 Task: Add an event with the title Team Building Challenge: Scavenger Hunt, date '2024/05/28', time 9:40 AM to 11:40 AMand add a description: Welcome to our Team Building Challenge: Scavenger Hunt, an exciting and engaging activity designed to foster teamwork, problem-solving, and collaboration within your team. This scavenger hunt is a fun and interactive way for team members to work together, think creatively, and build strong bonds while completing a series of challenges and searching for hidden items or clues.Select event color  Lavender . Add location for the event as: 789 Mount Sinai, Sinai, Egypt, logged in from the account softage.2@softage.netand send the event invitation to softage.3@softage.net and softage.4@softage.net. Set a reminder for the event Daily
Action: Mouse moved to (59, 116)
Screenshot: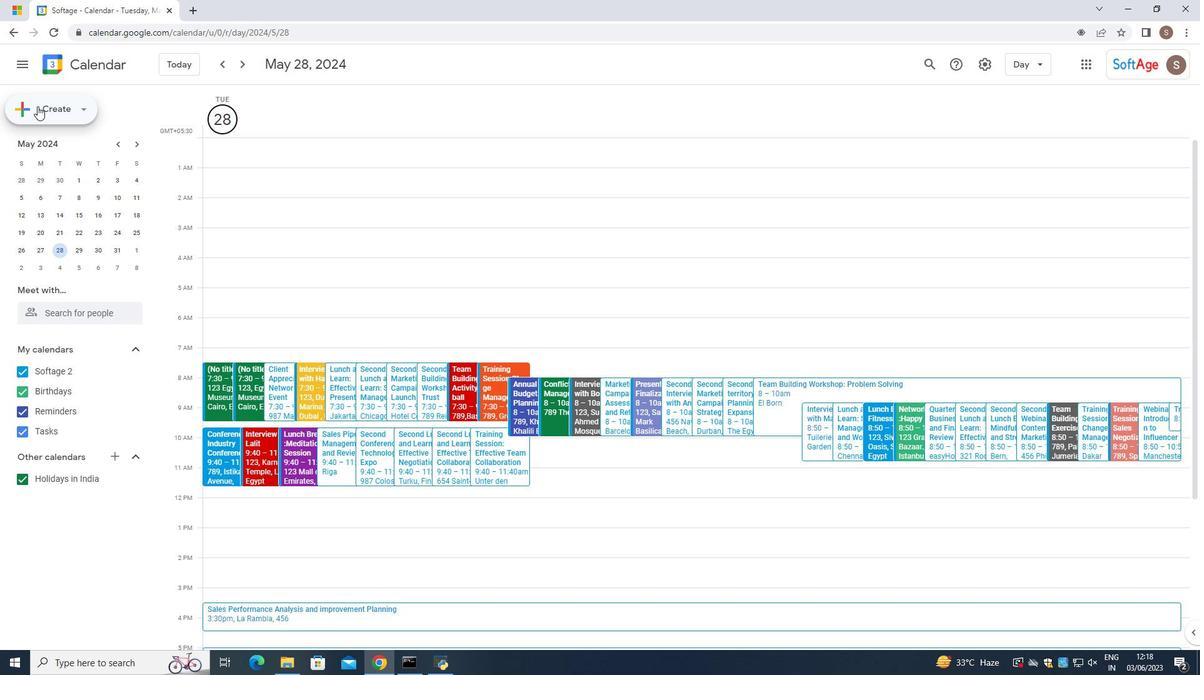 
Action: Mouse pressed left at (59, 116)
Screenshot: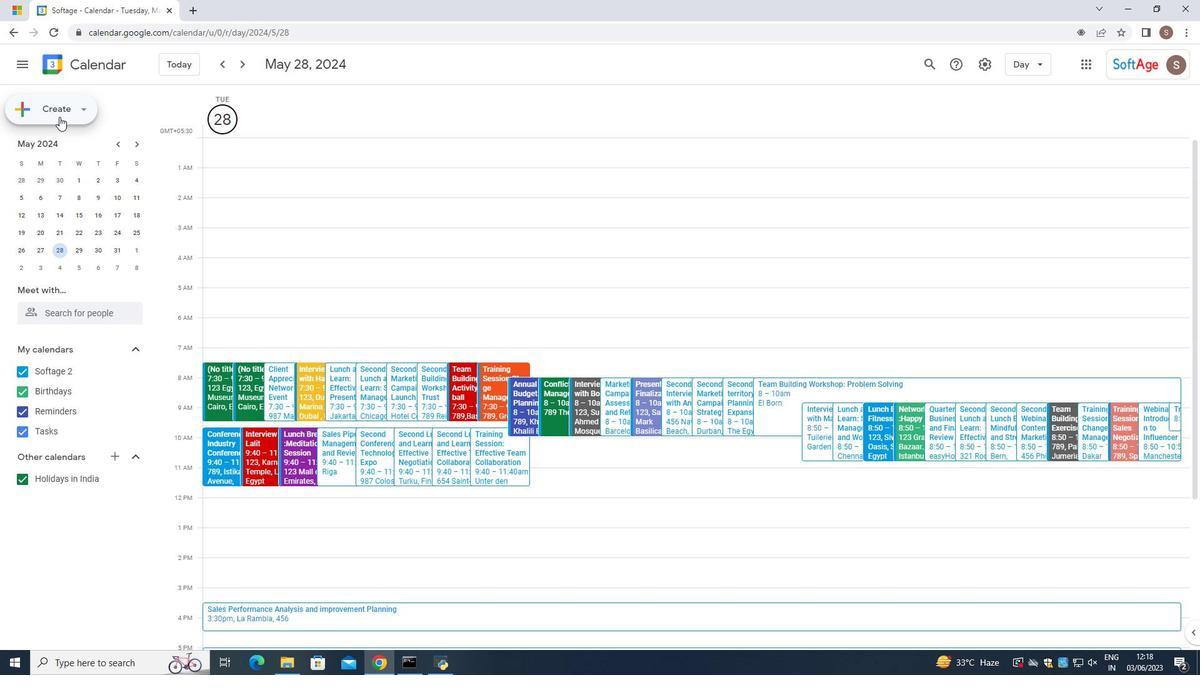 
Action: Mouse moved to (86, 143)
Screenshot: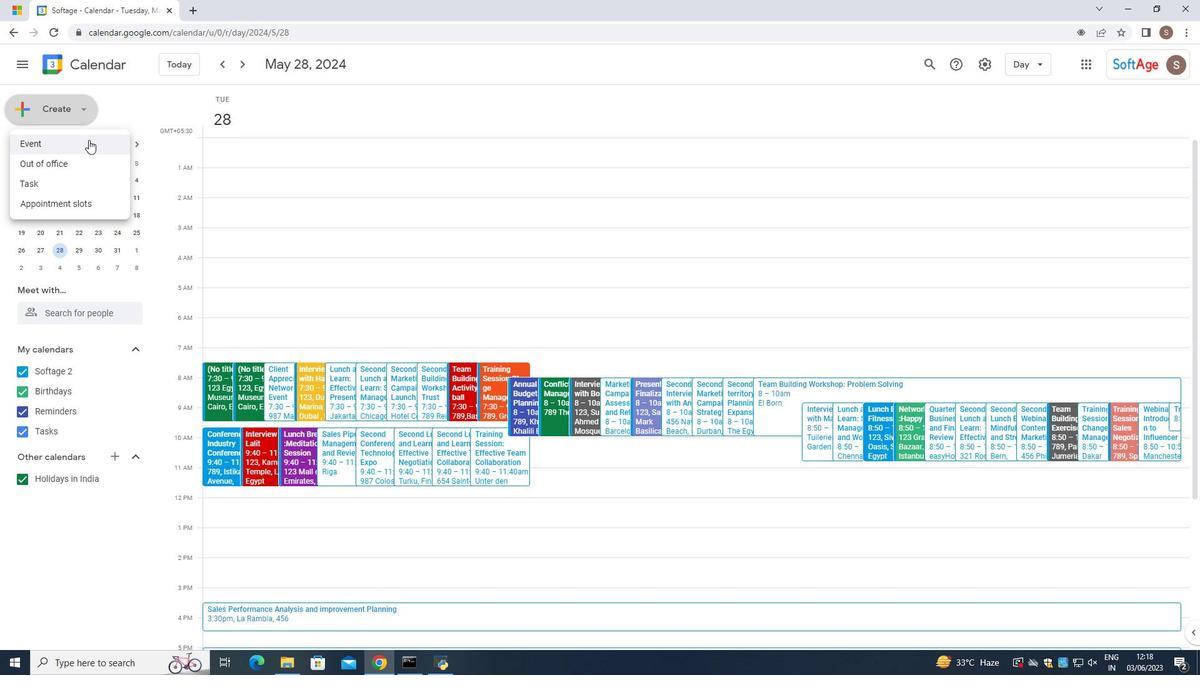 
Action: Mouse pressed left at (86, 143)
Screenshot: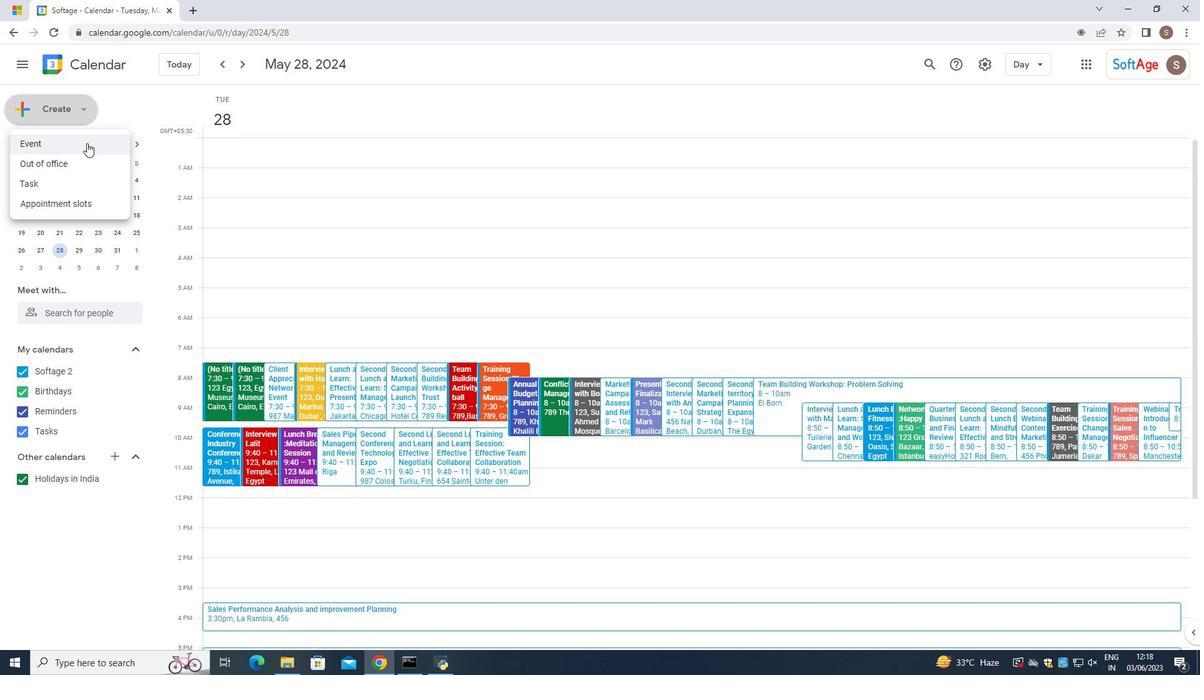 
Action: Mouse moved to (672, 296)
Screenshot: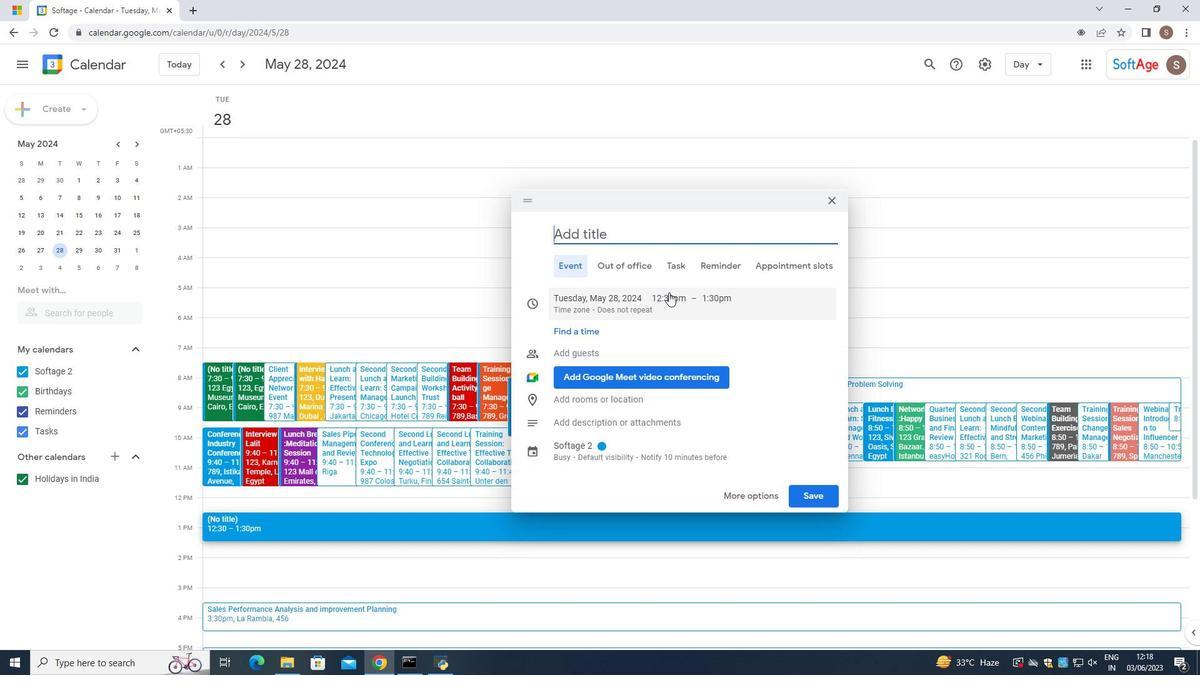 
Action: Mouse pressed left at (672, 296)
Screenshot: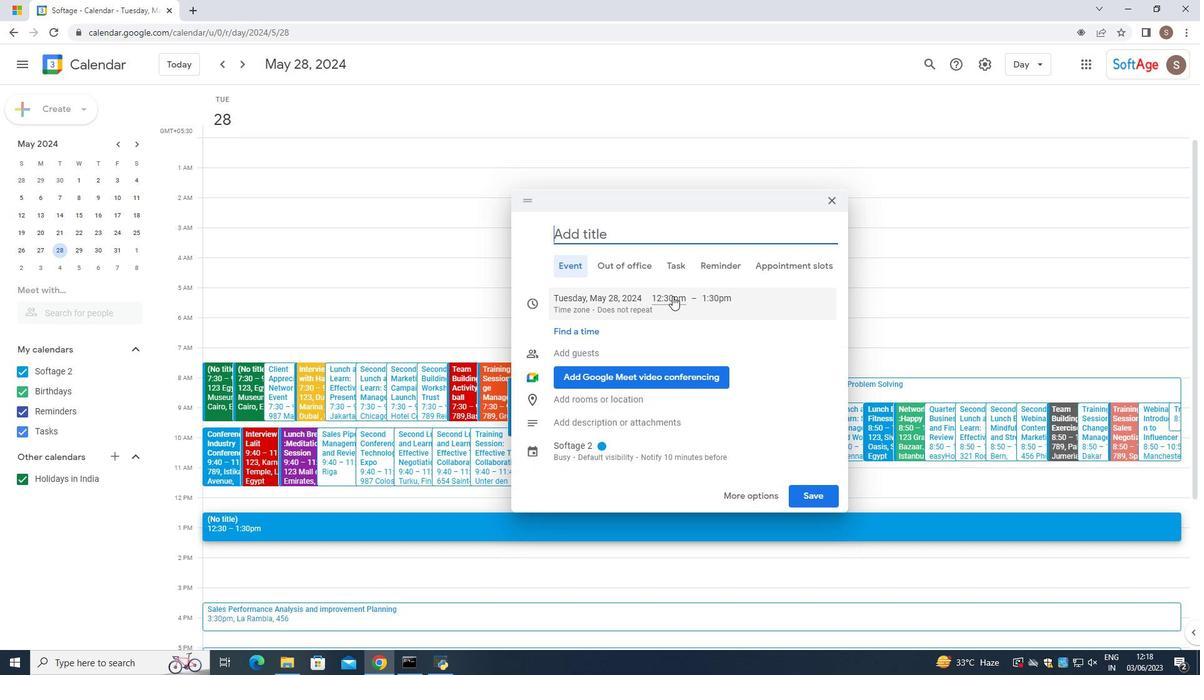 
Action: Mouse moved to (657, 316)
Screenshot: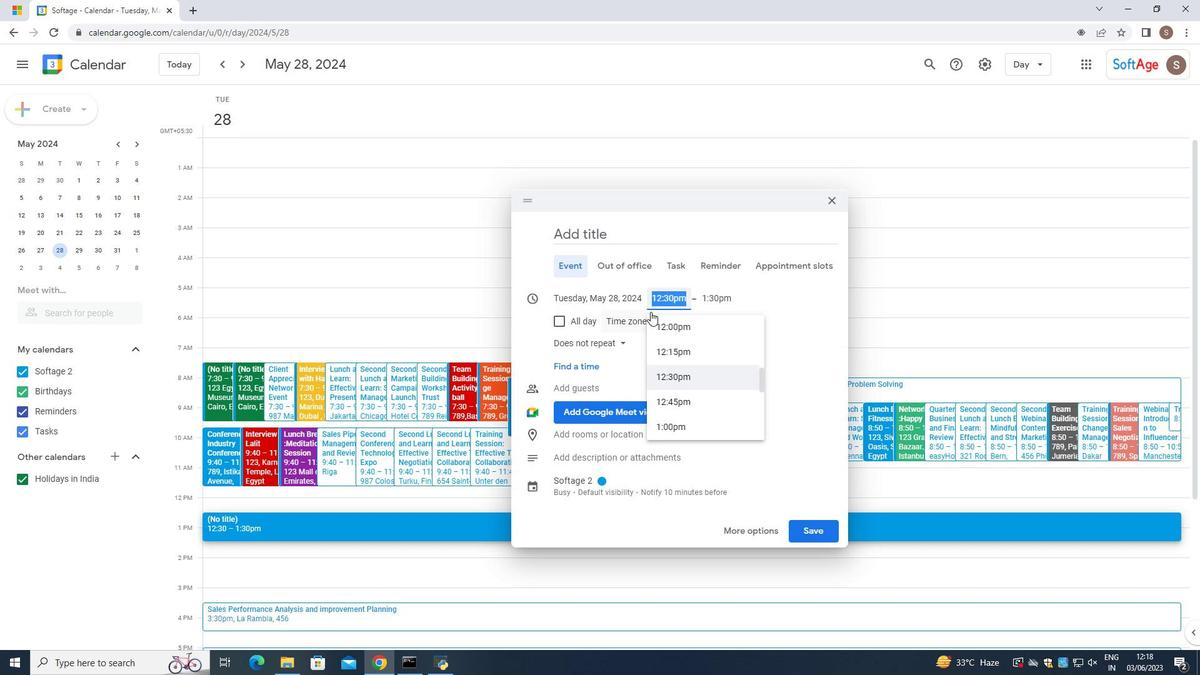 
Action: Key pressed 9
Screenshot: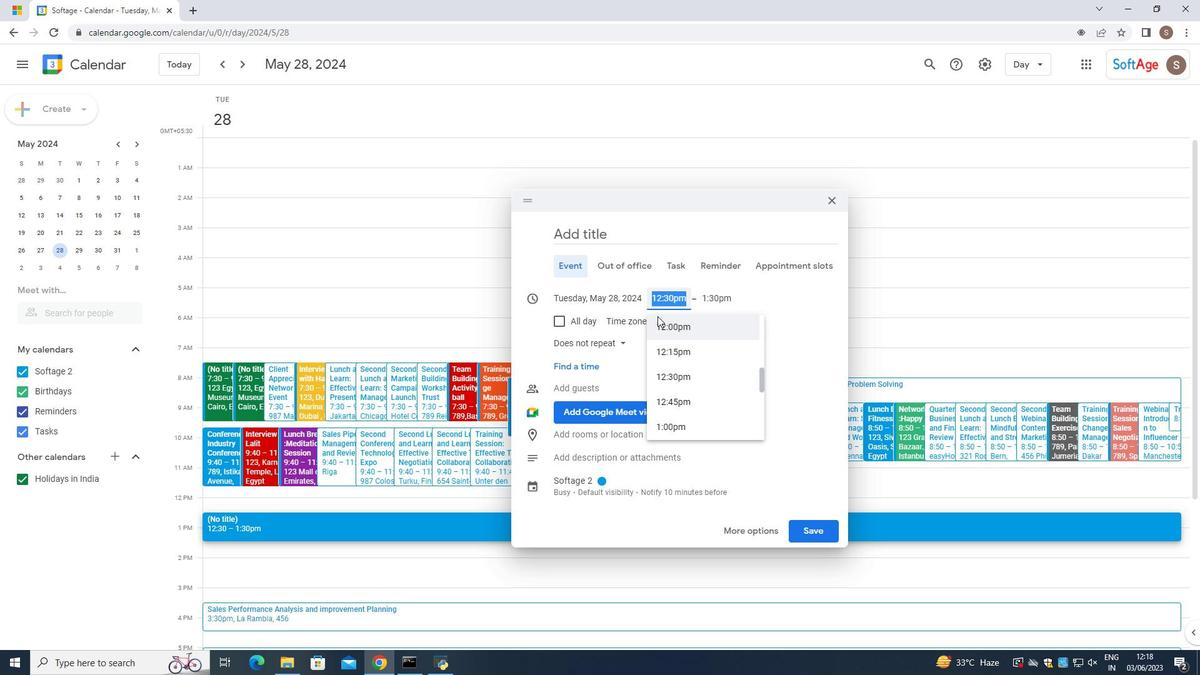
Action: Mouse moved to (651, 312)
Screenshot: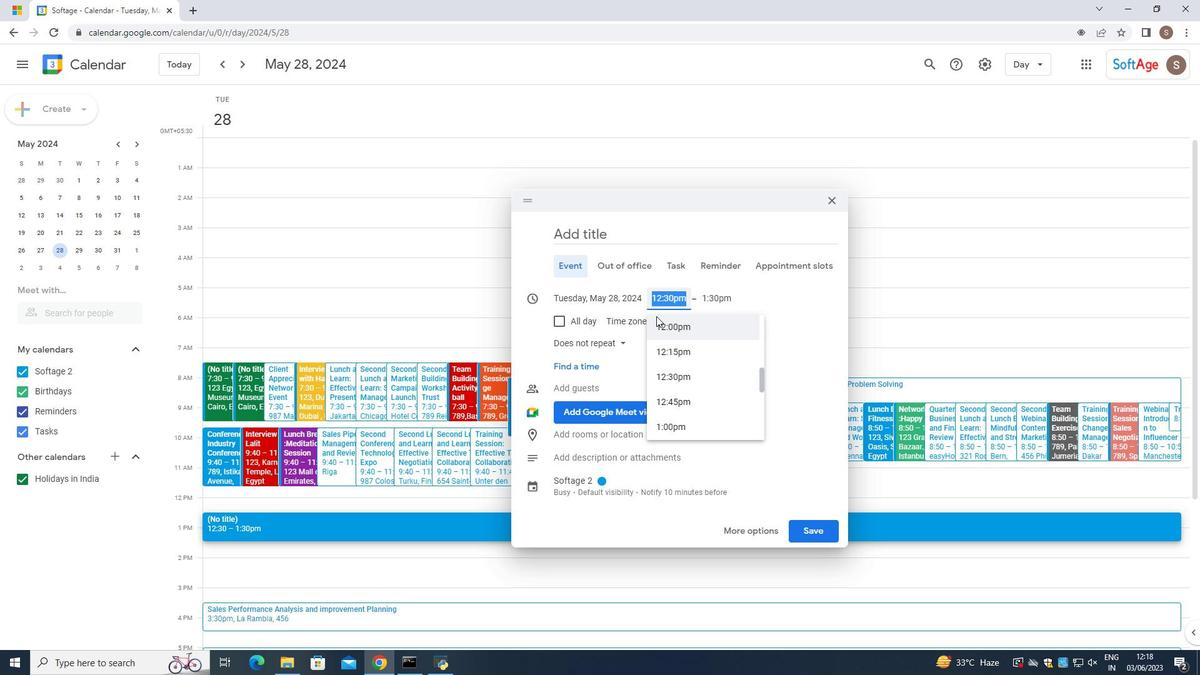 
Action: Key pressed <Key.shift_r>:40
Screenshot: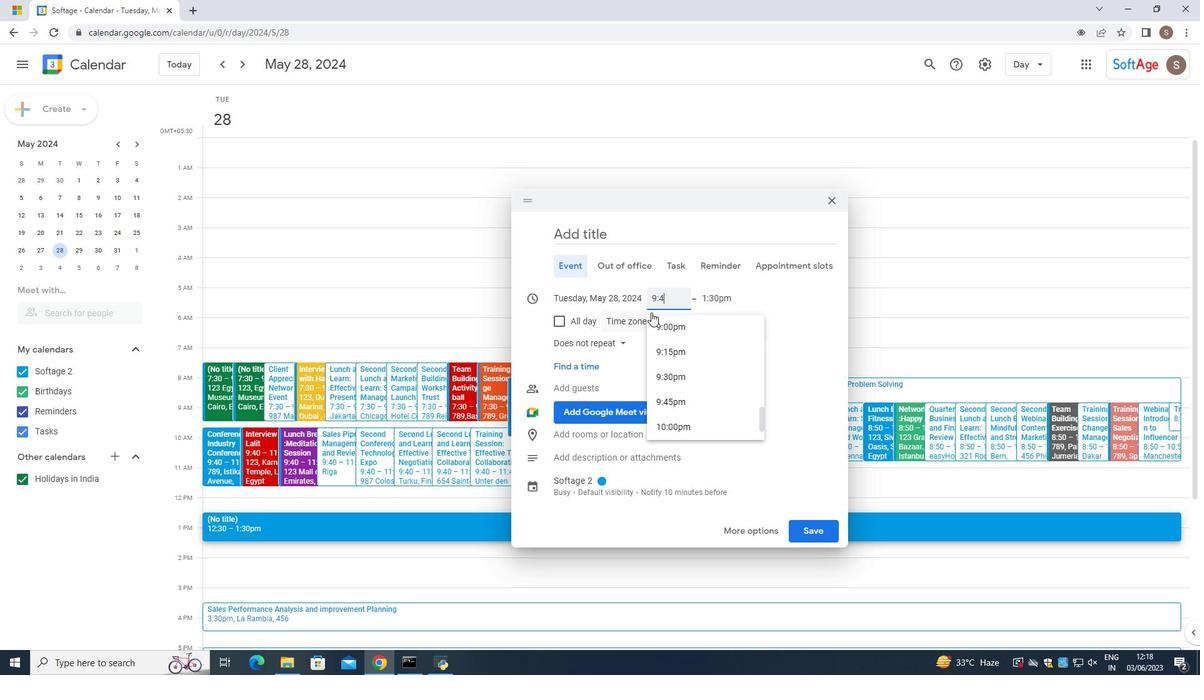 
Action: Mouse moved to (646, 302)
Screenshot: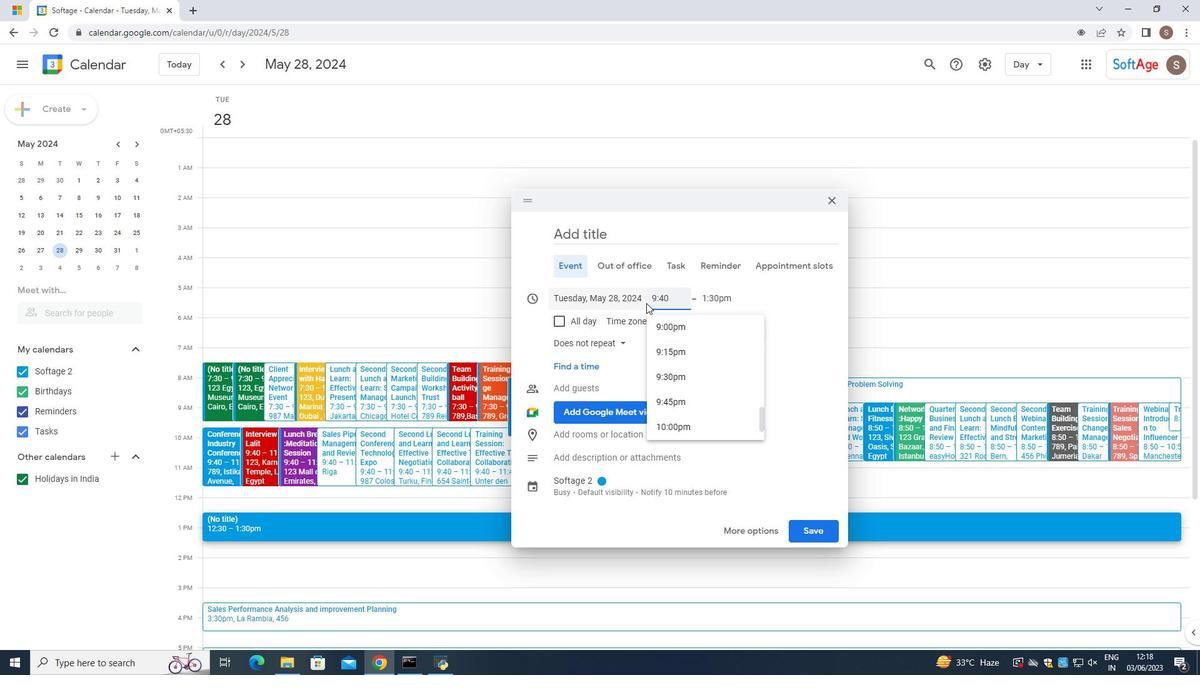 
Action: Key pressed <Key.caps_lock>
Screenshot: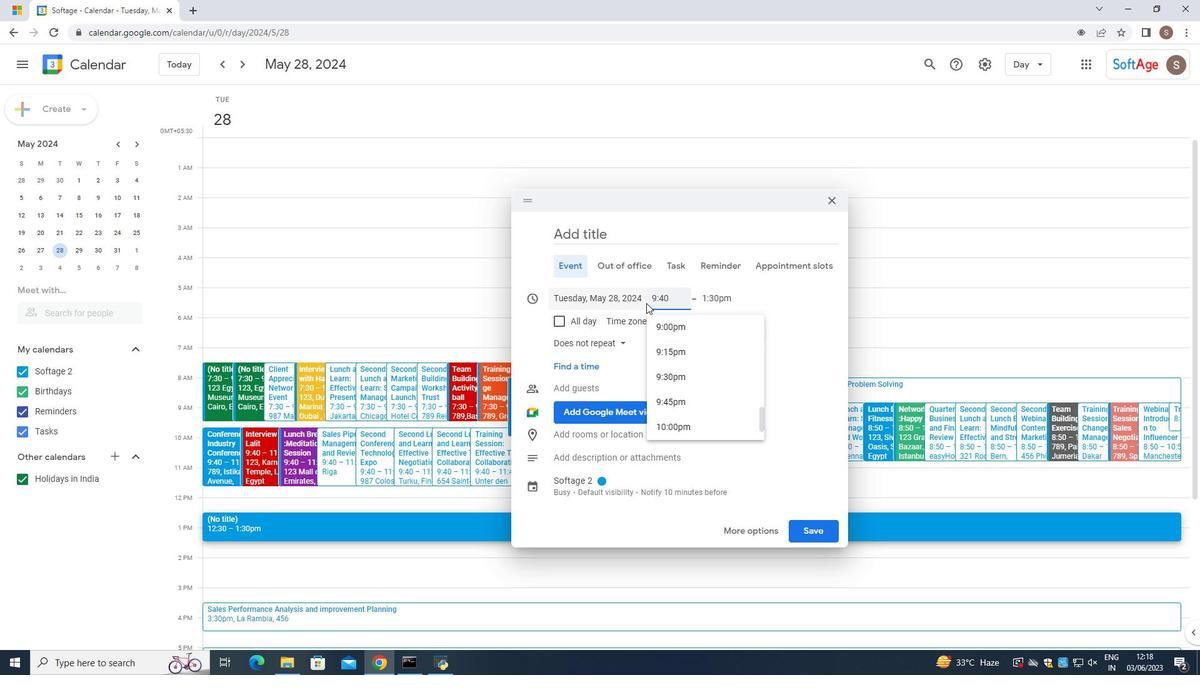 
Action: Mouse moved to (640, 304)
Screenshot: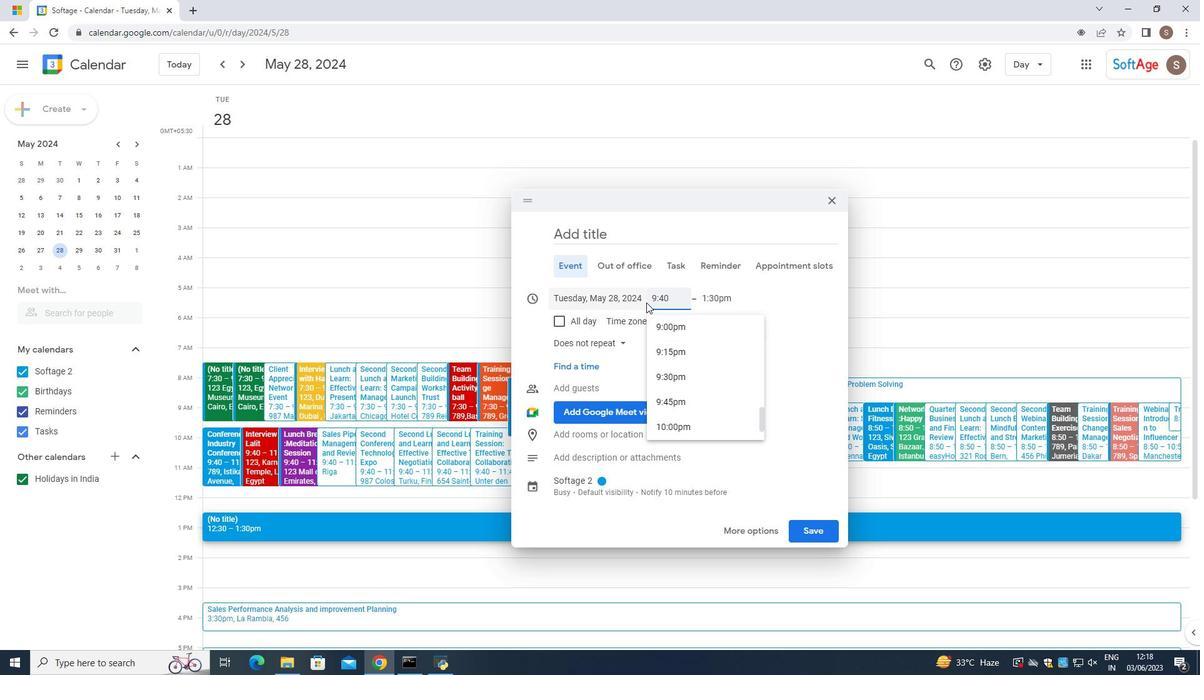 
Action: Key pressed A
Screenshot: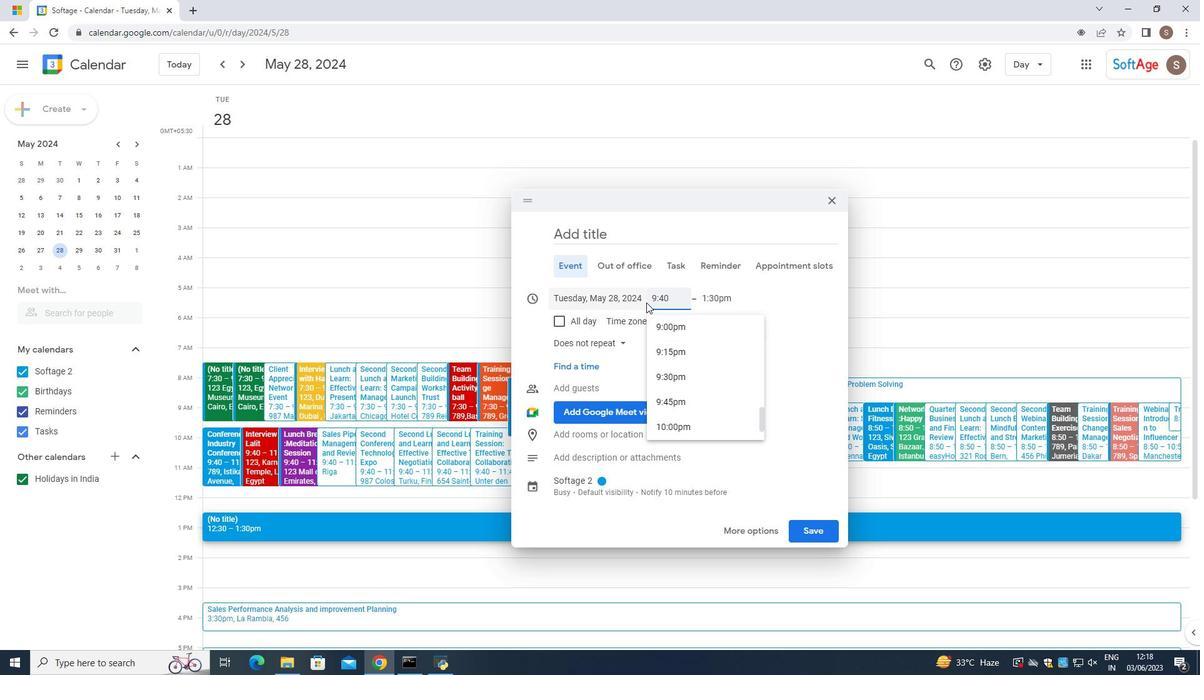 
Action: Mouse moved to (633, 307)
Screenshot: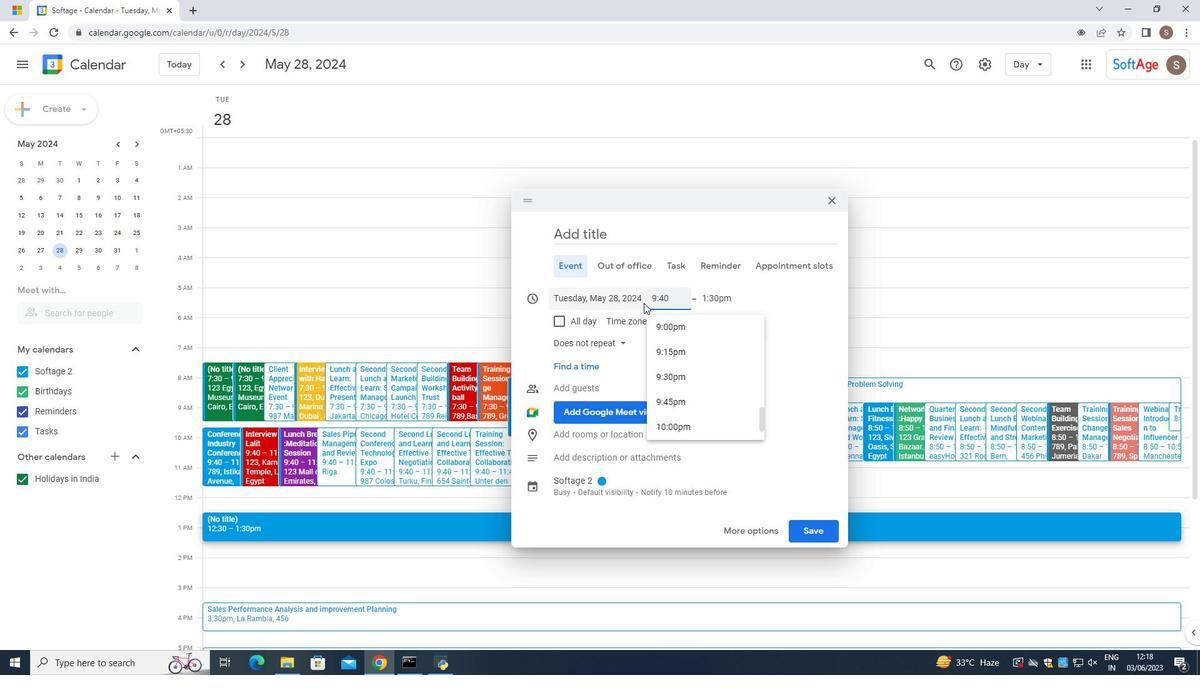 
Action: Key pressed <Key.backspace>
Screenshot: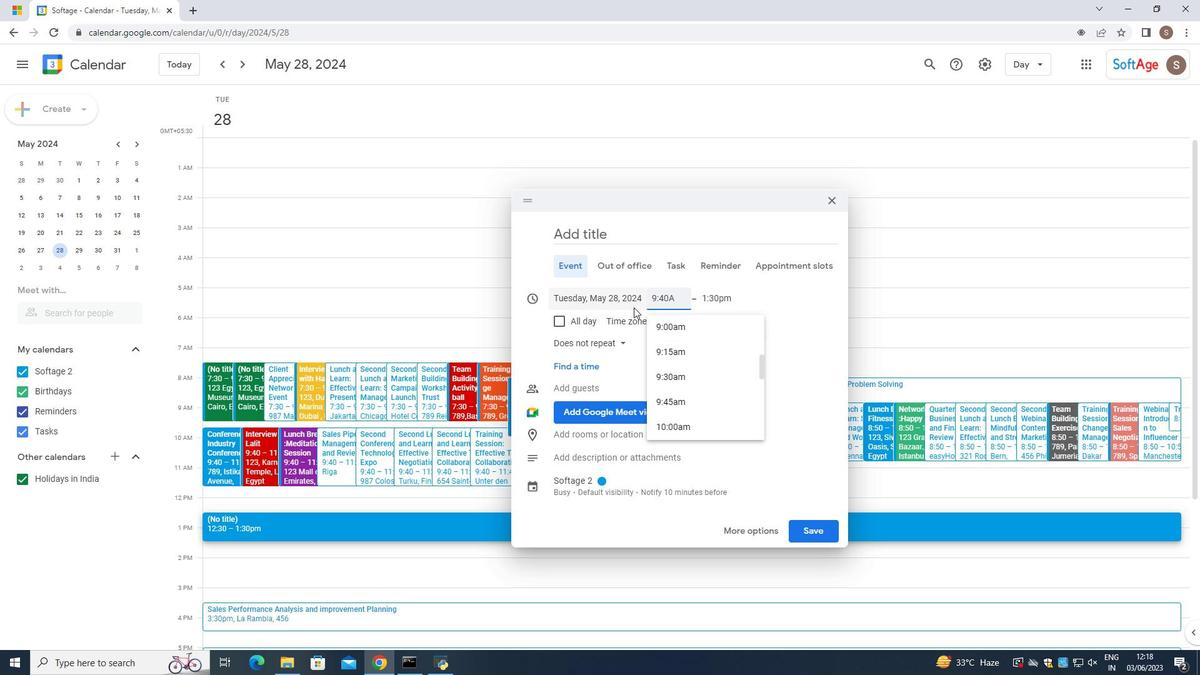 
Action: Mouse moved to (631, 298)
Screenshot: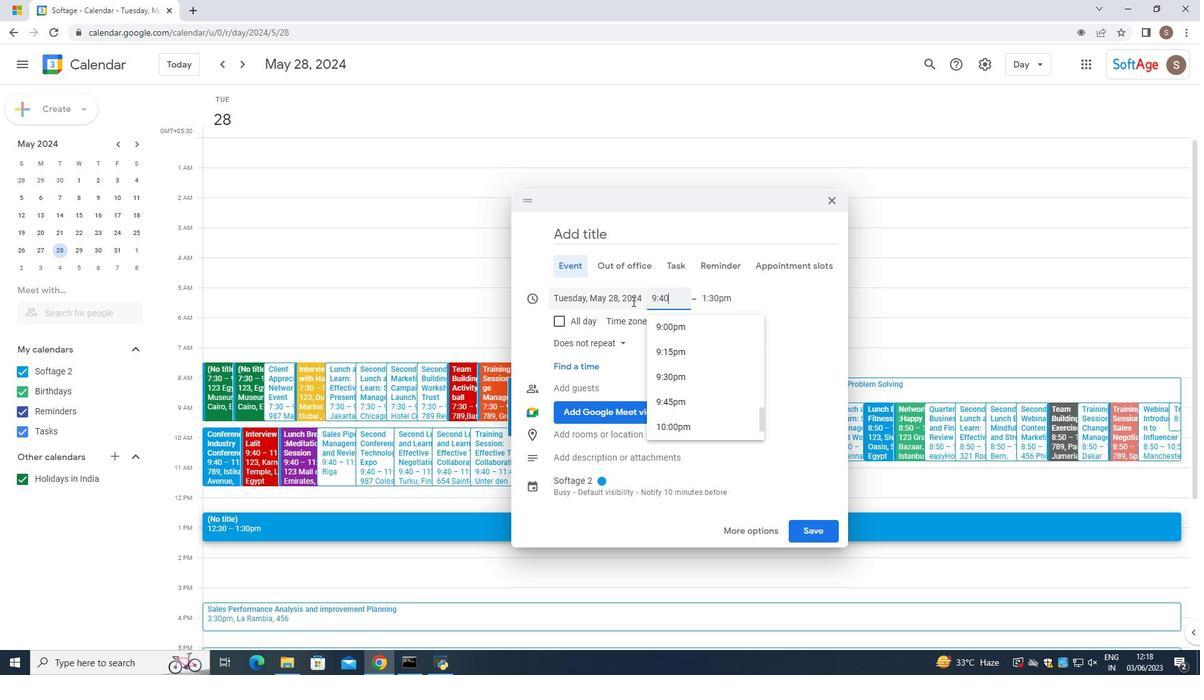 
Action: Key pressed <Key.caps_lock>
Screenshot: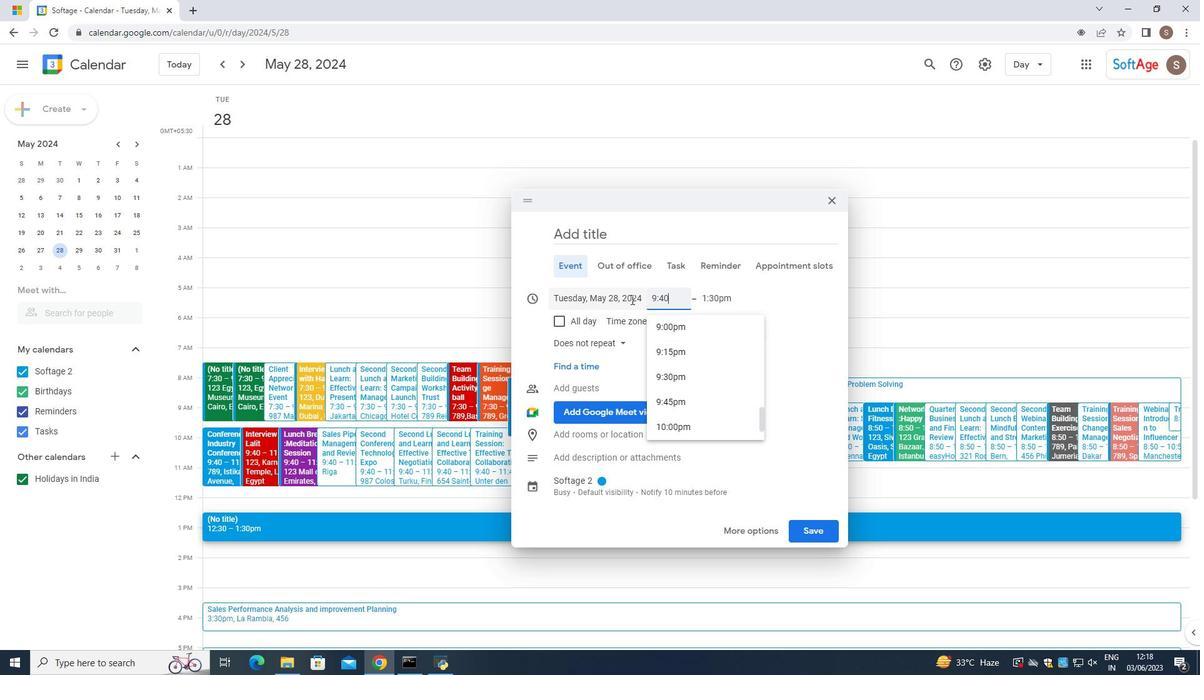 
Action: Mouse moved to (619, 305)
Screenshot: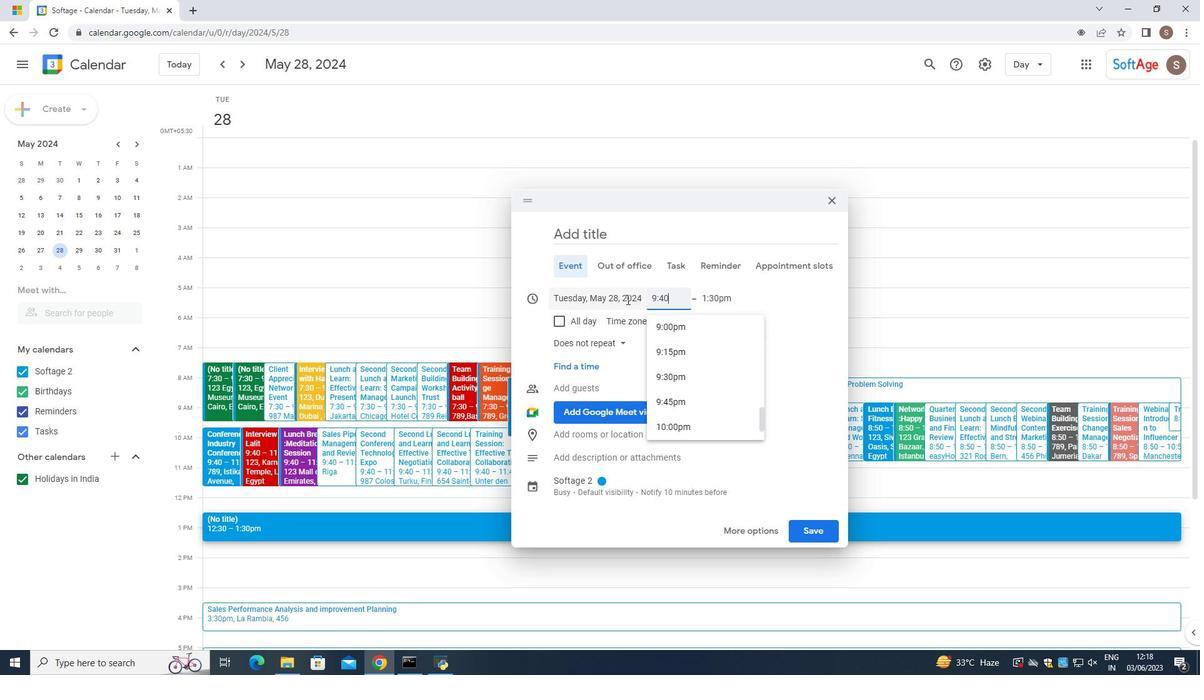 
Action: Key pressed am
Screenshot: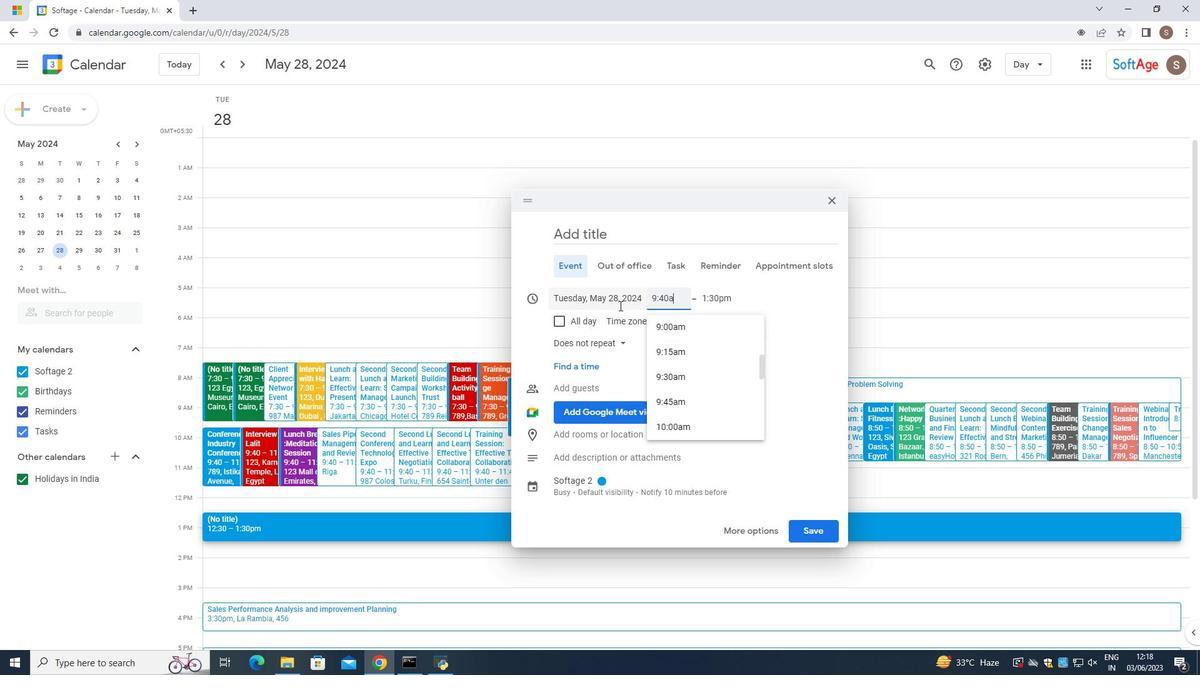 
Action: Mouse moved to (726, 310)
Screenshot: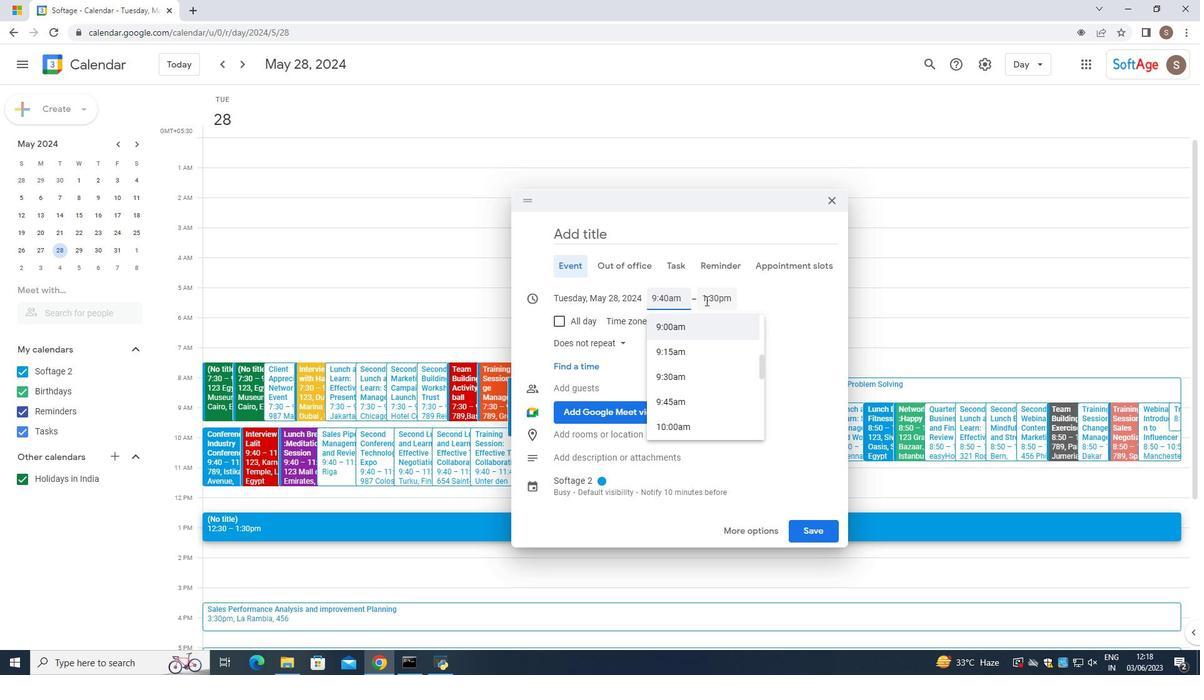 
Action: Mouse pressed left at (726, 310)
Screenshot: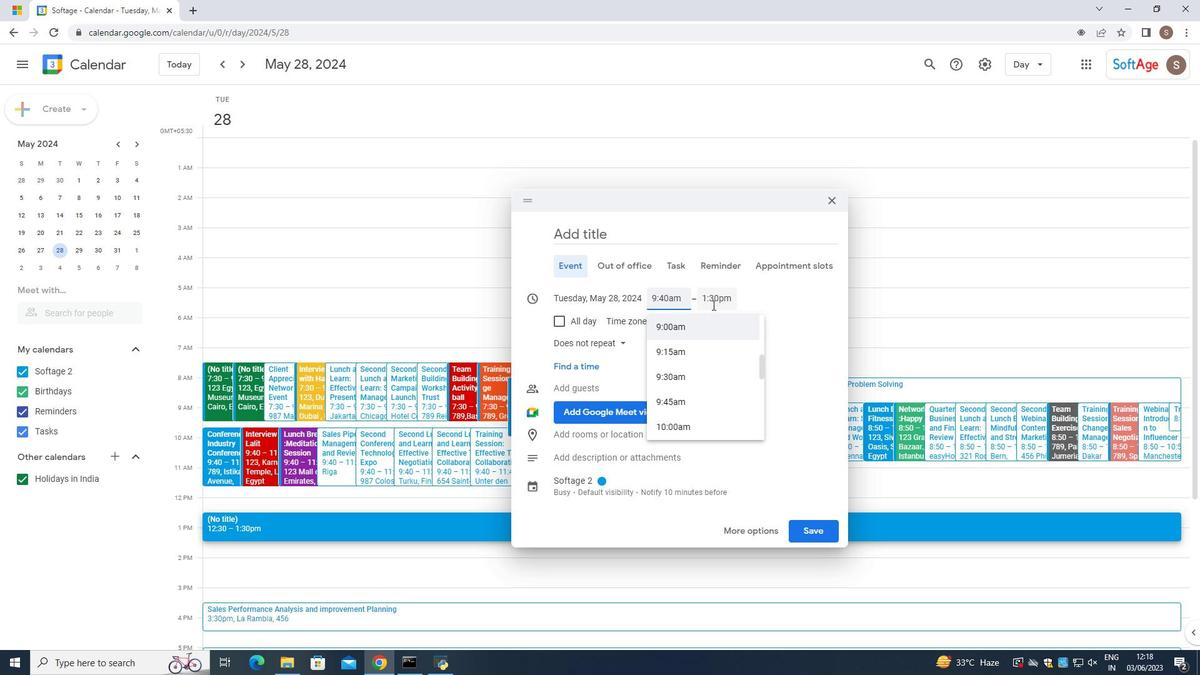 
Action: Mouse moved to (727, 298)
Screenshot: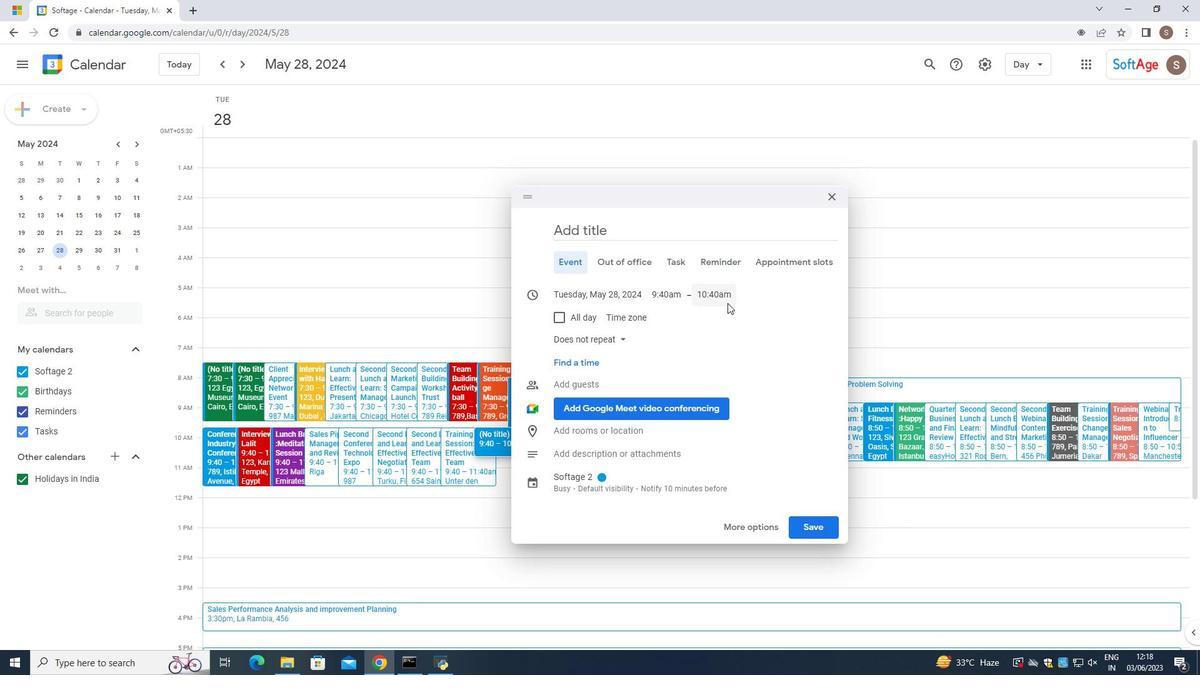 
Action: Mouse pressed left at (727, 298)
Screenshot: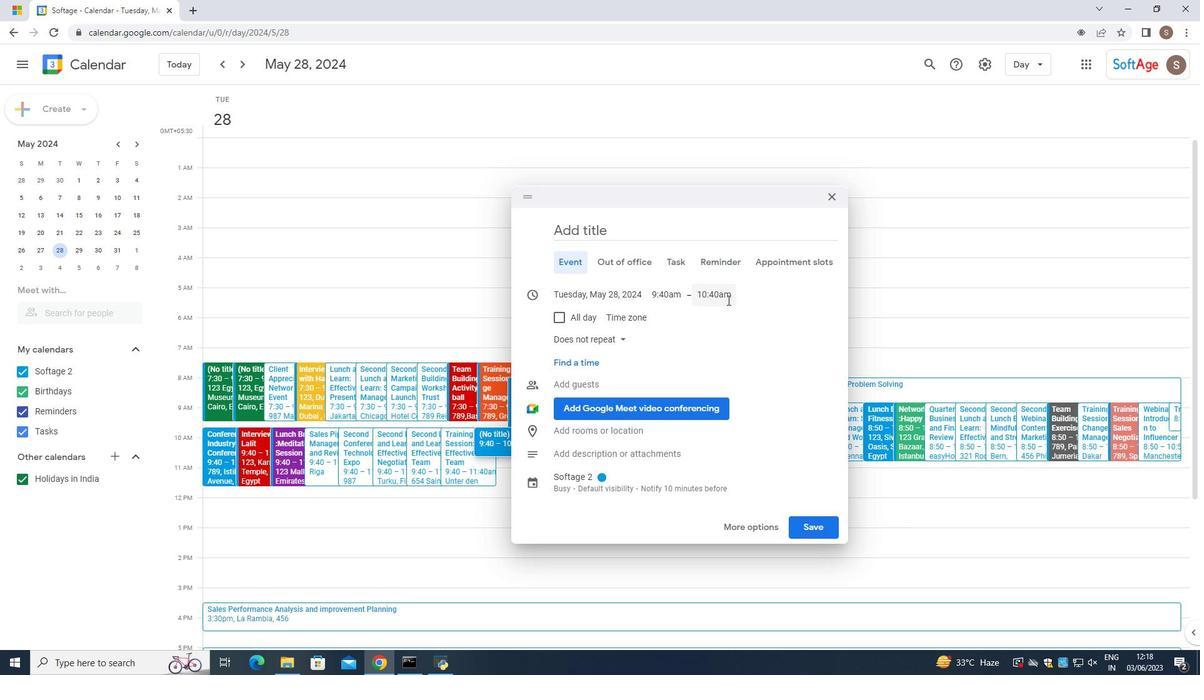 
Action: Mouse moved to (713, 422)
Screenshot: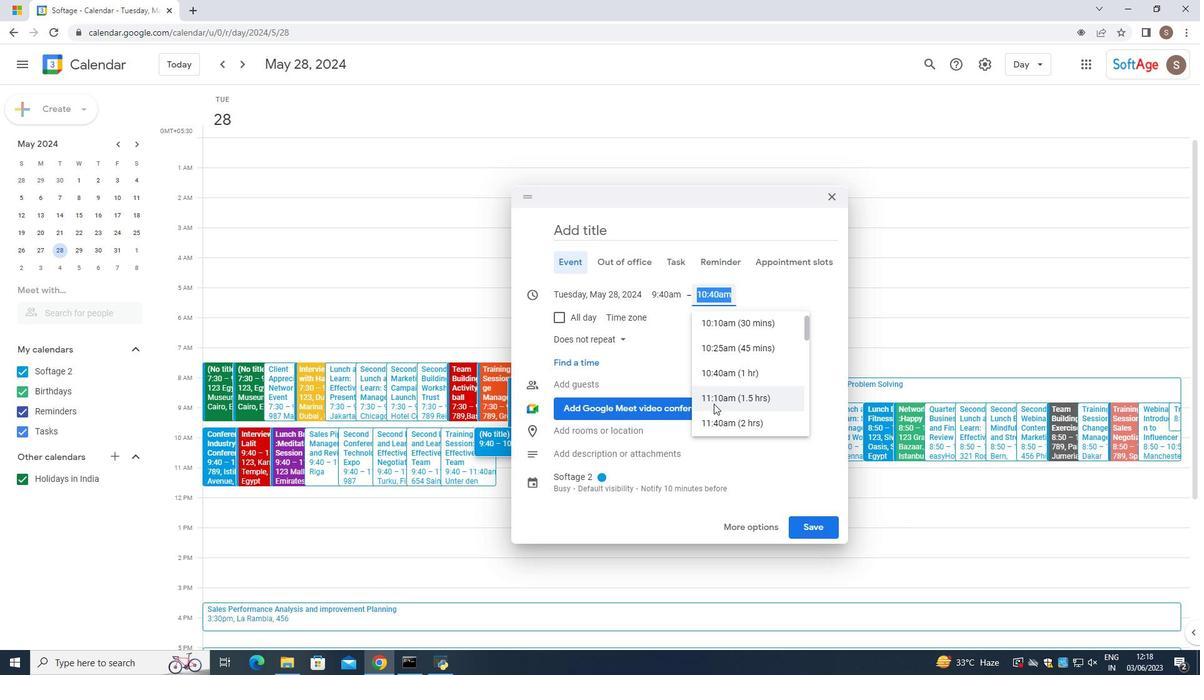 
Action: Mouse pressed left at (713, 422)
Screenshot: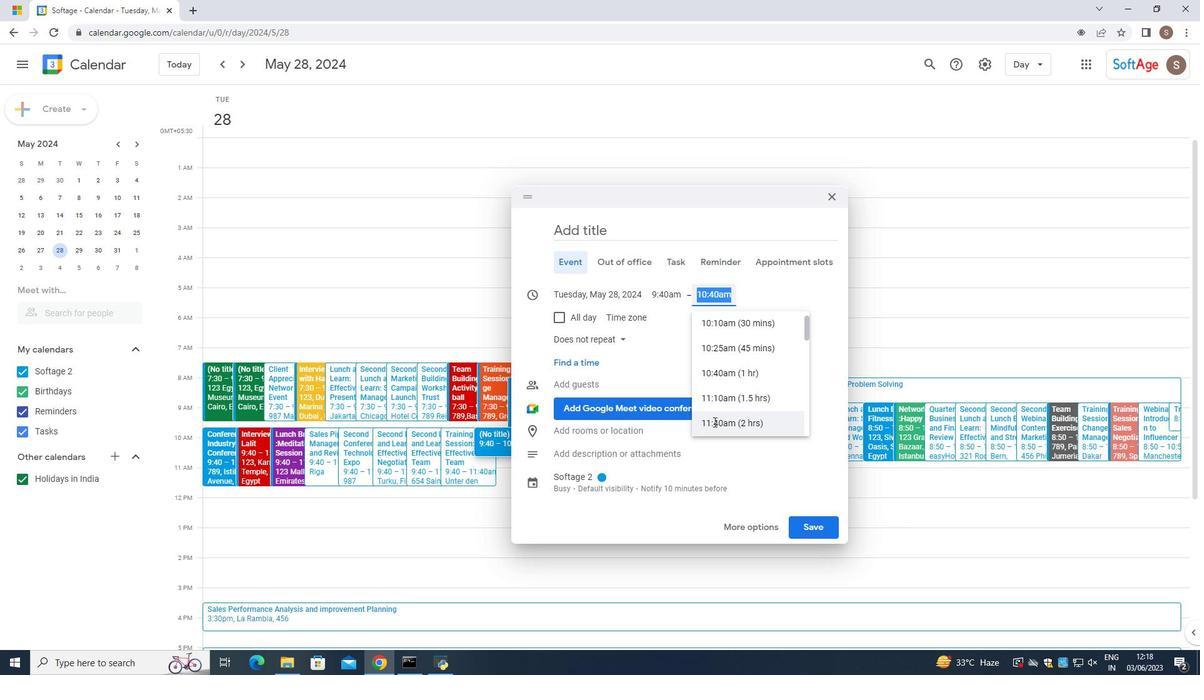 
Action: Mouse moved to (617, 336)
Screenshot: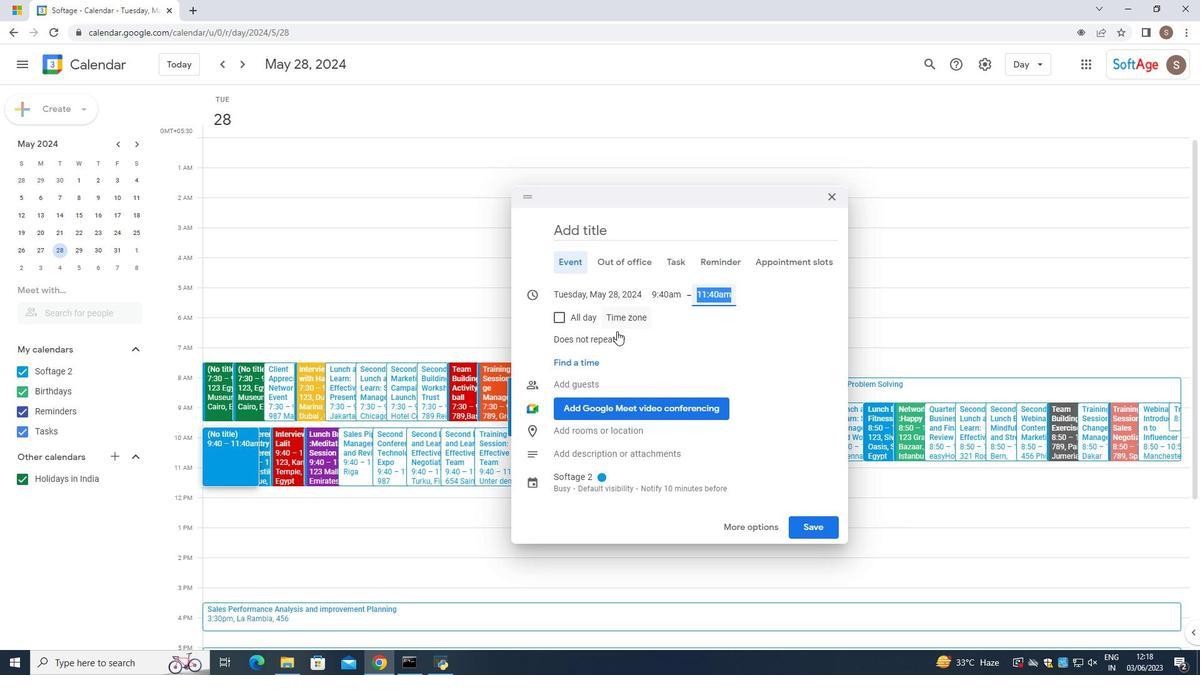 
Action: Mouse pressed left at (617, 336)
Screenshot: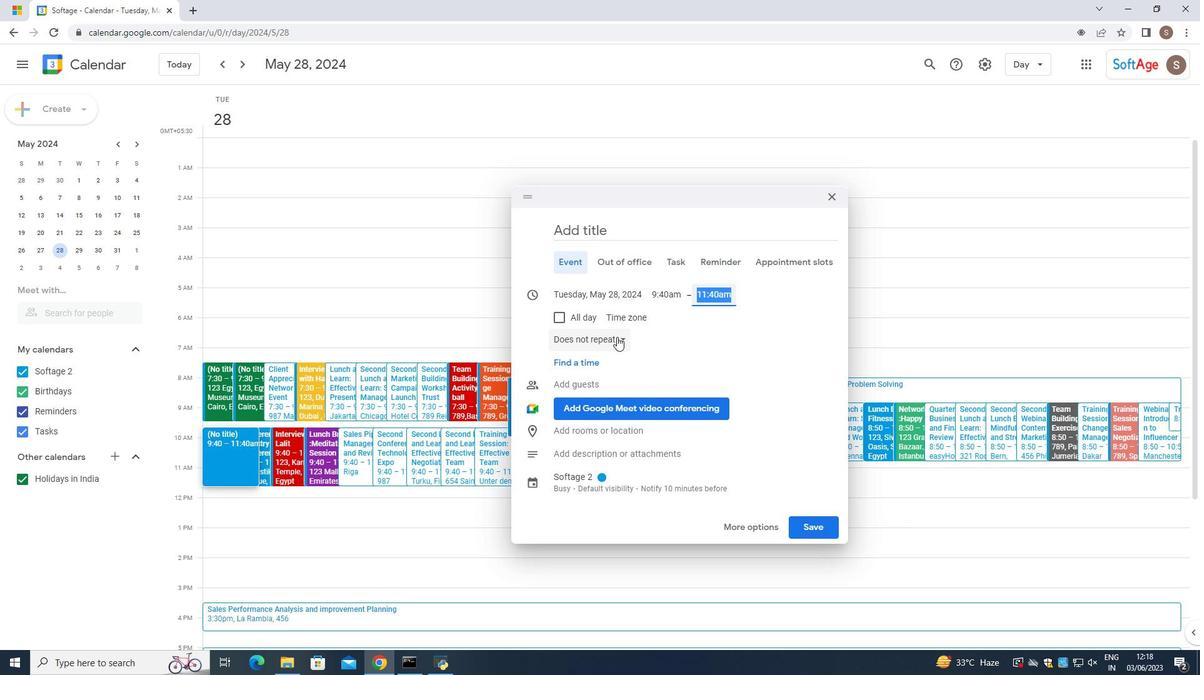 
Action: Mouse moved to (617, 364)
Screenshot: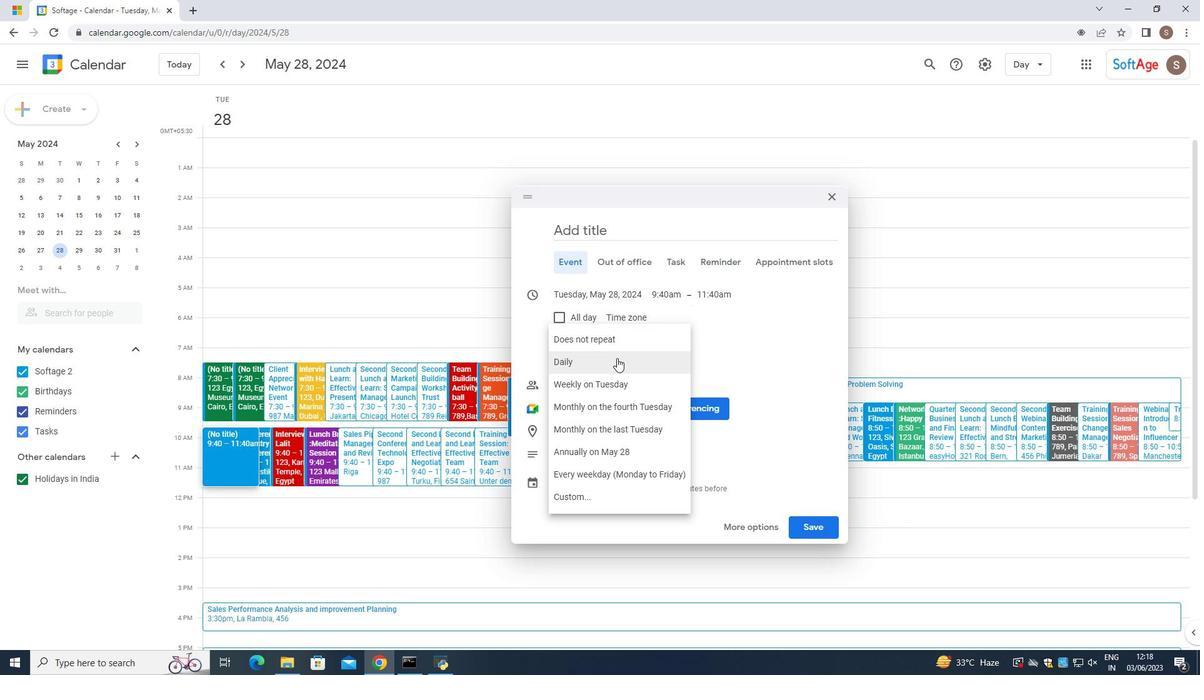 
Action: Mouse pressed left at (617, 364)
Screenshot: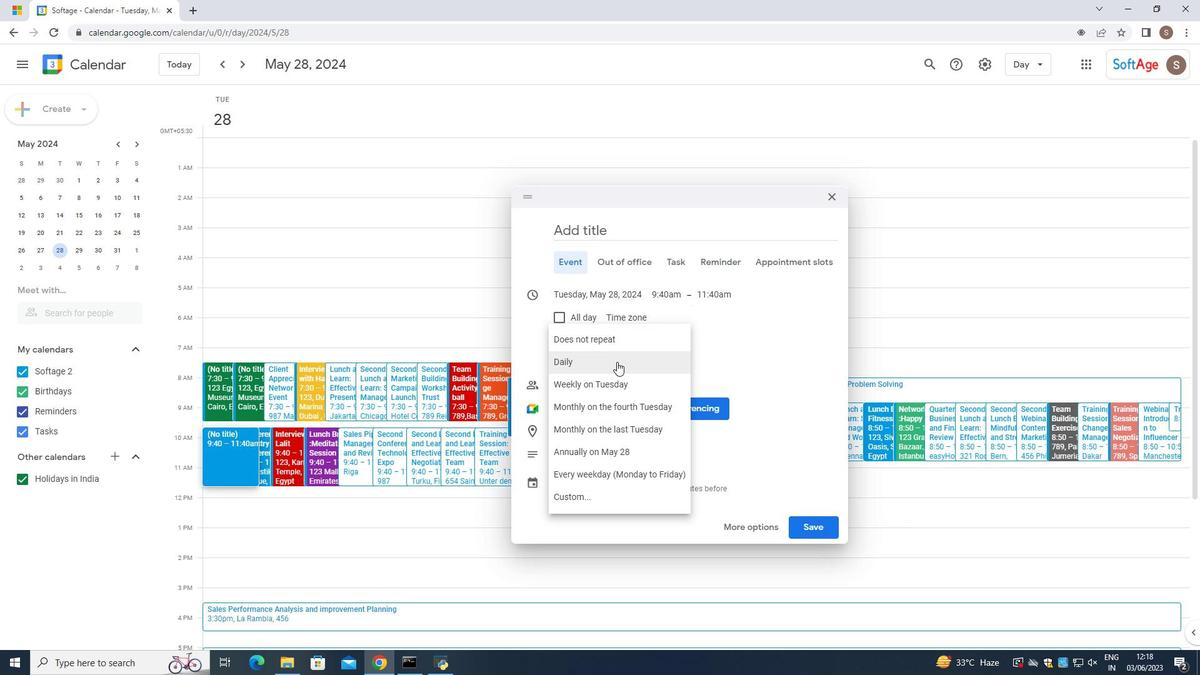 
Action: Mouse moved to (599, 486)
Screenshot: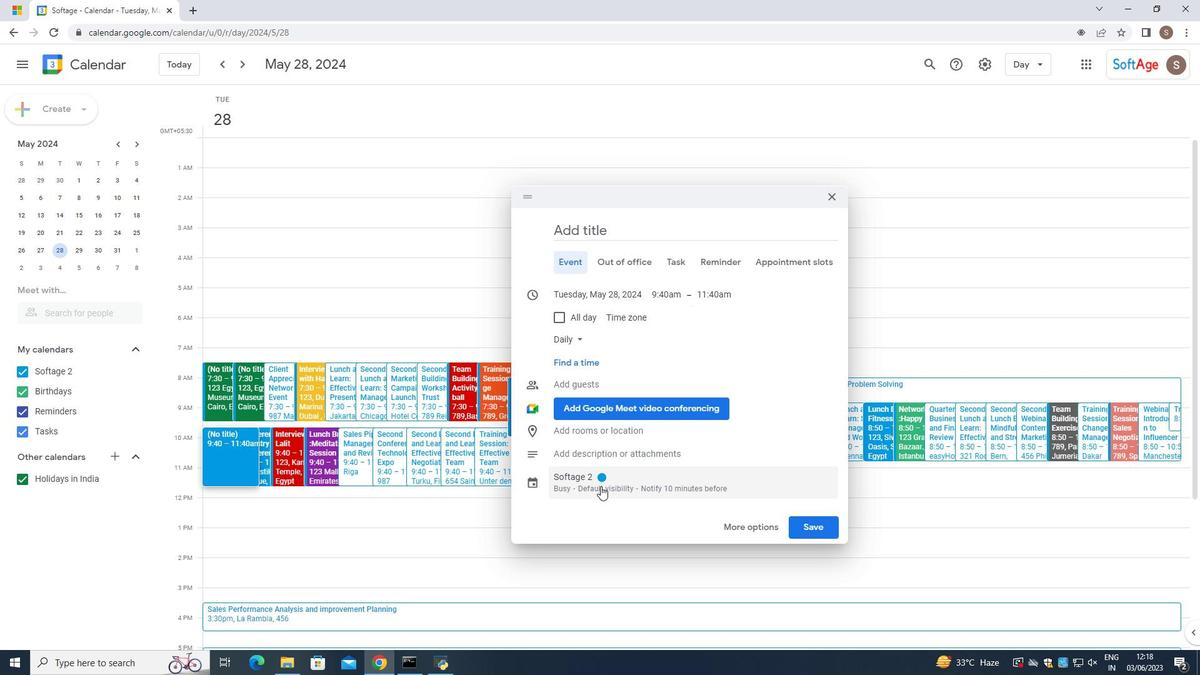 
Action: Mouse pressed left at (599, 486)
Screenshot: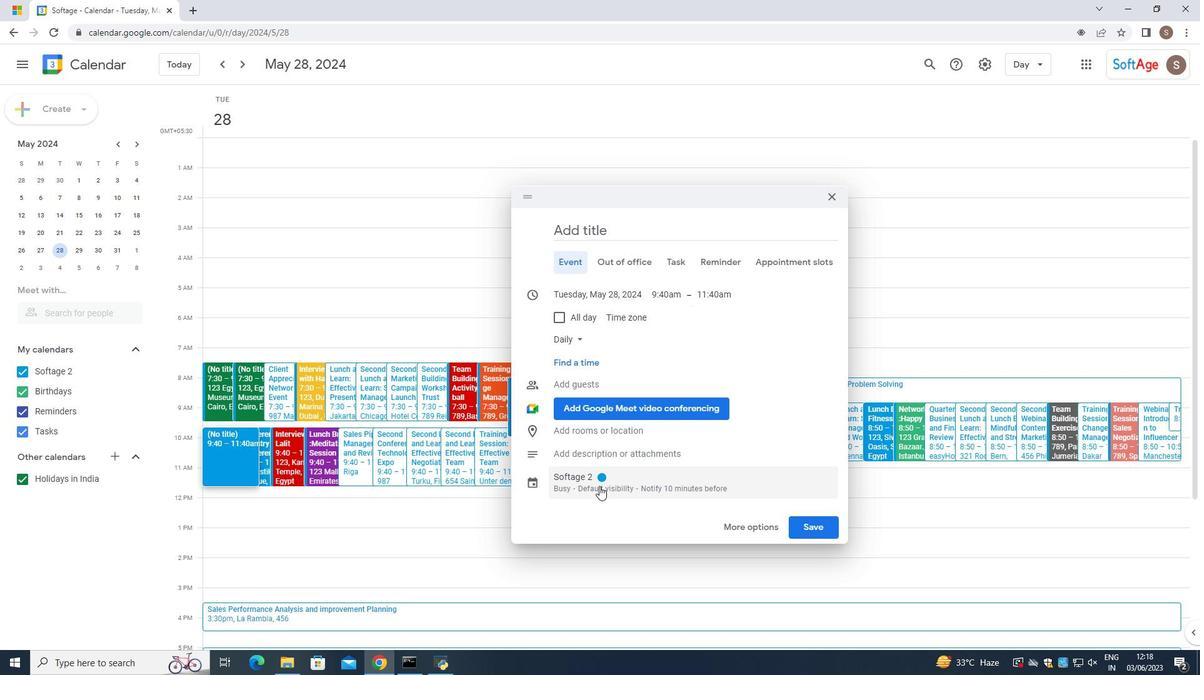 
Action: Mouse moved to (627, 463)
Screenshot: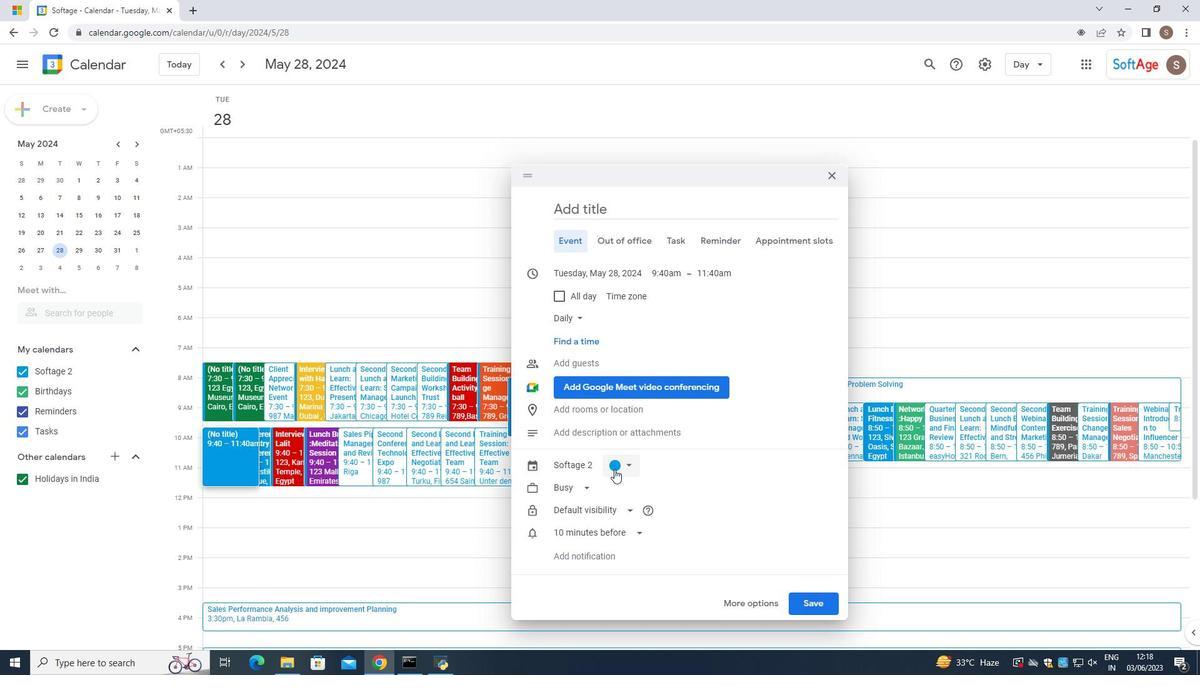 
Action: Mouse pressed left at (627, 463)
Screenshot: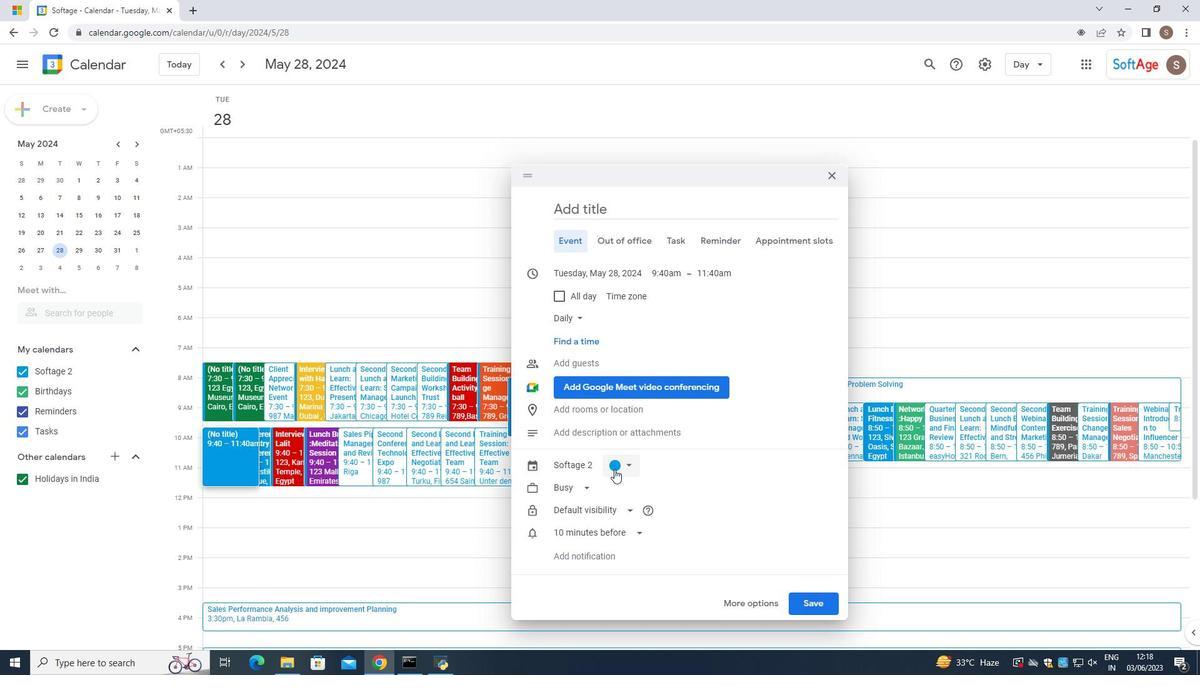 
Action: Mouse moved to (620, 523)
Screenshot: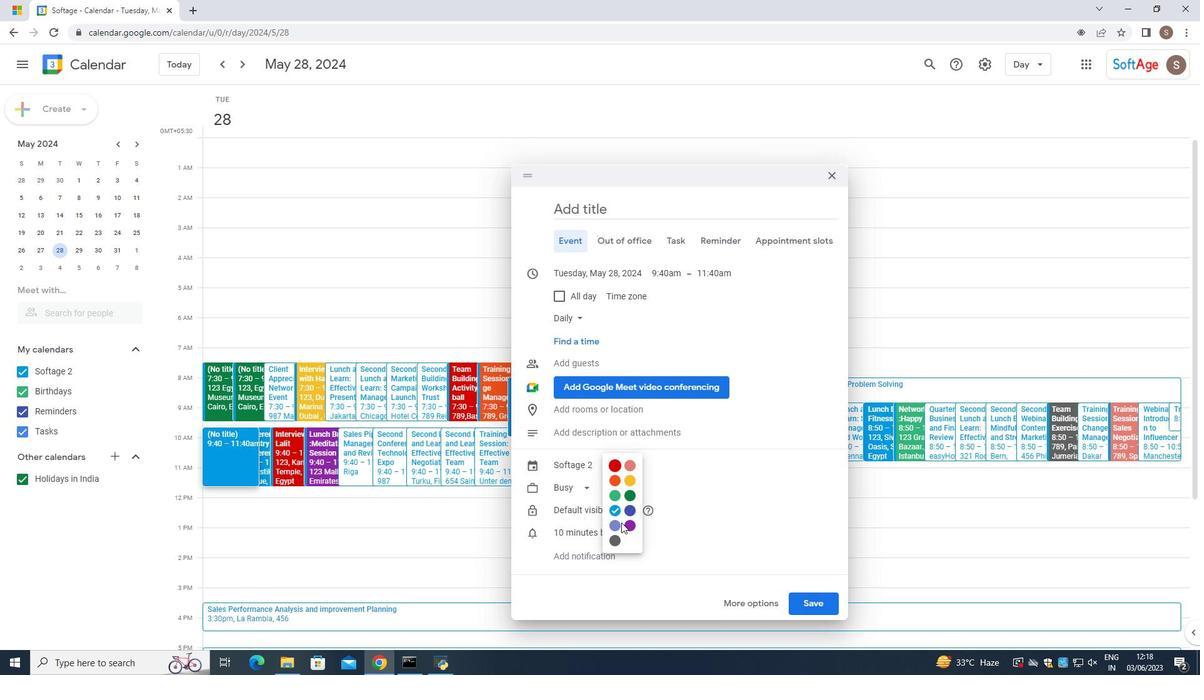 
Action: Mouse pressed left at (620, 523)
Screenshot: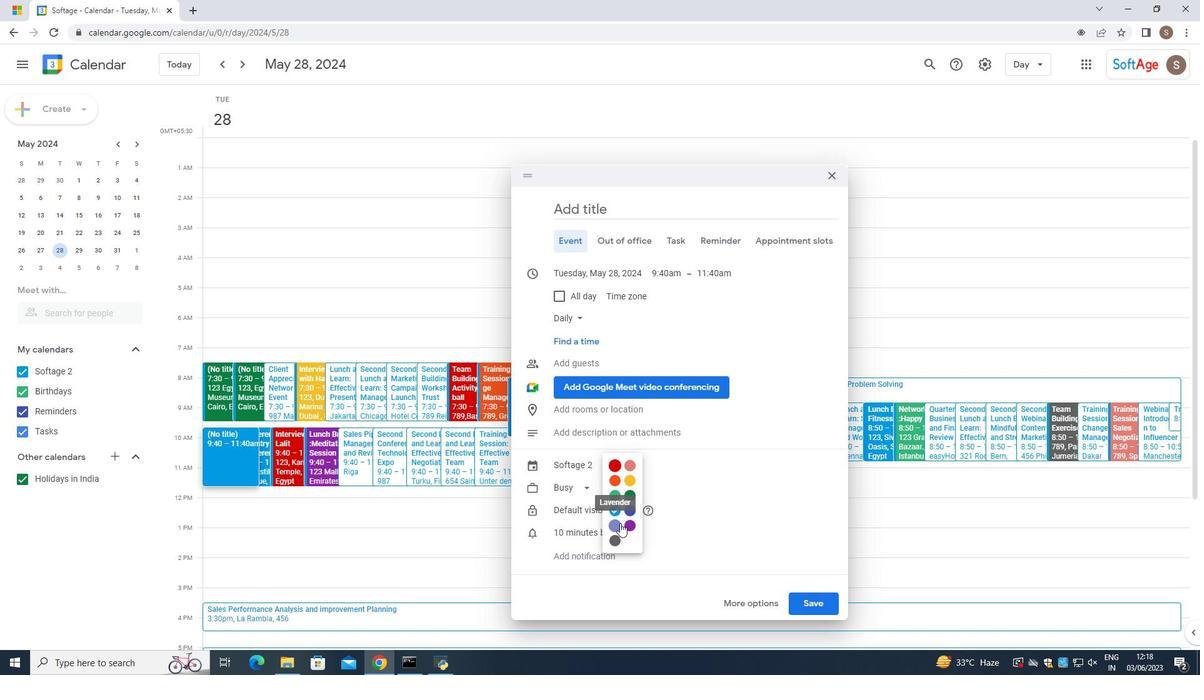 
Action: Mouse moved to (600, 409)
Screenshot: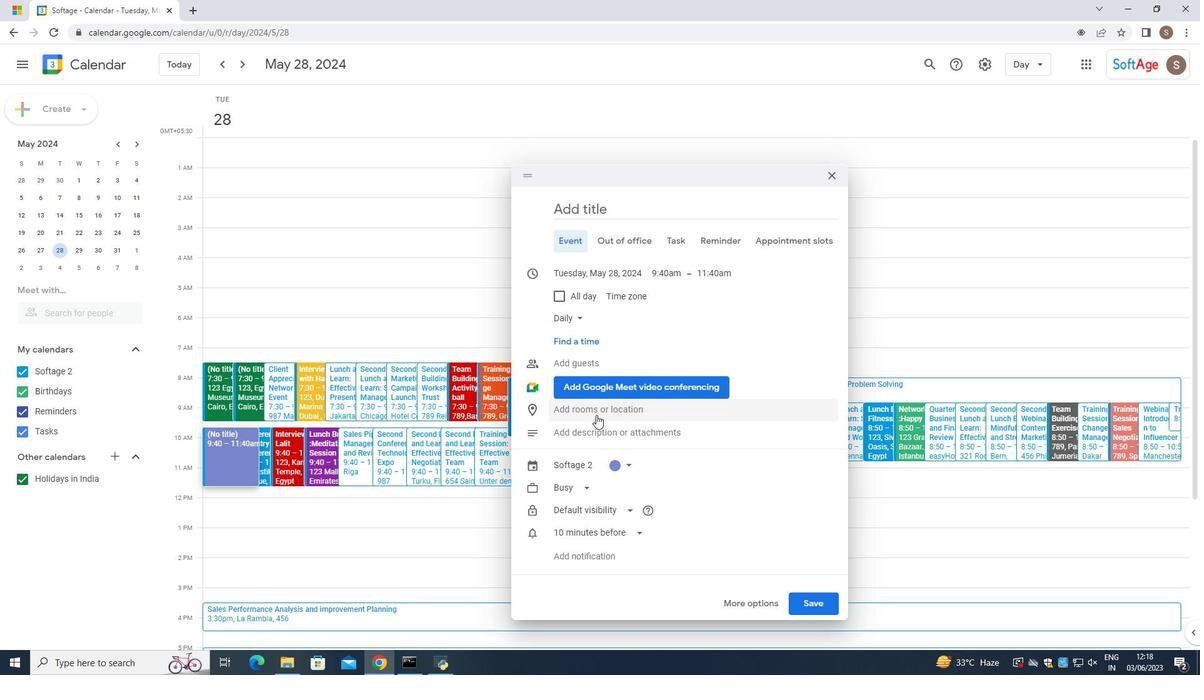 
Action: Mouse pressed left at (600, 409)
Screenshot: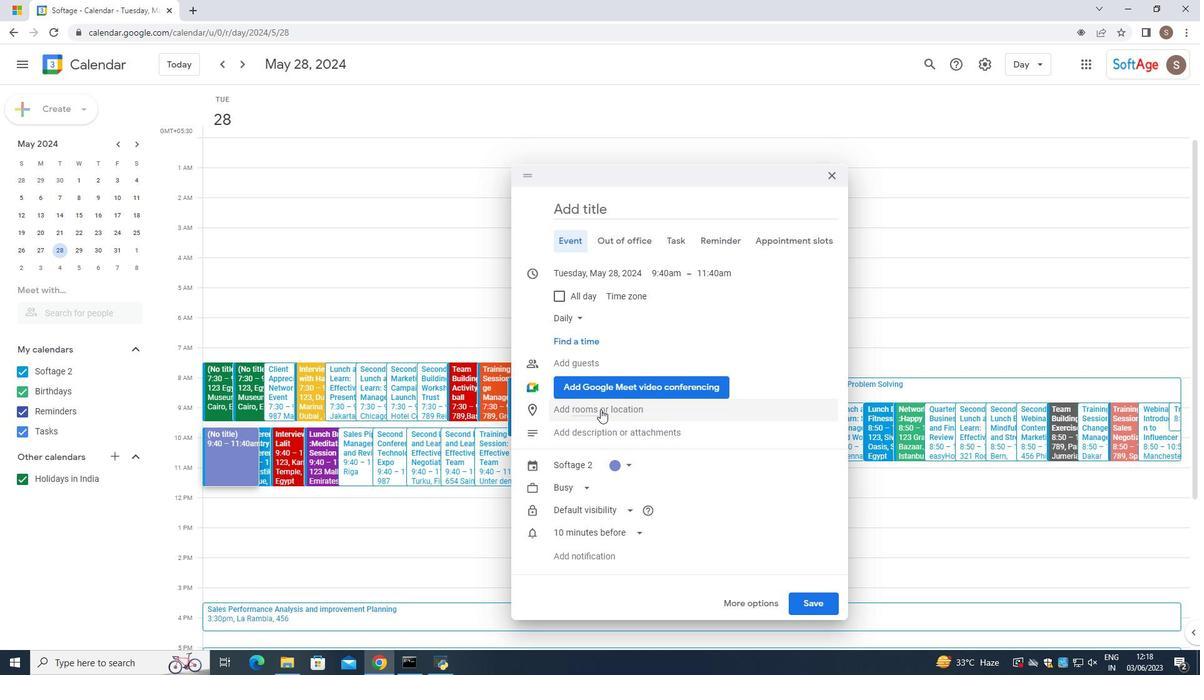 
Action: Mouse moved to (594, 397)
Screenshot: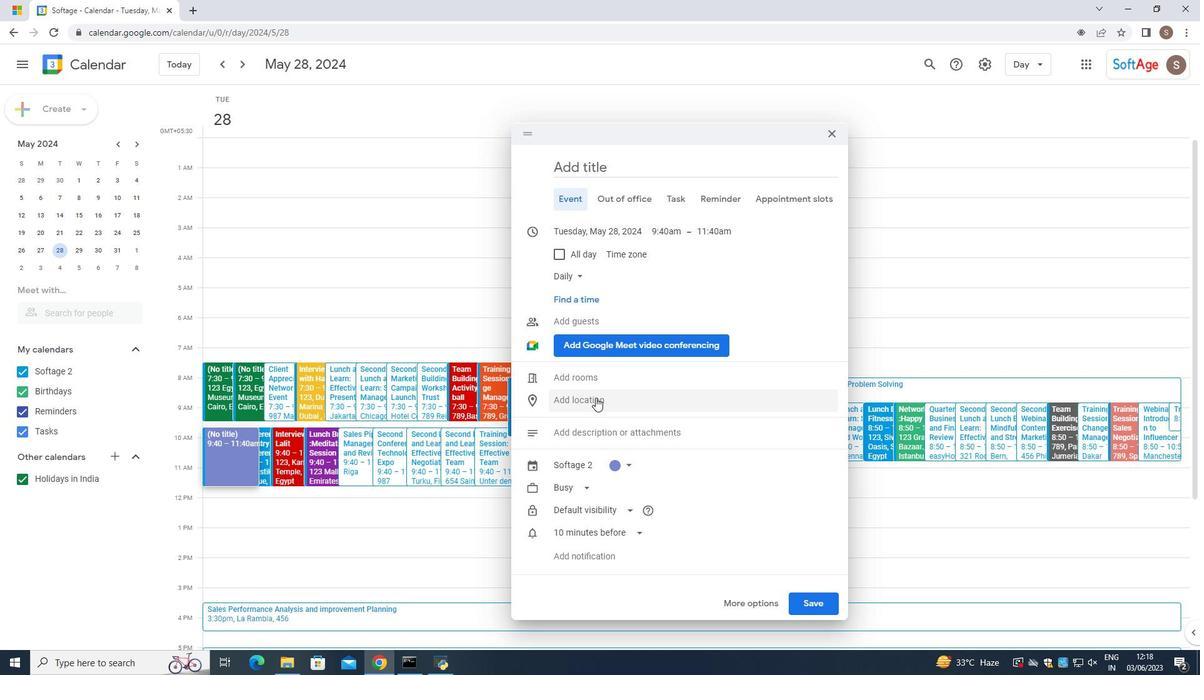 
Action: Mouse pressed left at (595, 397)
Screenshot: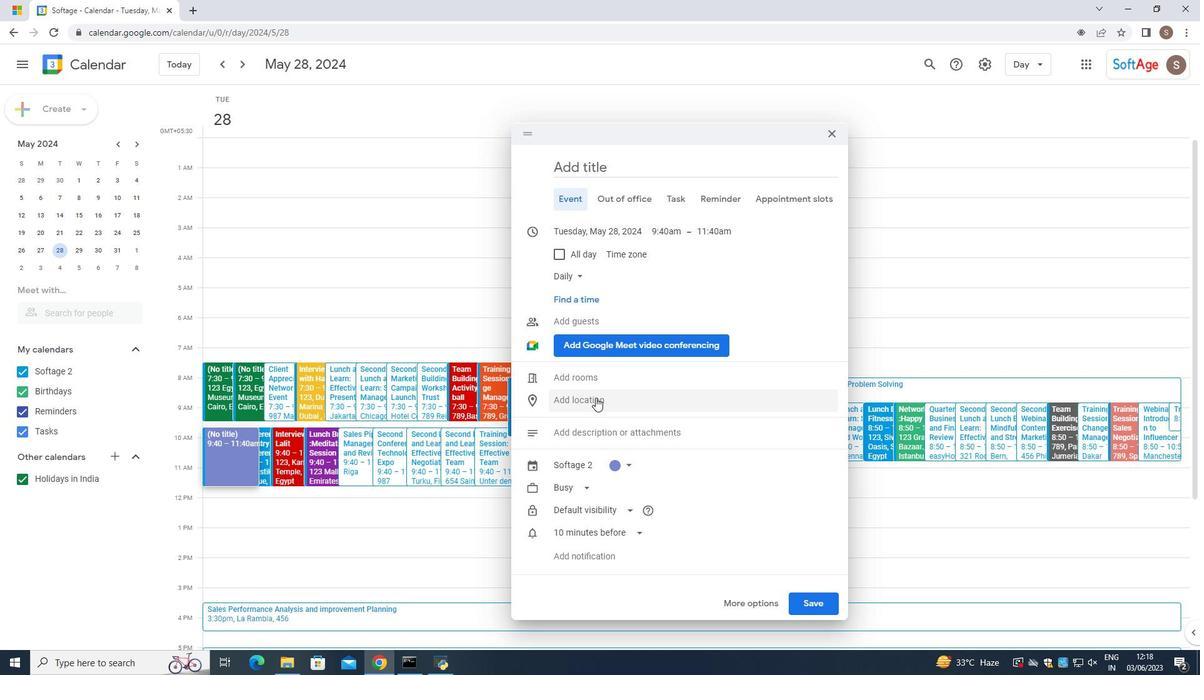 
Action: Mouse moved to (591, 398)
Screenshot: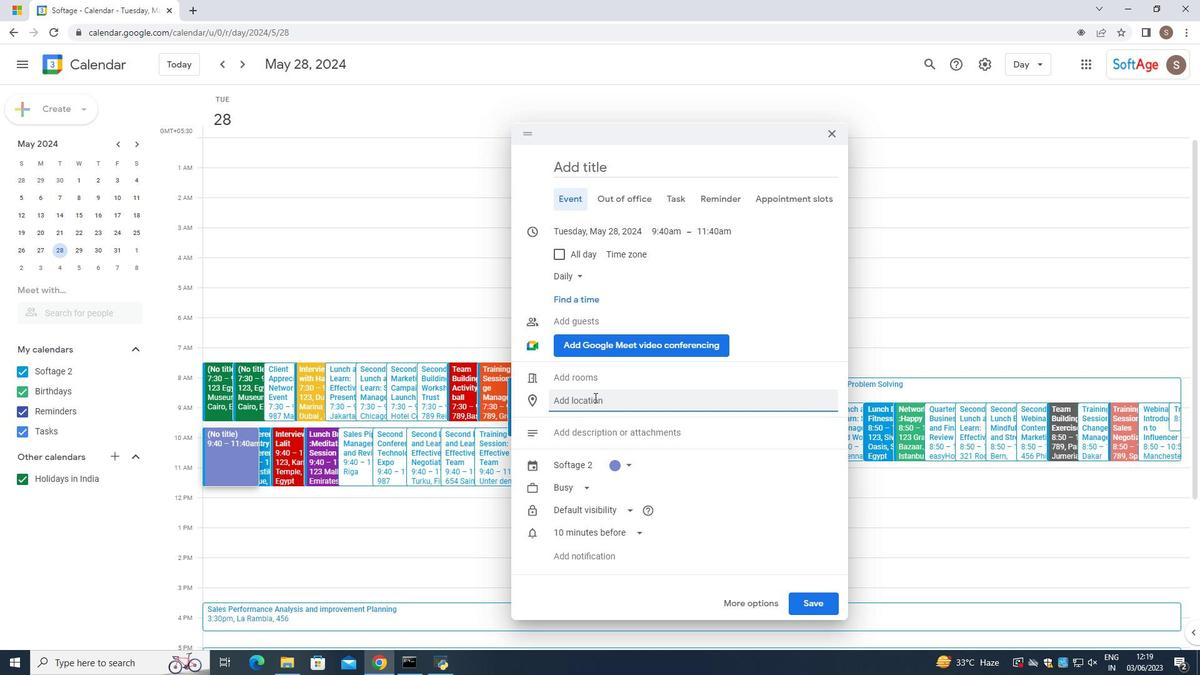 
Action: Key pressed 7
Screenshot: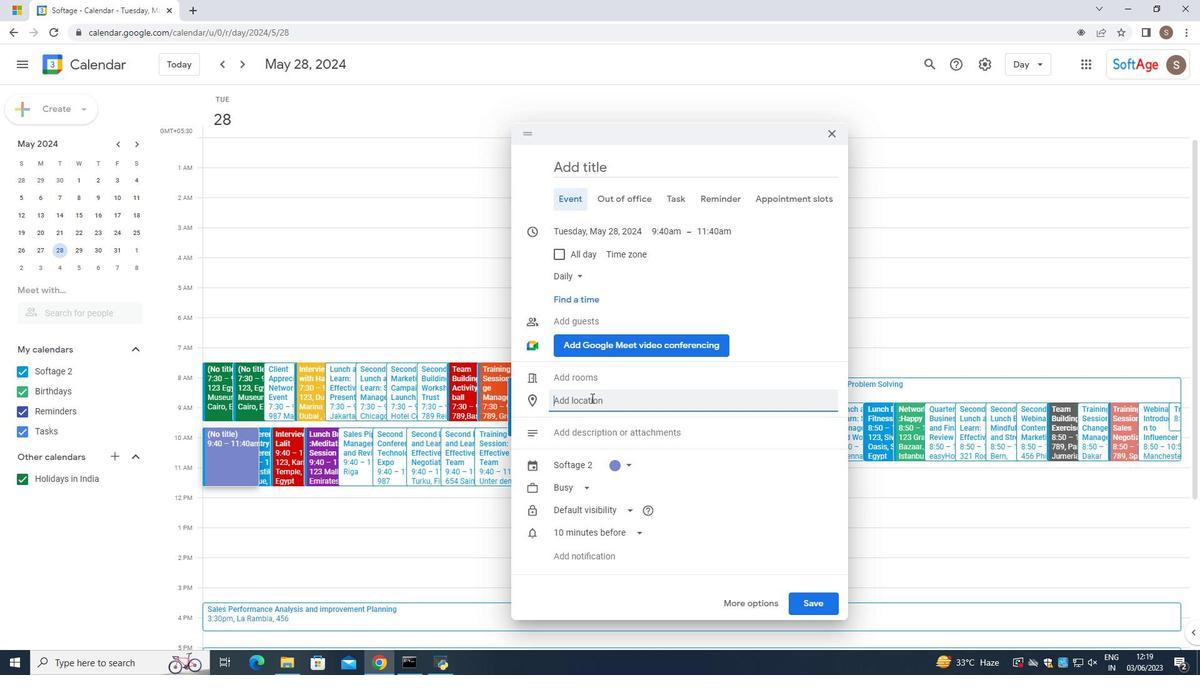 
Action: Mouse moved to (590, 398)
Screenshot: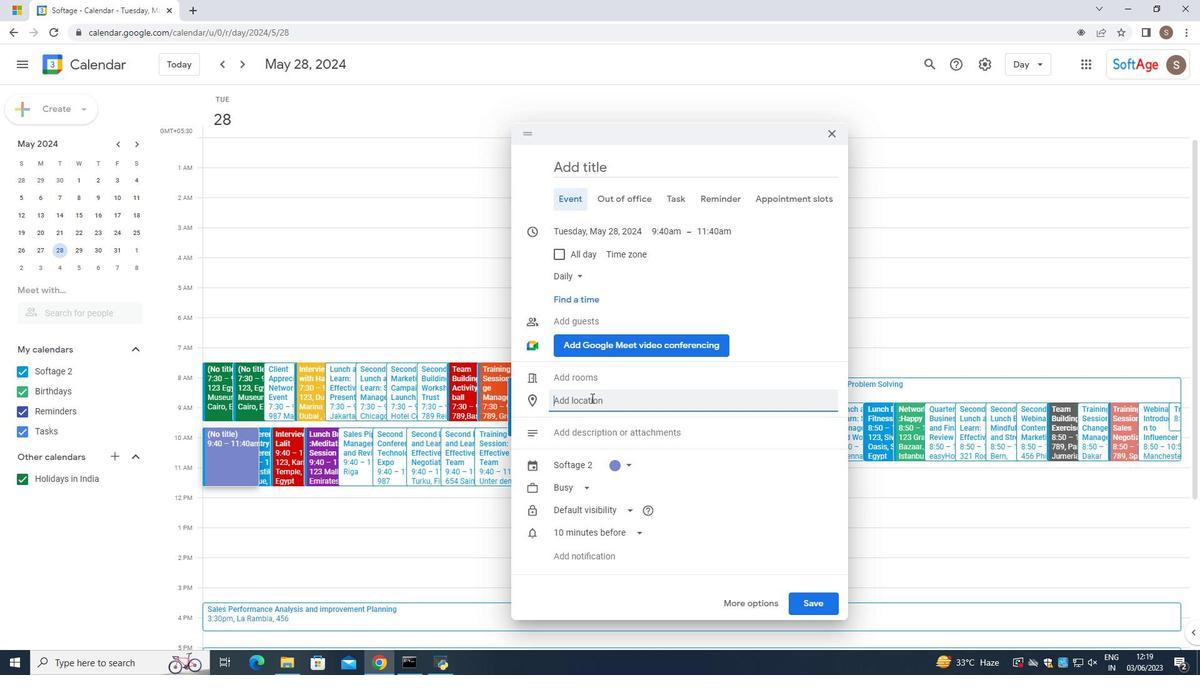 
Action: Key pressed 9<Key.backspace>89,<Key.space><Key.caps_lock>M<Key.caps_lock>ount<Key.space><Key.caps_lock>S<Key.caps_lock>ional<Key.backspace><Key.backspace><Key.backspace><Key.backspace>ns<Key.backspace>al<Key.space>
Screenshot: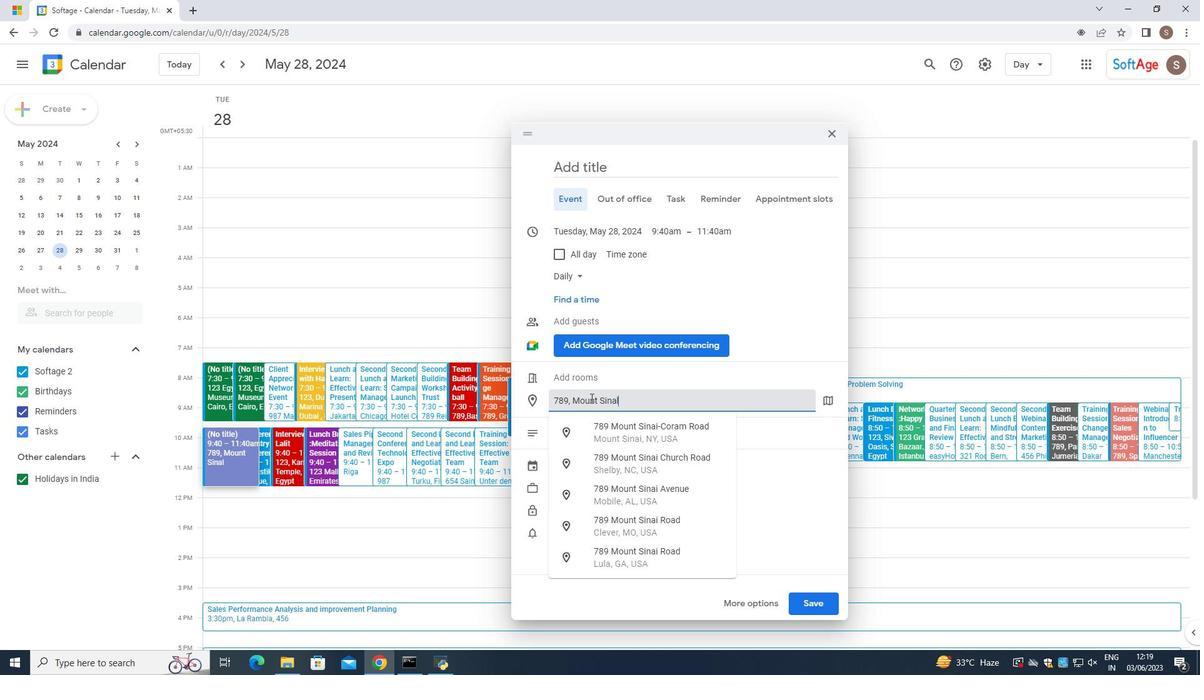 
Action: Mouse moved to (614, 395)
Screenshot: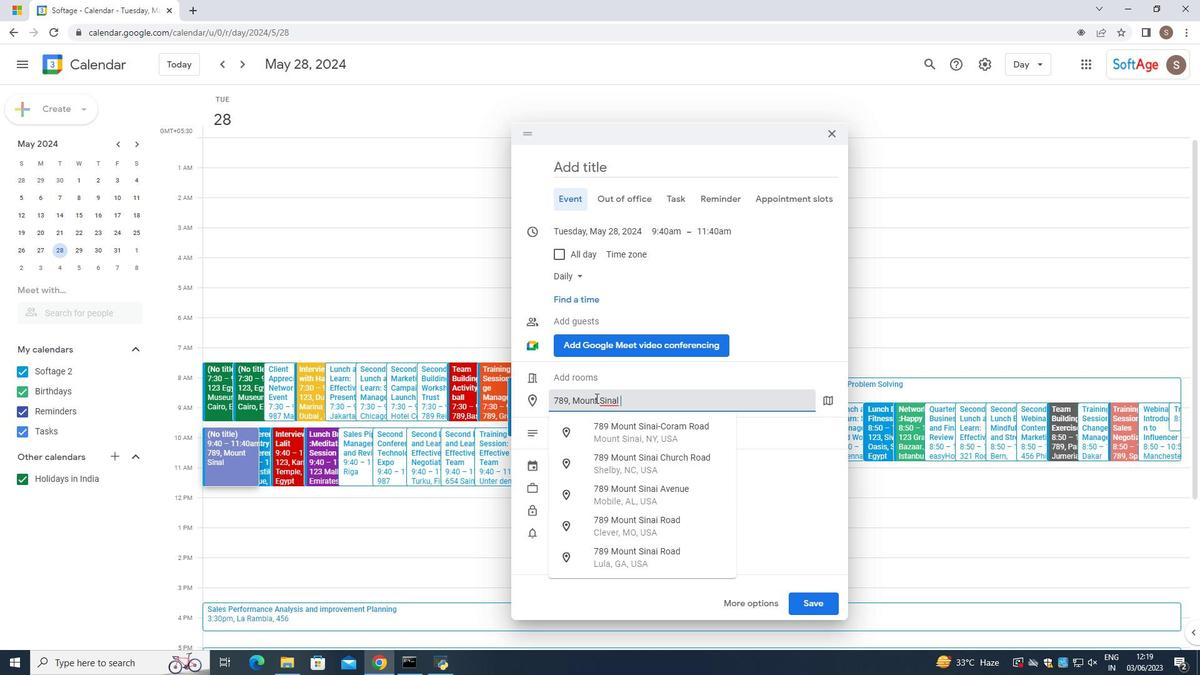 
Action: Key pressed ,<Key.caps_lock>S<Key.caps_lock>inal,<Key.space><Key.caps_lock>E<Key.caps_lock>gypt
Screenshot: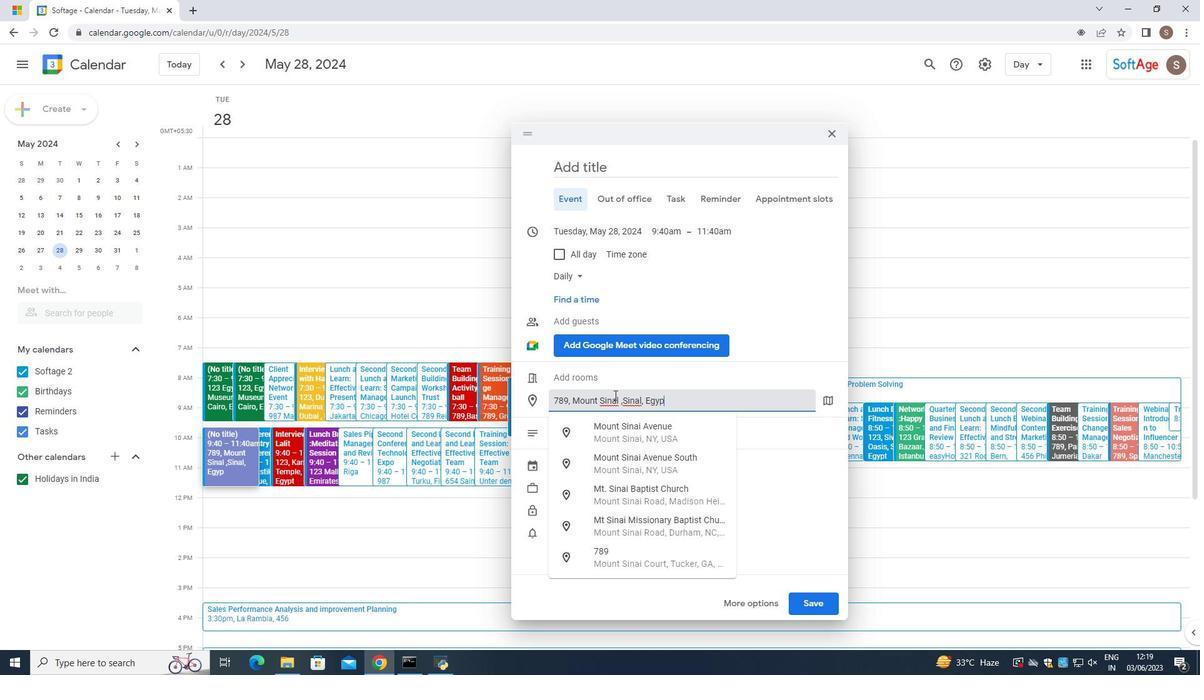 
Action: Mouse moved to (609, 378)
Screenshot: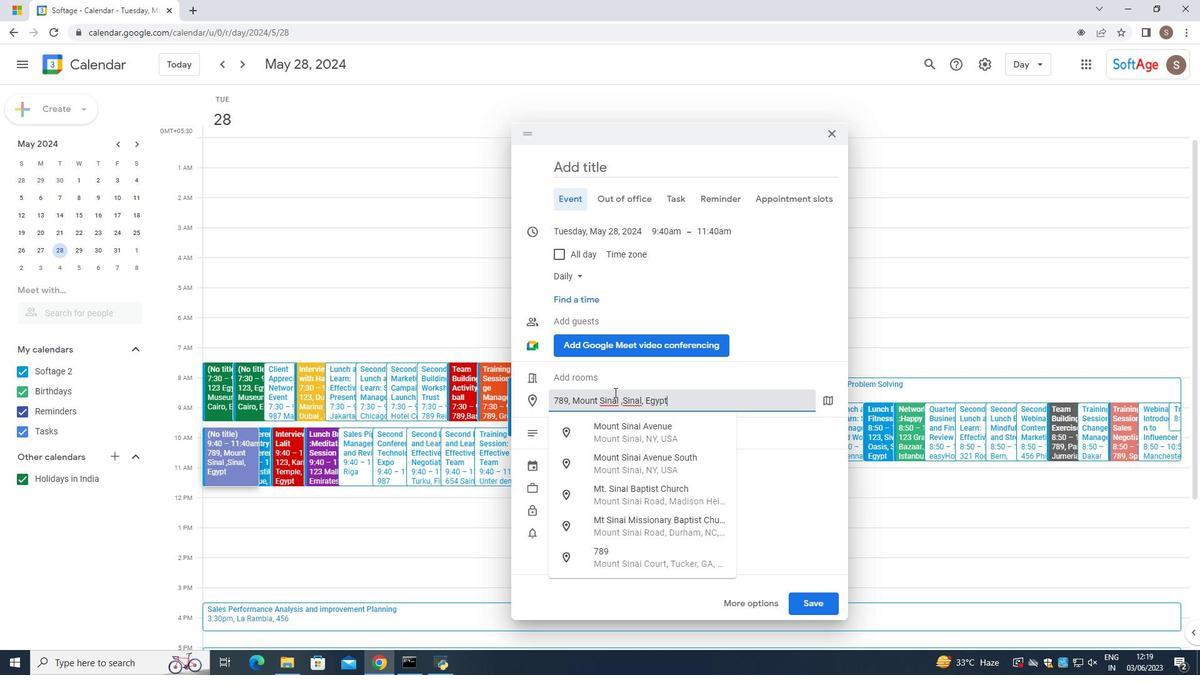 
Action: Key pressed <Key.enter>
Screenshot: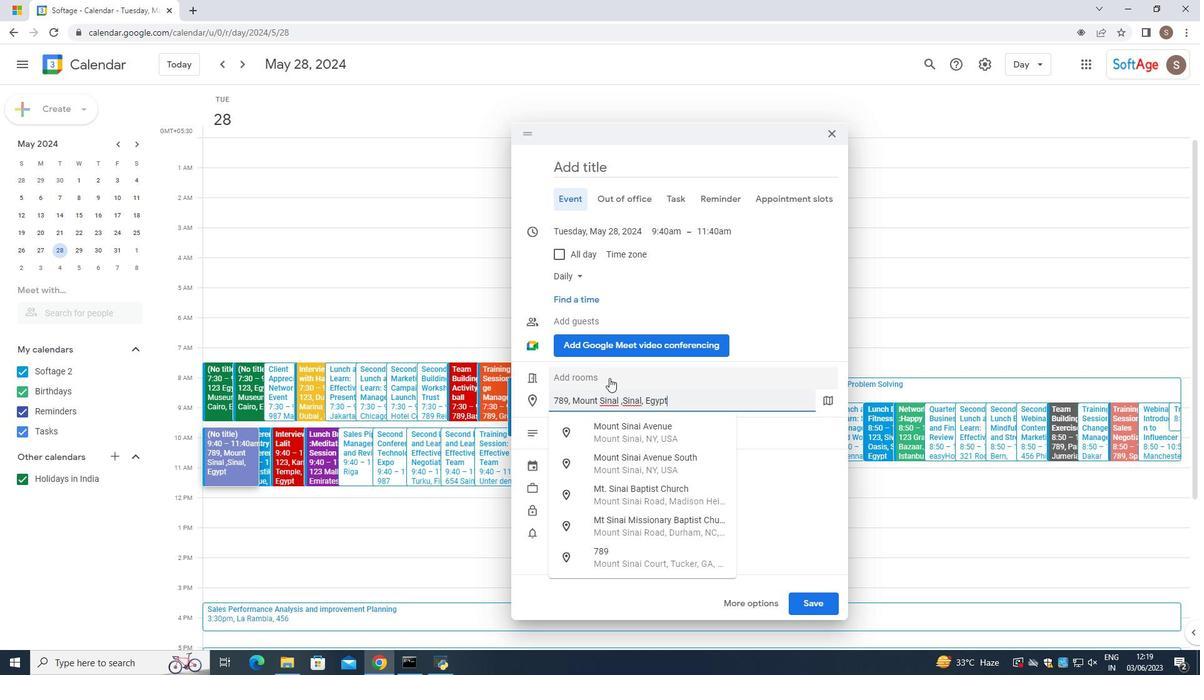 
Action: Mouse moved to (602, 435)
Screenshot: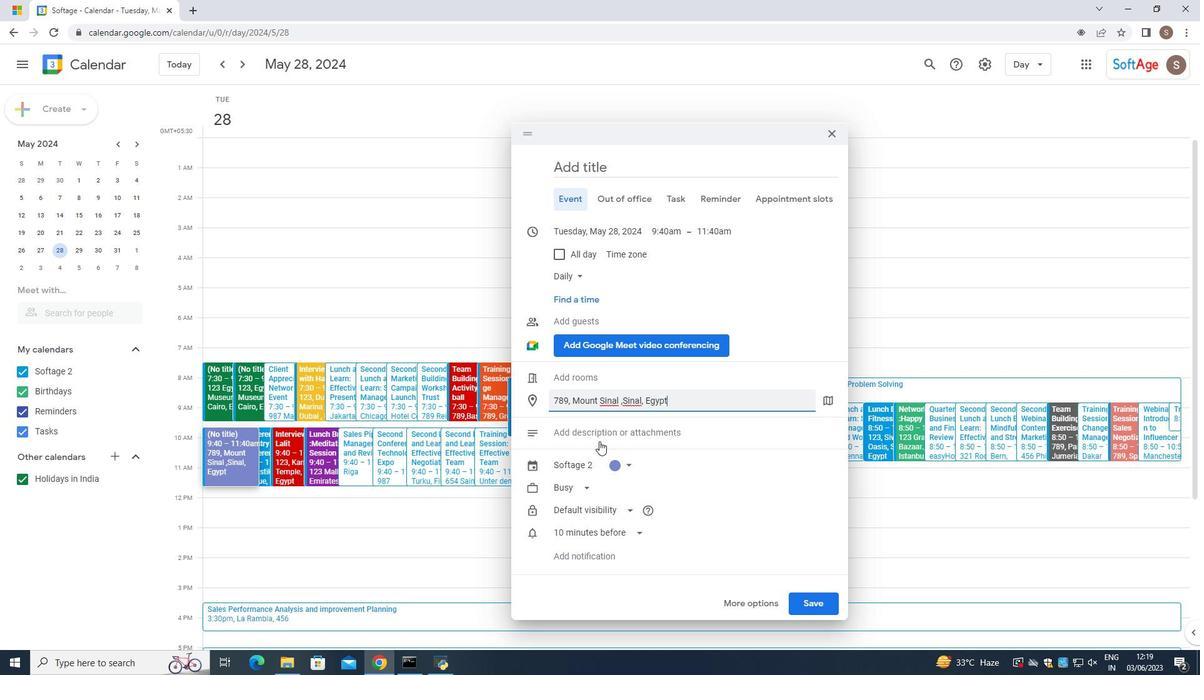 
Action: Mouse pressed left at (602, 435)
Screenshot: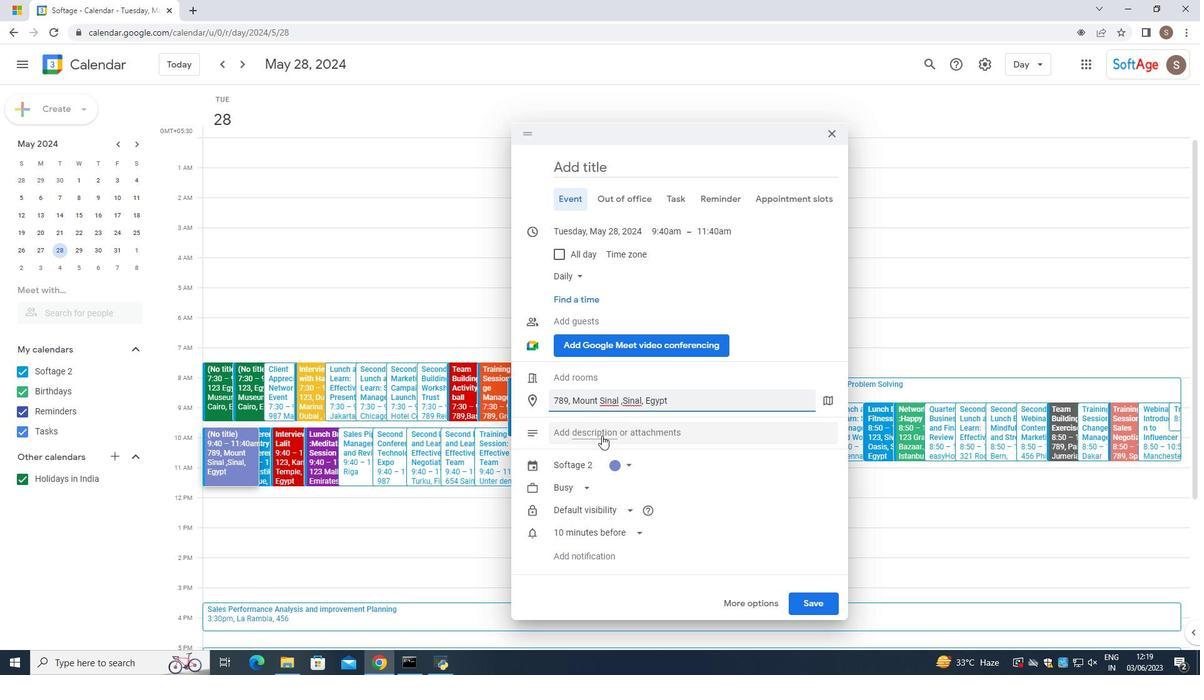
Action: Mouse moved to (590, 383)
Screenshot: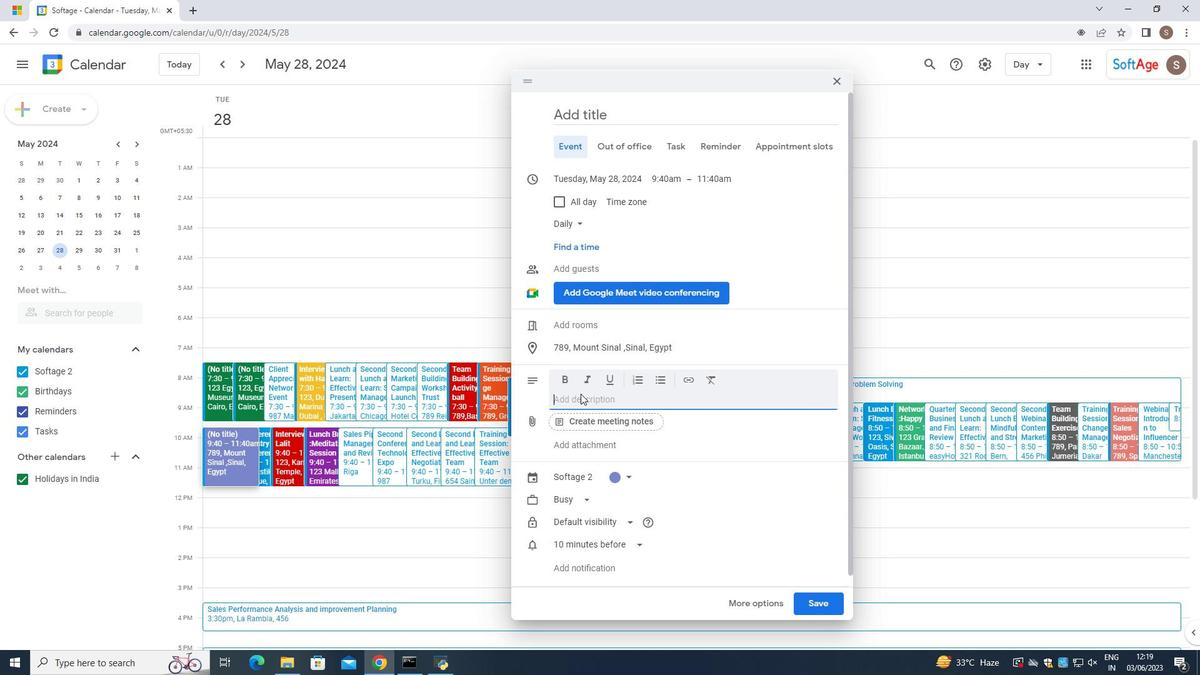 
Action: Mouse pressed left at (590, 383)
Screenshot: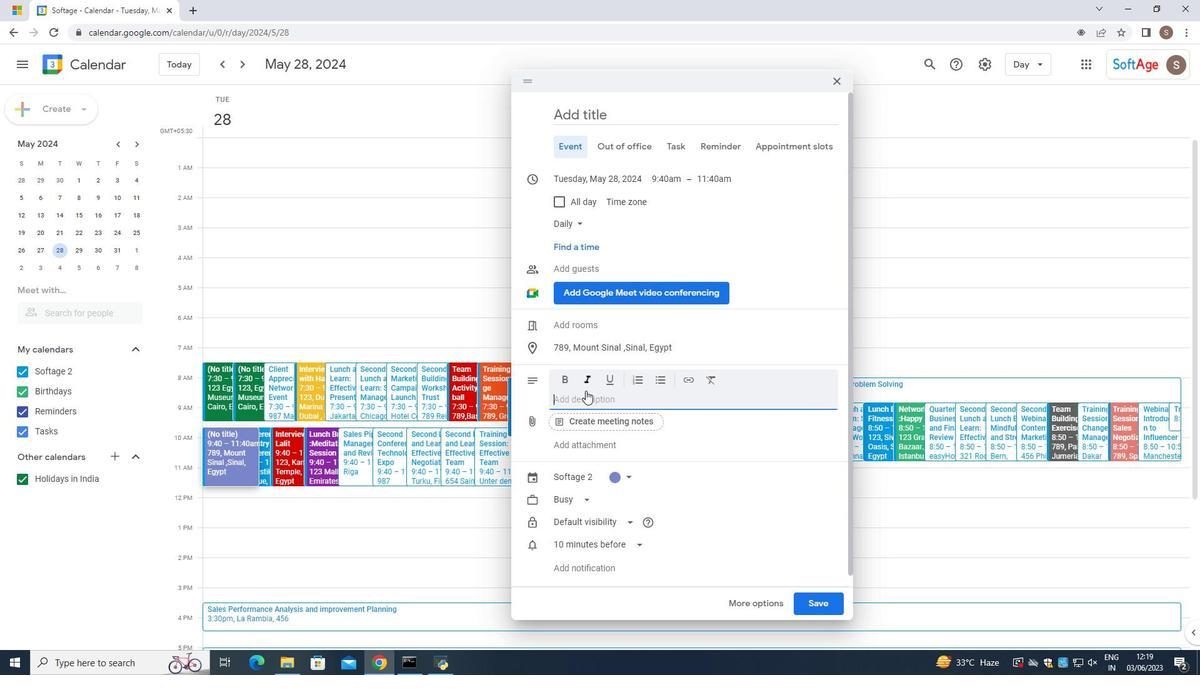 
Action: Mouse moved to (577, 401)
Screenshot: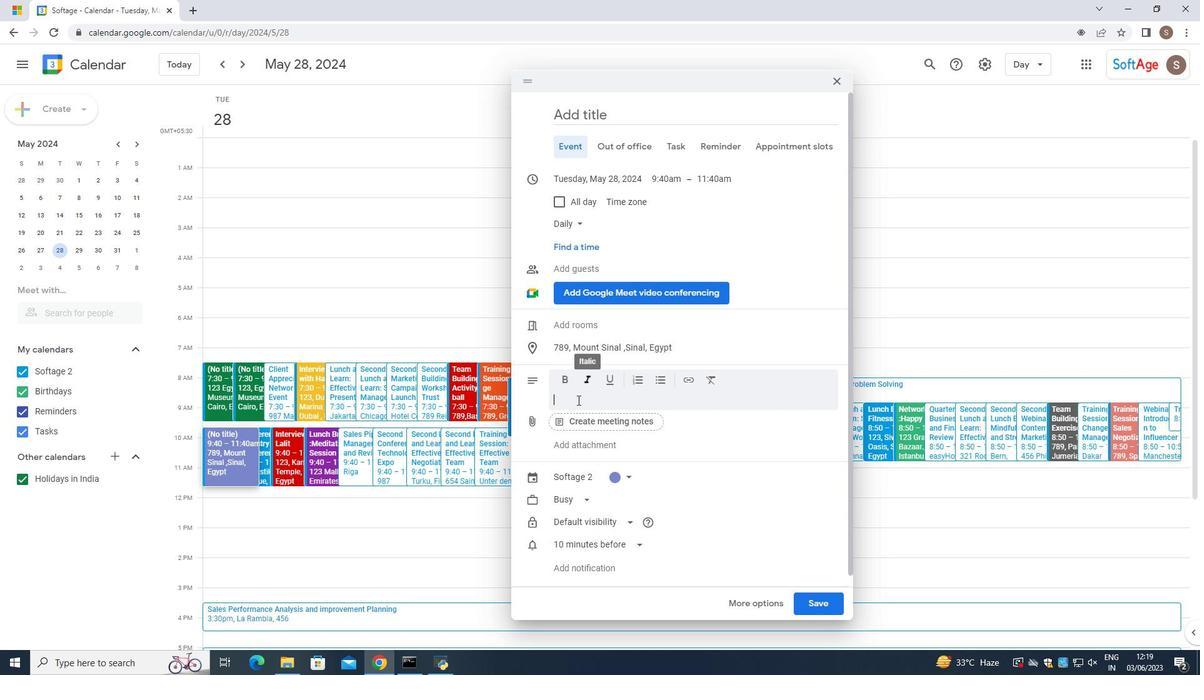 
Action: Mouse pressed left at (577, 401)
Screenshot: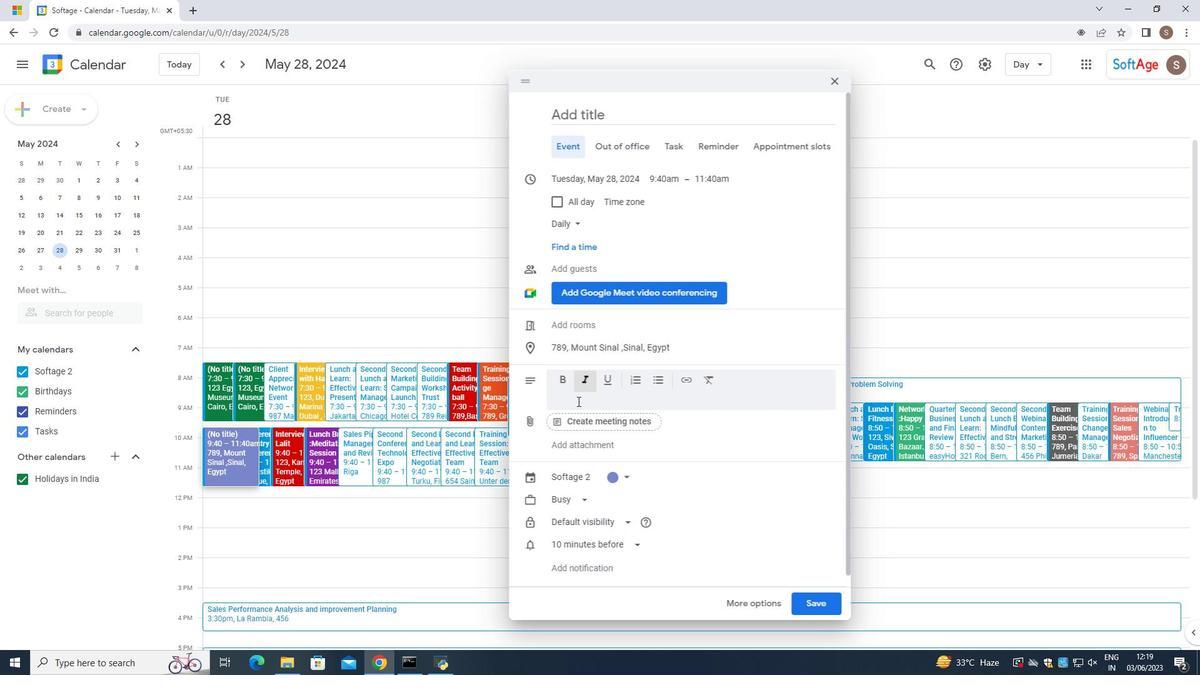 
Action: Mouse moved to (579, 403)
Screenshot: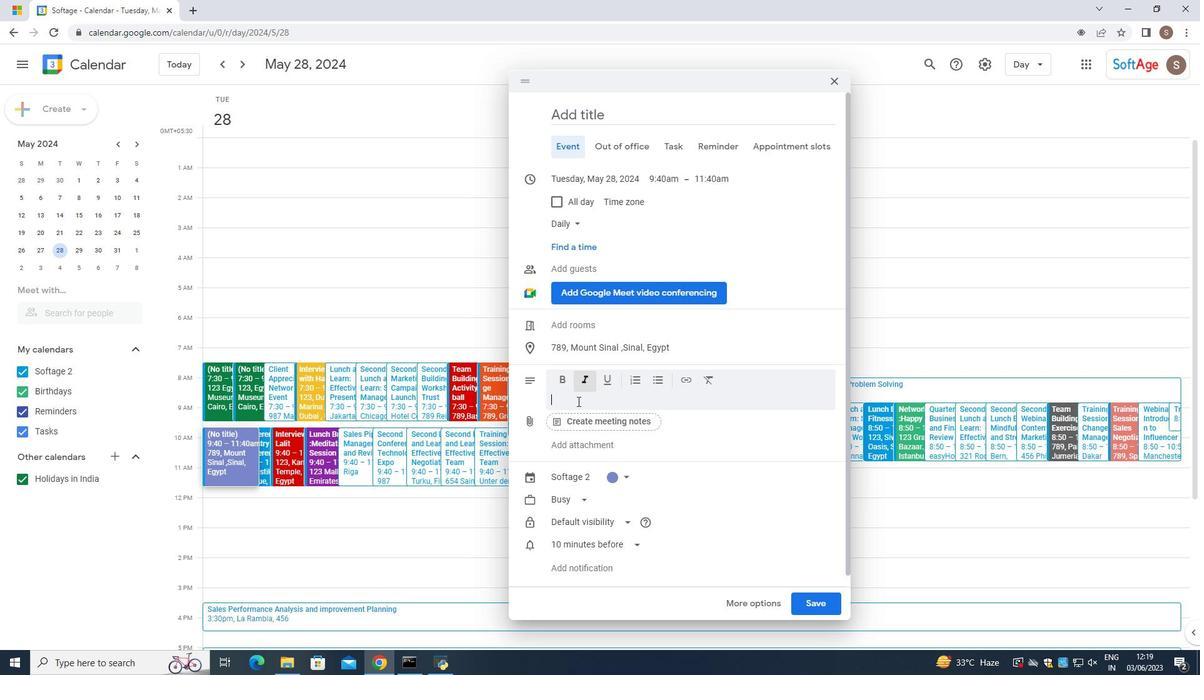 
Action: Key pressed <Key.caps_lock>S<Key.caps_lock>cavenh<Key.backspace>ger<Key.space>hunt<Key.backspace><Key.insert><Key.backspace><Key.backspace><Key.backspace><Key.backspace><Key.backspace><Key.backspace><Key.backspace><Key.backspace><Key.backspace><Key.backspace><Key.backspace><Key.backspace><Key.backspace><Key.backspace><Key.backspace><Key.backspace><Key.backspace><Key.backspace><Key.shift><Key.caps_lock>W<Key.caps_lock>elcome<Key.space>to<Key.space>our<Key.space><Key.caps_lock>T<Key.caps_lock>eam<Key.space>building<Key.space><Key.caps_lock>C<Key.caps_lock>hallnbge<Key.shift_r>:<Key.space><Key.backspace><Key.backspace><Key.backspace><Key.backspace><Key.backspace><Key.backspace><Key.backspace>lenge<Key.shift_r>:<Key.space><Key.caps_lock>S<Key.caps_lock>cavenger<Key.space><Key.caps_lock>H<Key.caps_lock>unt<Key.space>an<Key.space>exciting<Key.space>and<Key.space>engaginhg<Key.space>activo<Key.backspace><Key.backspace><Key.backspace><Key.backspace><Key.backspace><Key.backspace>activity<Key.space>deso<Key.backspace>igned<Key.space>to<Key.space>
Screenshot: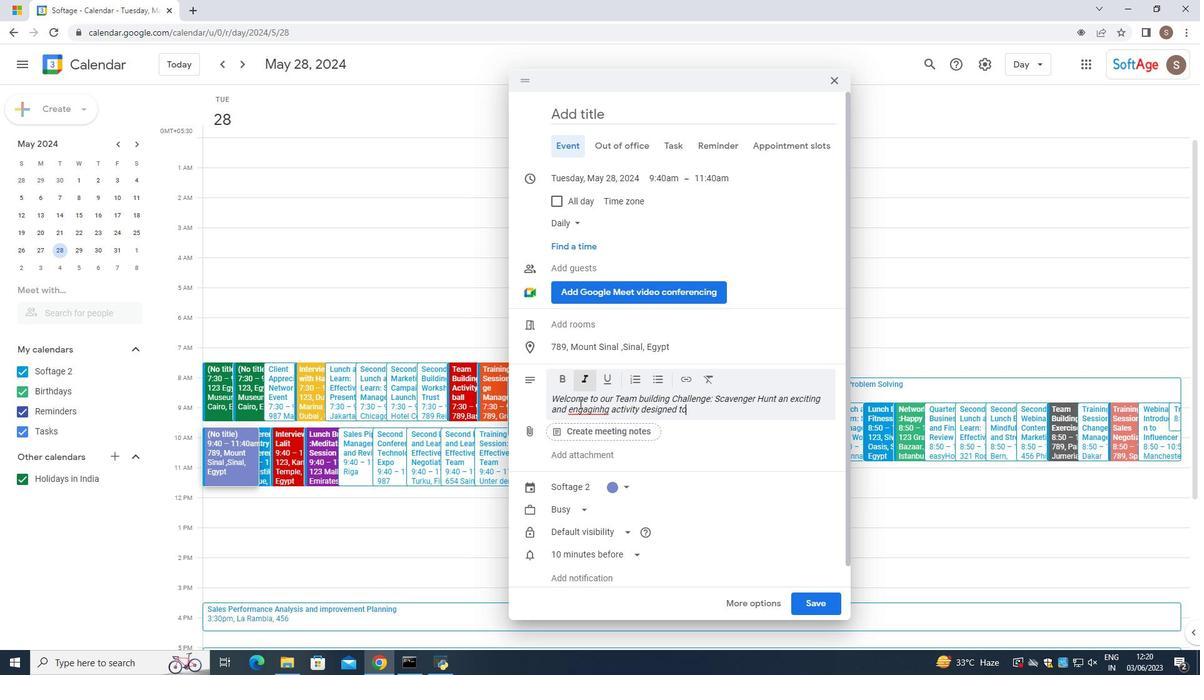 
Action: Mouse moved to (574, 413)
Screenshot: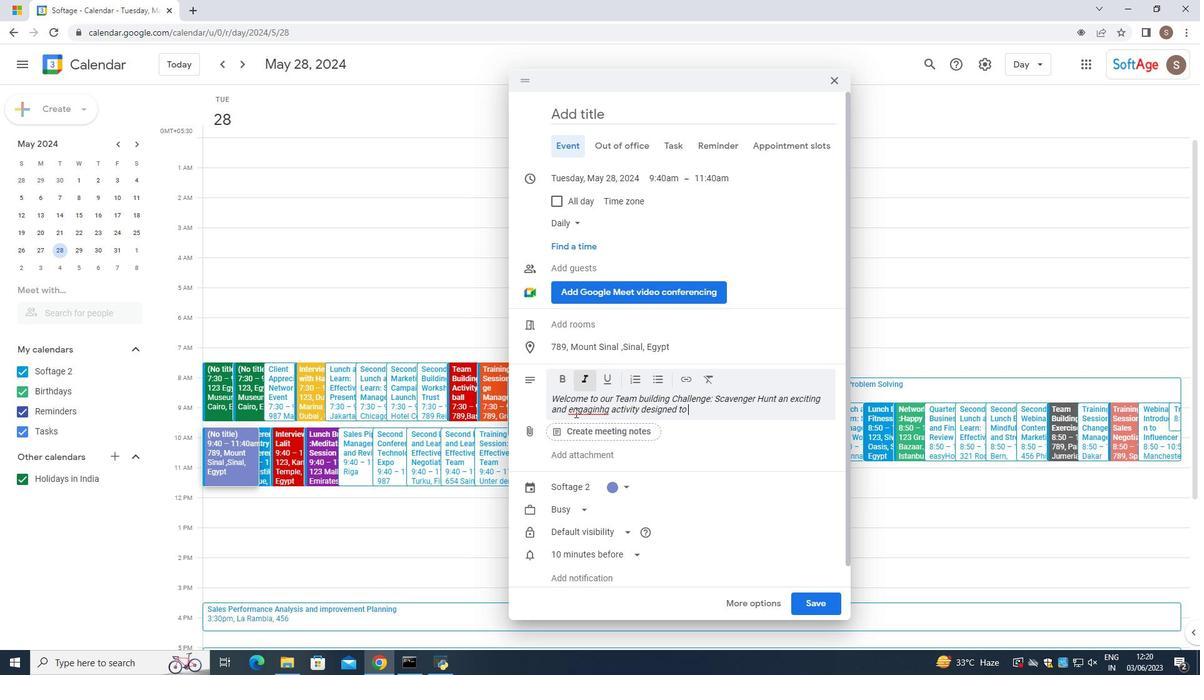 
Action: Mouse pressed left at (574, 413)
Screenshot: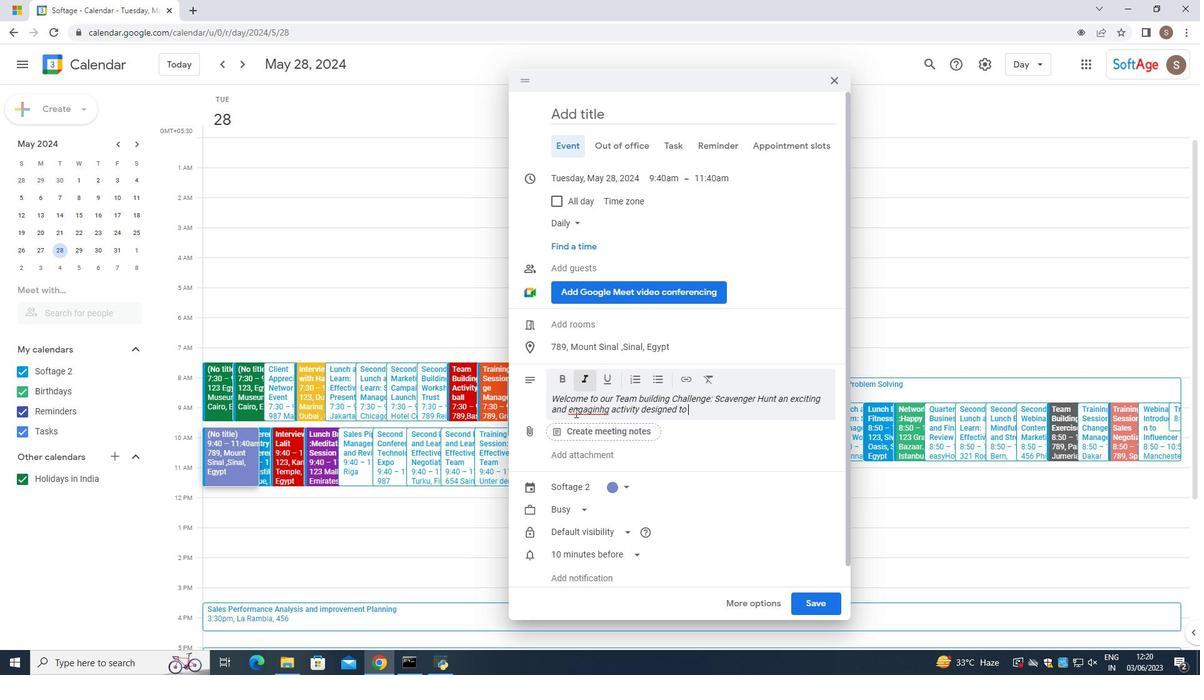 
Action: Mouse pressed right at (574, 413)
Screenshot: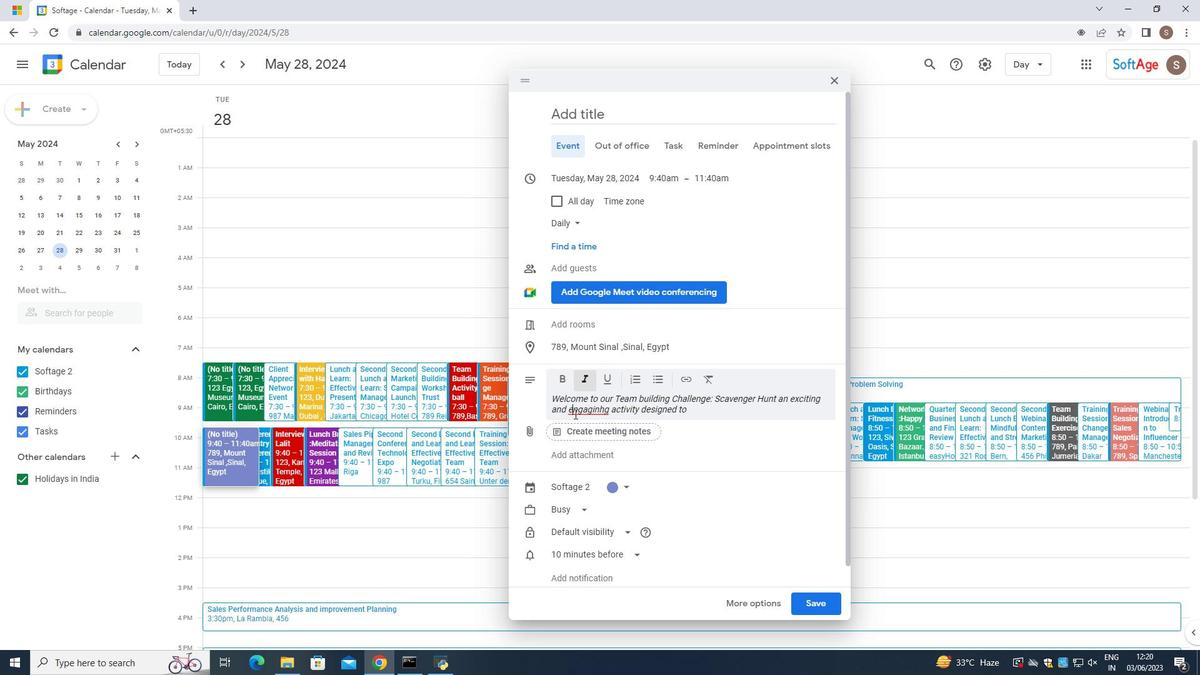 
Action: Mouse moved to (592, 418)
Screenshot: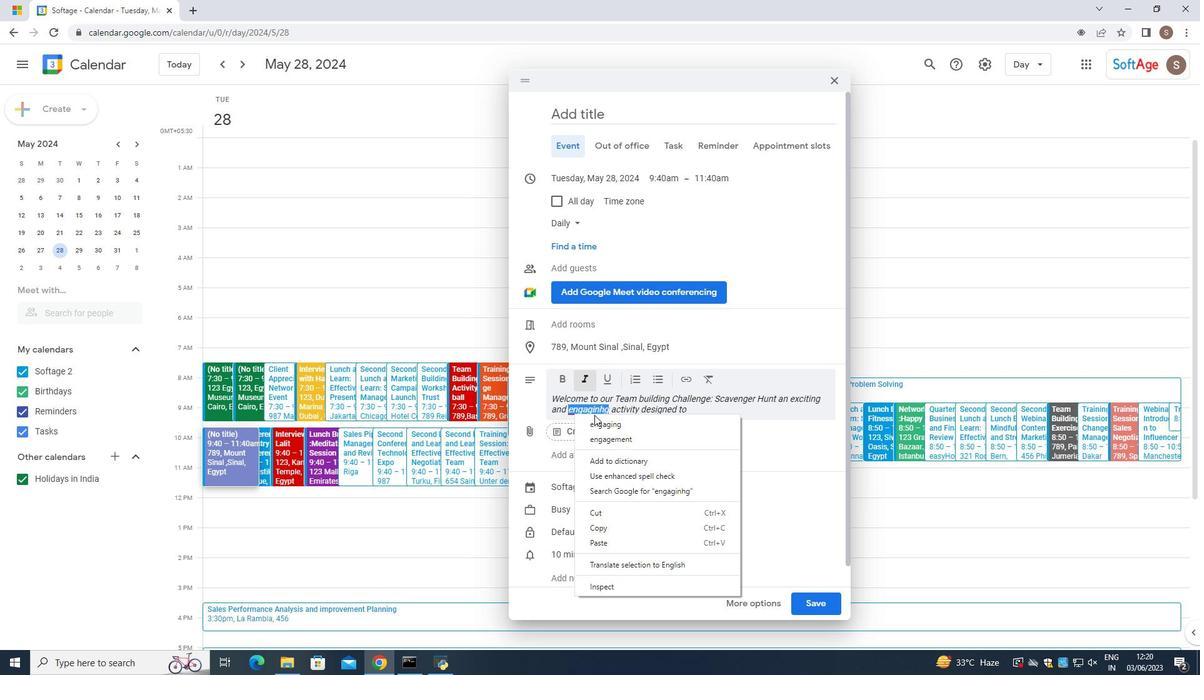 
Action: Mouse pressed left at (592, 418)
Screenshot: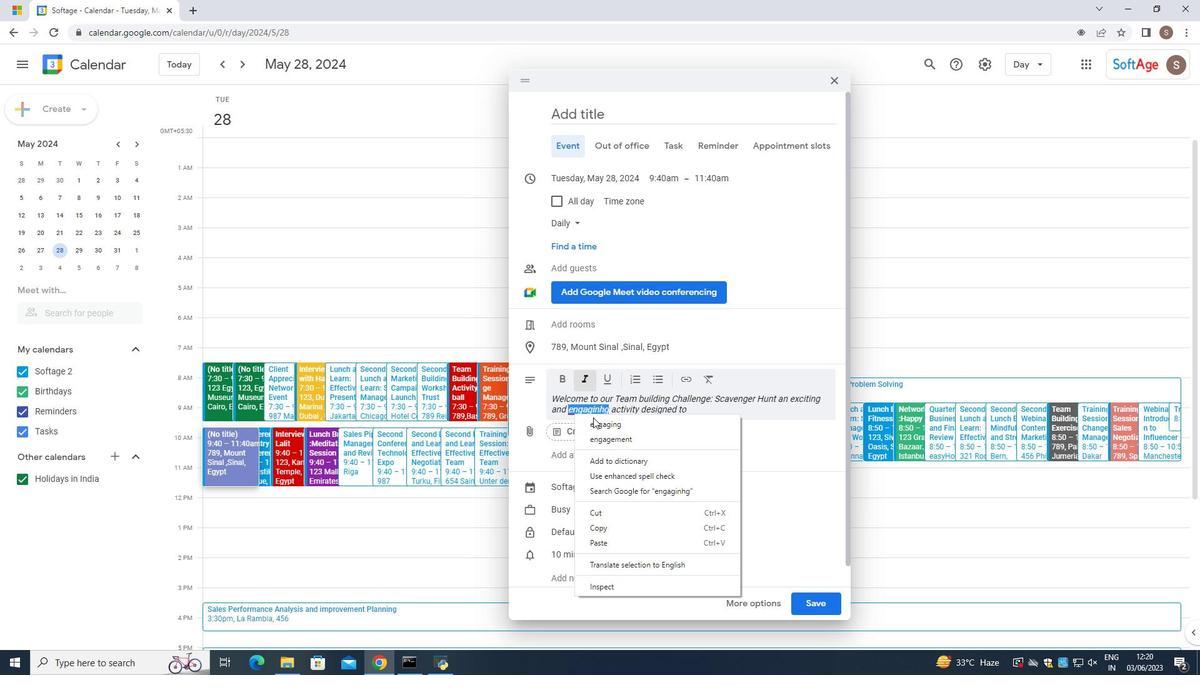 
Action: Mouse moved to (697, 416)
Screenshot: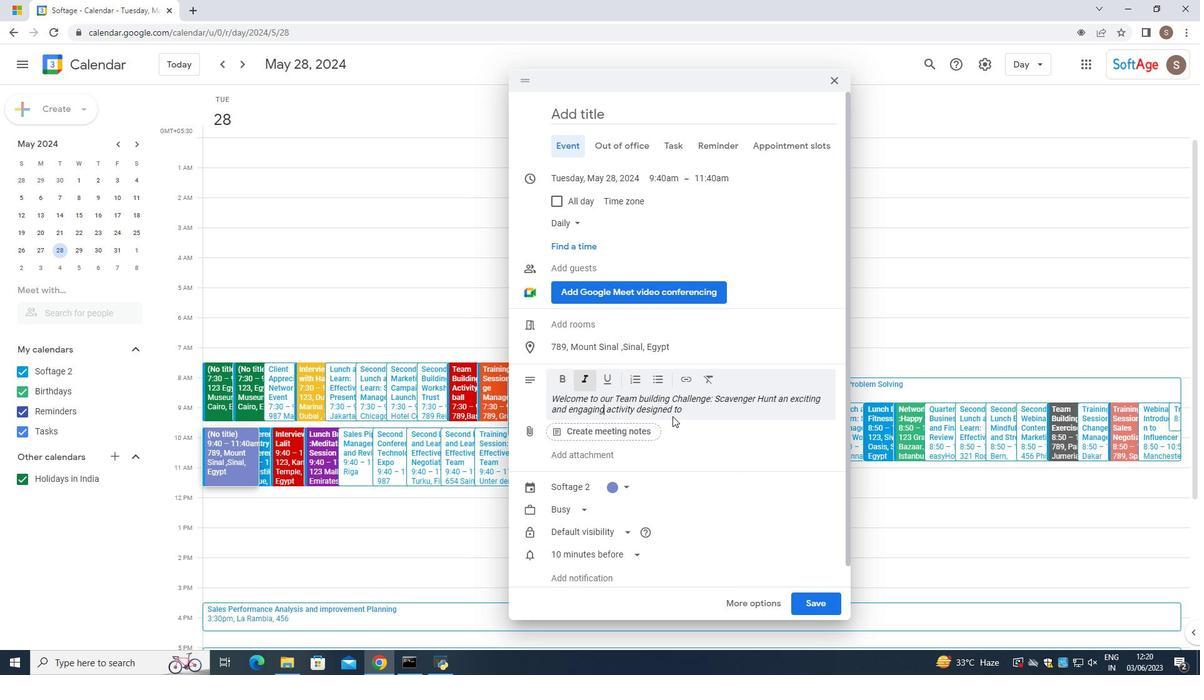 
Action: Mouse pressed left at (697, 416)
Screenshot: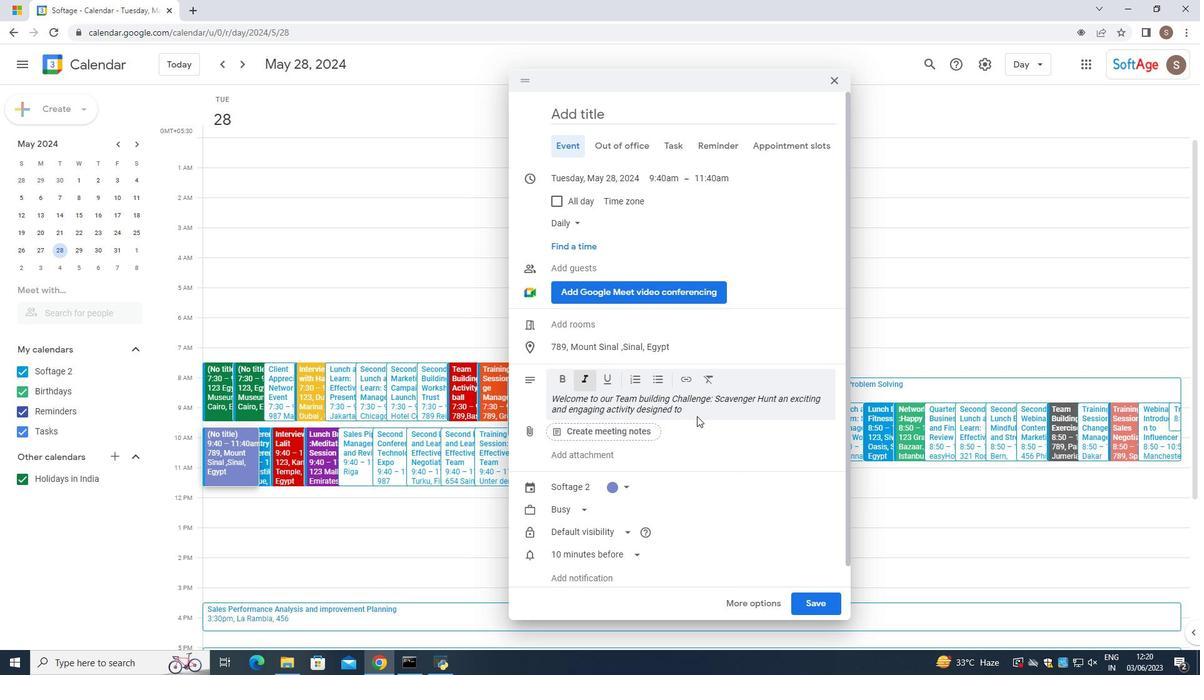 
Action: Mouse moved to (698, 413)
Screenshot: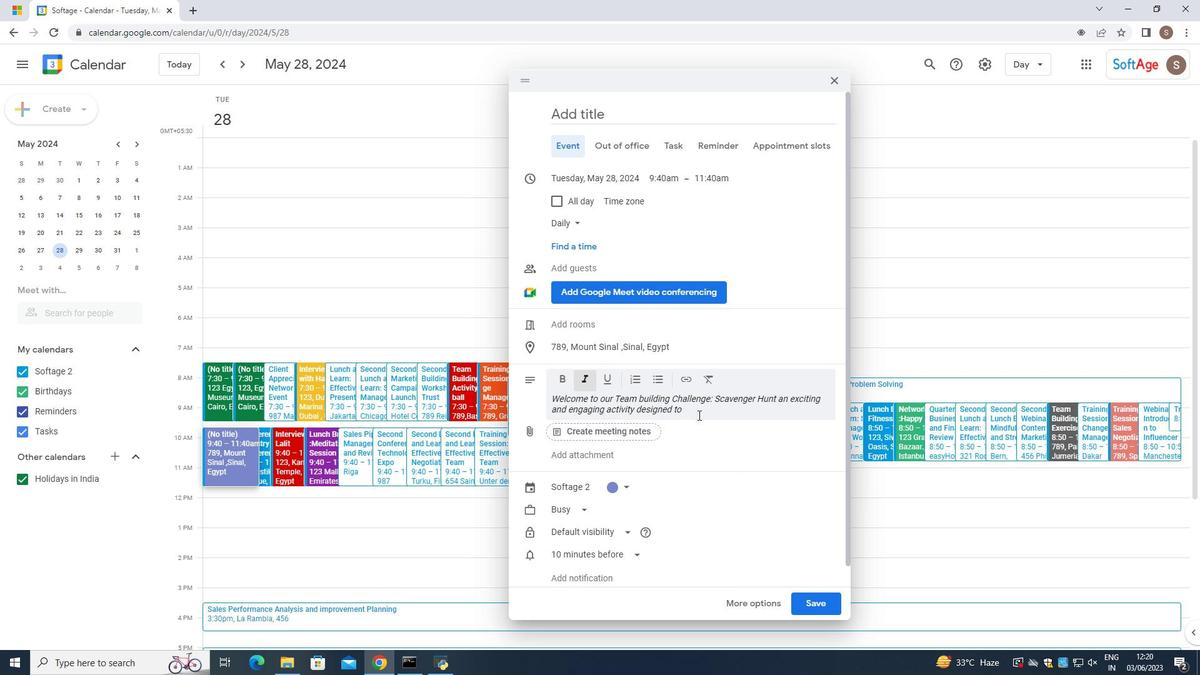 
Action: Mouse pressed left at (698, 413)
Screenshot: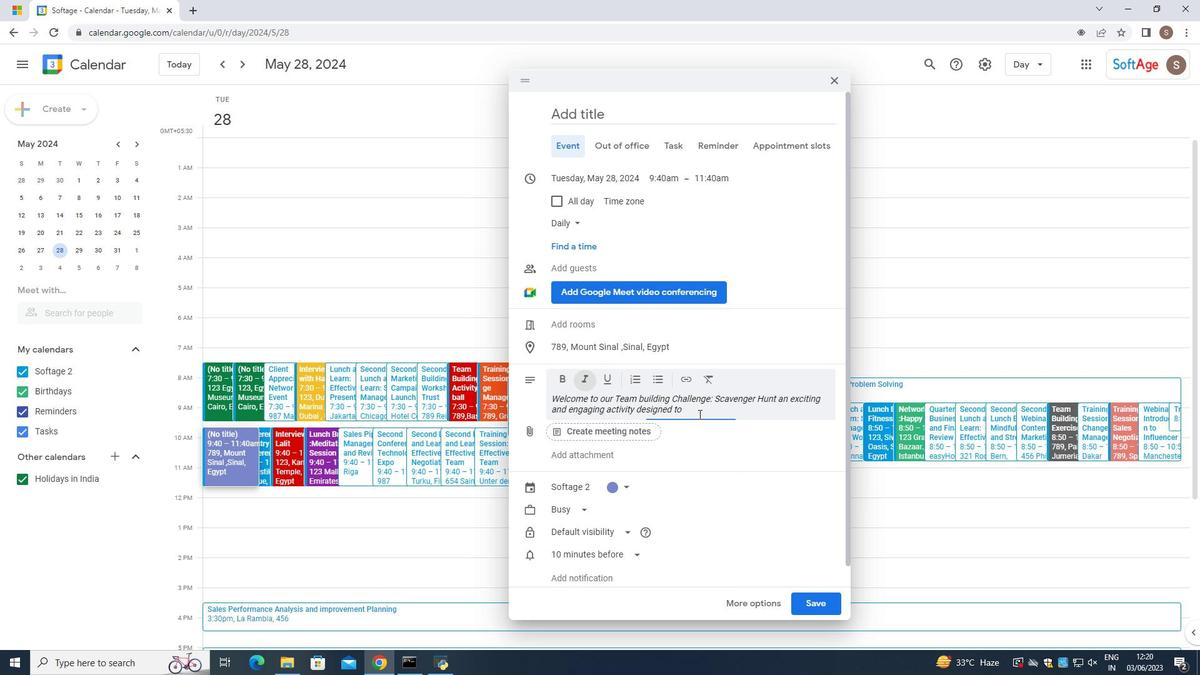 
Action: Mouse moved to (694, 417)
Screenshot: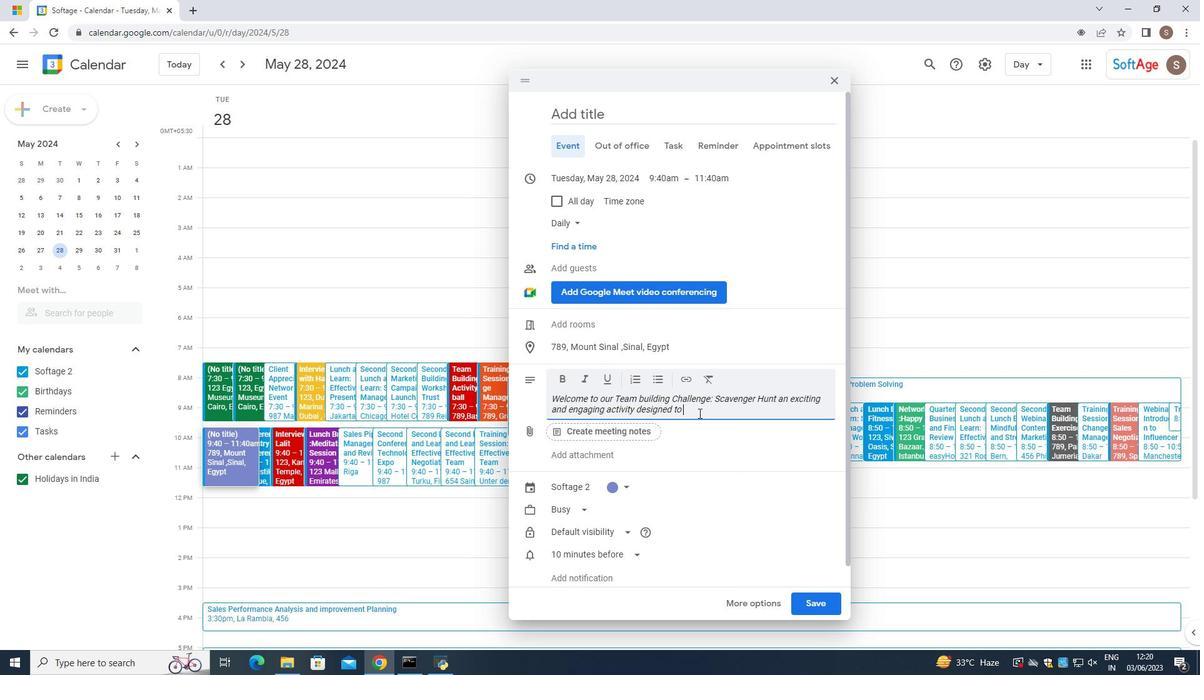 
Action: Key pressed foster<Key.space>teamwotrk,<Key.space>problem<Key.space>solvinhg<Key.space>and<Key.space>copllaboration<Key.space>within<Key.space>your<Key.space>team.<Key.space><Key.caps_lock>T<Key.caps_lock>his<Key.space>is<Key.space>an<Key.backspace><Key.backspace>a<Key.space>fubn<Key.space>
Screenshot: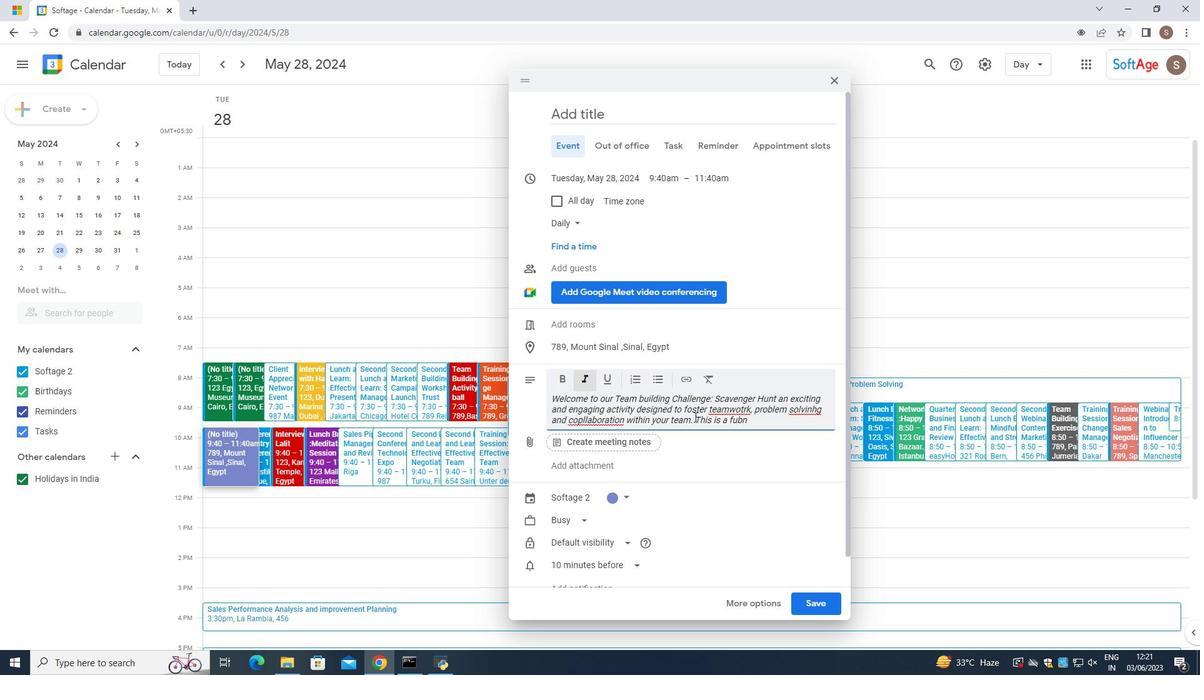 
Action: Mouse moved to (618, 420)
Screenshot: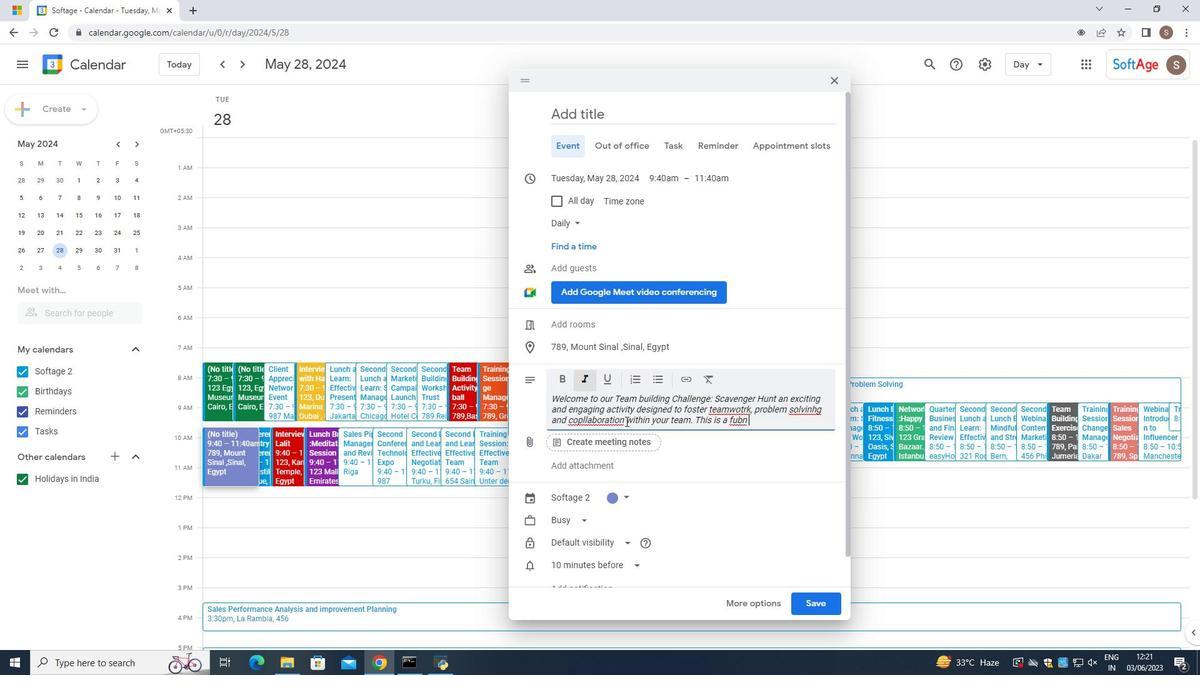 
Action: Mouse pressed left at (618, 420)
Screenshot: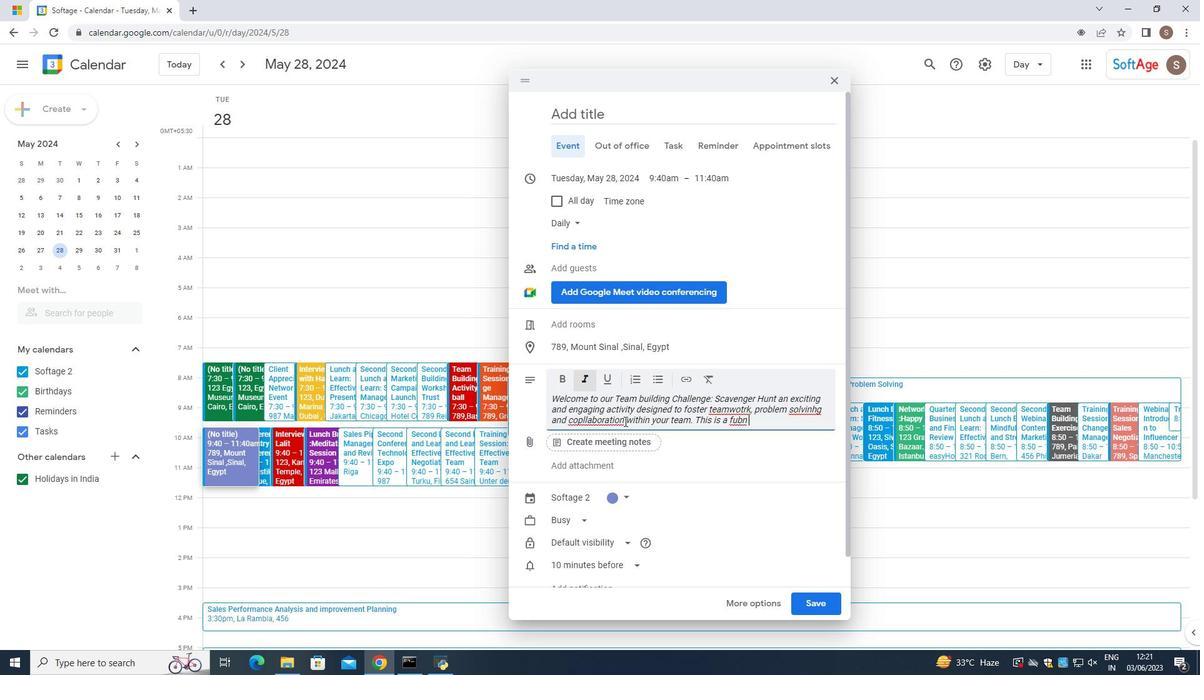 
Action: Mouse pressed right at (618, 420)
Screenshot: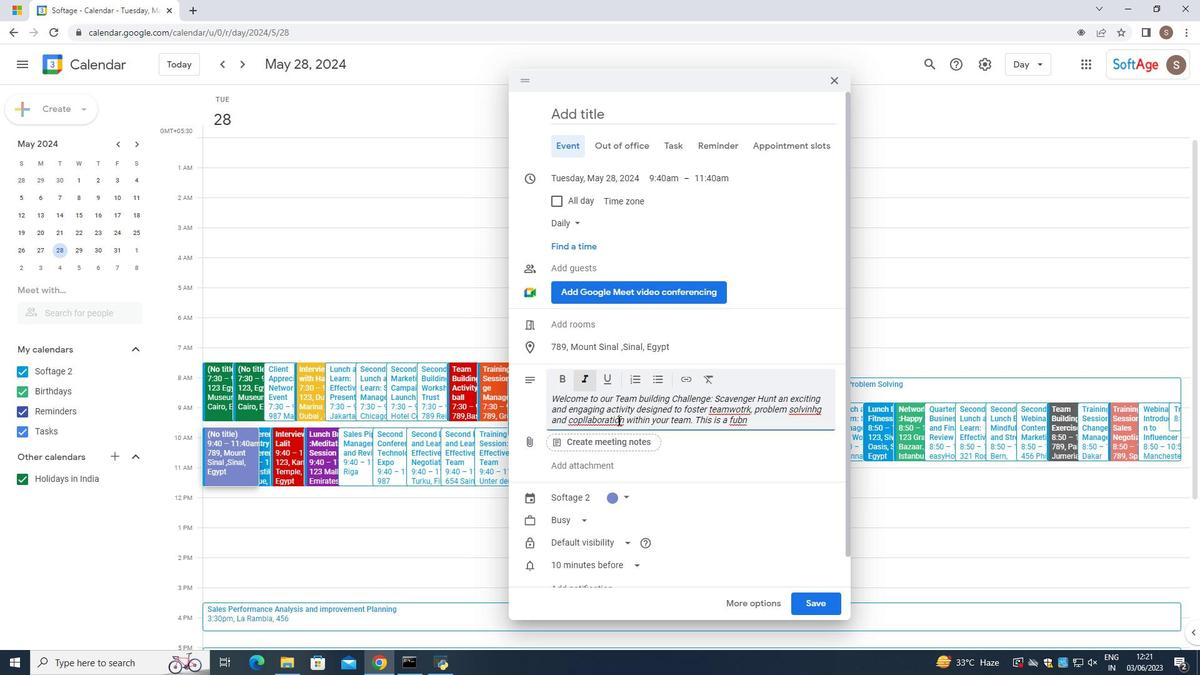 
Action: Mouse moved to (633, 427)
Screenshot: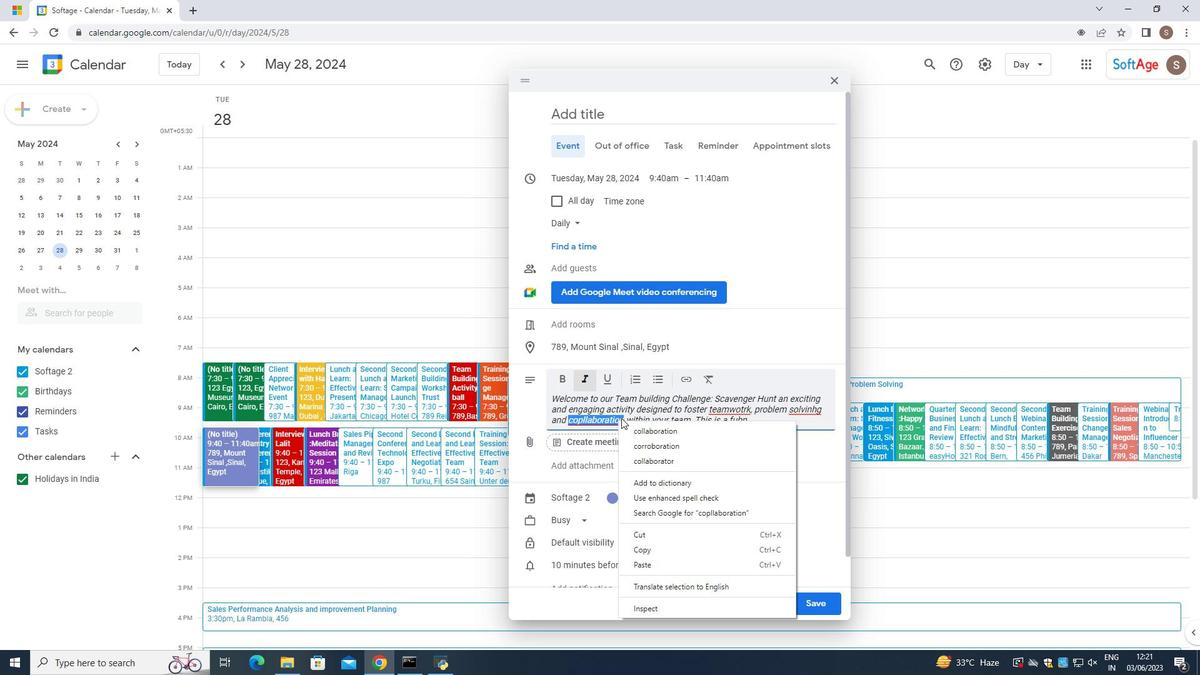 
Action: Mouse pressed left at (633, 427)
Screenshot: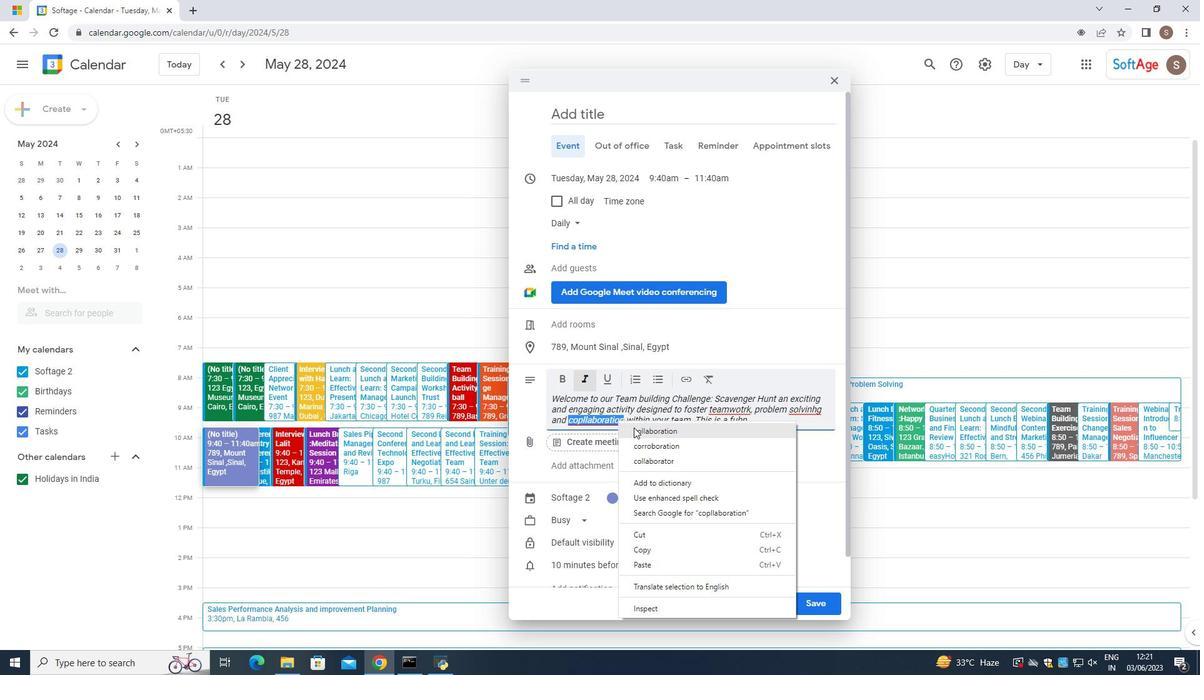 
Action: Mouse moved to (723, 410)
Screenshot: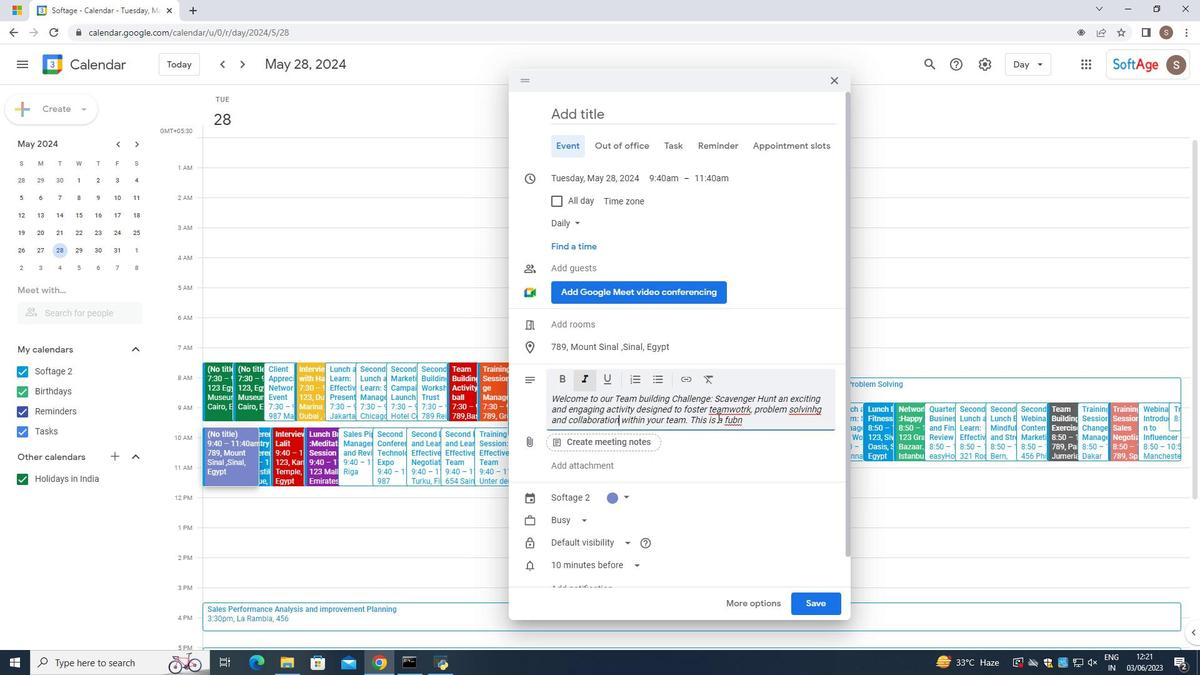 
Action: Mouse pressed left at (723, 410)
Screenshot: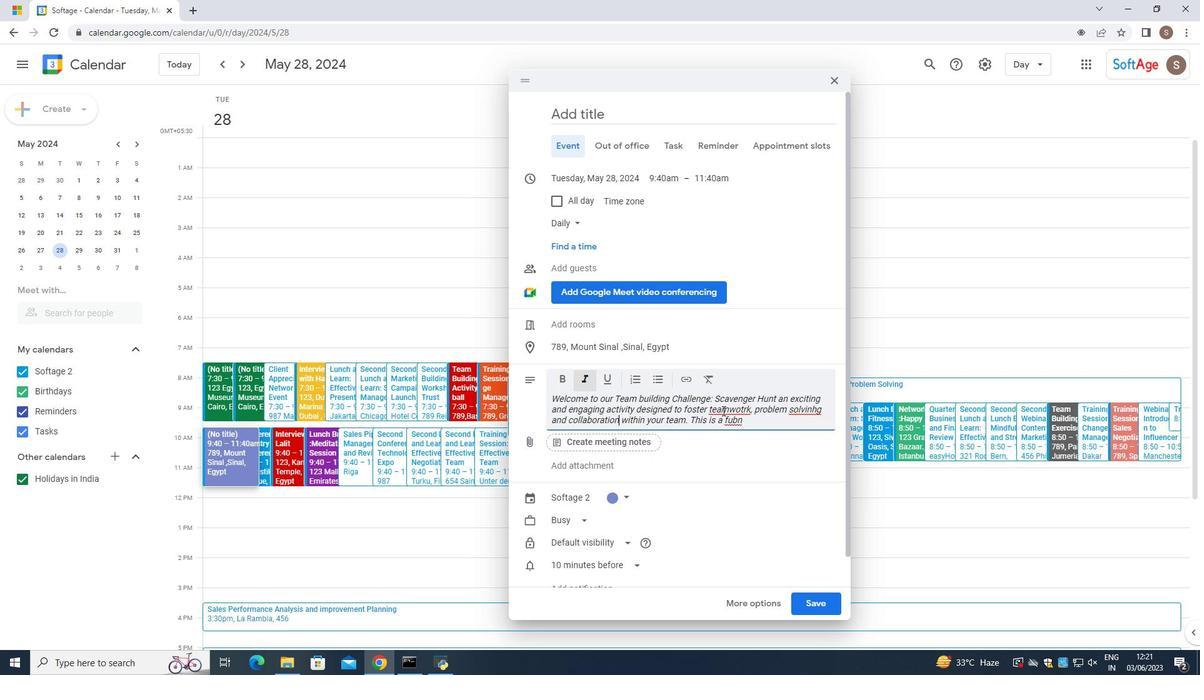 
Action: Mouse pressed right at (723, 410)
Screenshot: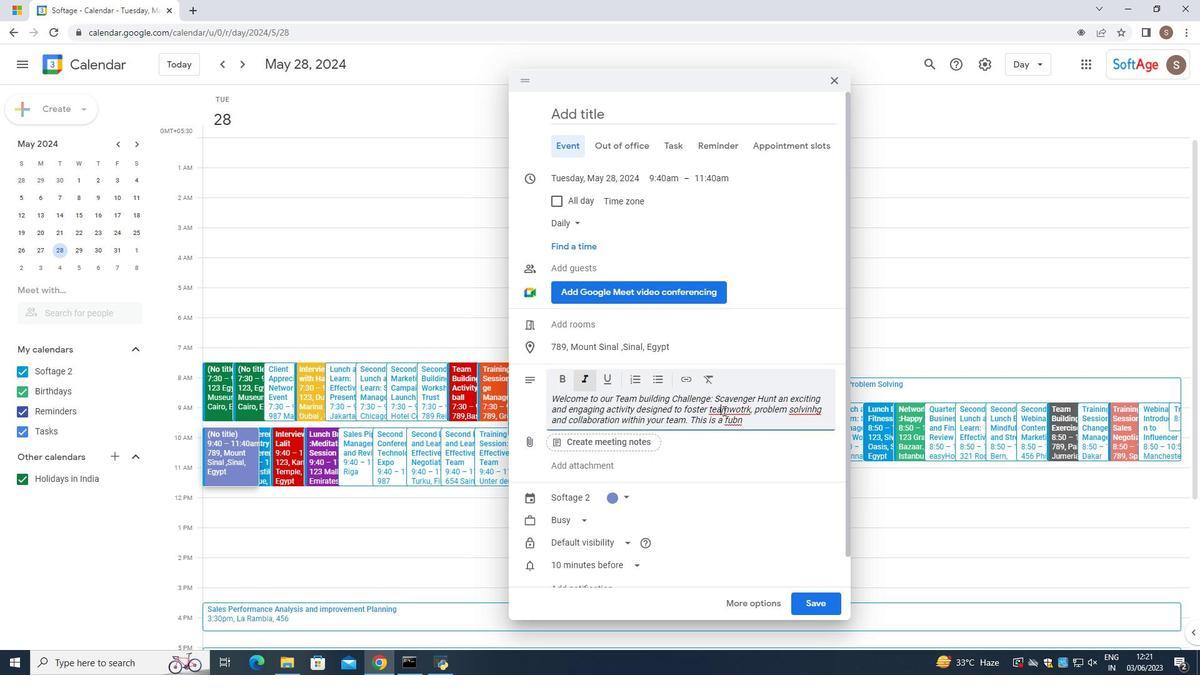 
Action: Mouse moved to (728, 425)
Screenshot: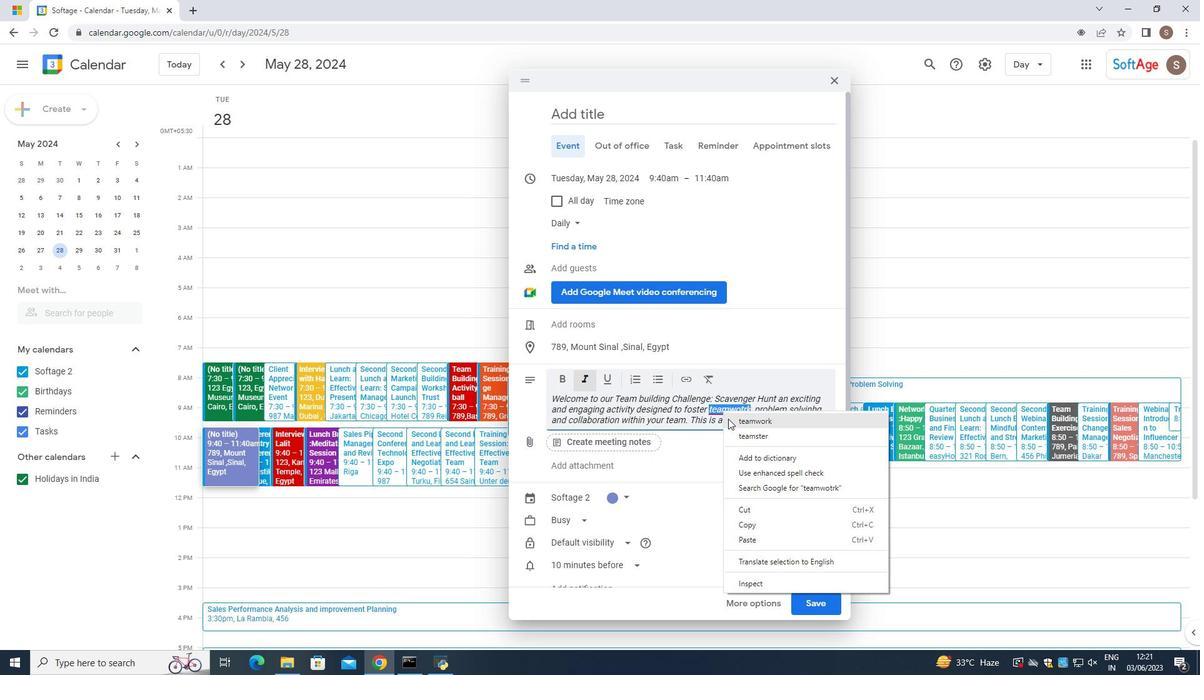 
Action: Mouse pressed left at (728, 425)
Screenshot: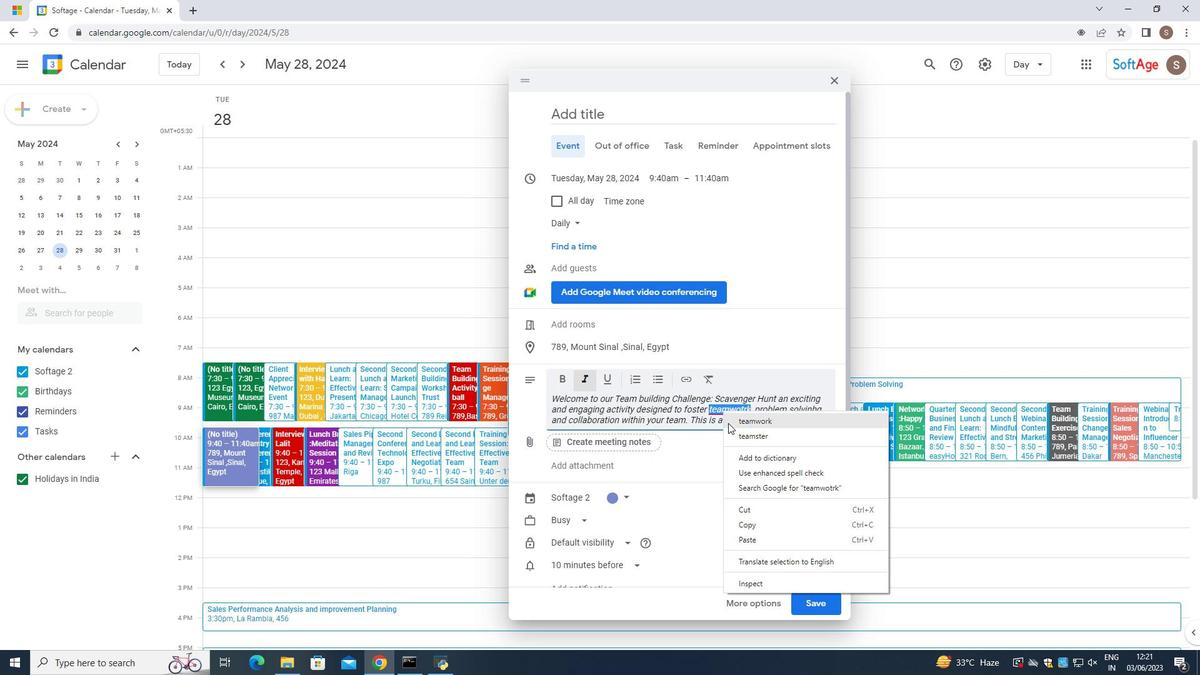 
Action: Mouse moved to (797, 408)
Screenshot: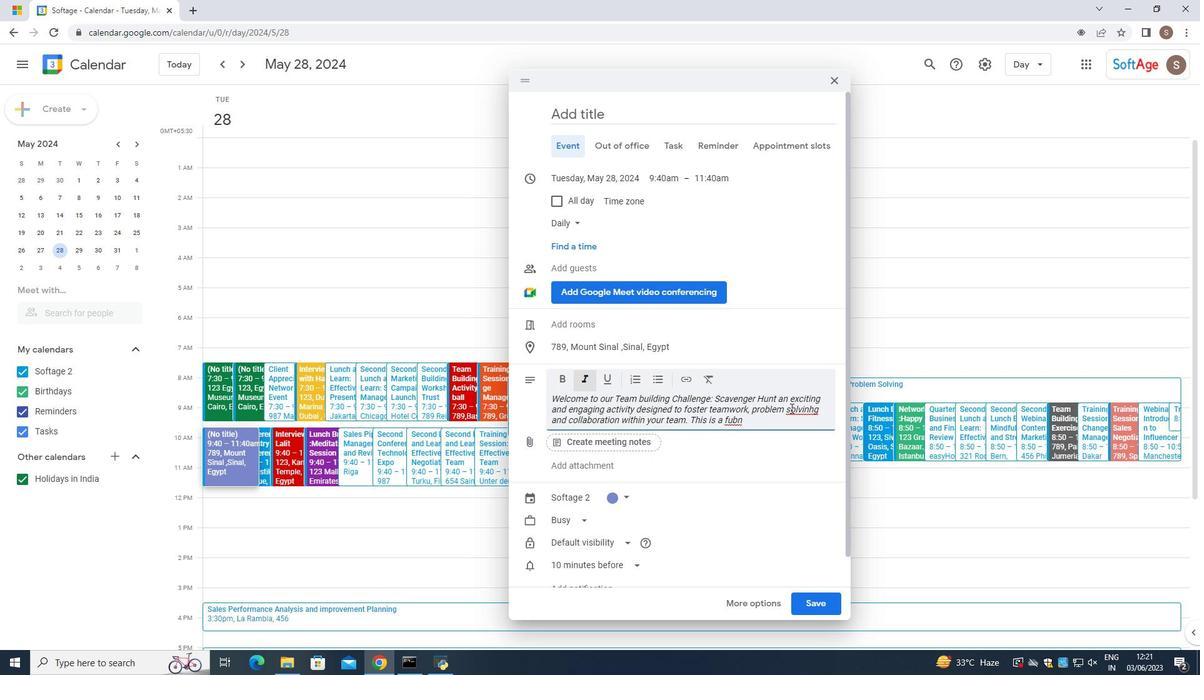 
Action: Mouse pressed left at (797, 408)
Screenshot: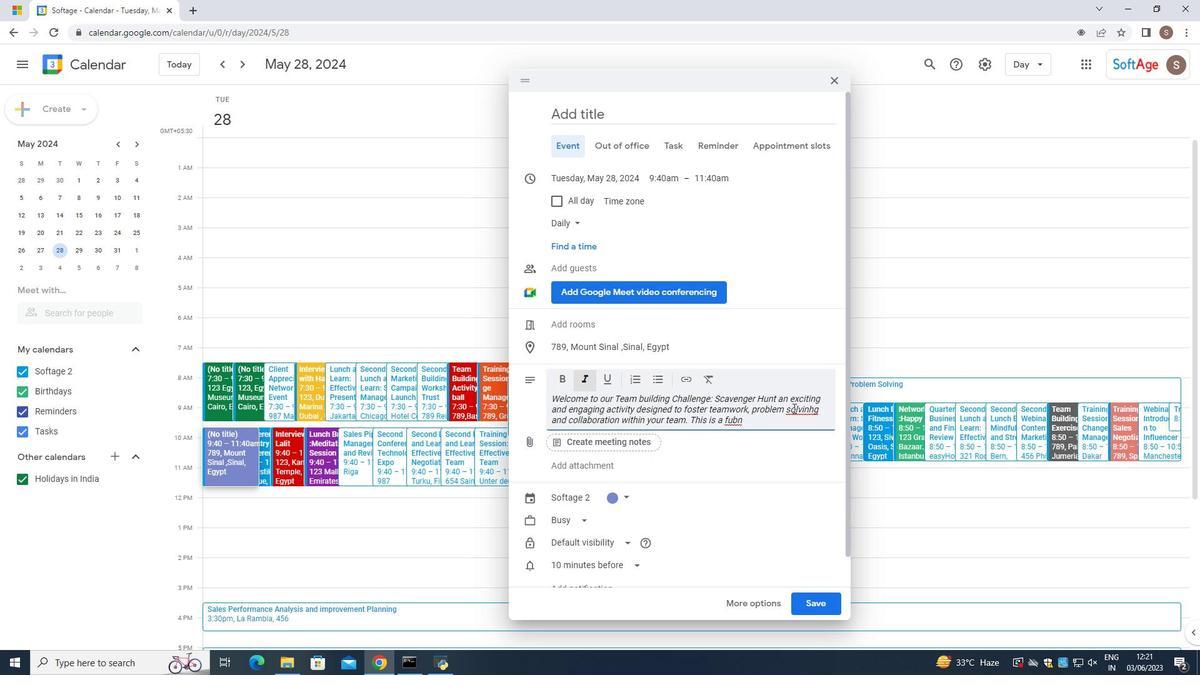 
Action: Mouse pressed right at (797, 408)
Screenshot: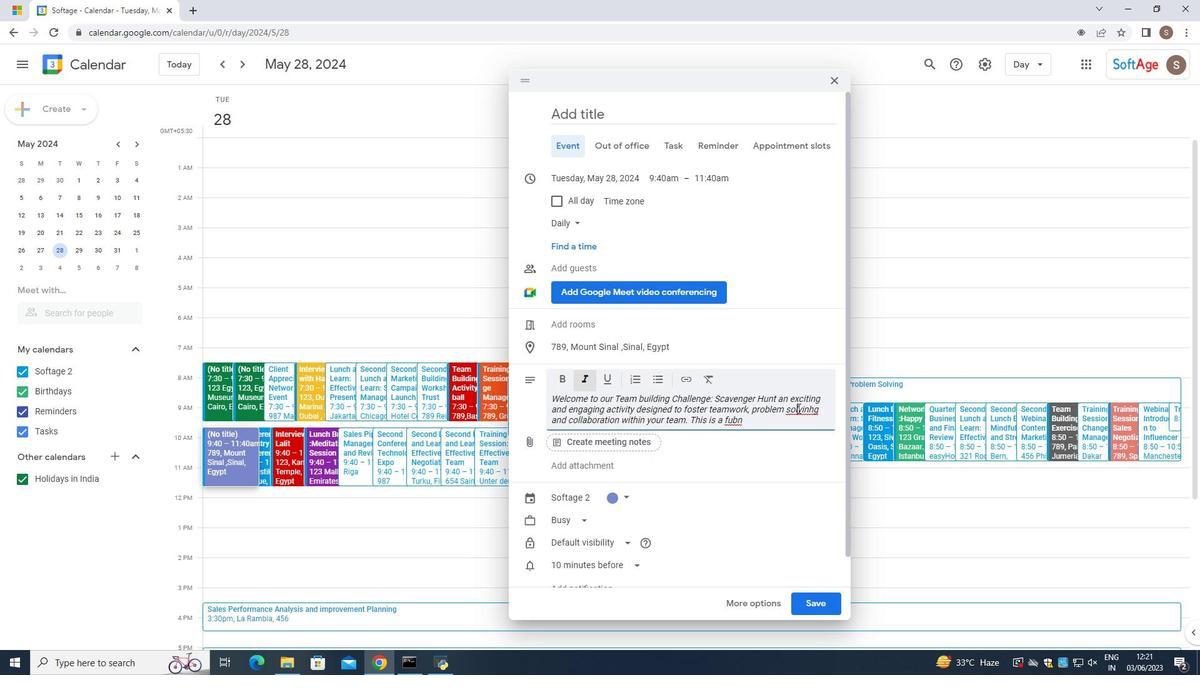 
Action: Mouse moved to (819, 422)
Screenshot: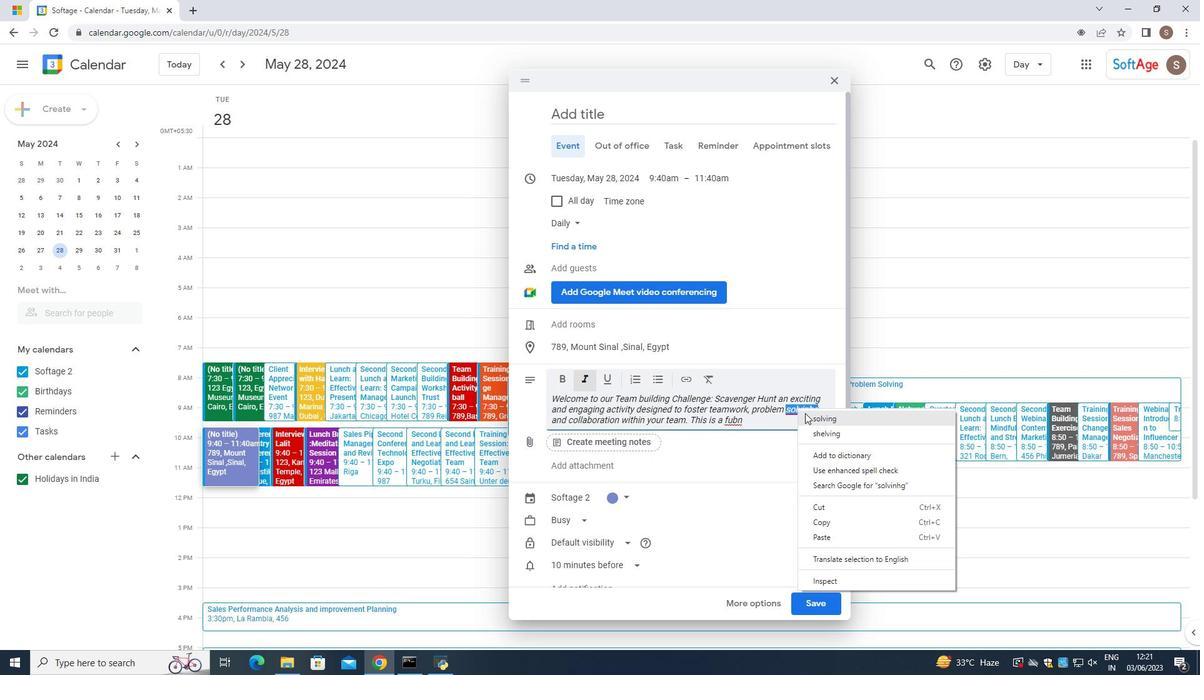 
Action: Mouse pressed left at (819, 422)
Screenshot: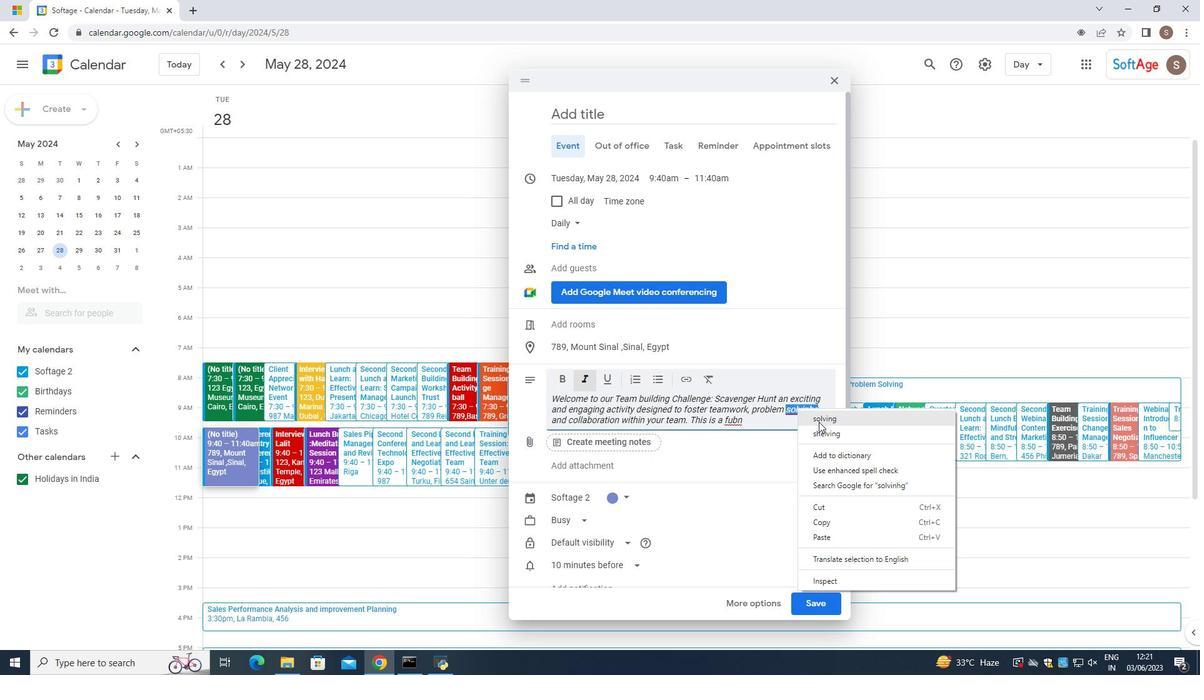 
Action: Mouse moved to (718, 420)
Screenshot: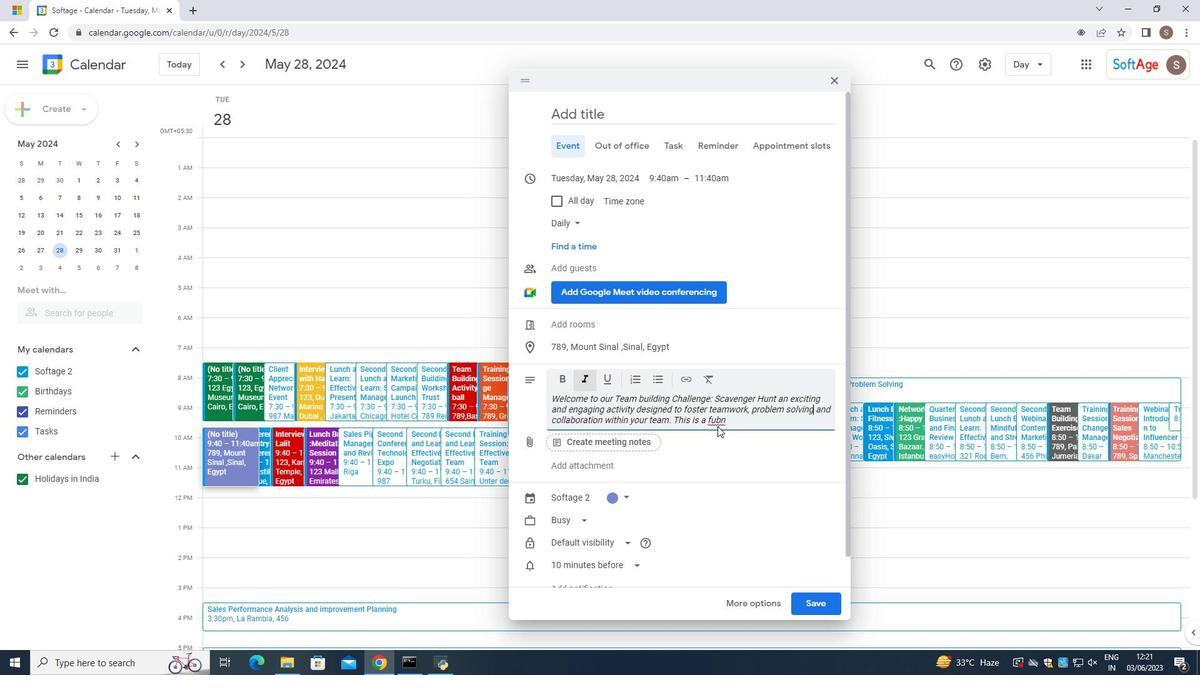 
Action: Mouse pressed left at (718, 420)
Screenshot: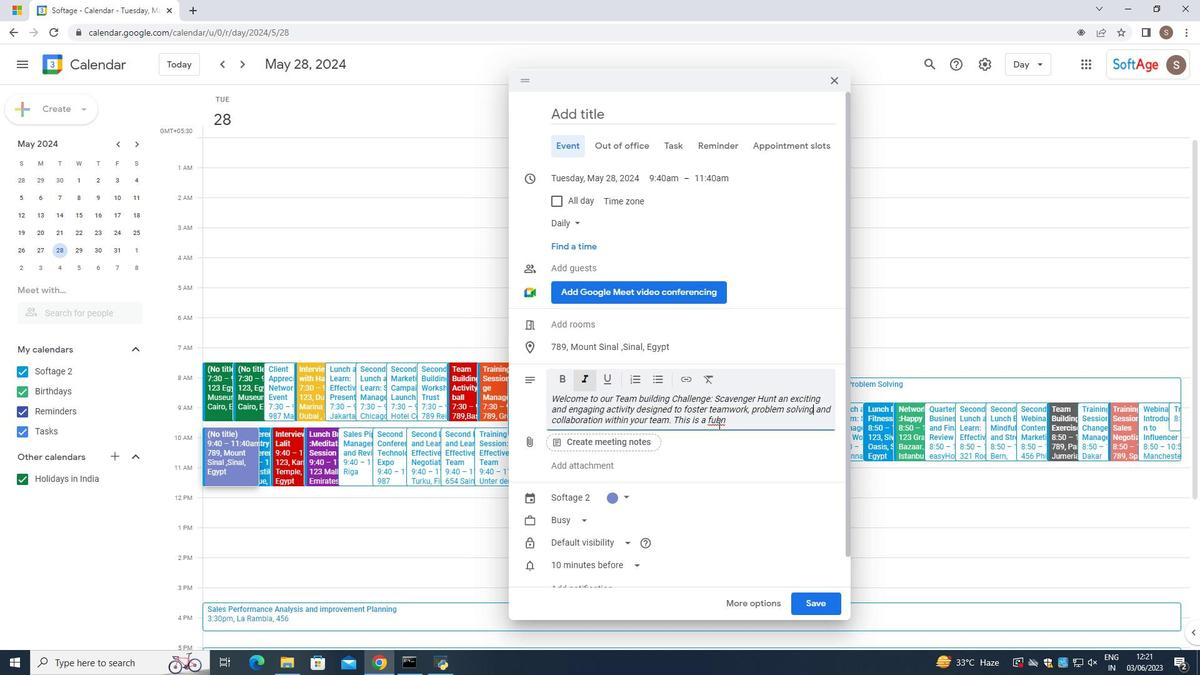 
Action: Mouse pressed right at (718, 420)
Screenshot: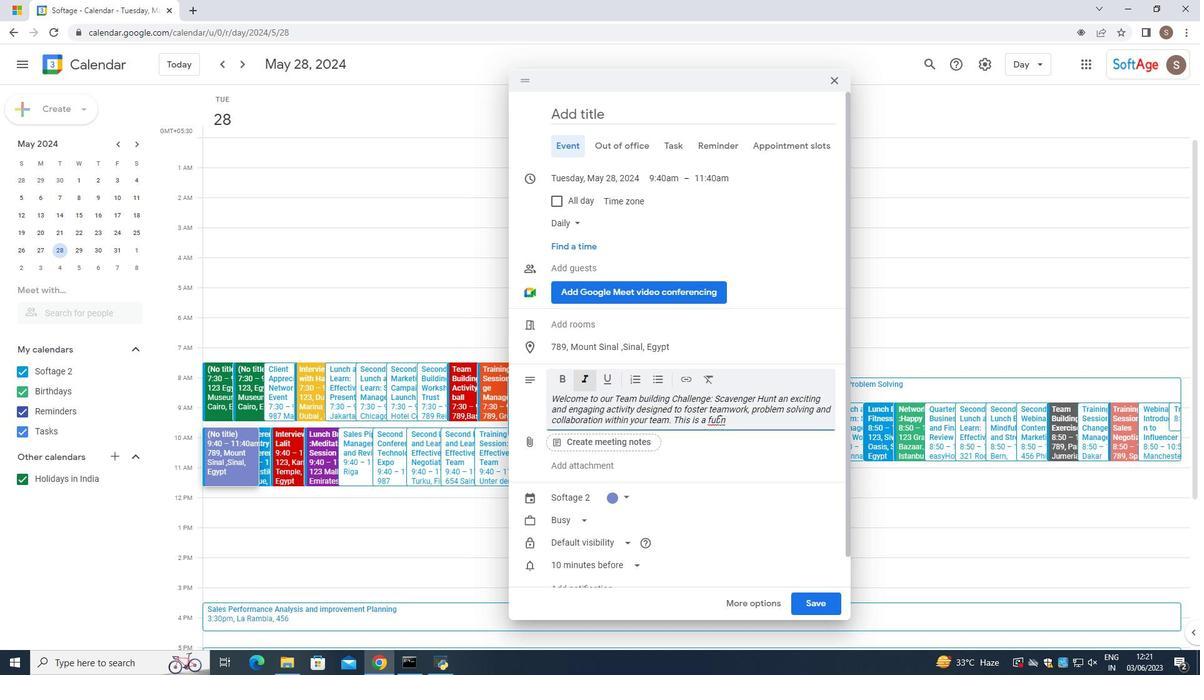 
Action: Mouse moved to (734, 435)
Screenshot: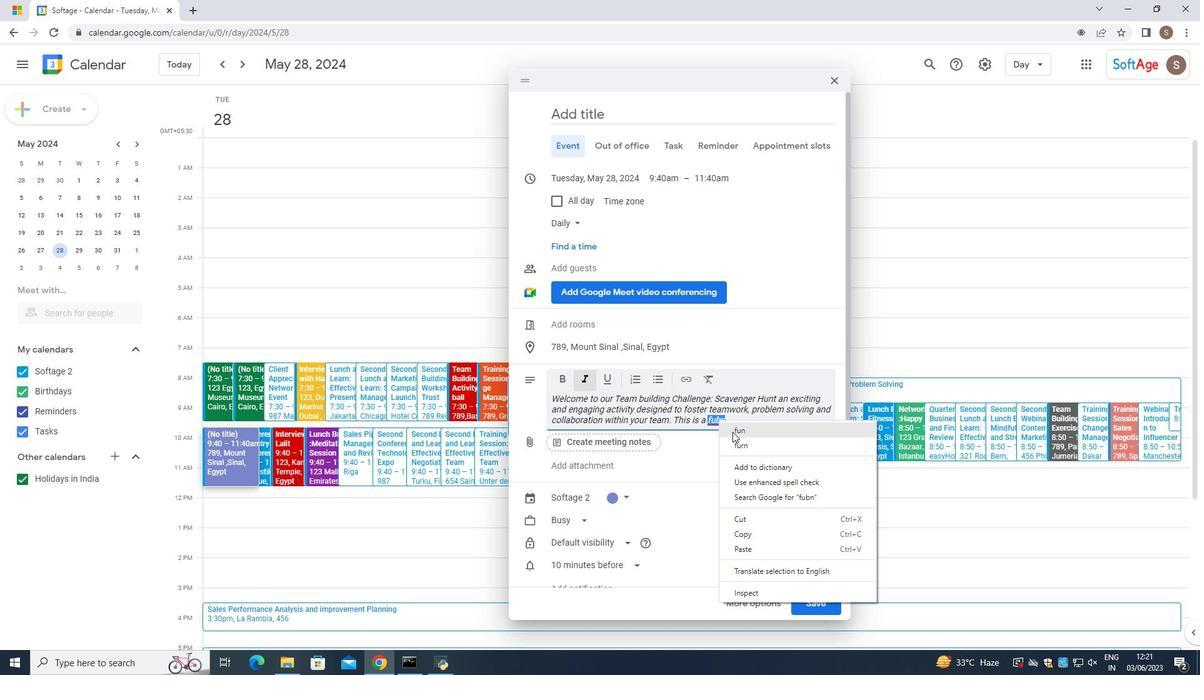 
Action: Mouse pressed left at (734, 435)
Screenshot: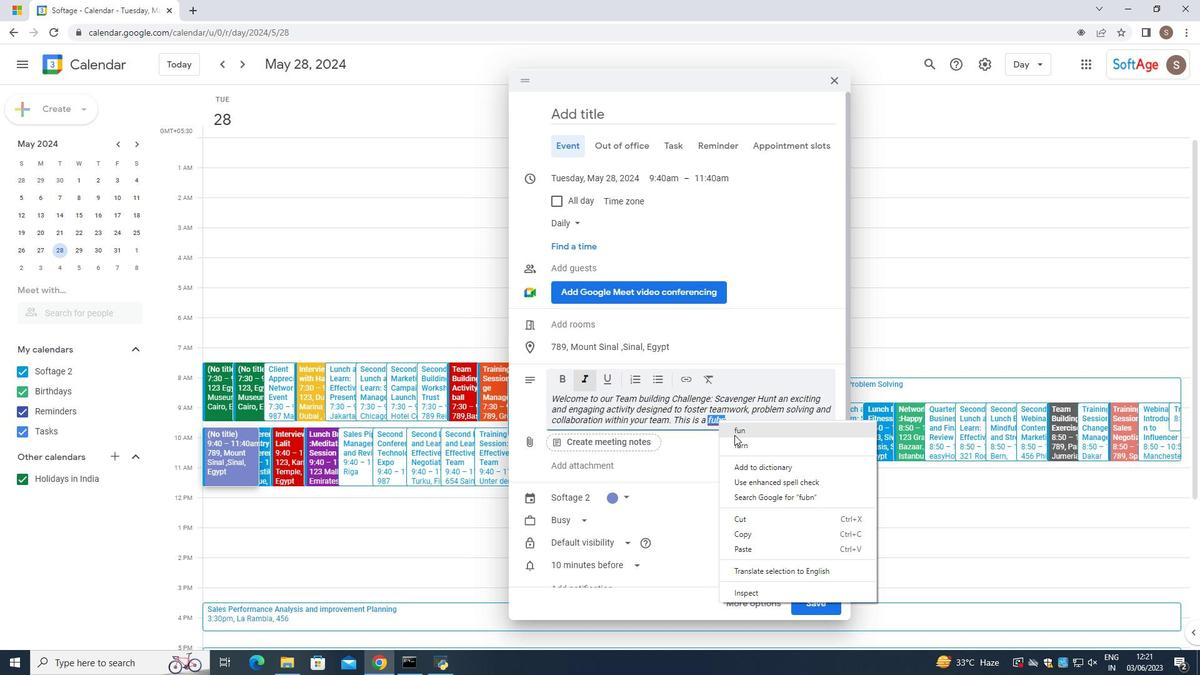 
Action: Mouse moved to (736, 421)
Screenshot: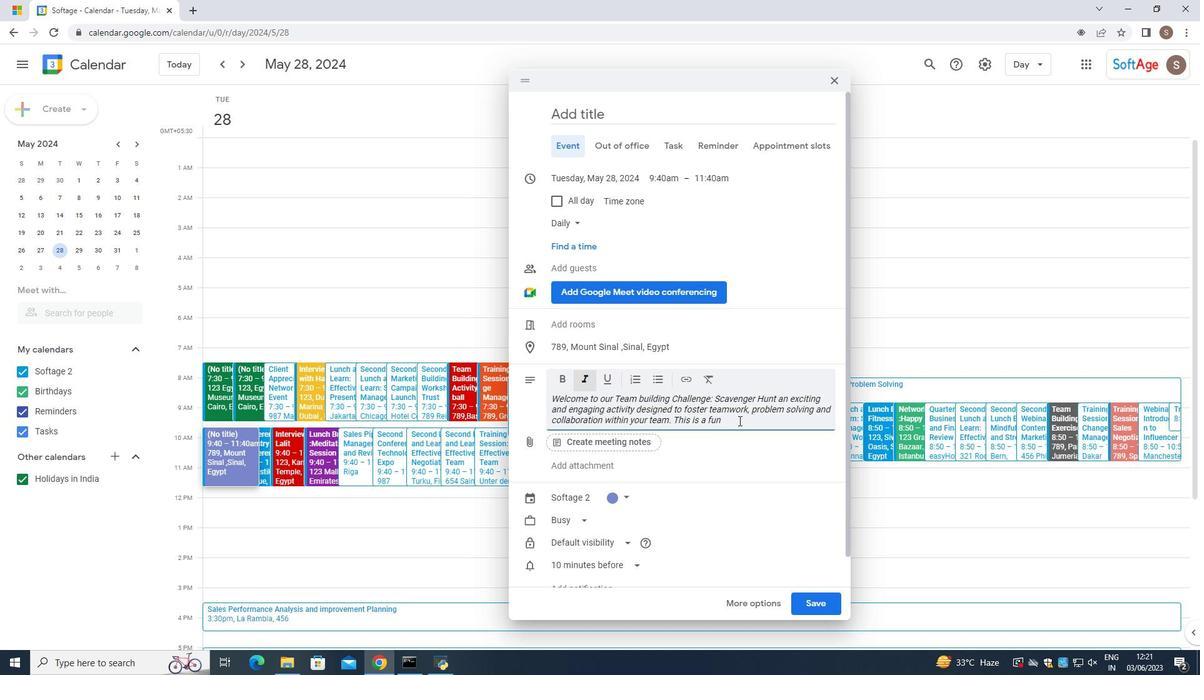 
Action: Mouse pressed left at (736, 421)
Screenshot: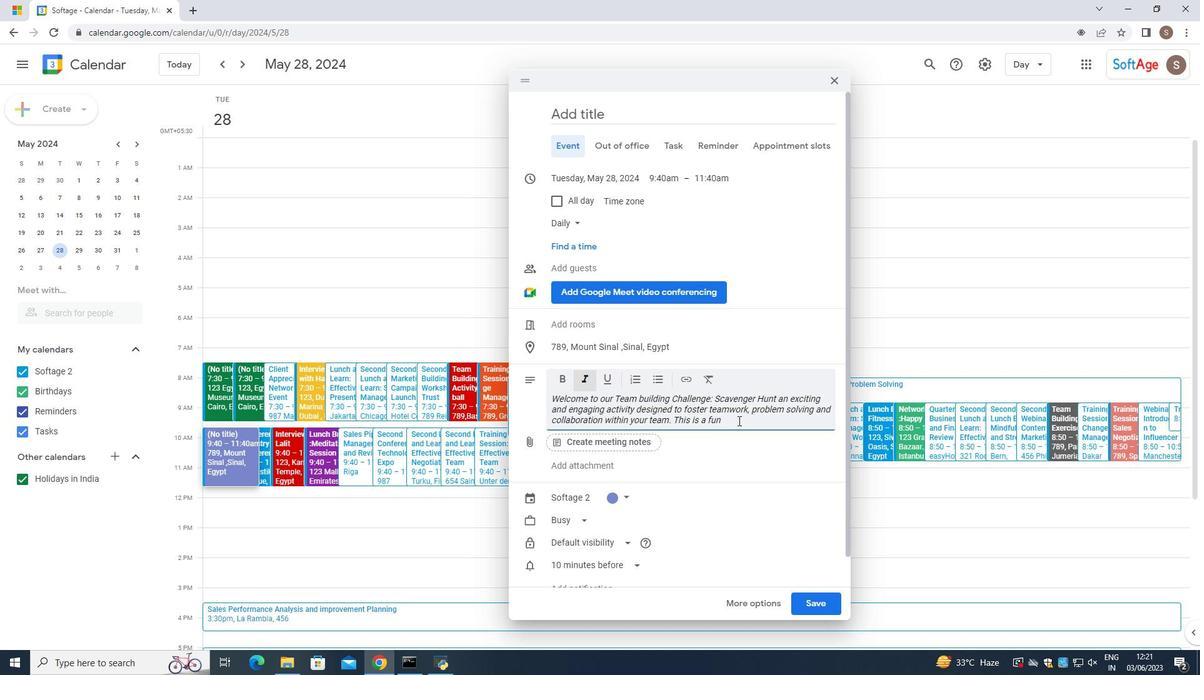 
Action: Mouse moved to (749, 416)
Screenshot: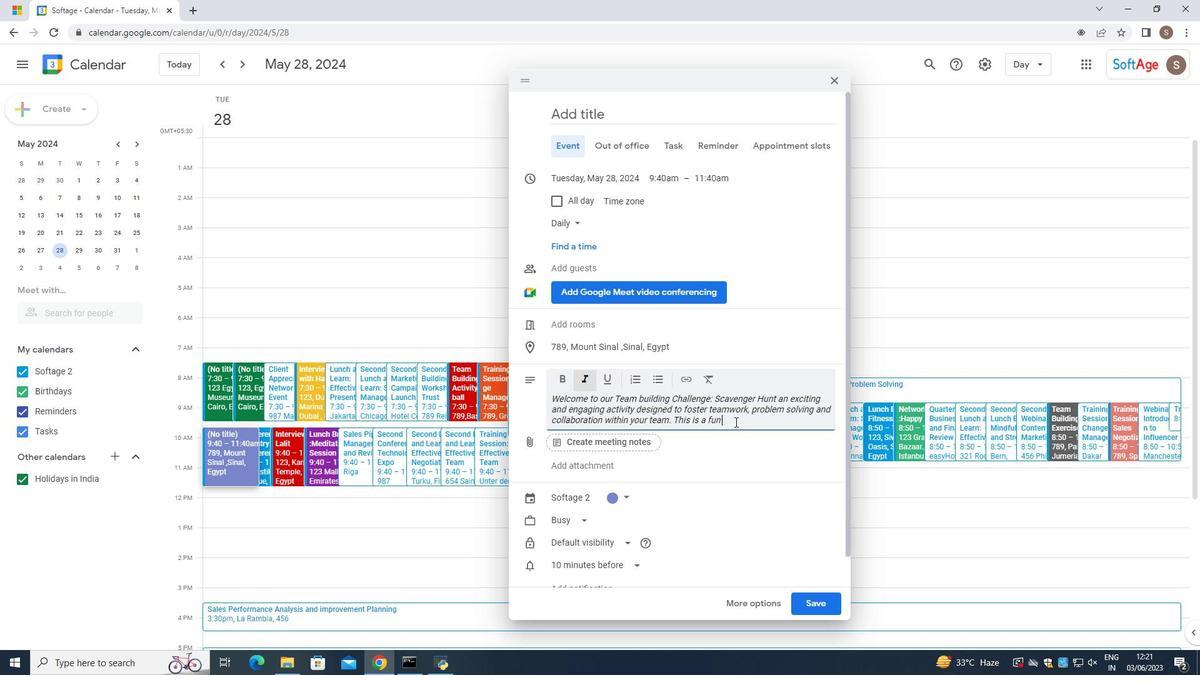 
Action: Key pressed <Key.space>and<Key.space>intercative<Key.space>way<Key.space>
Screenshot: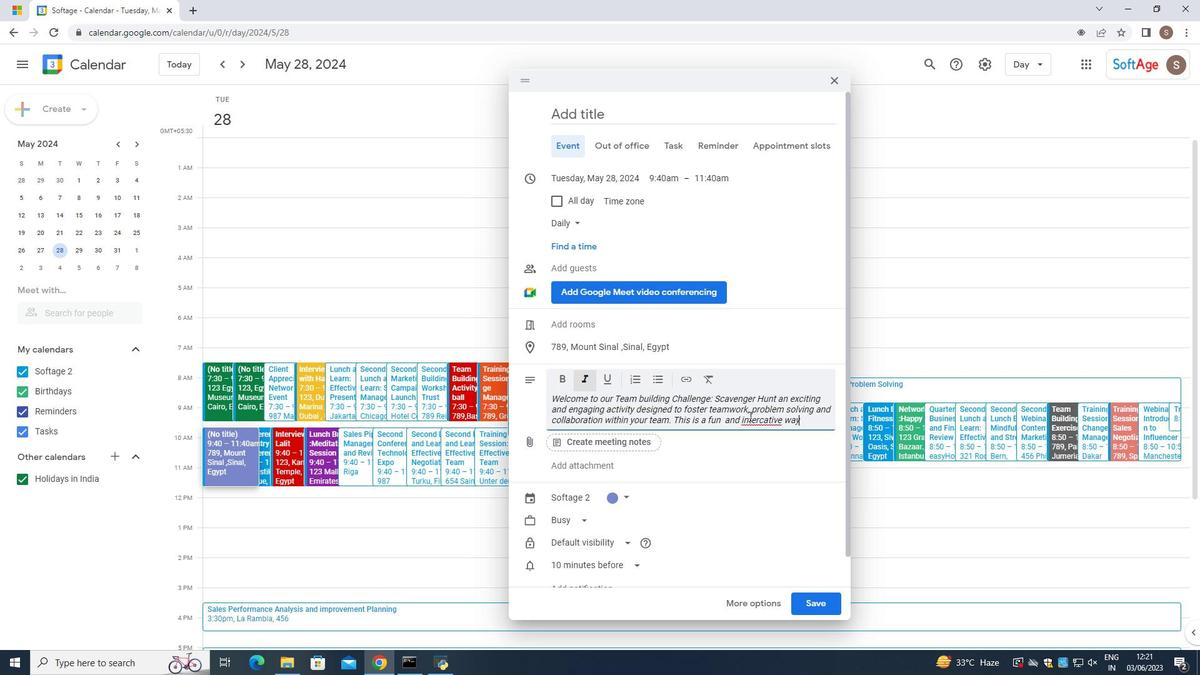 
Action: Mouse moved to (761, 422)
Screenshot: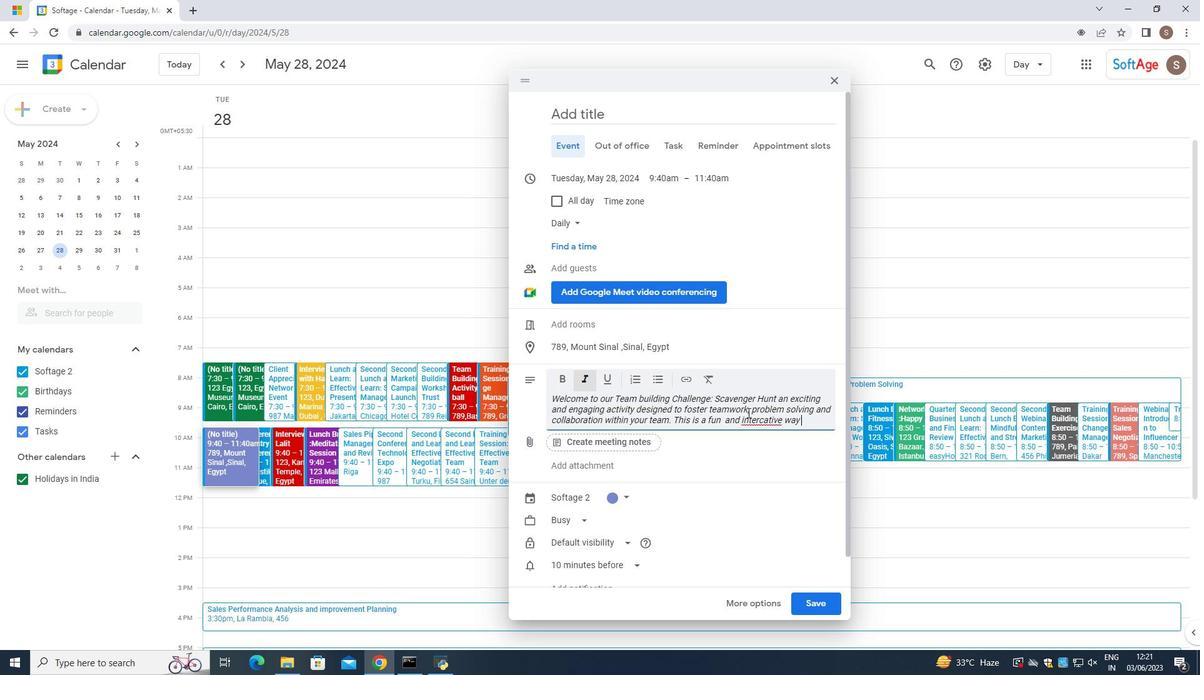 
Action: Mouse pressed left at (761, 422)
Screenshot: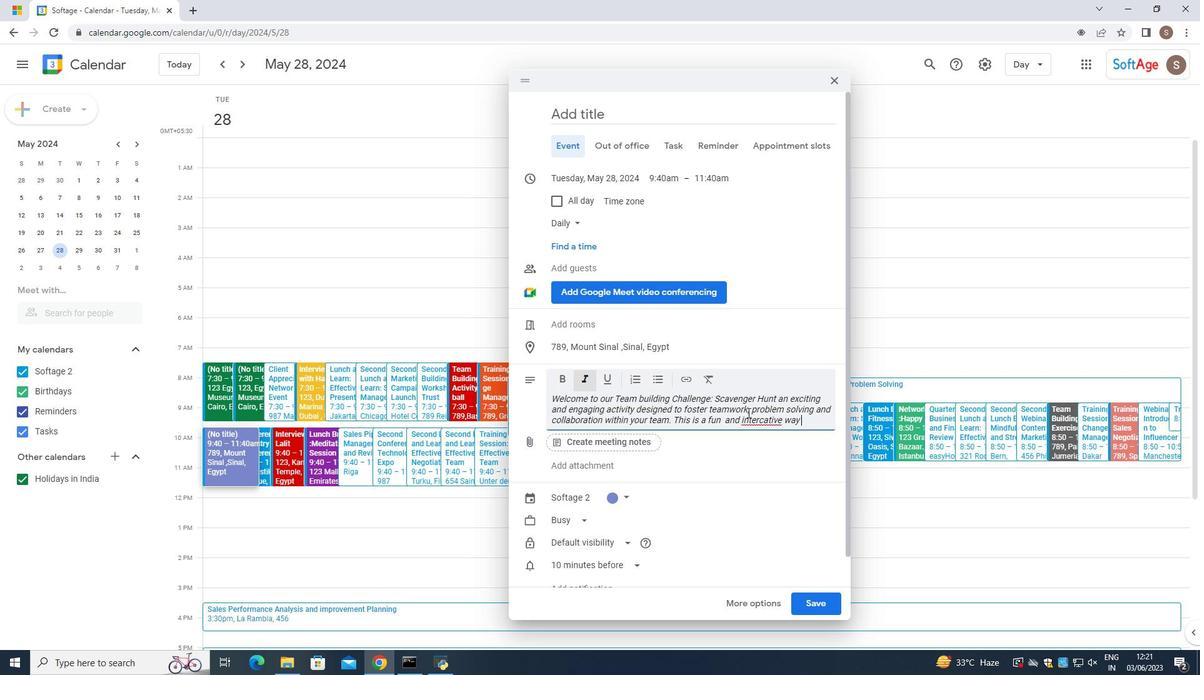 
Action: Mouse pressed left at (761, 422)
Screenshot: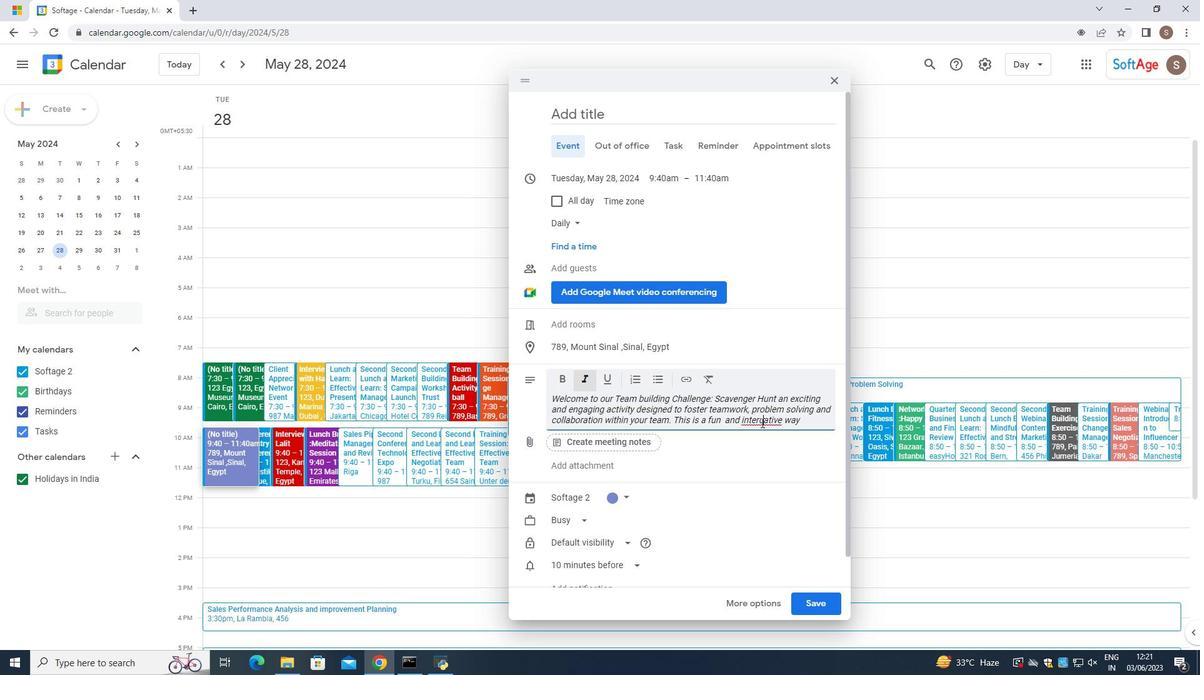 
Action: Mouse pressed right at (761, 422)
Screenshot: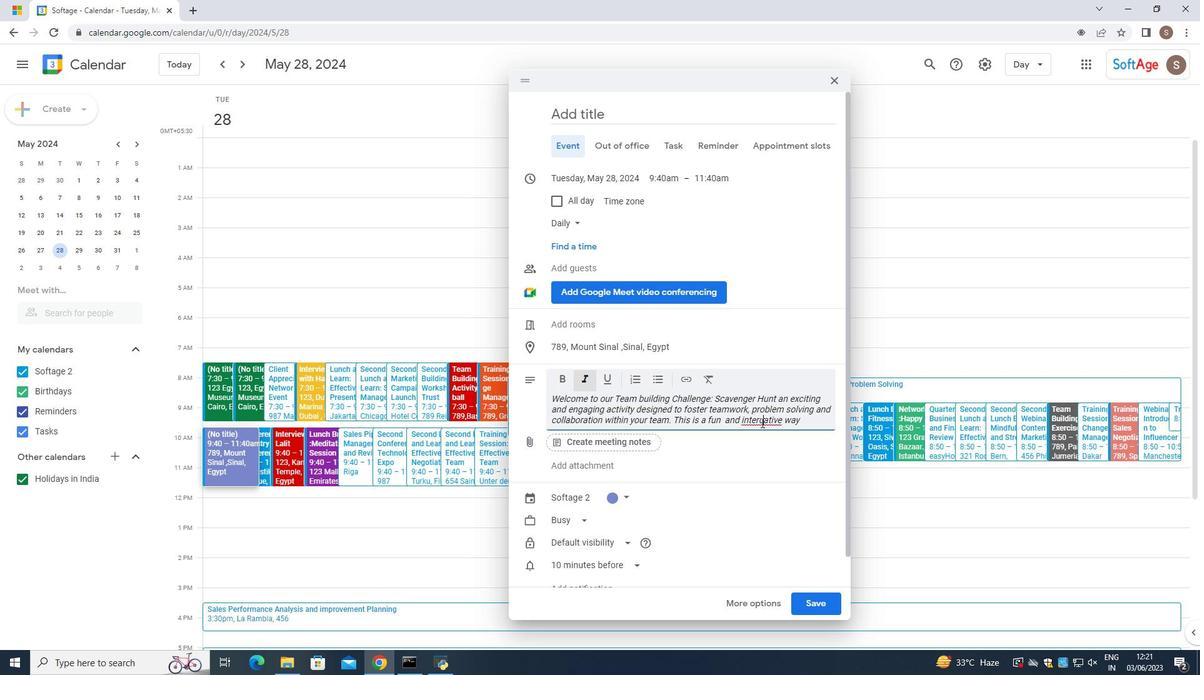 
Action: Mouse moved to (768, 431)
Screenshot: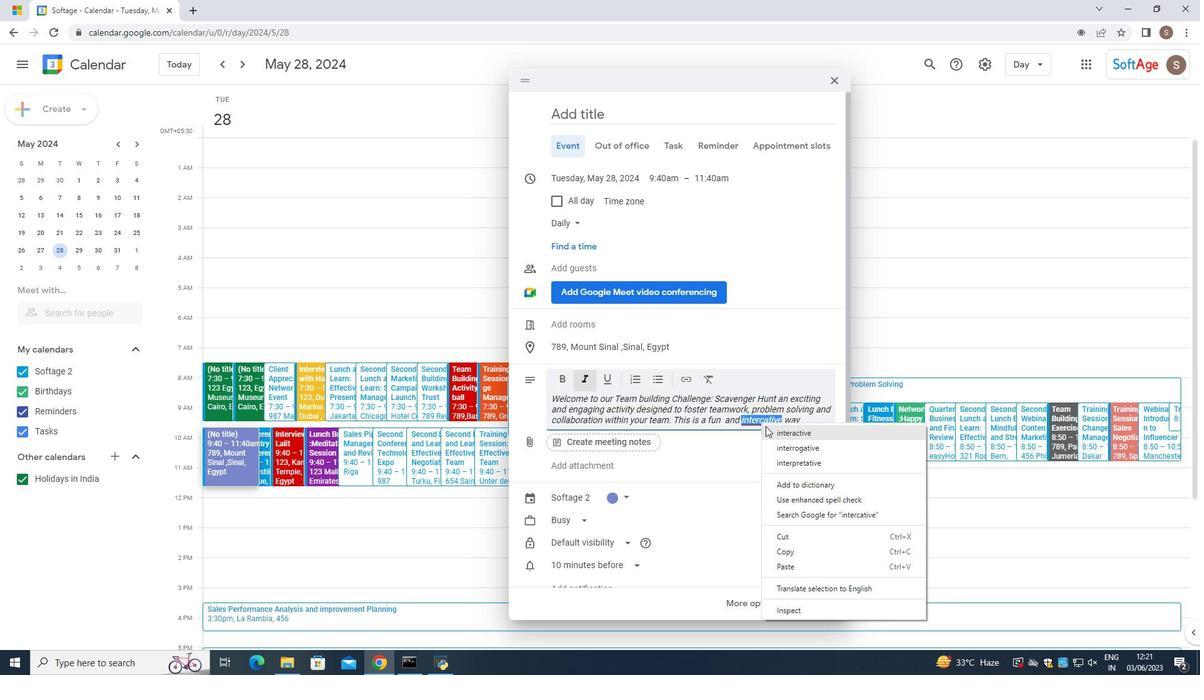 
Action: Mouse pressed left at (768, 431)
Screenshot: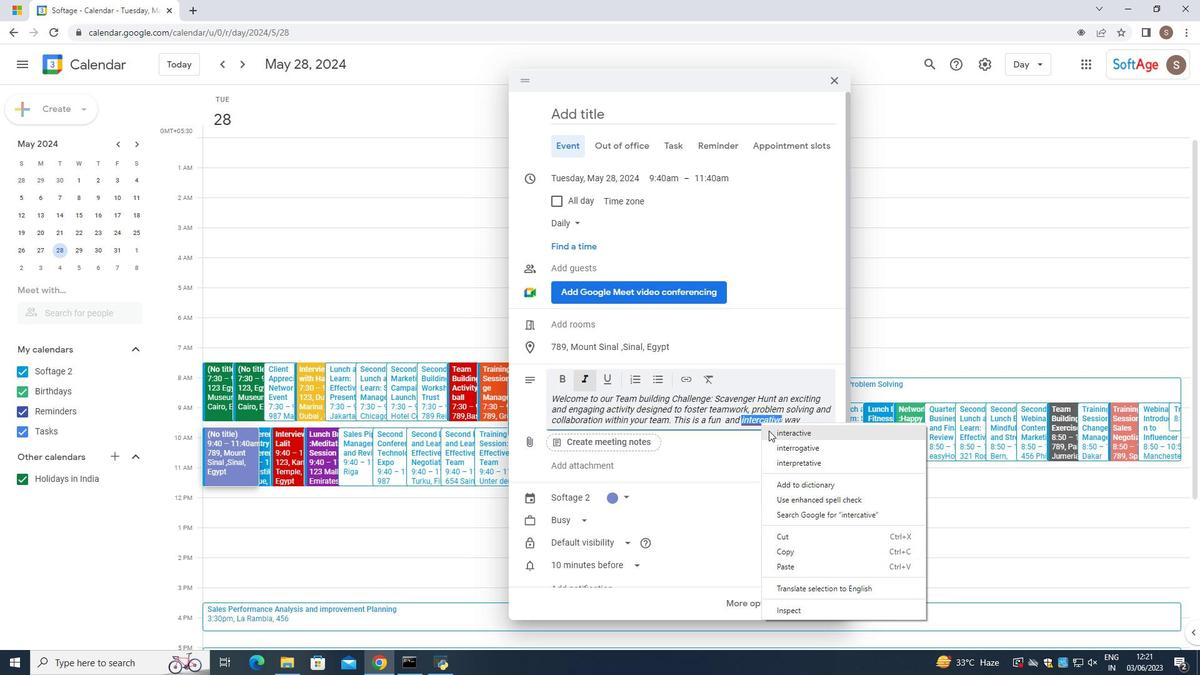 
Action: Mouse moved to (821, 418)
Screenshot: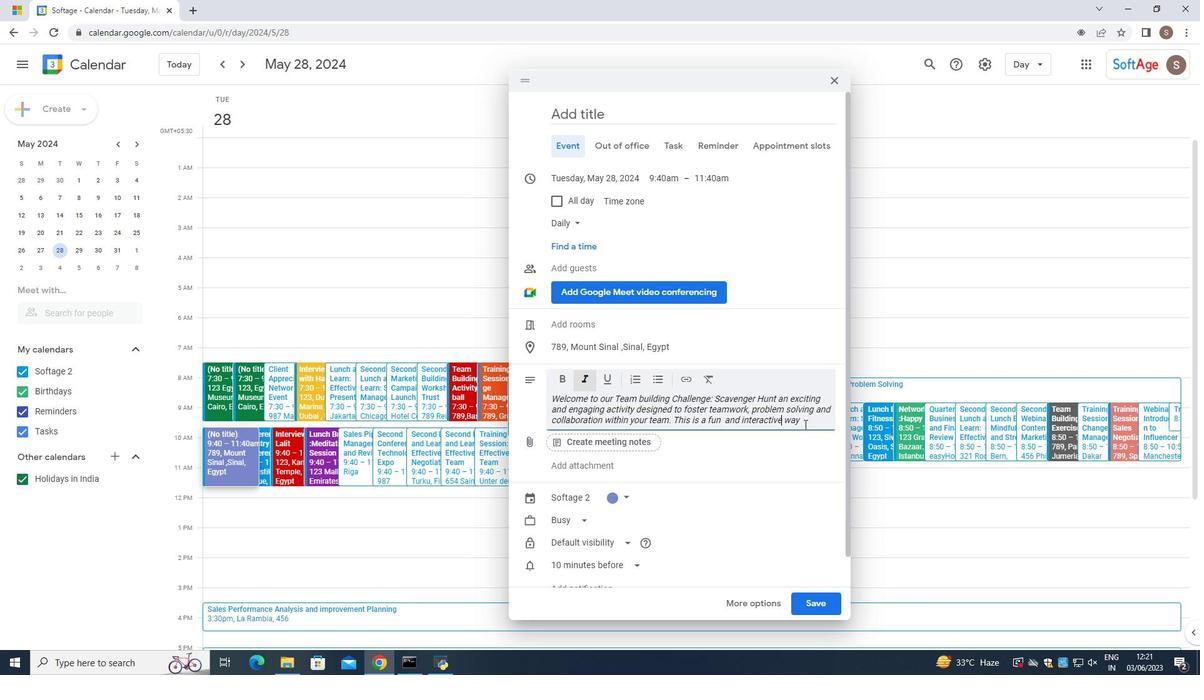 
Action: Mouse pressed left at (821, 418)
Screenshot: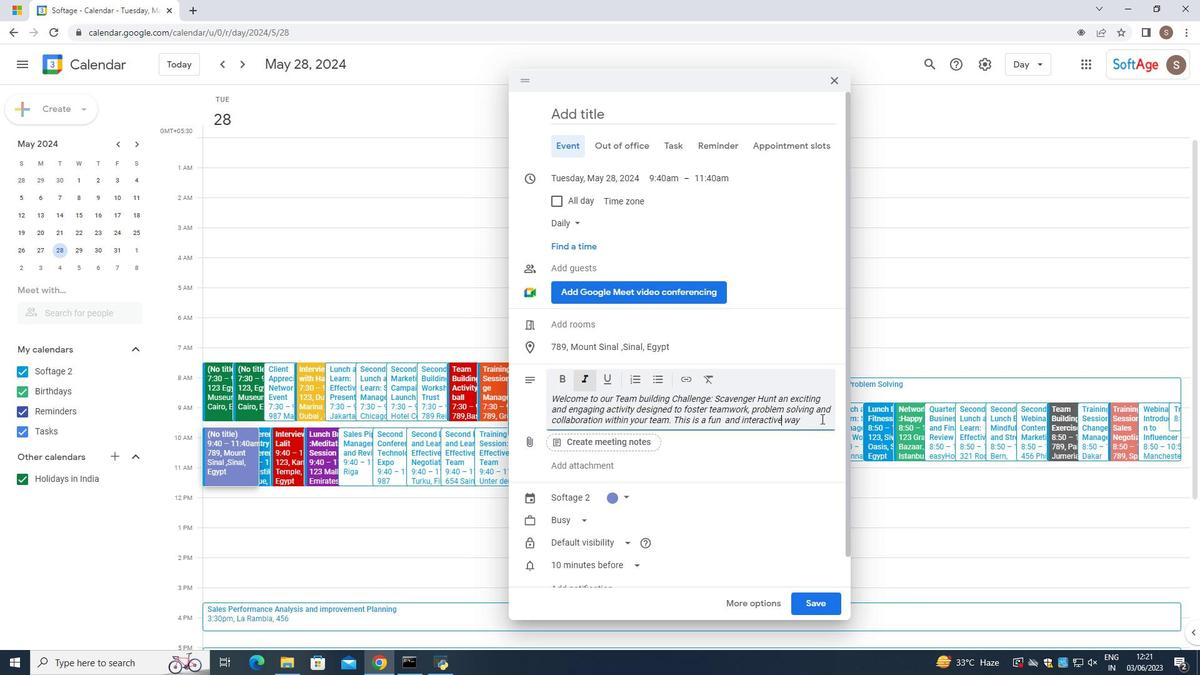 
Action: Mouse moved to (827, 422)
Screenshot: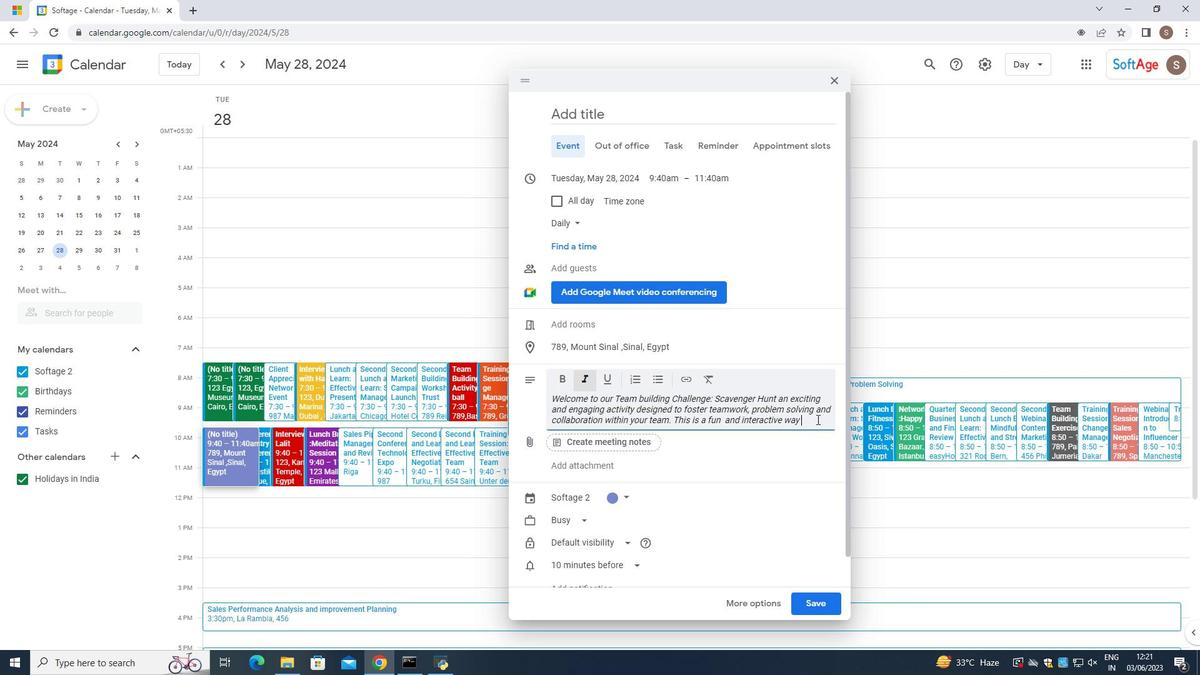 
Action: Key pressed for<Key.space>team<Key.space>memnbers<Key.space>to<Key.space>workj<Key.space>togrther<Key.space>
Screenshot: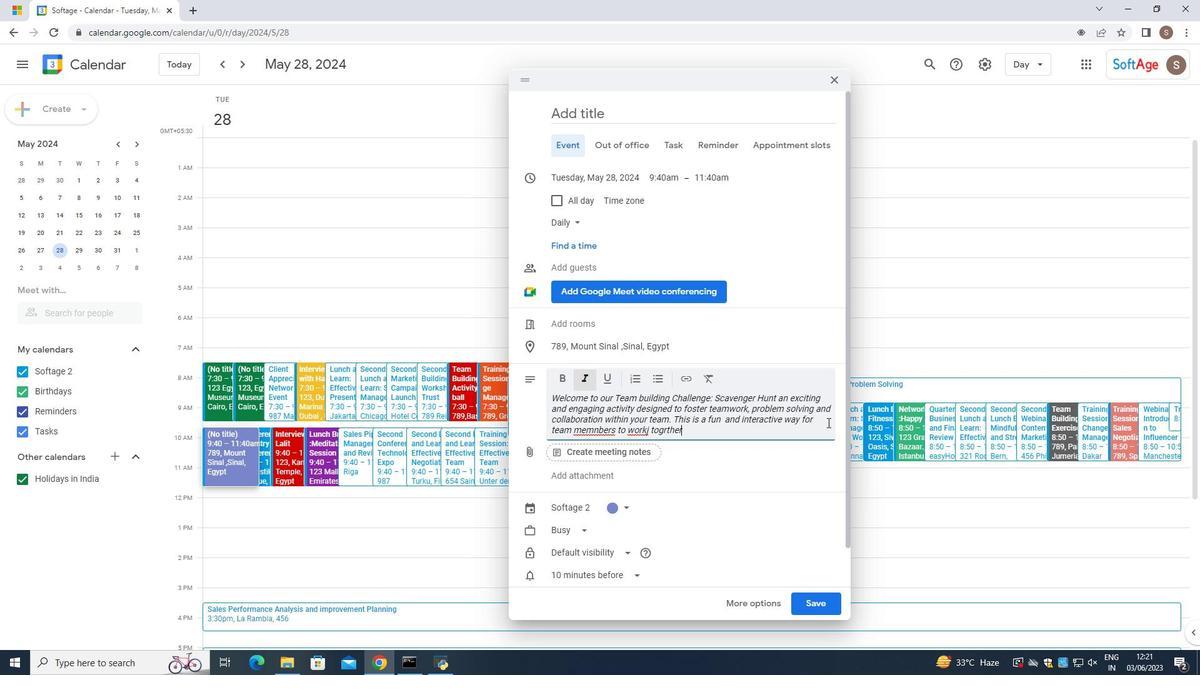 
Action: Mouse moved to (612, 432)
Screenshot: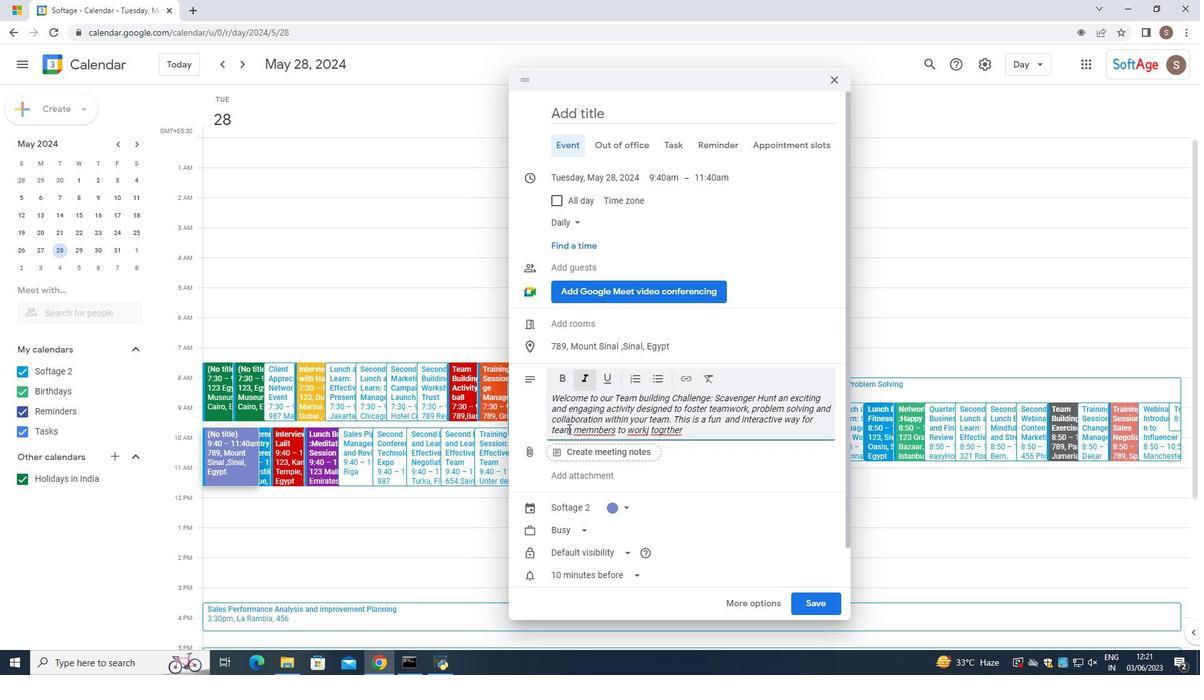 
Action: Mouse pressed left at (612, 432)
Screenshot: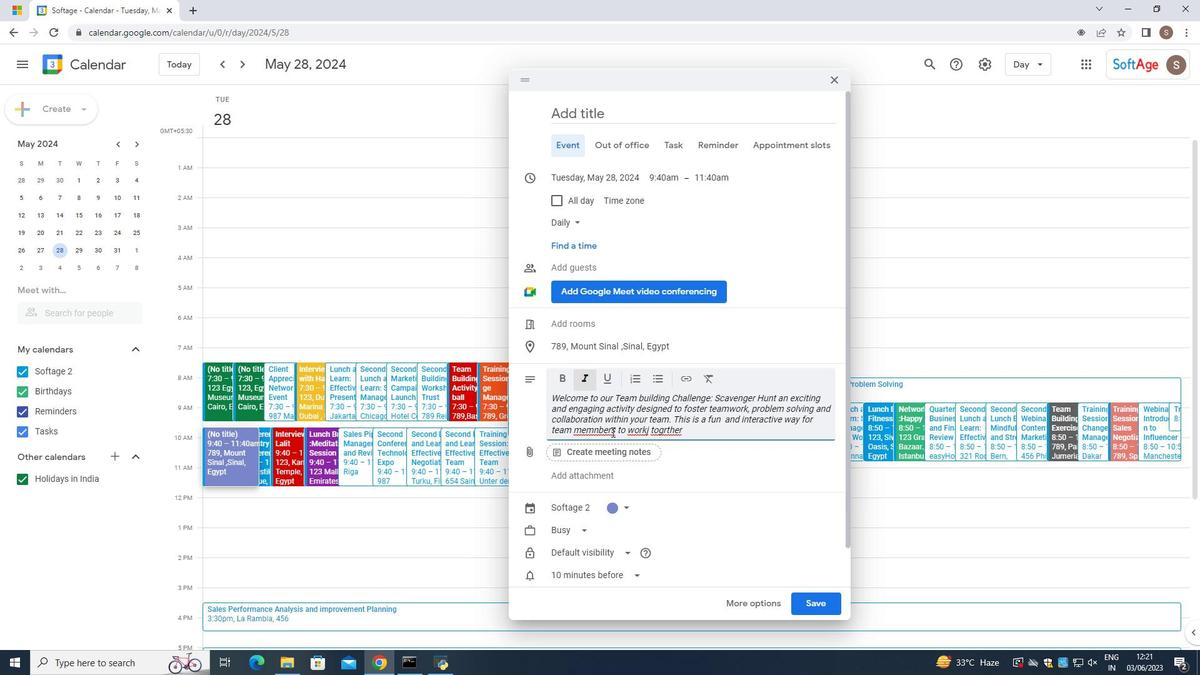 
Action: Mouse moved to (612, 432)
Screenshot: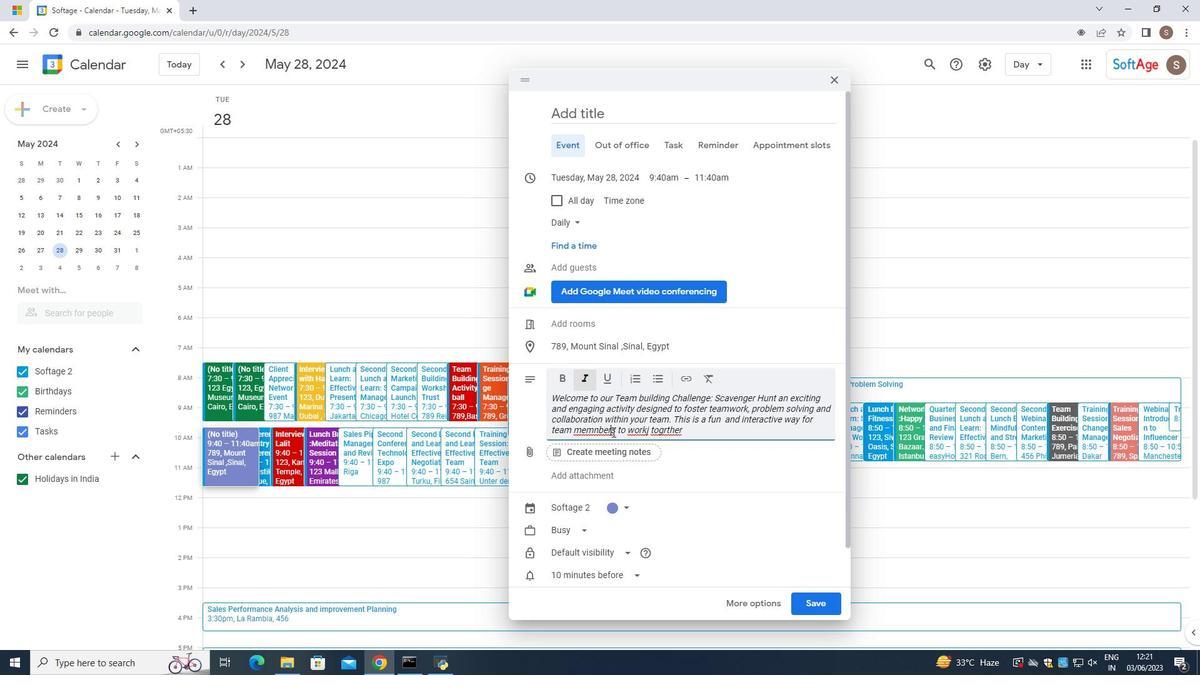 
Action: Mouse pressed left at (612, 432)
Screenshot: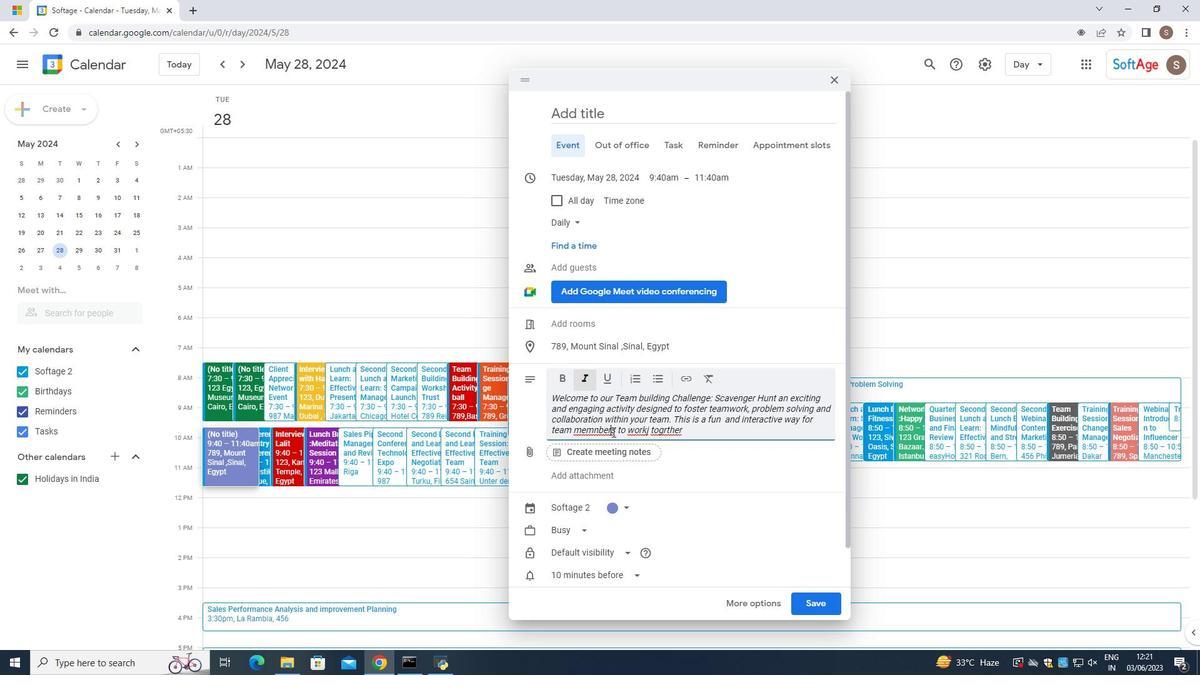 
Action: Mouse pressed right at (612, 432)
Screenshot: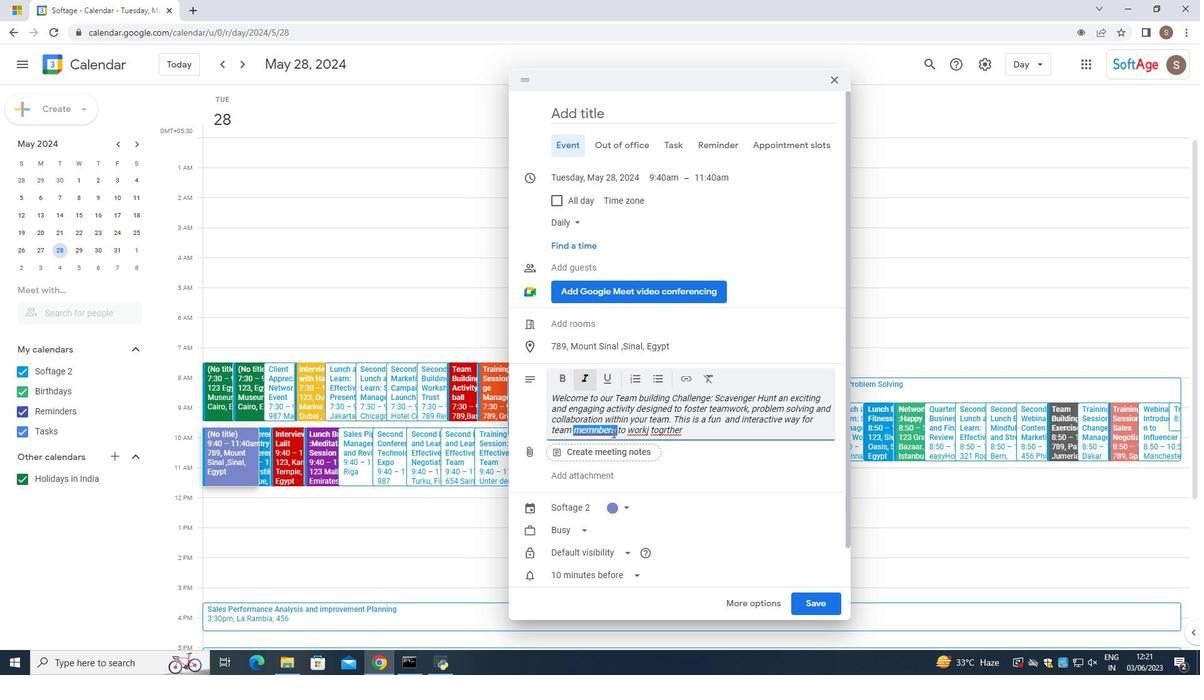 
Action: Mouse moved to (719, 438)
Screenshot: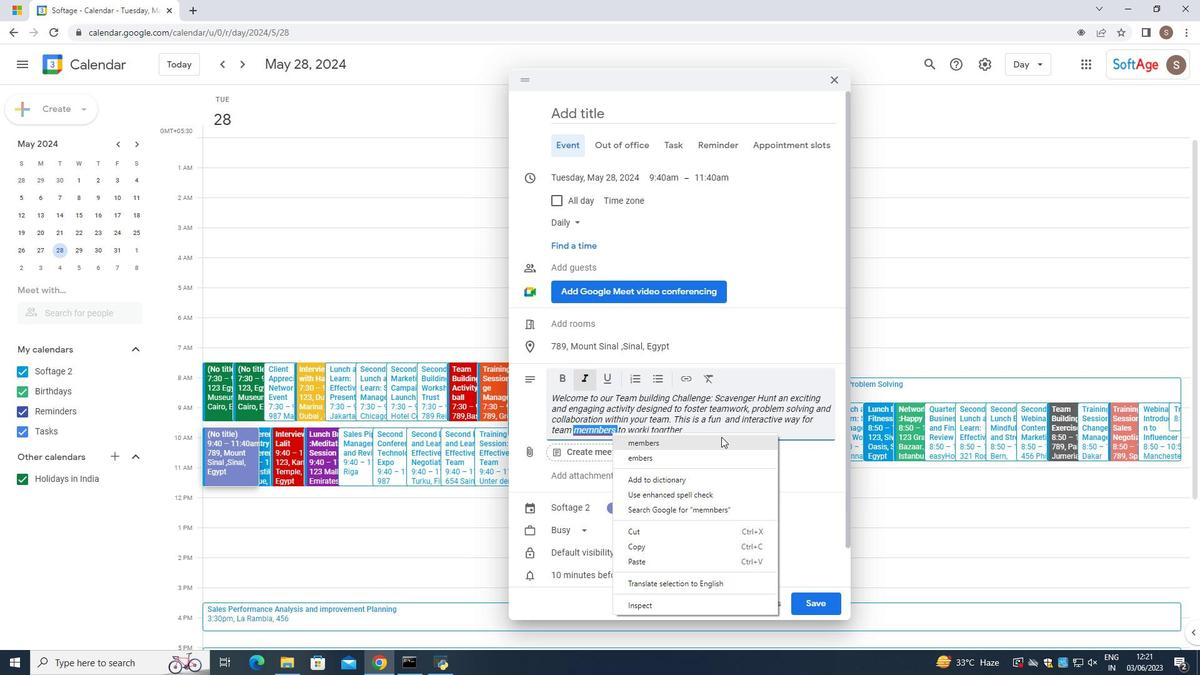 
Action: Mouse pressed left at (719, 438)
Screenshot: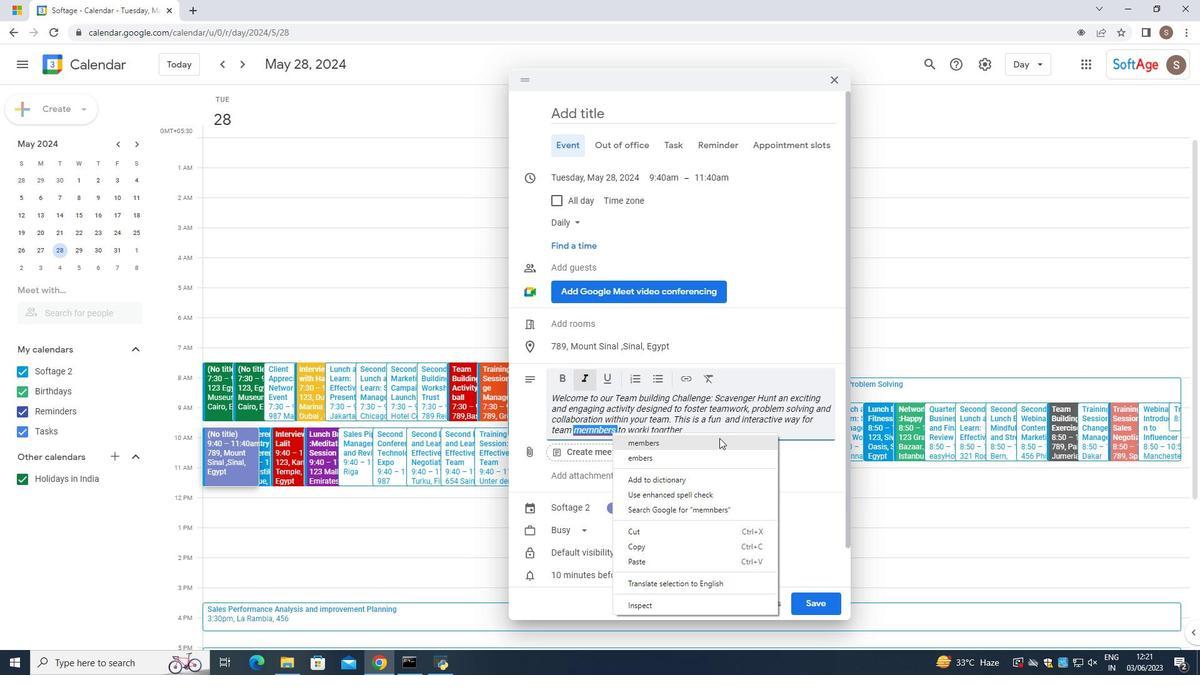 
Action: Mouse moved to (638, 432)
Screenshot: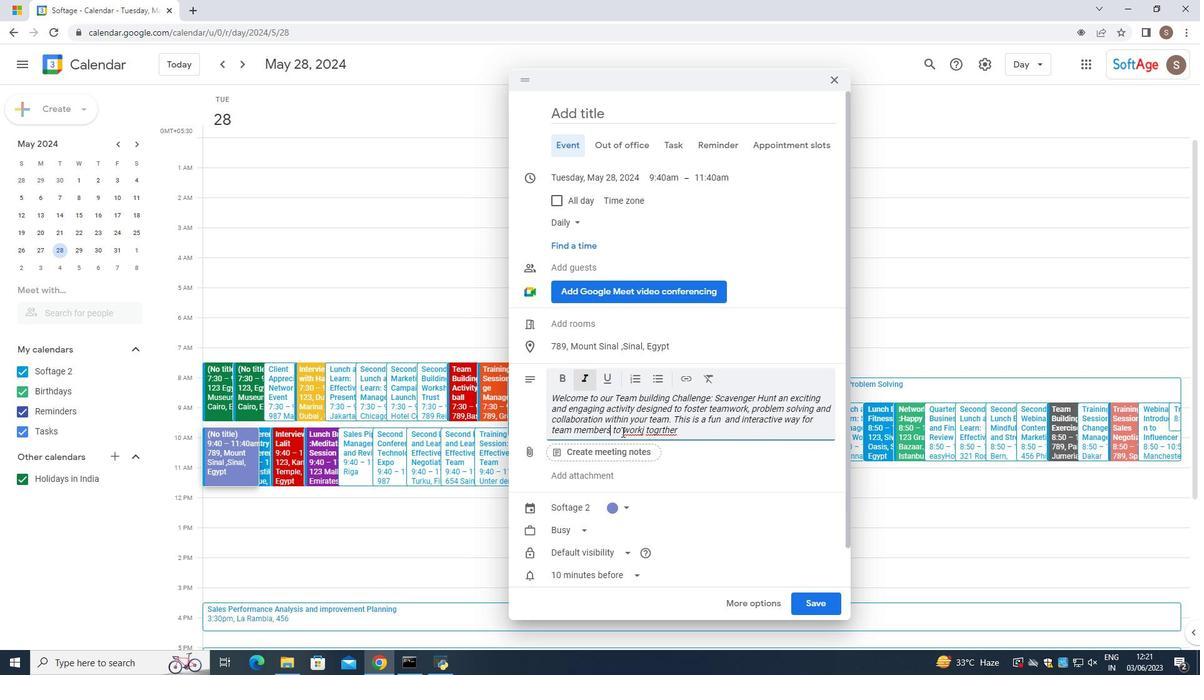 
Action: Mouse pressed left at (638, 432)
Screenshot: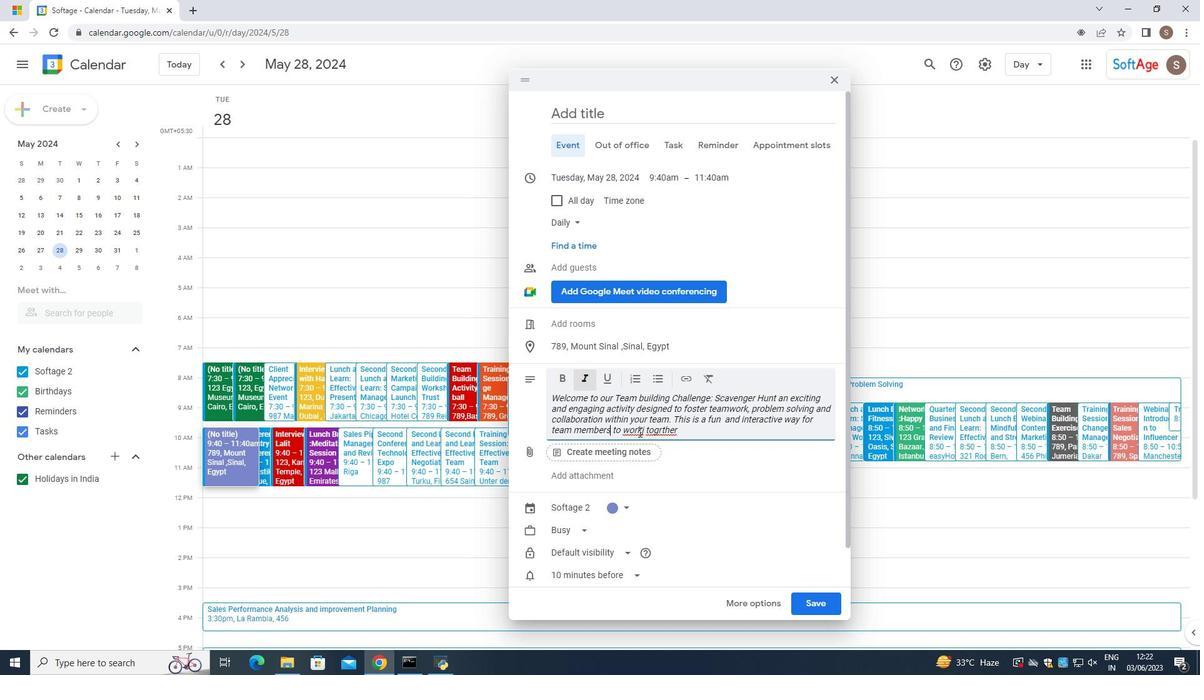 
Action: Mouse pressed right at (638, 432)
Screenshot: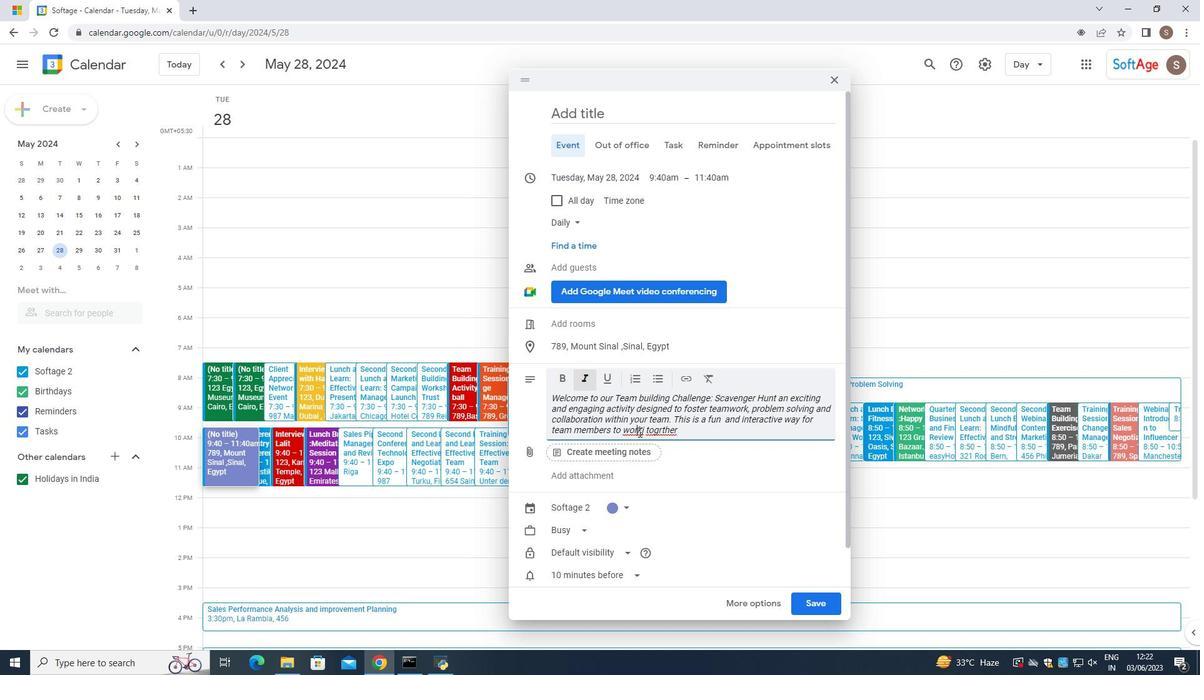 
Action: Mouse moved to (669, 443)
Screenshot: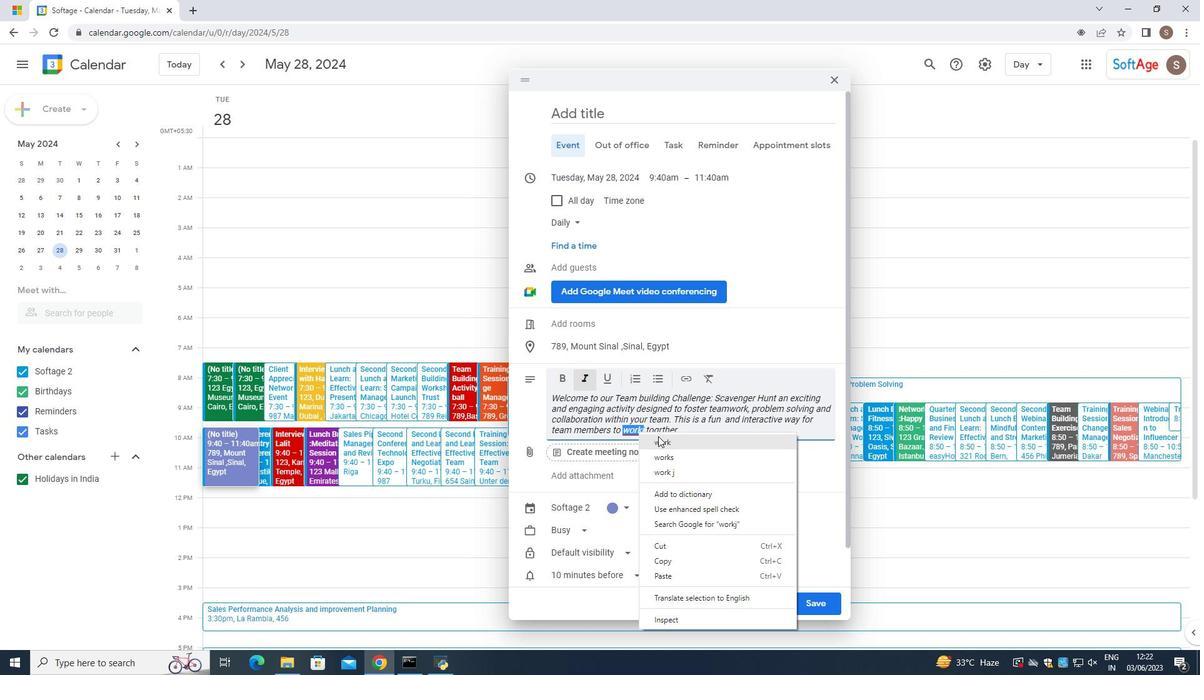 
Action: Mouse pressed left at (669, 443)
Screenshot: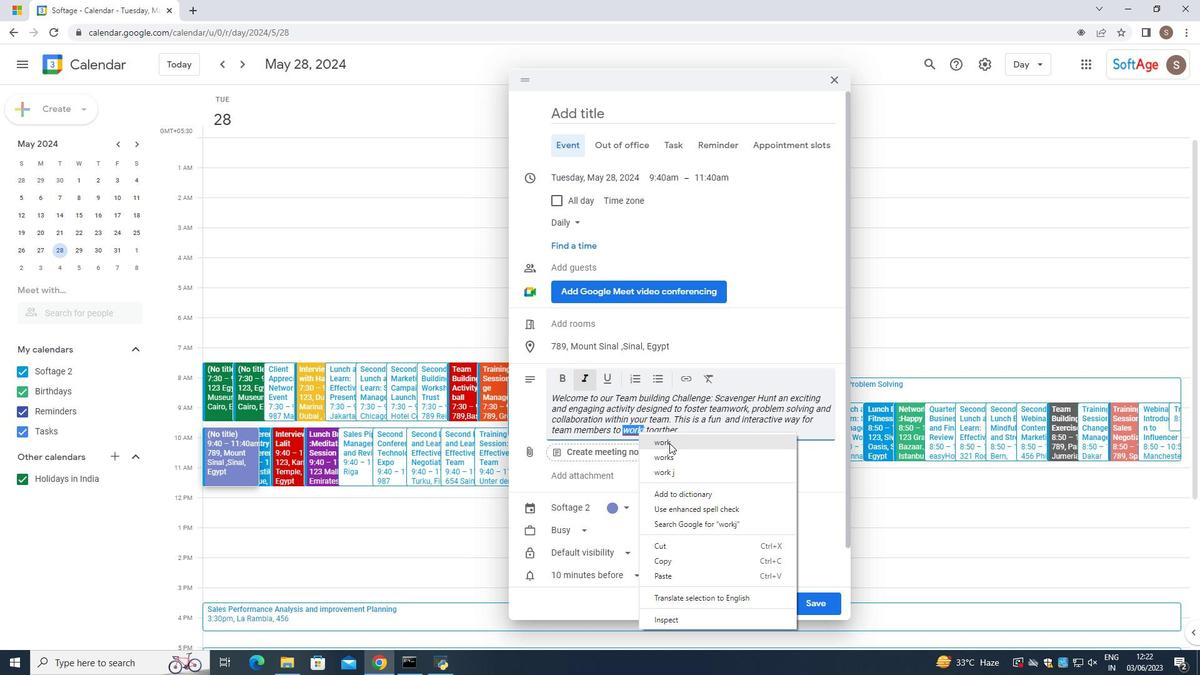 
Action: Mouse moved to (665, 436)
Screenshot: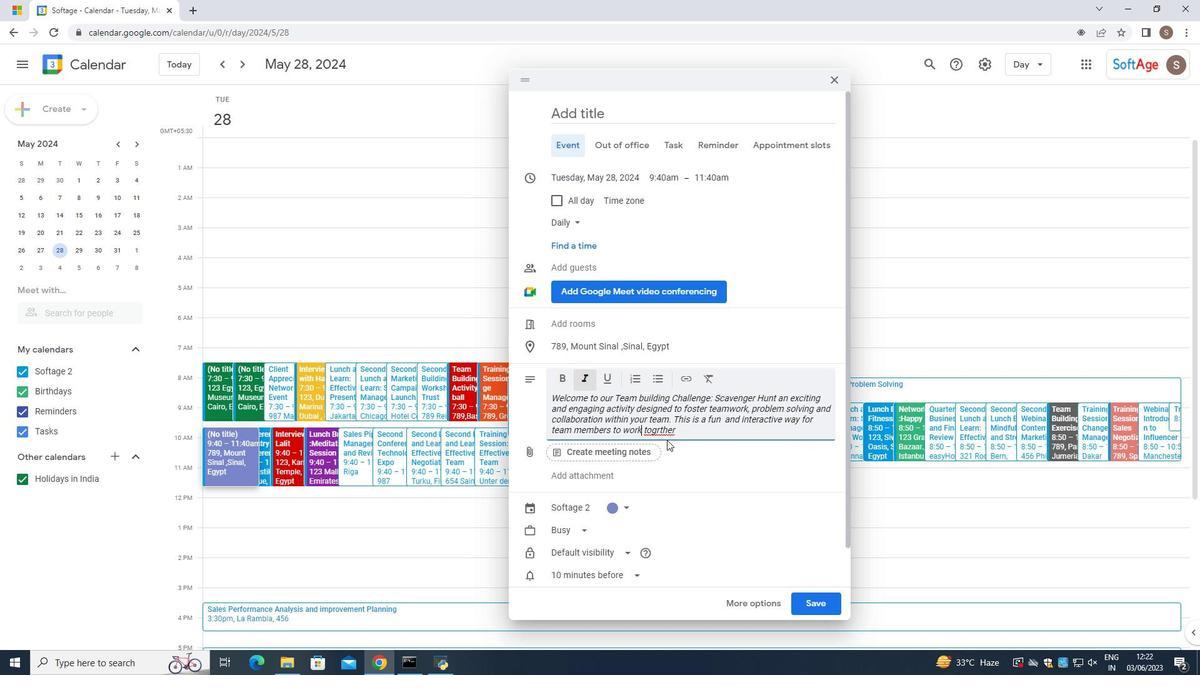 
Action: Mouse pressed left at (665, 436)
Screenshot: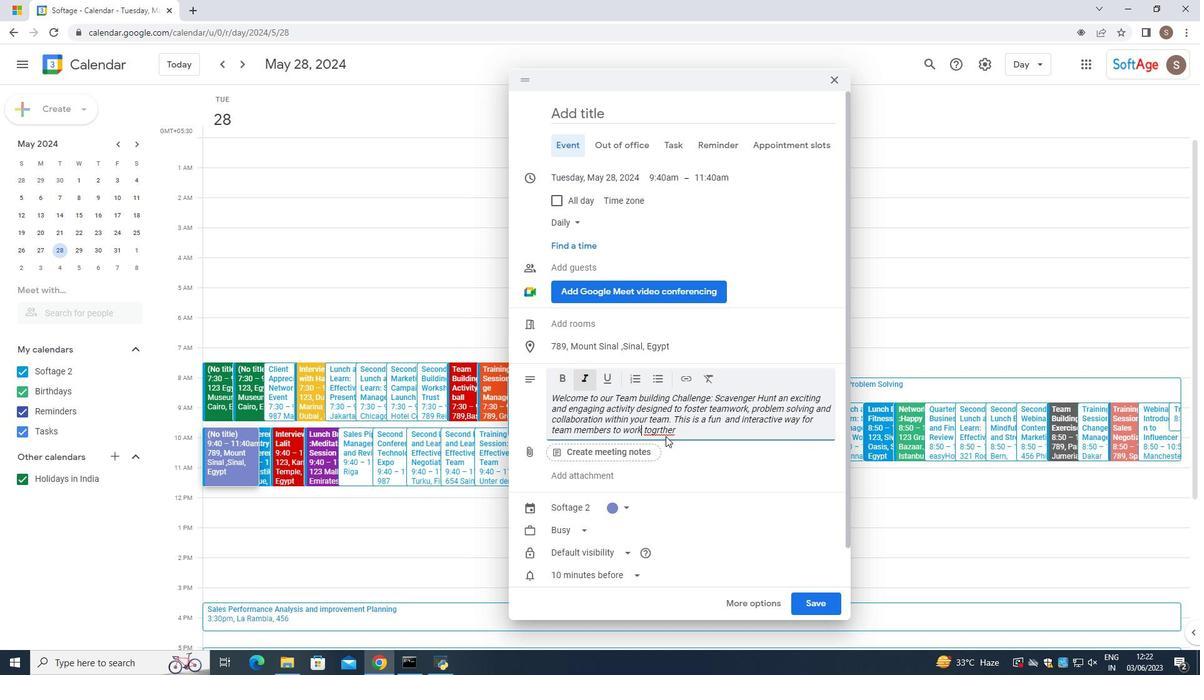 
Action: Mouse moved to (666, 430)
Screenshot: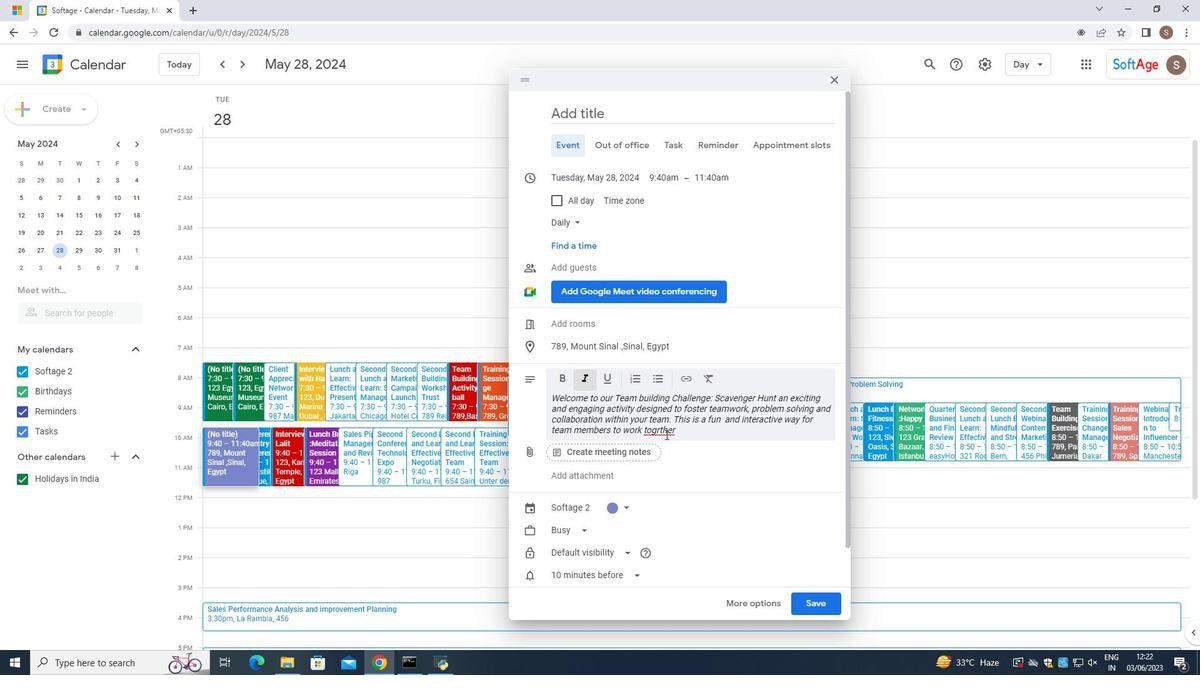 
Action: Mouse pressed left at (666, 430)
Screenshot: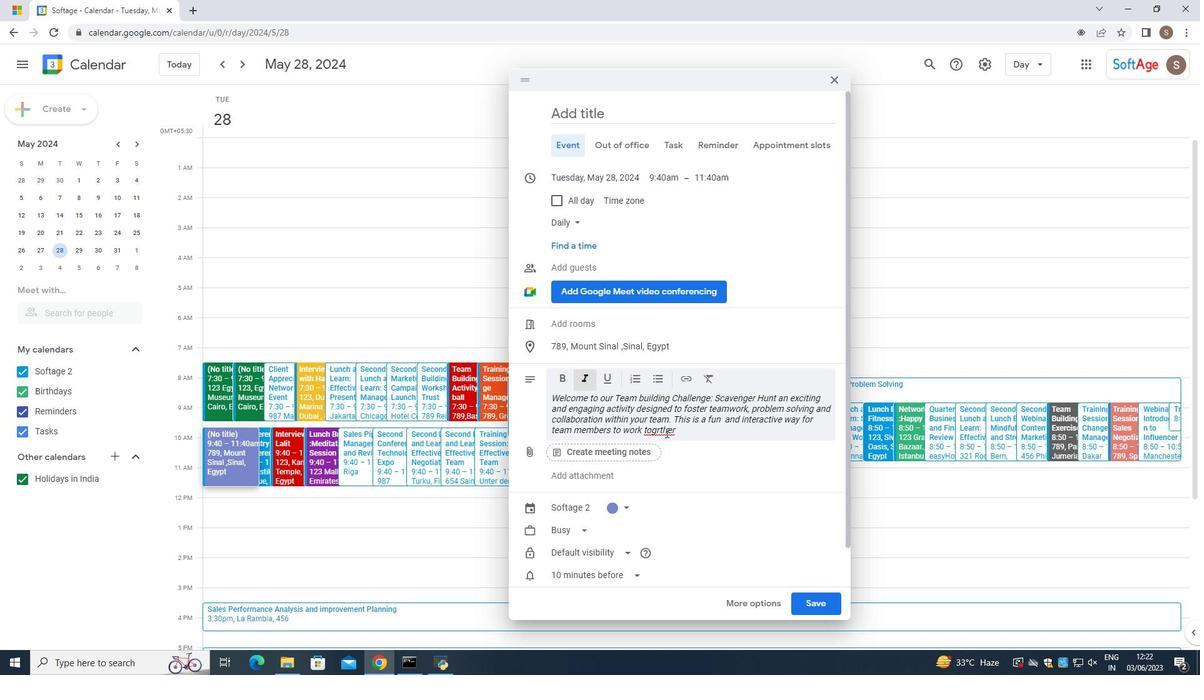 
Action: Mouse pressed right at (666, 430)
Screenshot: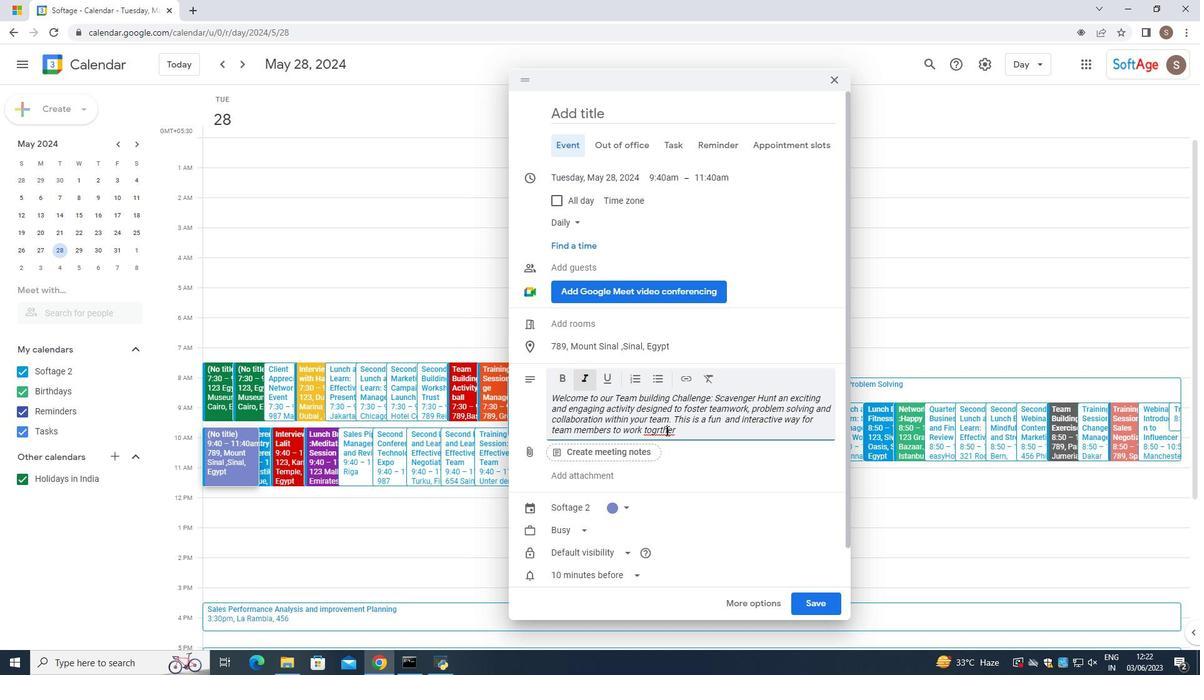 
Action: Mouse moved to (688, 440)
Screenshot: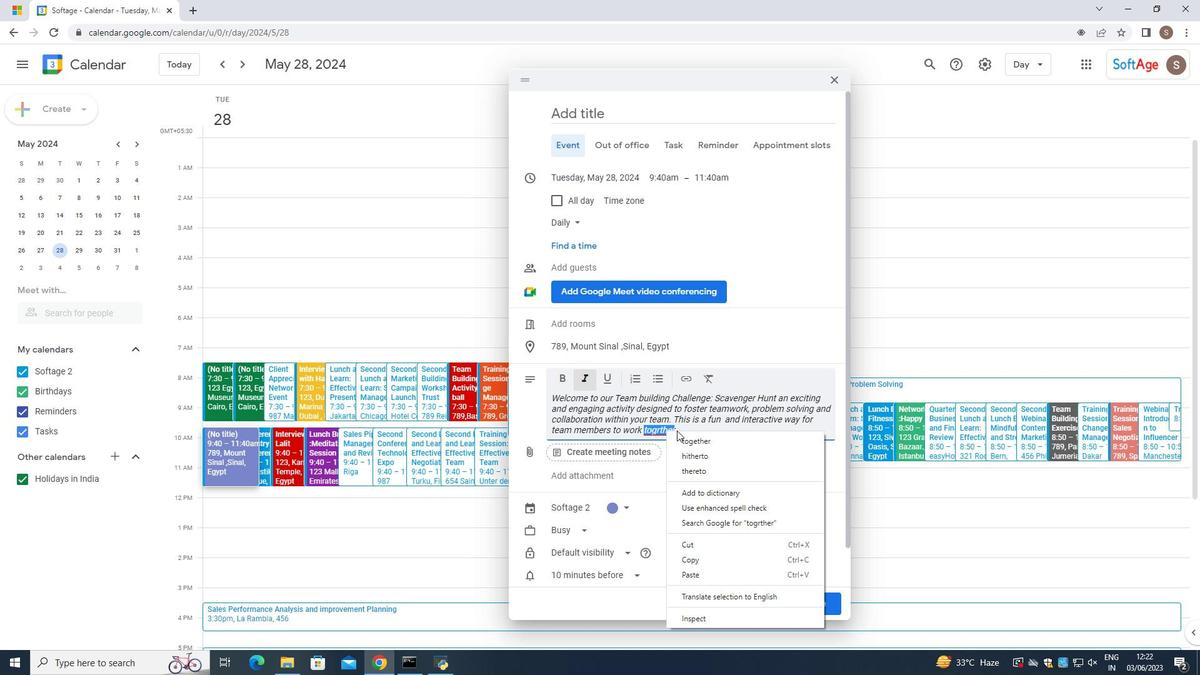 
Action: Mouse pressed left at (688, 440)
Screenshot: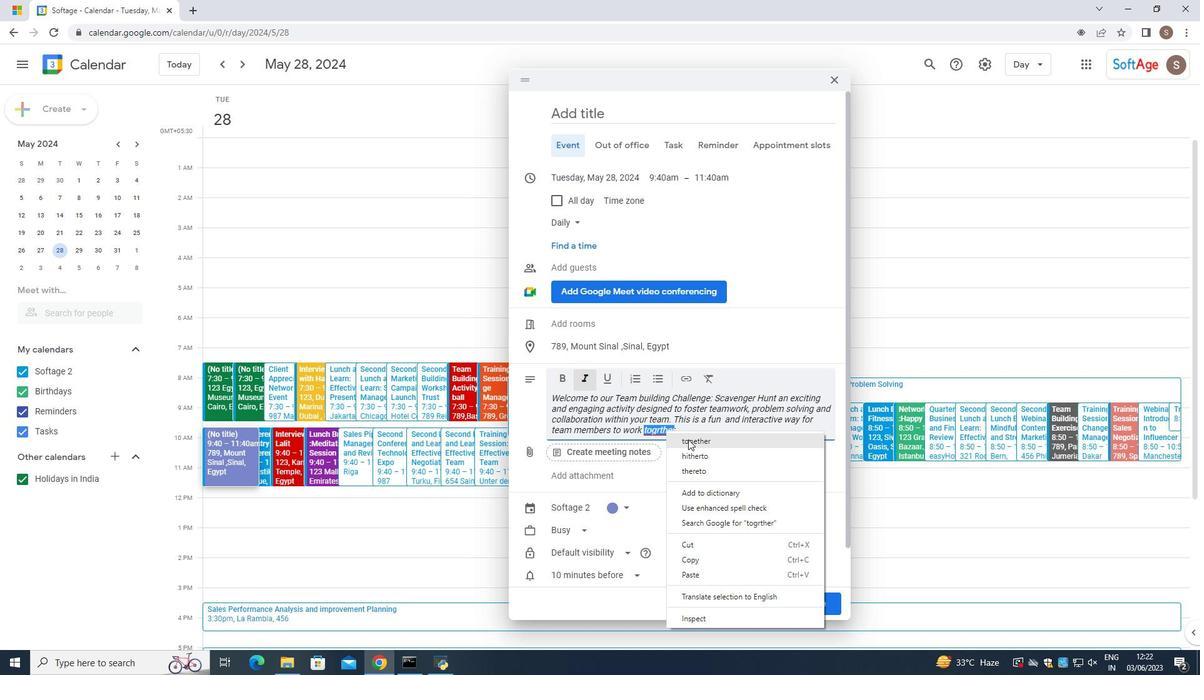 
Action: Mouse moved to (697, 432)
Screenshot: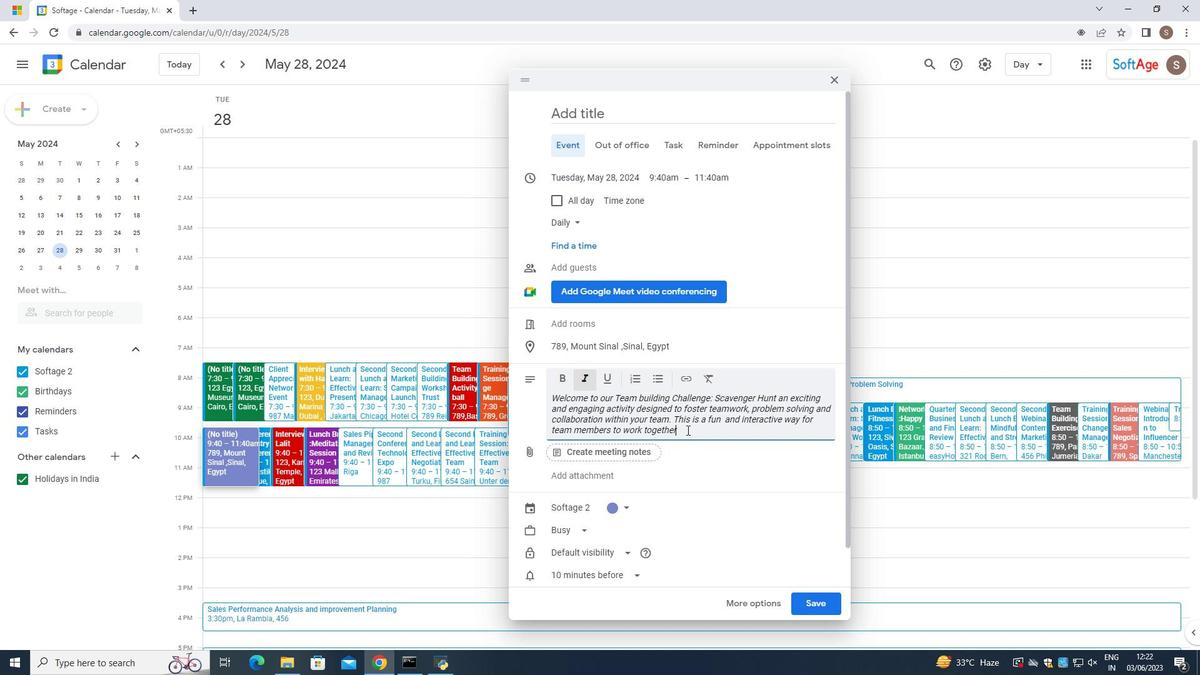 
Action: Key pressed ,<Key.space>think<Key.space>creatively<Key.space>and<Key.space>buit<Key.backspace>ld<Key.space>strong<Key.space>bonds<Key.space>while<Key.space>cvompleting<Key.space>
Screenshot: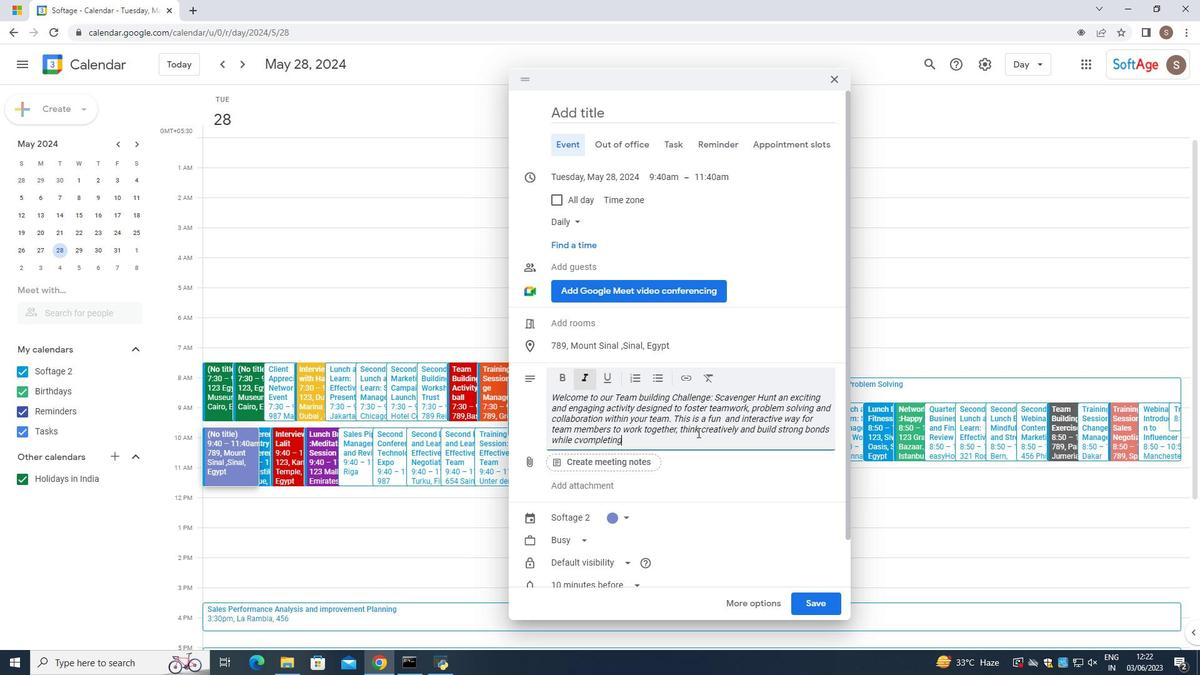 
Action: Mouse moved to (599, 440)
Screenshot: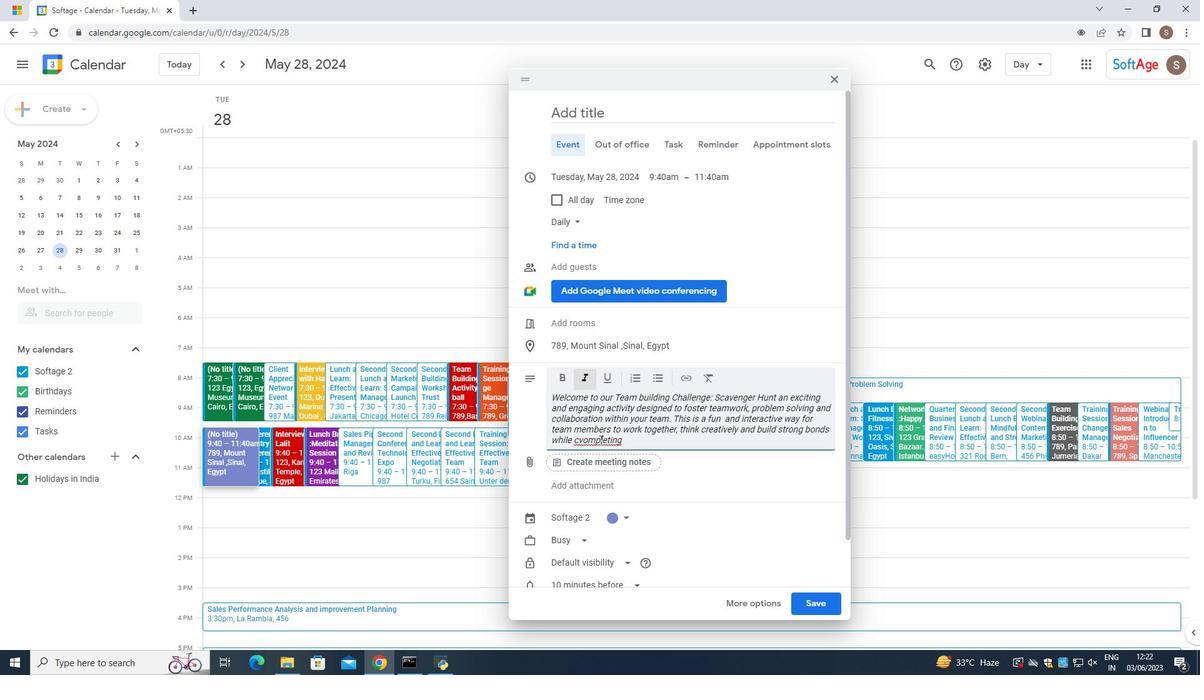 
Action: Mouse pressed left at (599, 440)
Screenshot: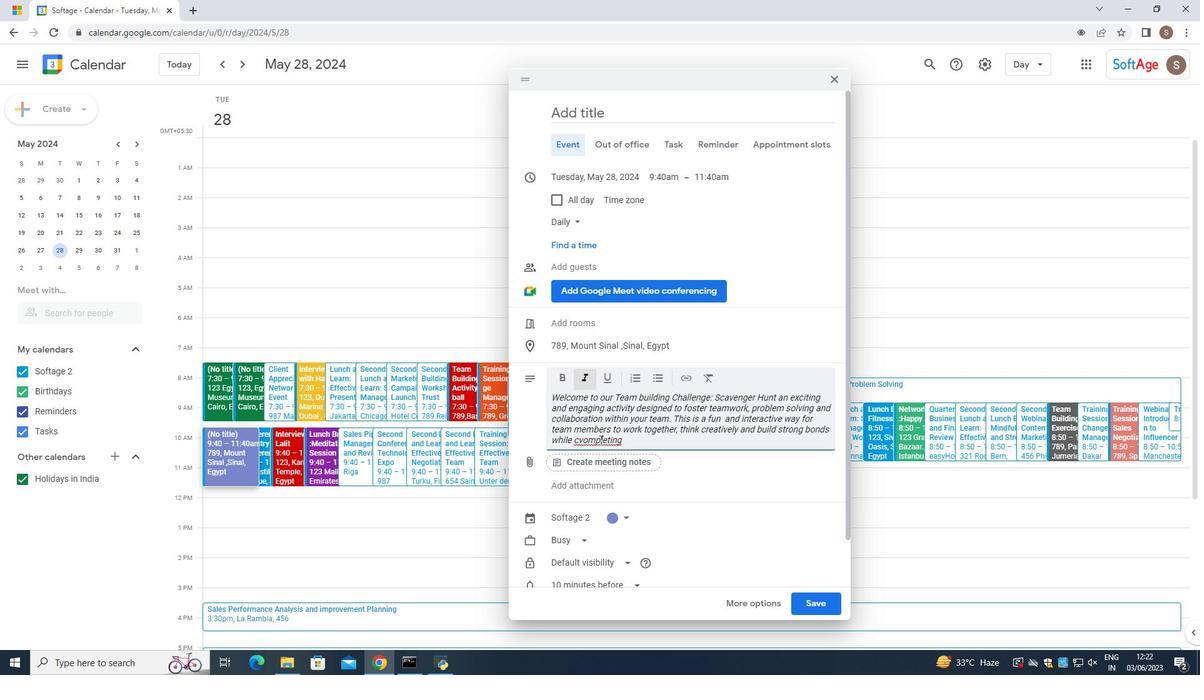 
Action: Mouse moved to (599, 441)
Screenshot: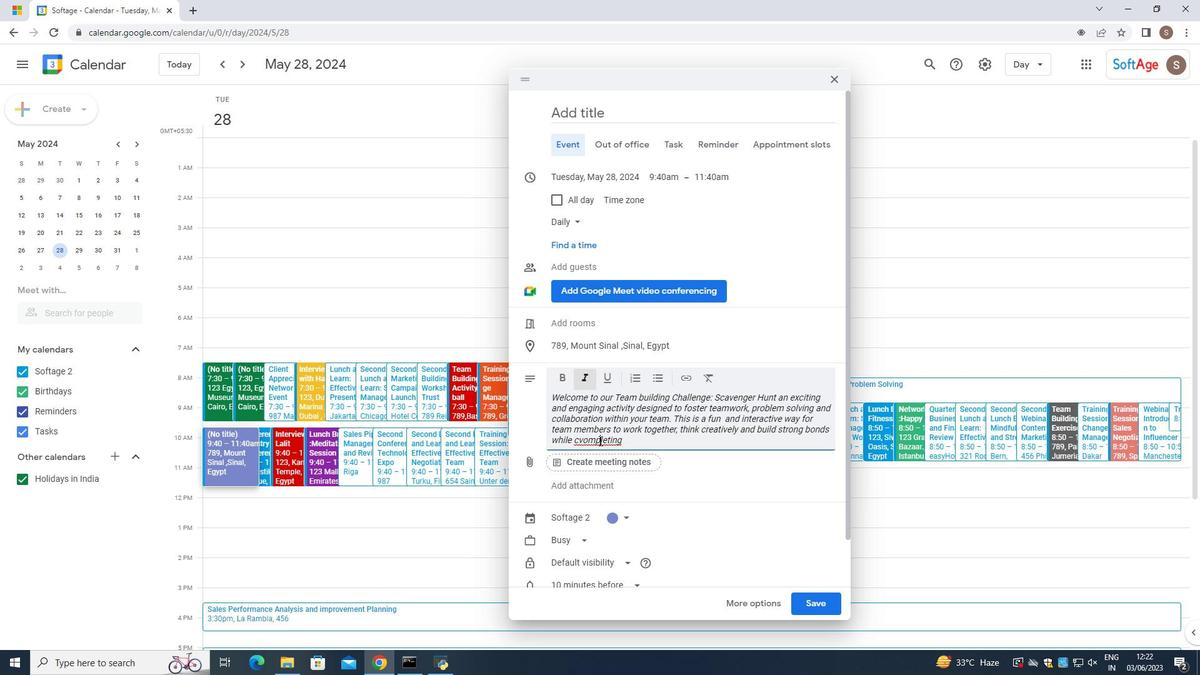
Action: Mouse pressed right at (599, 441)
Screenshot: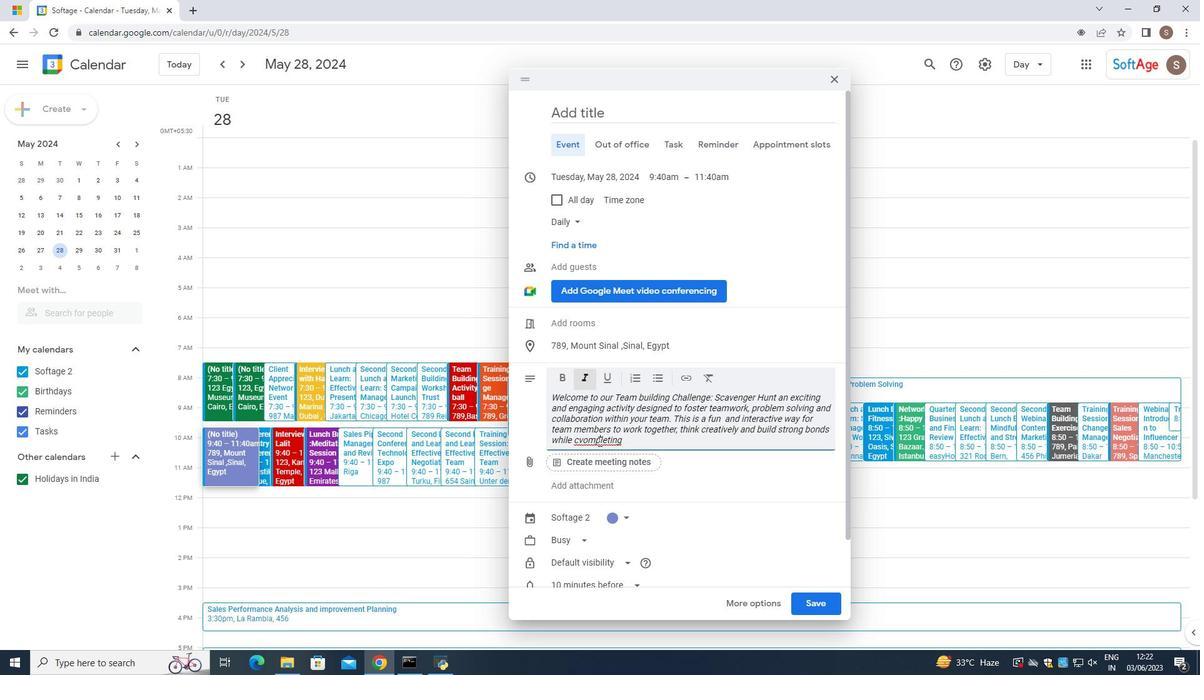 
Action: Mouse moved to (619, 442)
Screenshot: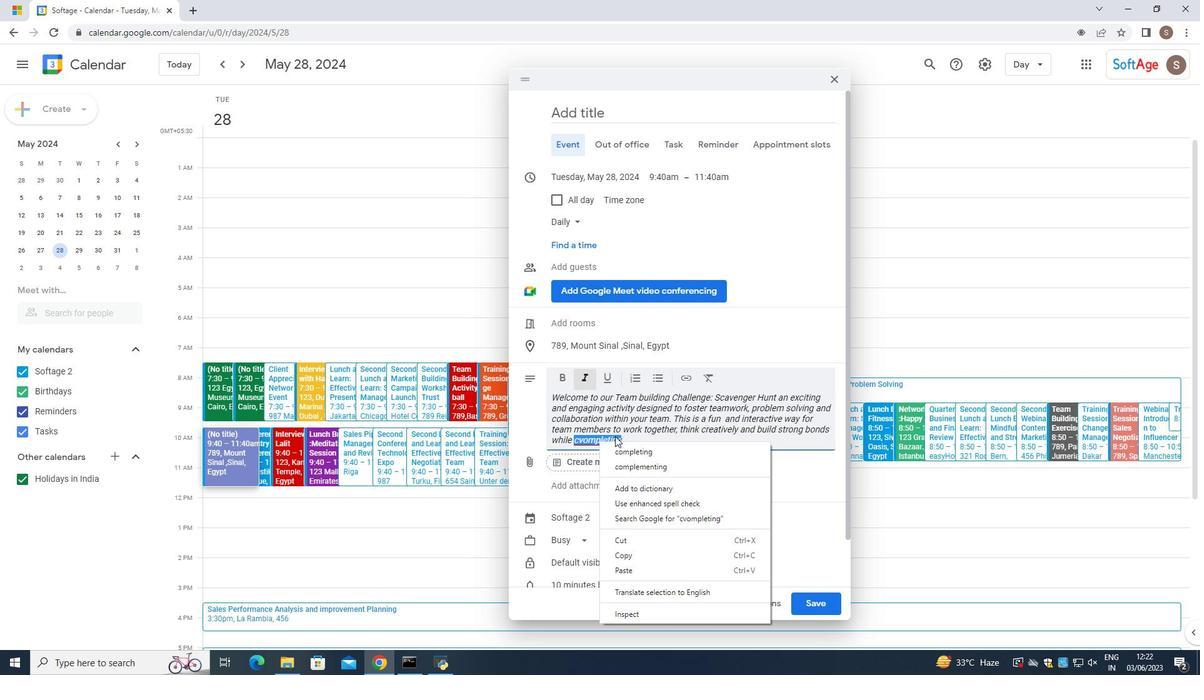 
Action: Mouse pressed left at (619, 442)
Screenshot: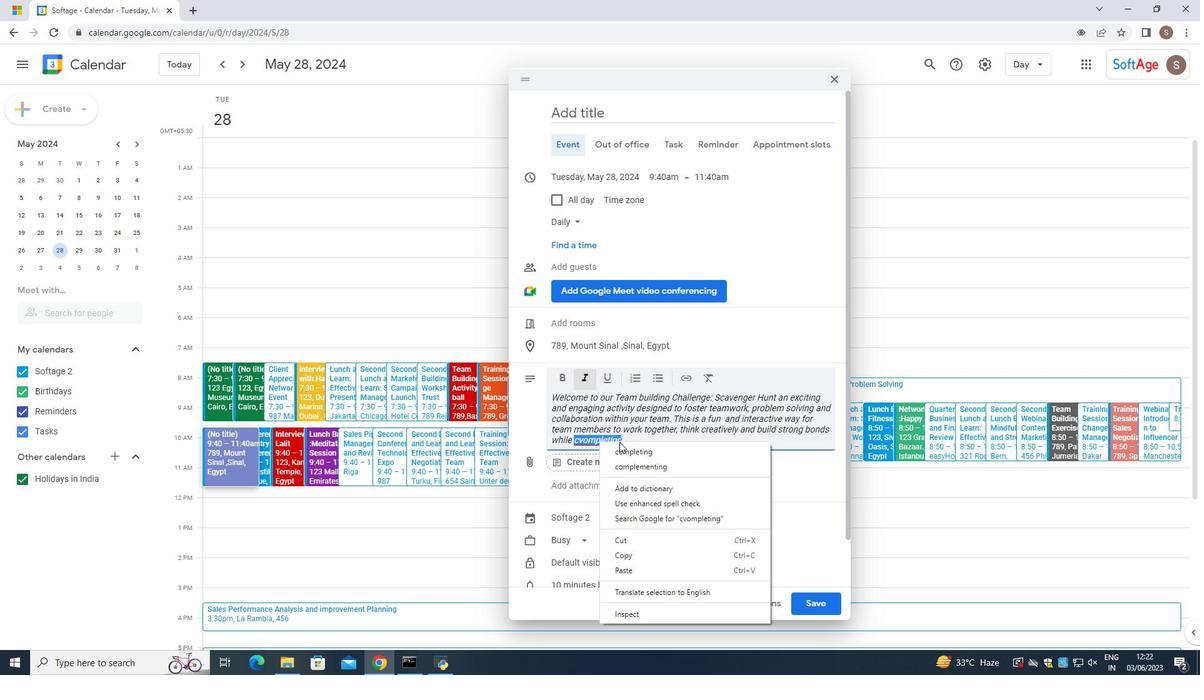 
Action: Mouse moved to (615, 432)
Screenshot: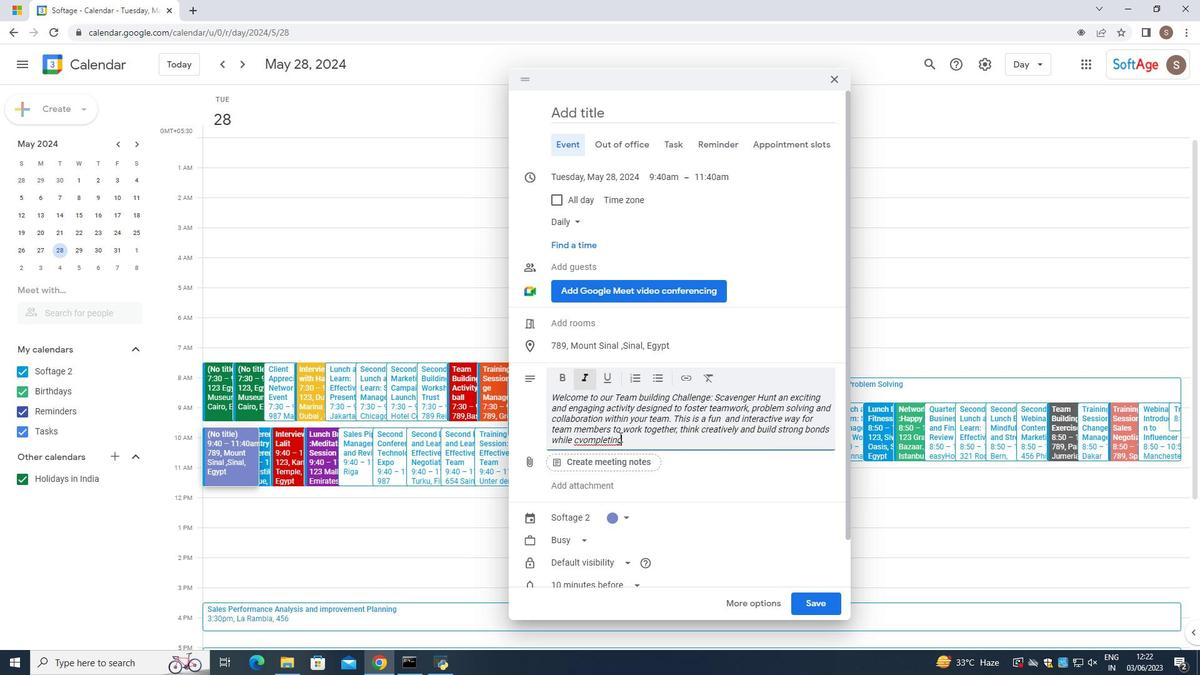 
Action: Mouse pressed left at (615, 432)
Screenshot: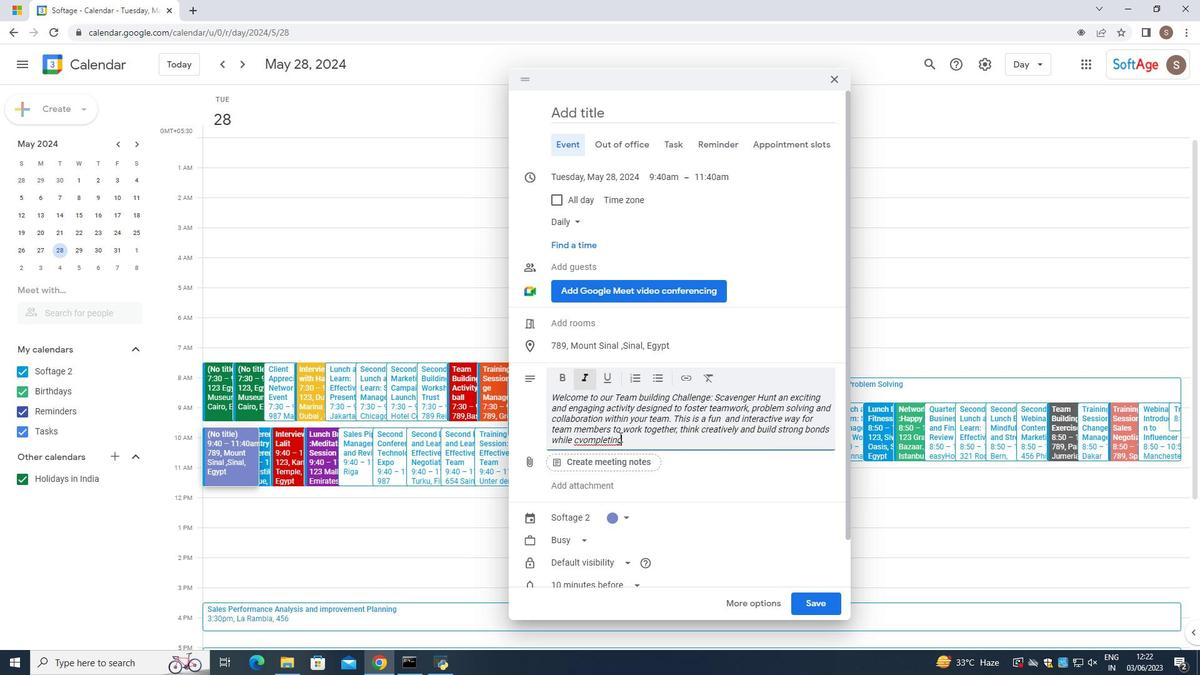 
Action: Mouse moved to (612, 432)
Screenshot: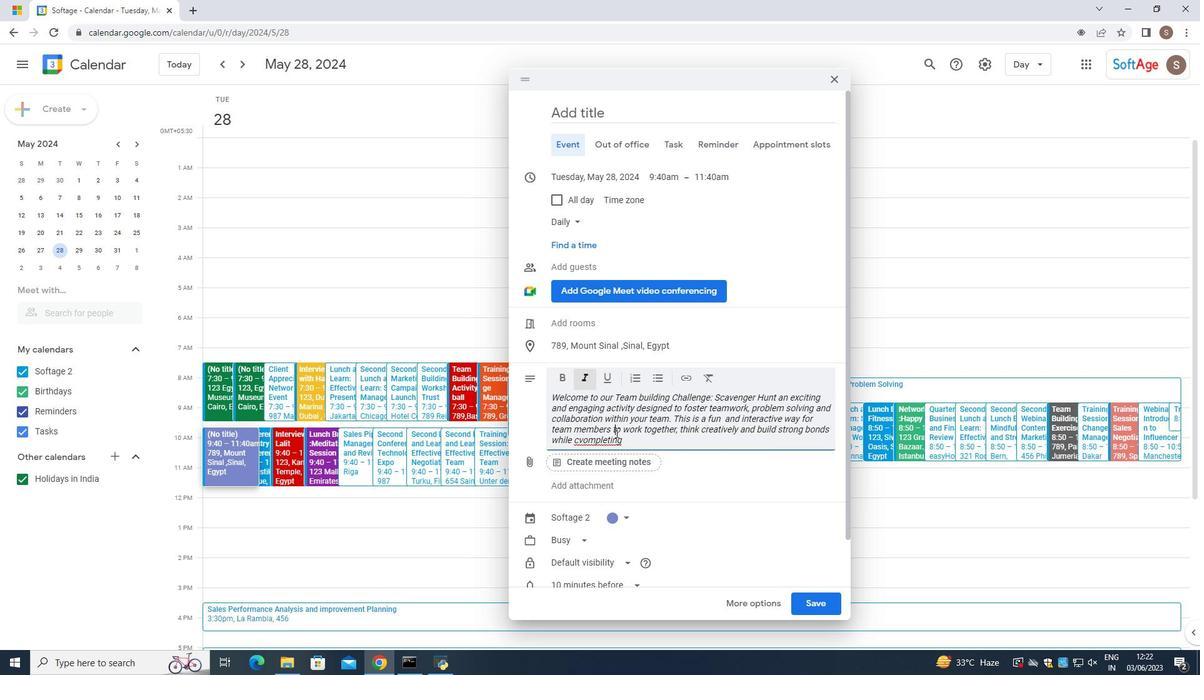 
Action: Mouse pressed left at (612, 432)
Screenshot: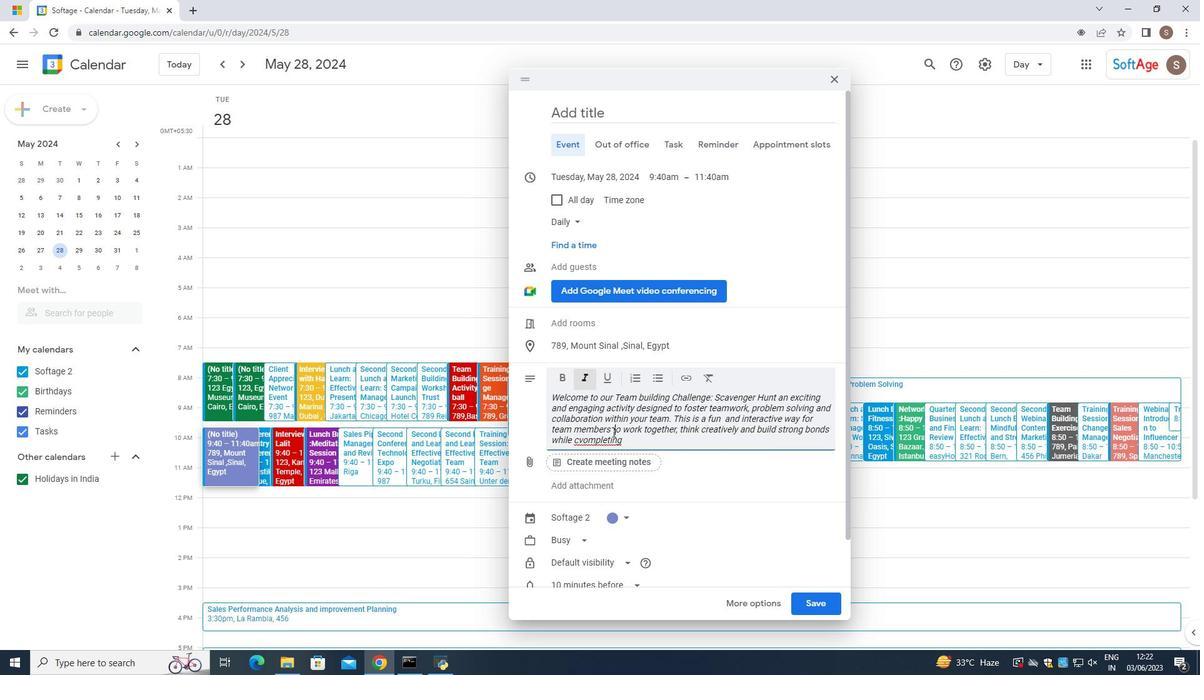 
Action: Mouse moved to (610, 435)
Screenshot: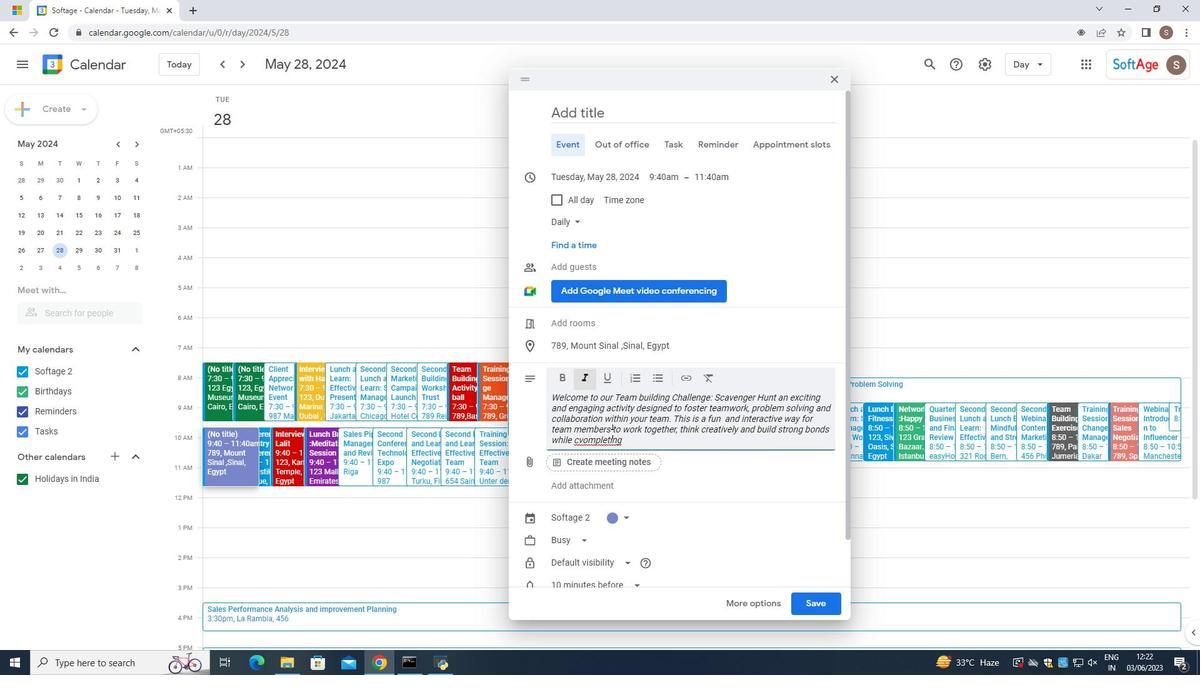 
Action: Mouse pressed left at (610, 435)
Screenshot: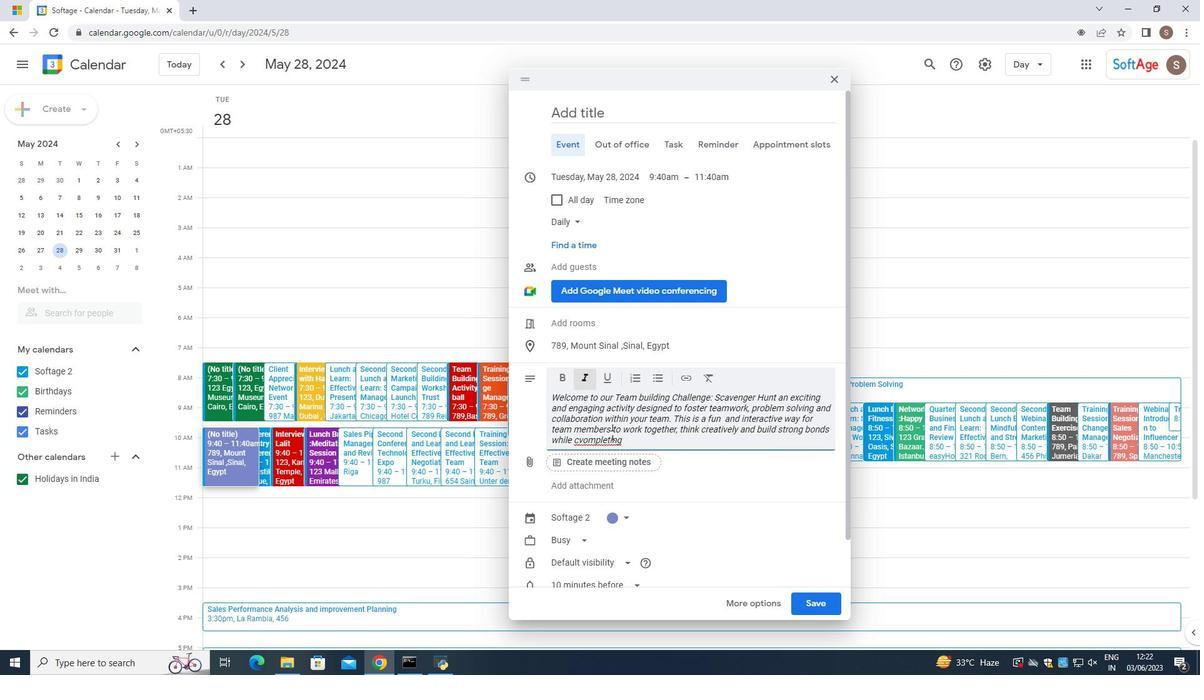 
Action: Mouse pressed left at (610, 435)
Screenshot: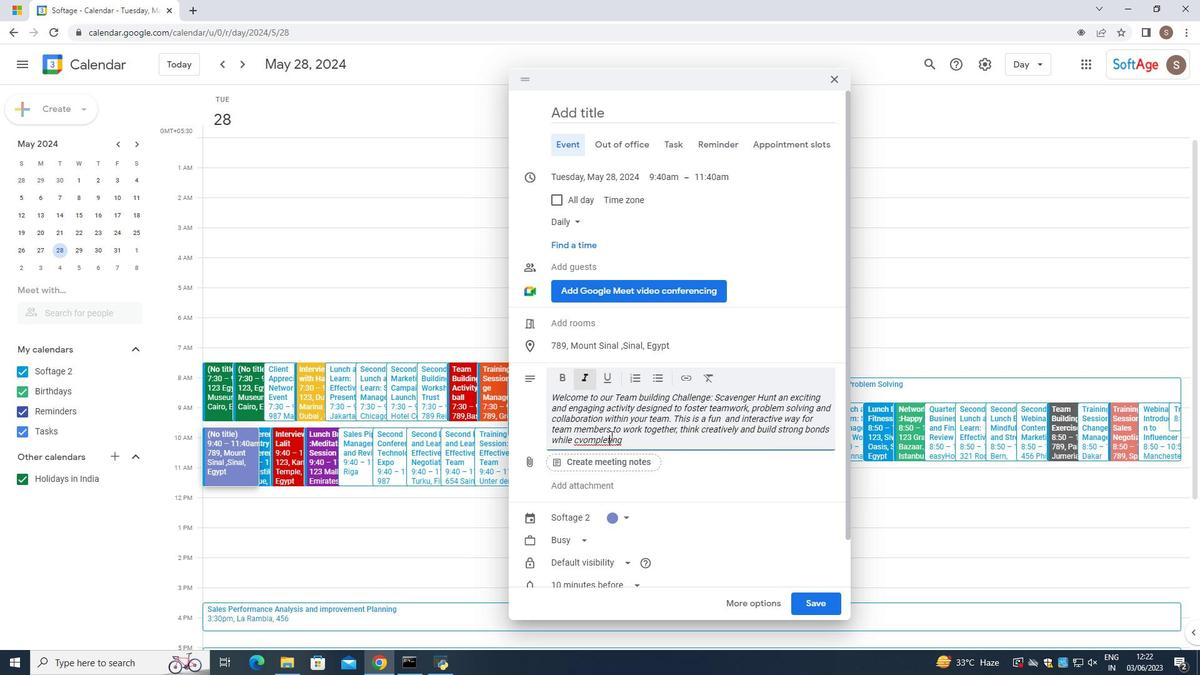 
Action: Mouse pressed right at (610, 435)
Screenshot: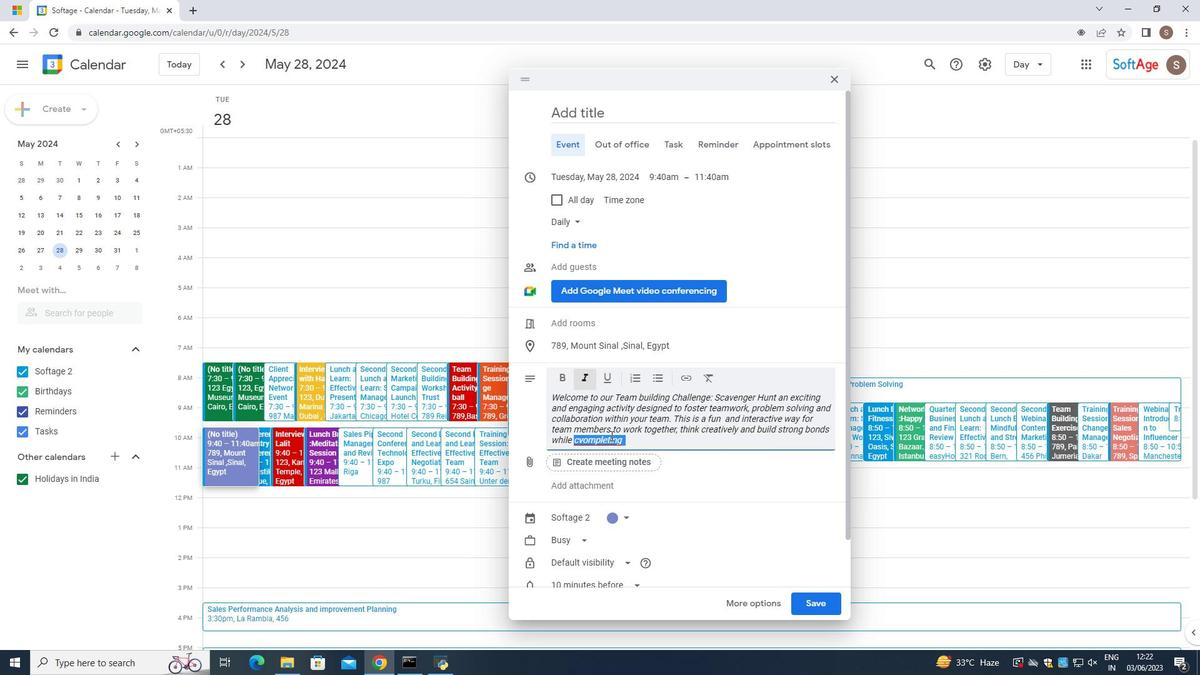 
Action: Mouse moved to (620, 446)
Screenshot: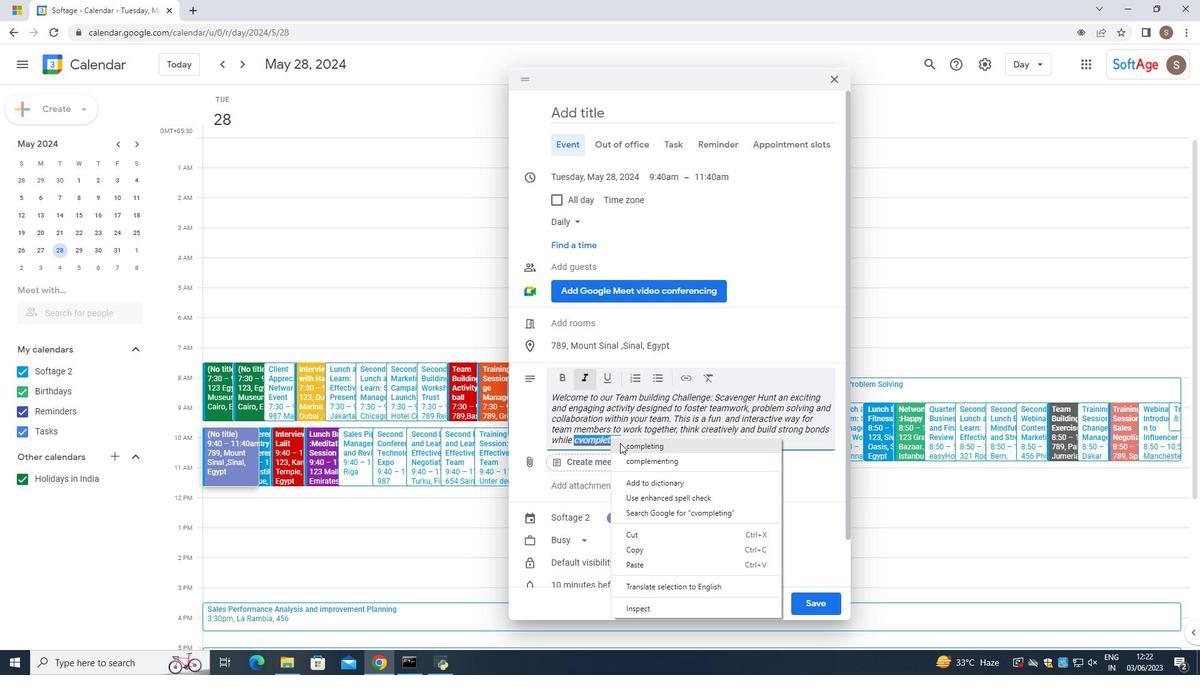 
Action: Mouse pressed left at (620, 446)
Screenshot: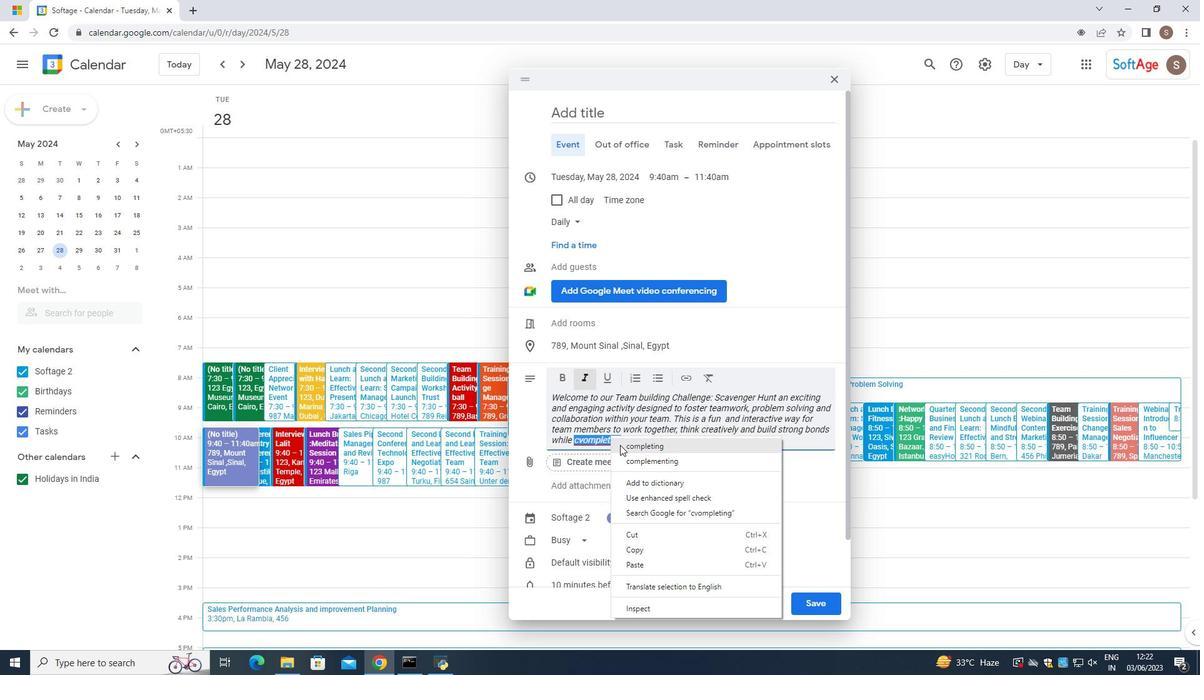 
Action: Mouse moved to (635, 442)
Screenshot: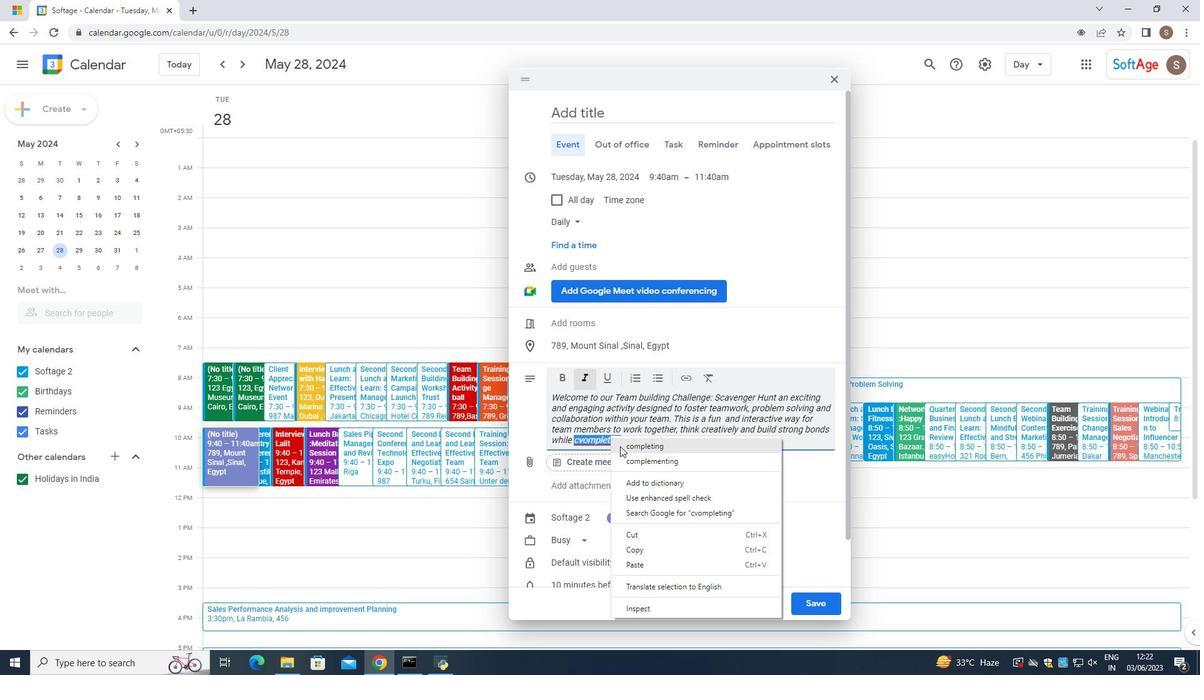 
Action: Mouse pressed left at (635, 442)
Screenshot: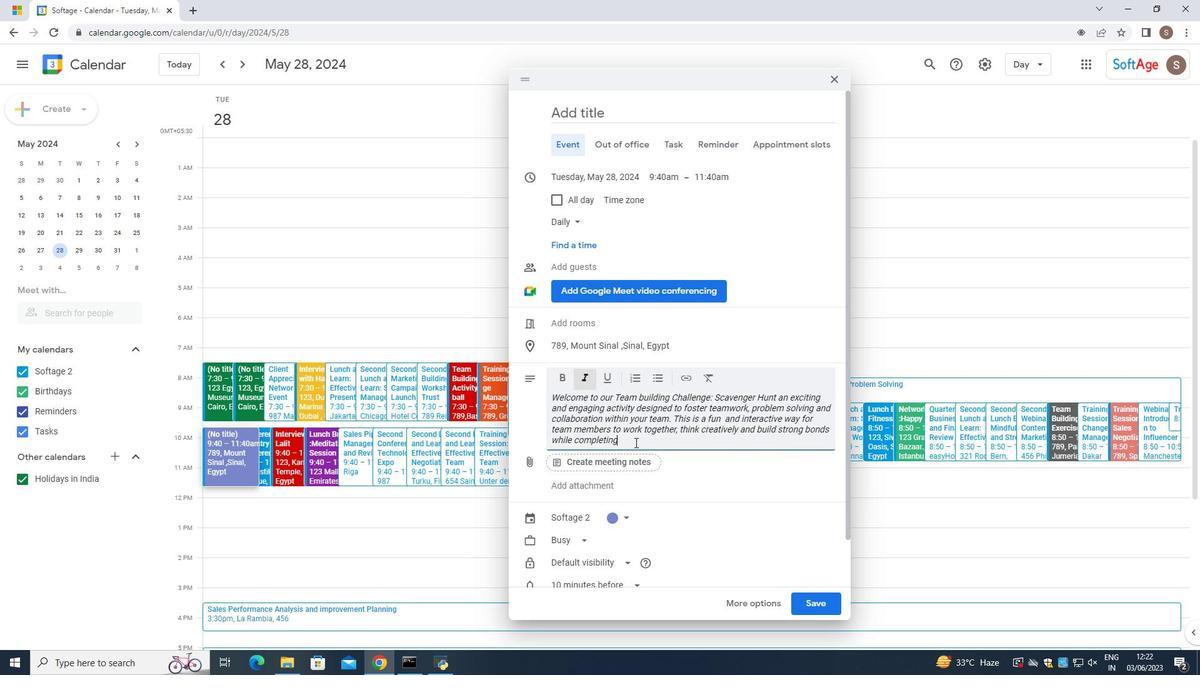 
Action: Mouse moved to (634, 439)
Screenshot: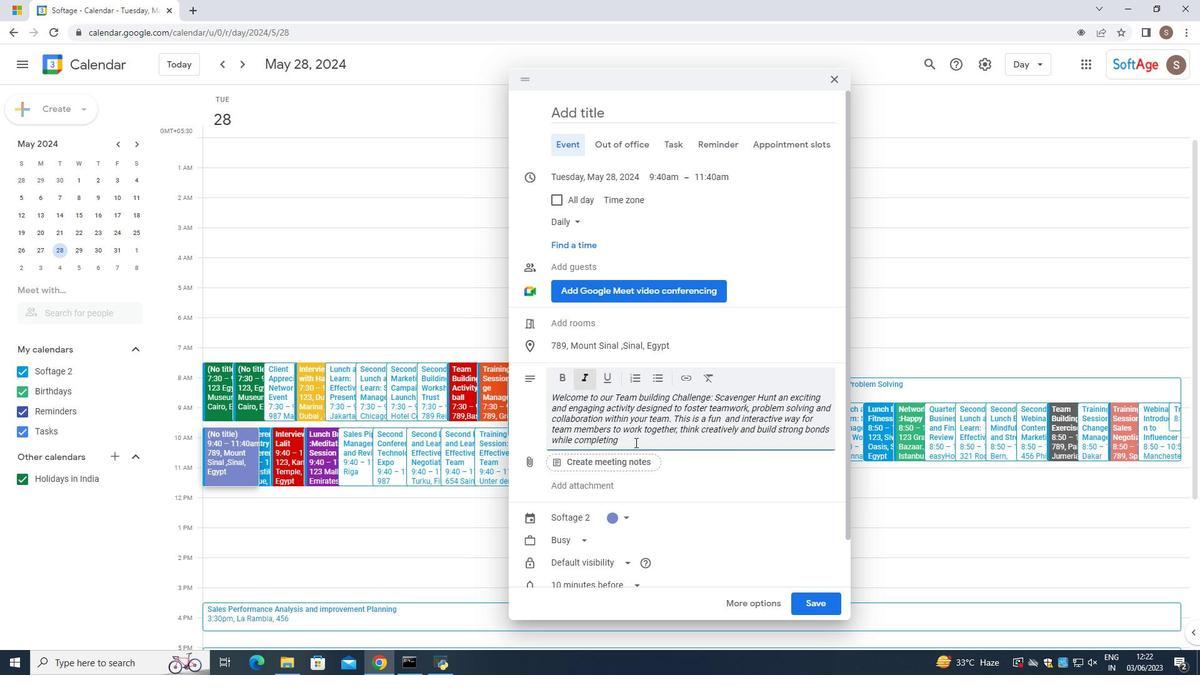 
Action: Key pressed a<Key.space>series<Key.space>of<Key.space>challenges<Key.space>and<Key.space>searching<Key.space>for<Key.space>hidden<Key.space>items<Key.space>or<Key.space>clues.
Screenshot: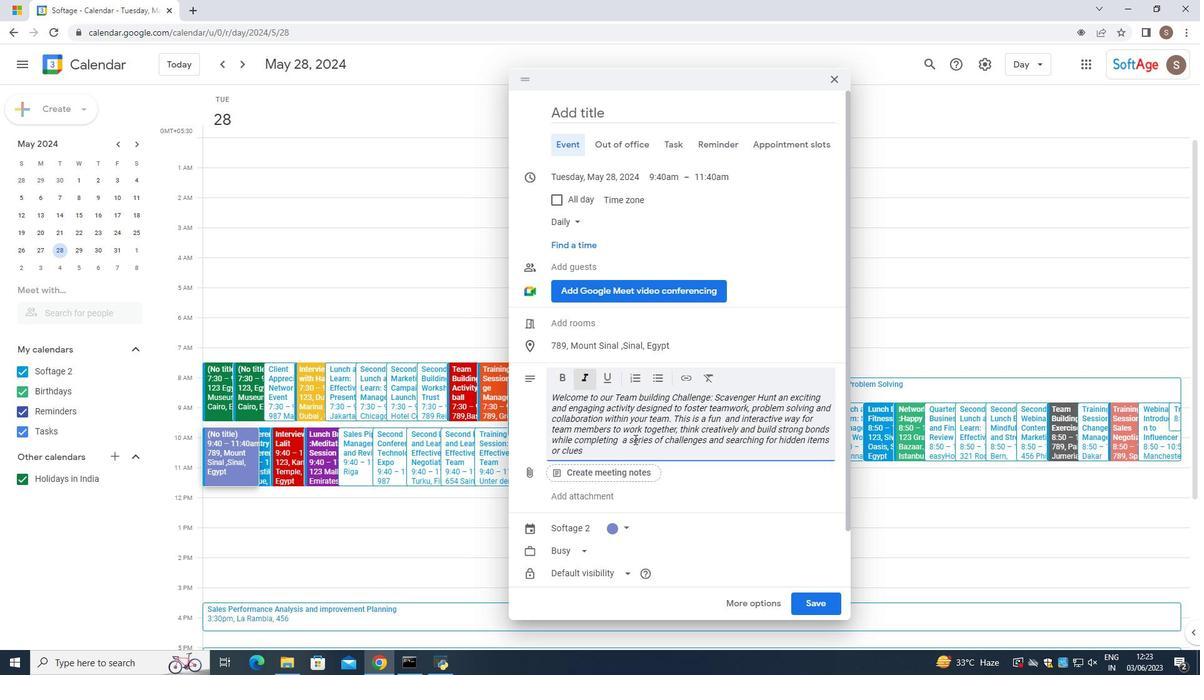 
Action: Mouse moved to (615, 522)
Screenshot: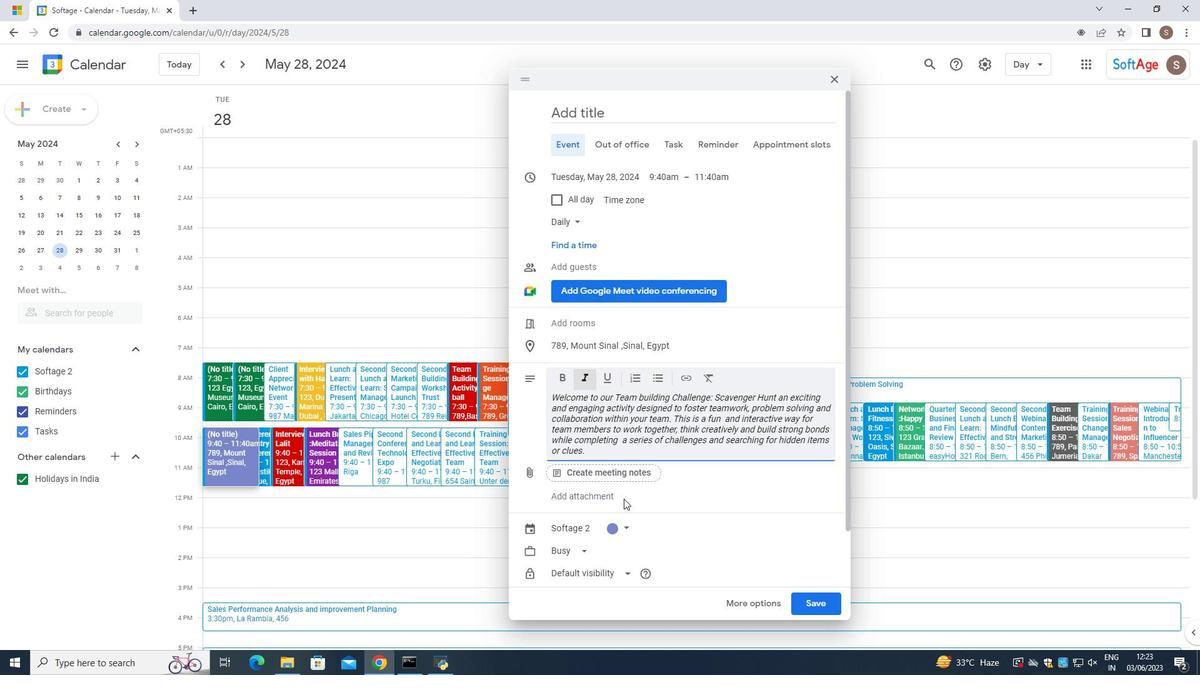 
Action: Mouse scrolled (615, 521) with delta (0, 0)
Screenshot: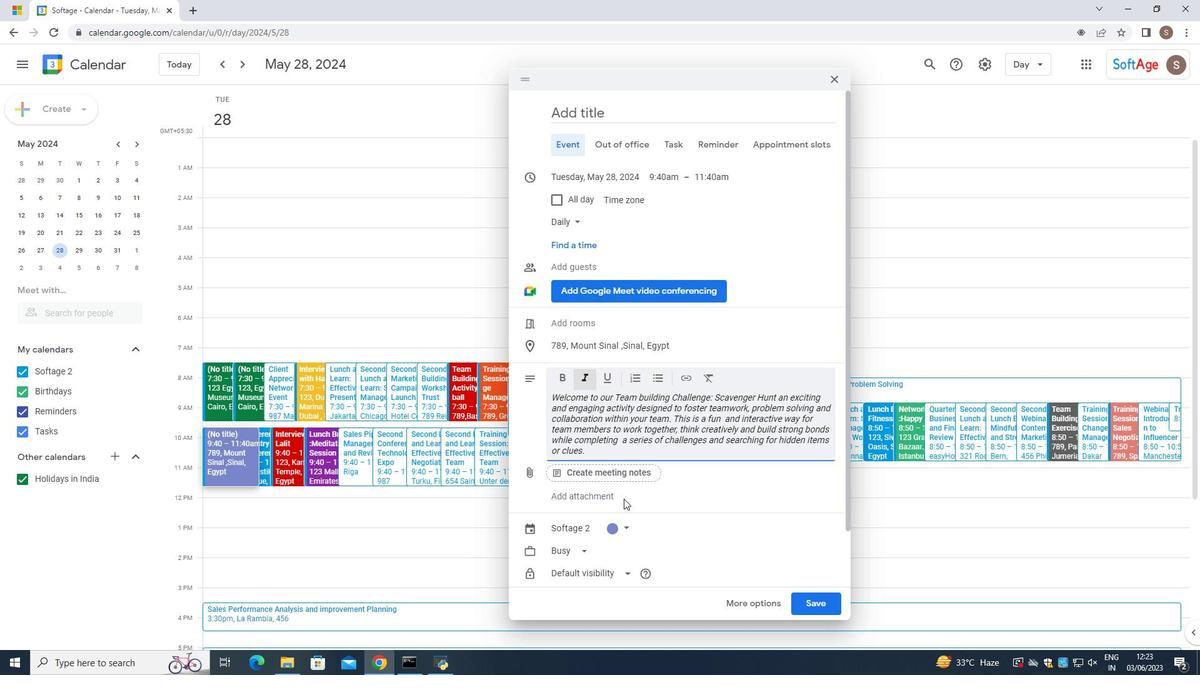 
Action: Mouse moved to (646, 428)
Screenshot: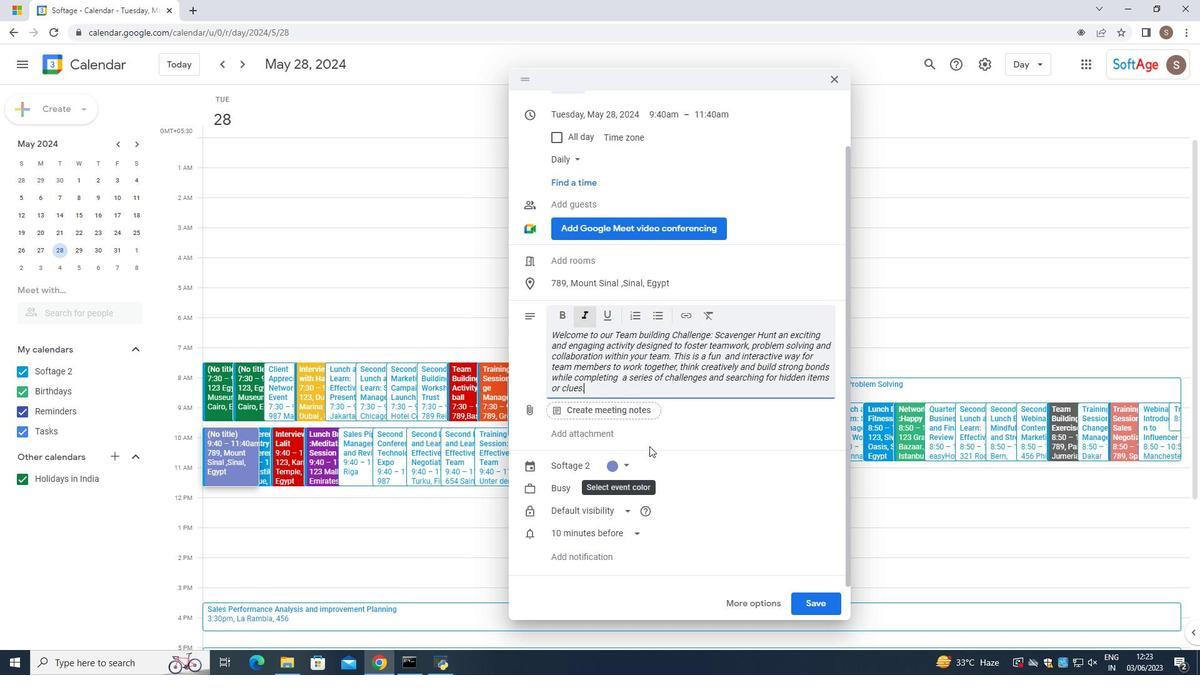 
Action: Mouse scrolled (646, 429) with delta (0, 0)
Screenshot: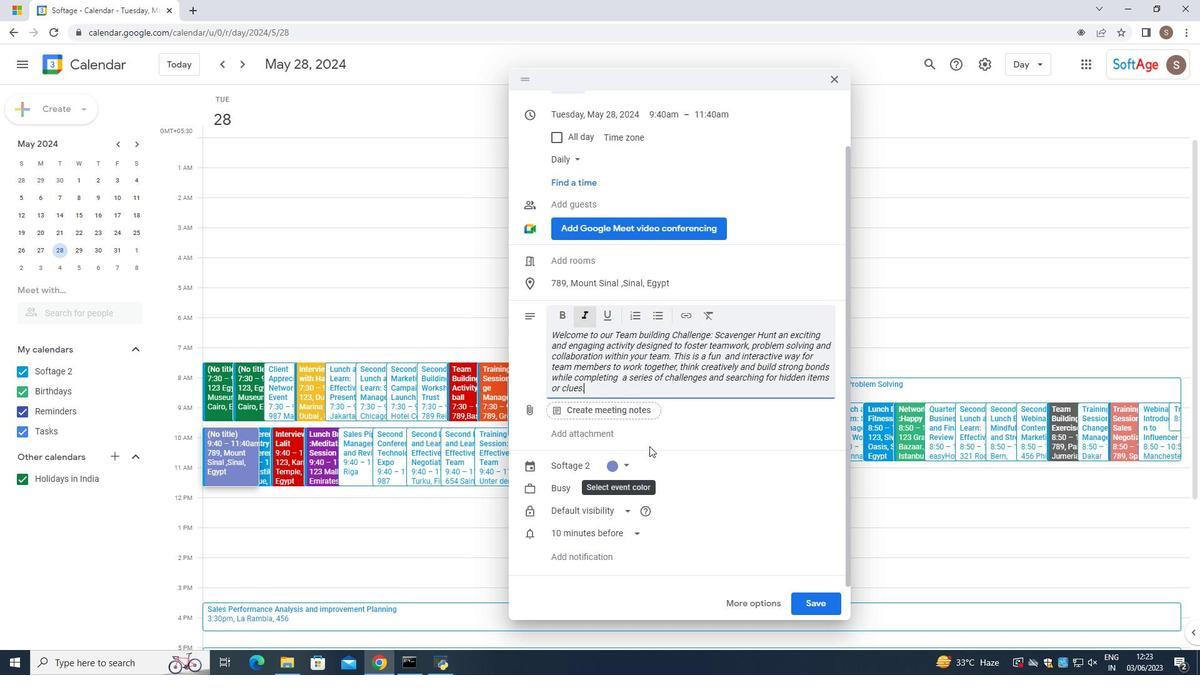 
Action: Mouse moved to (645, 426)
Screenshot: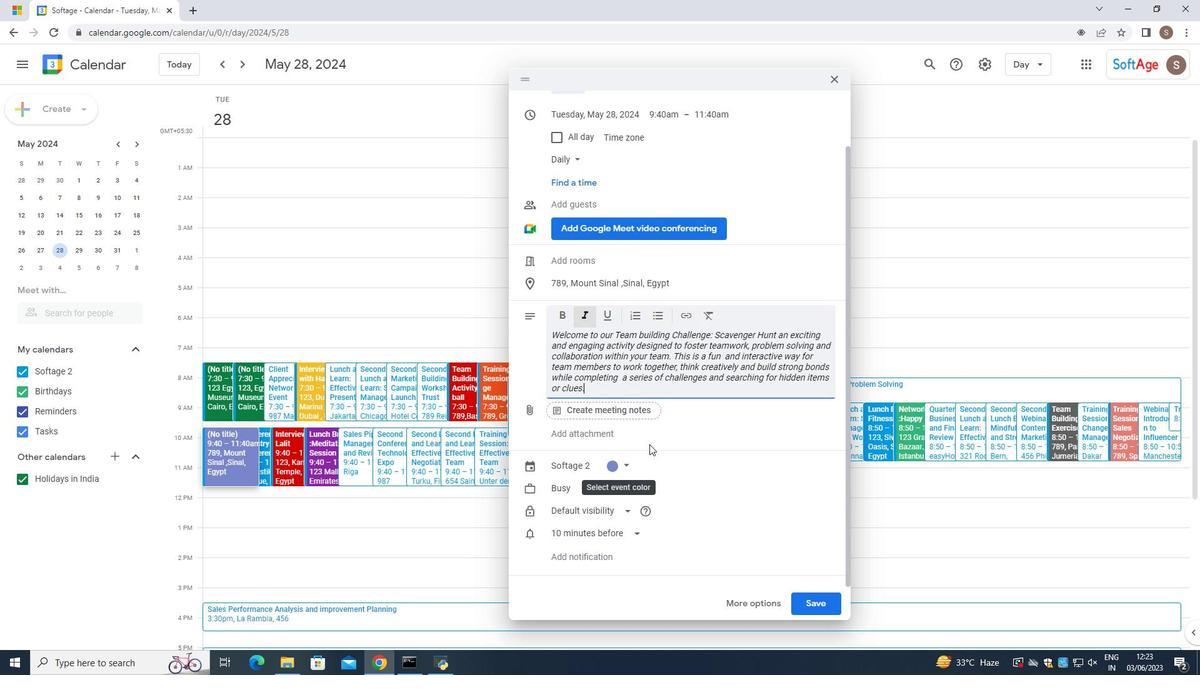 
Action: Mouse scrolled (645, 427) with delta (0, 0)
Screenshot: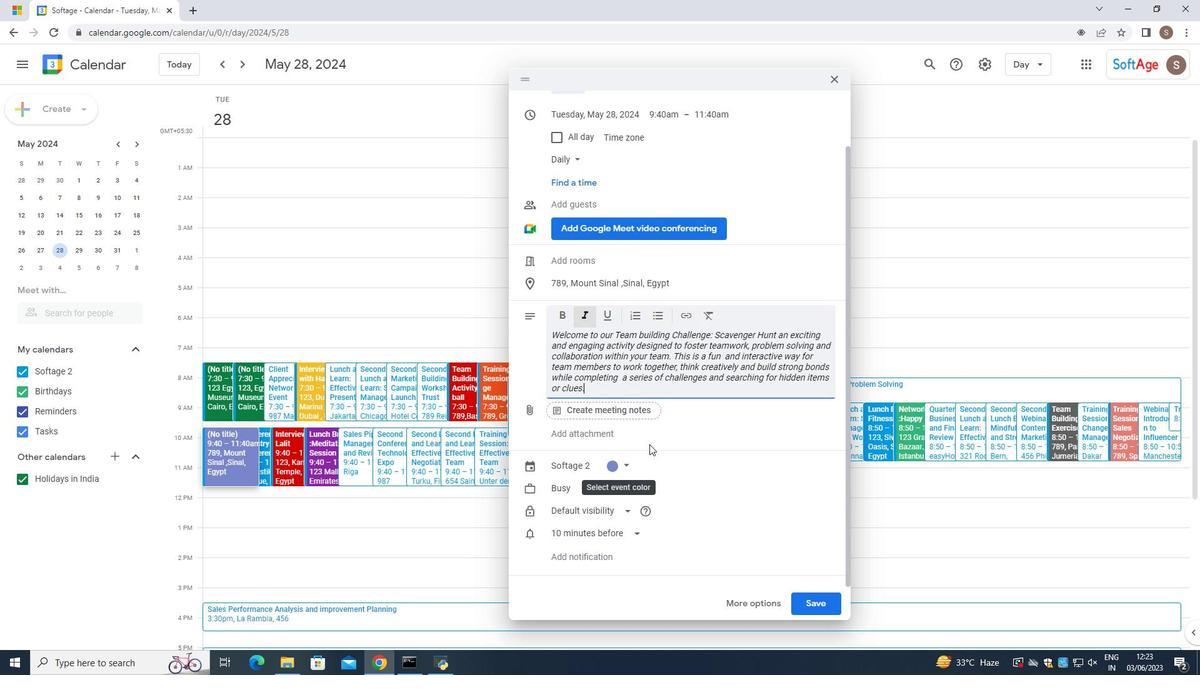 
Action: Mouse moved to (645, 425)
Screenshot: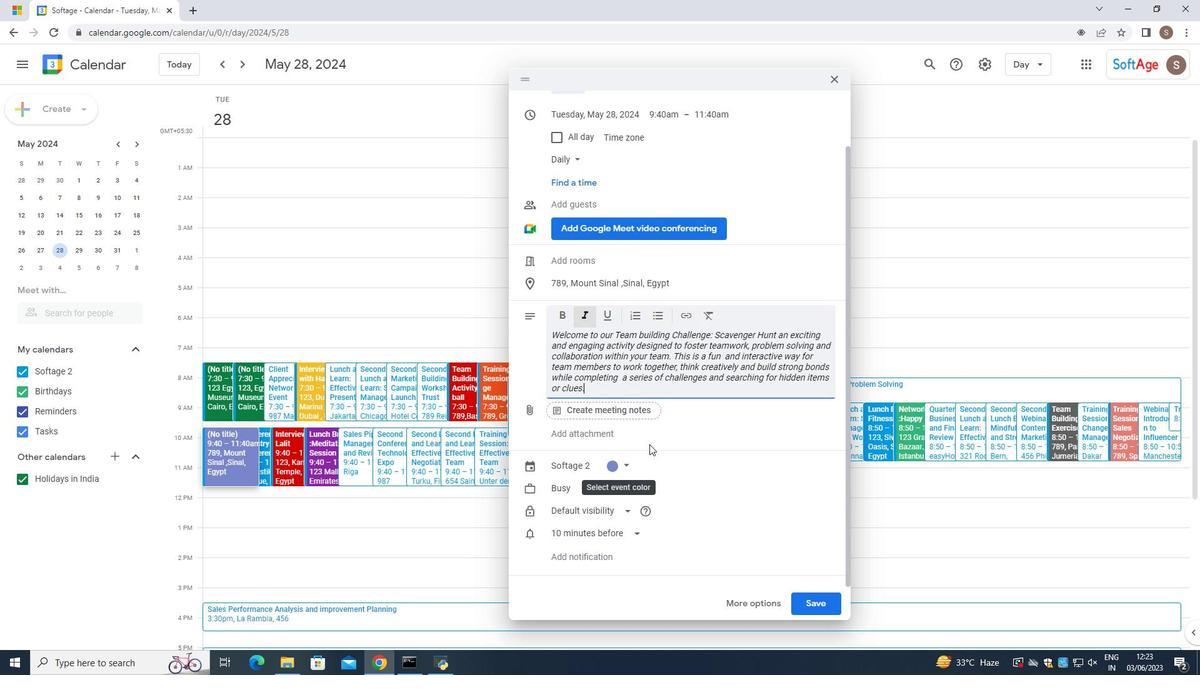 
Action: Mouse scrolled (645, 426) with delta (0, 0)
Screenshot: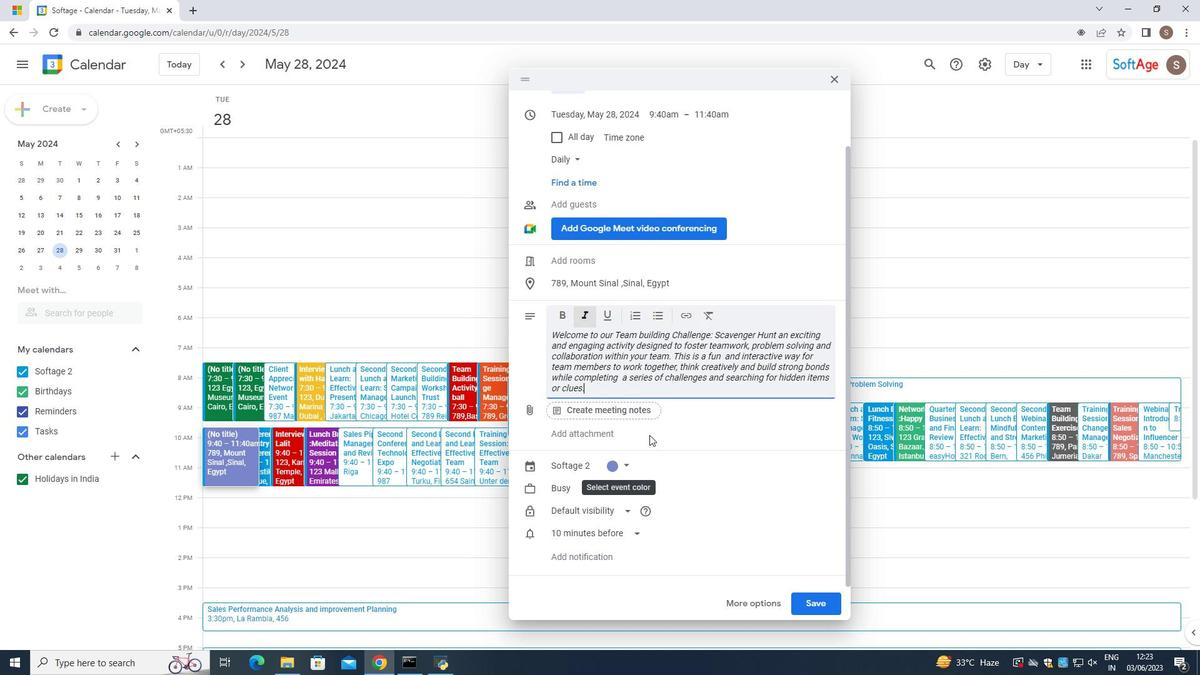 
Action: Mouse scrolled (645, 426) with delta (0, 0)
Screenshot: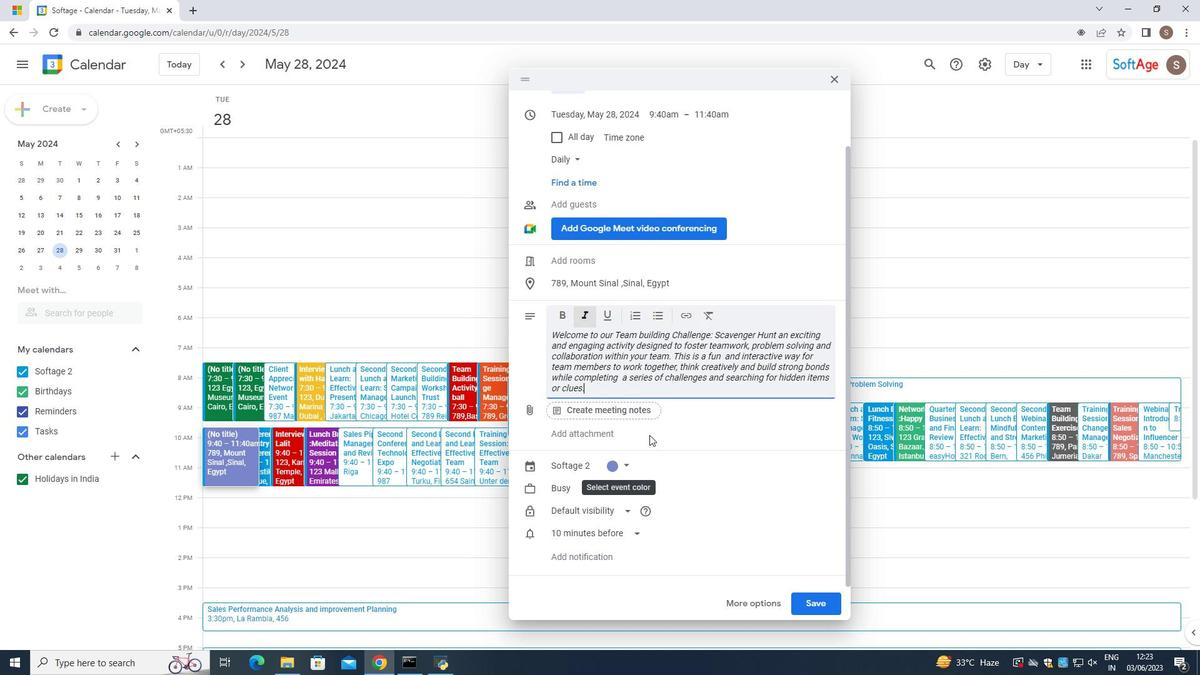 
Action: Mouse scrolled (645, 425) with delta (0, 0)
Screenshot: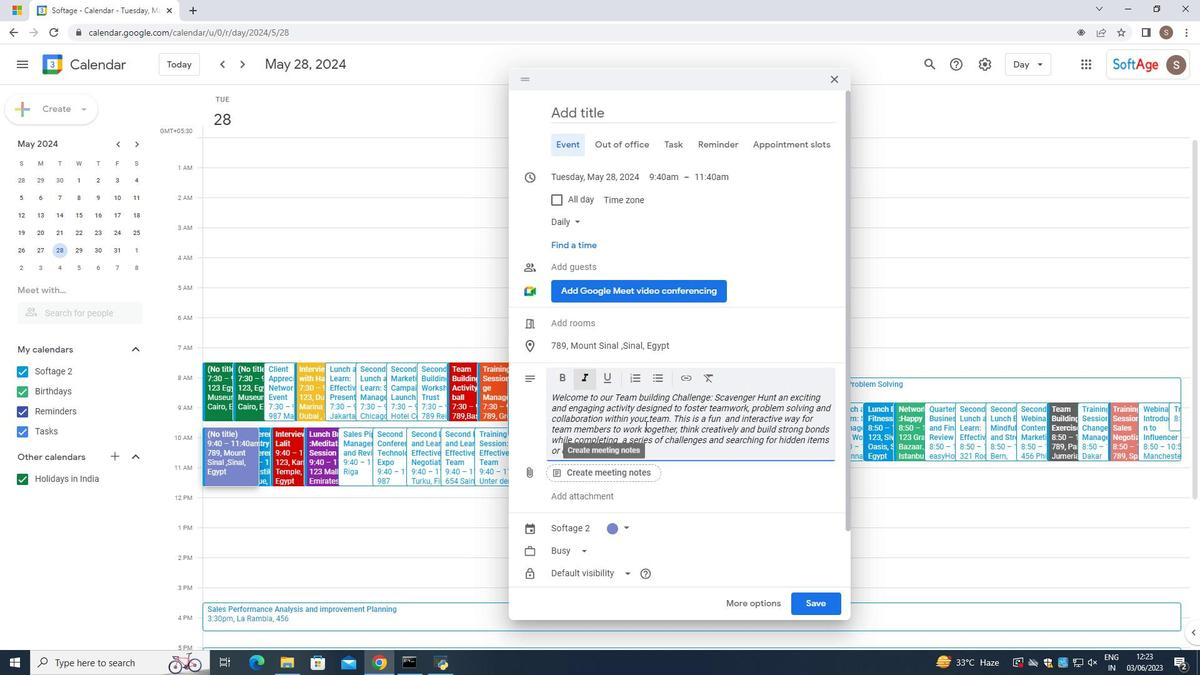 
Action: Mouse moved to (645, 395)
Screenshot: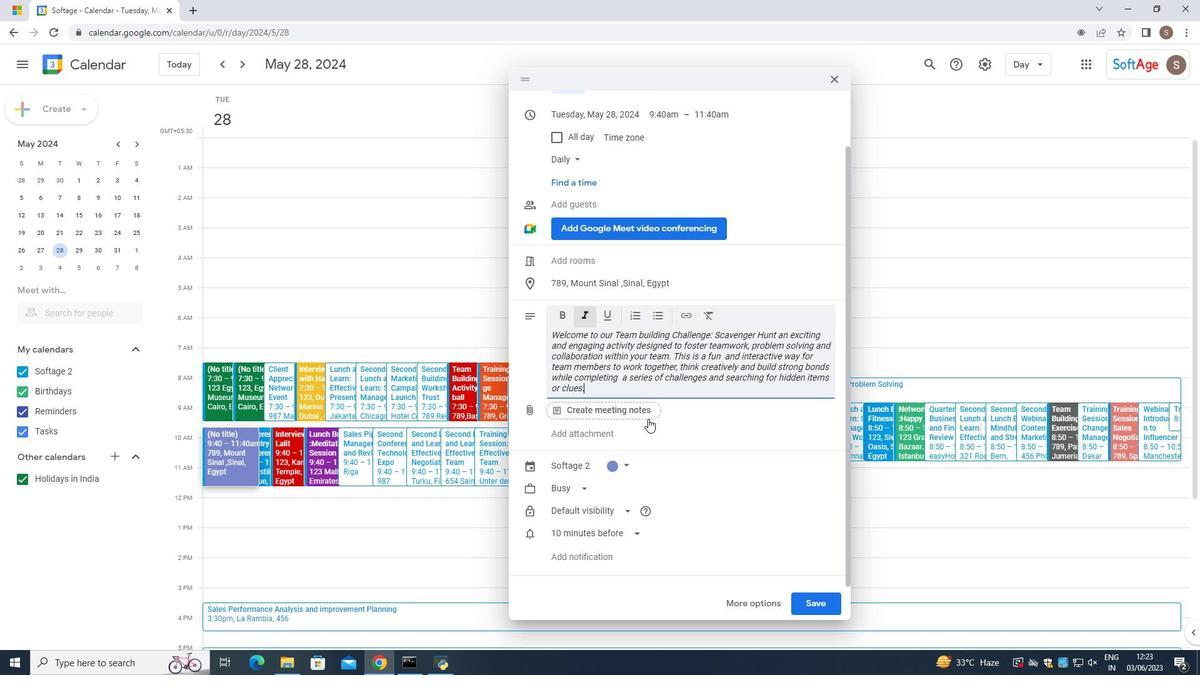 
Action: Mouse scrolled (645, 395) with delta (0, 0)
Screenshot: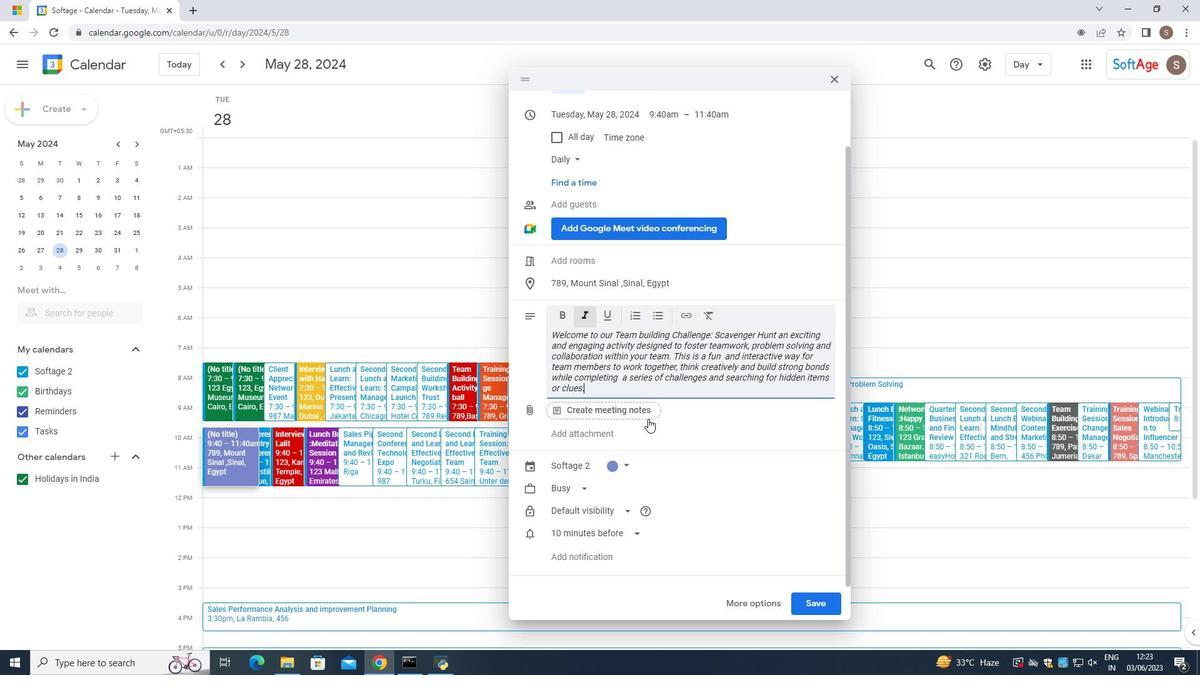 
Action: Mouse moved to (643, 388)
Screenshot: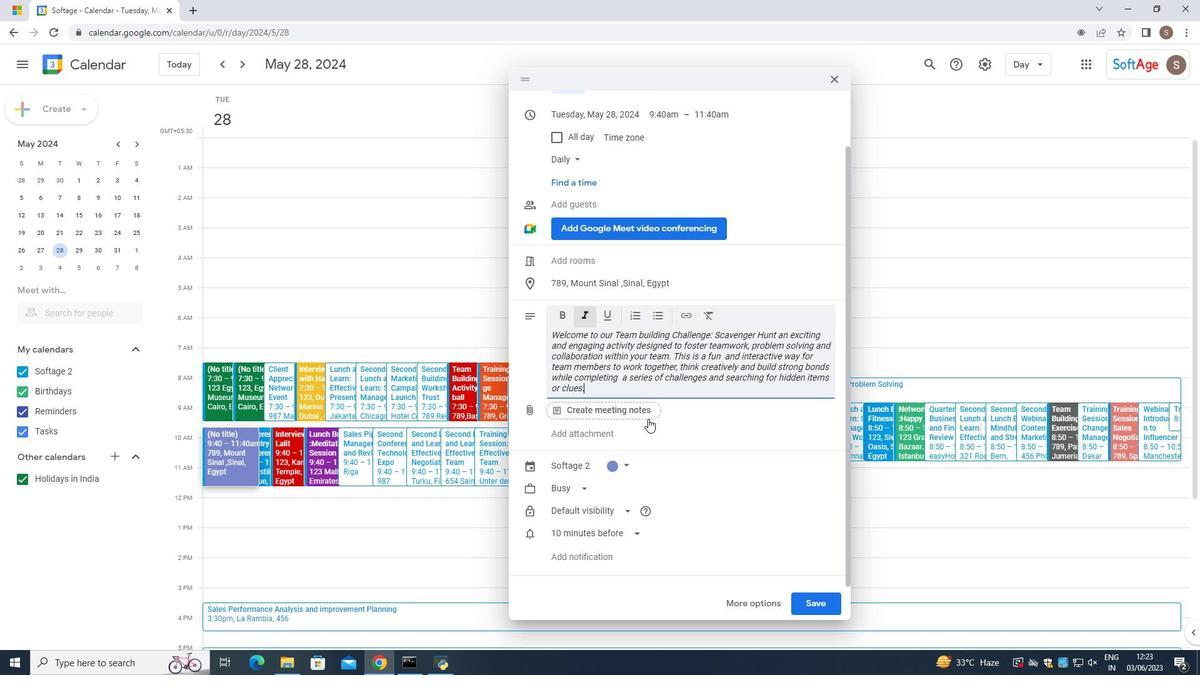 
Action: Mouse scrolled (643, 388) with delta (0, 0)
Screenshot: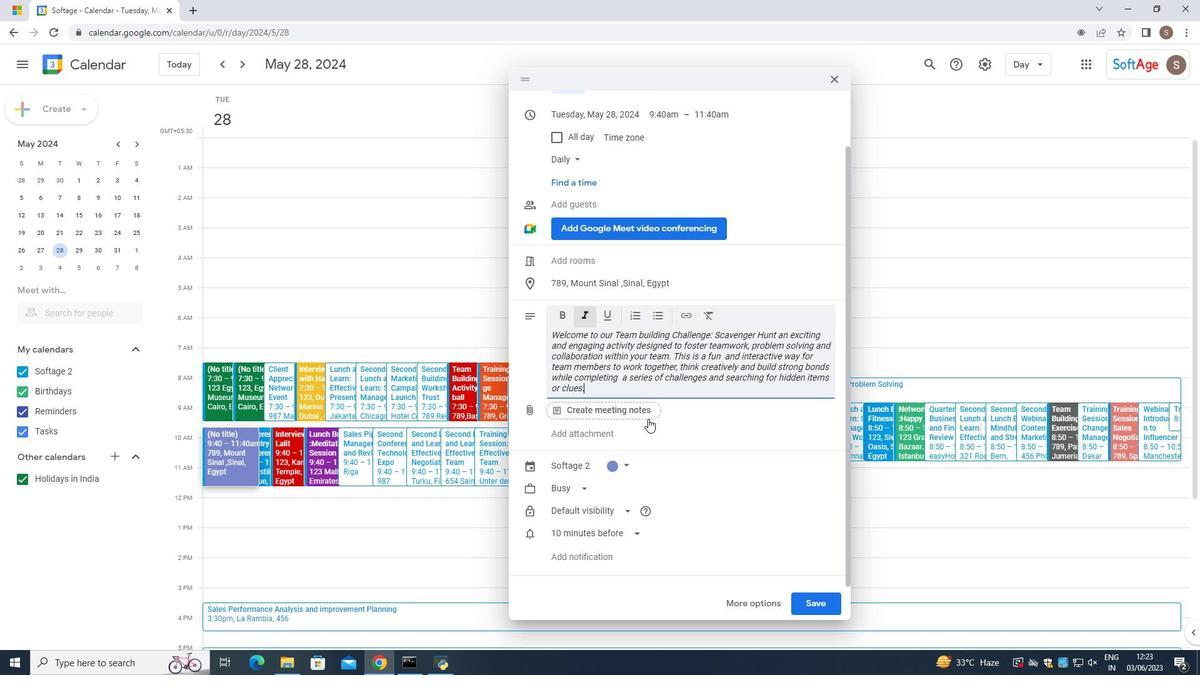 
Action: Mouse moved to (642, 383)
Screenshot: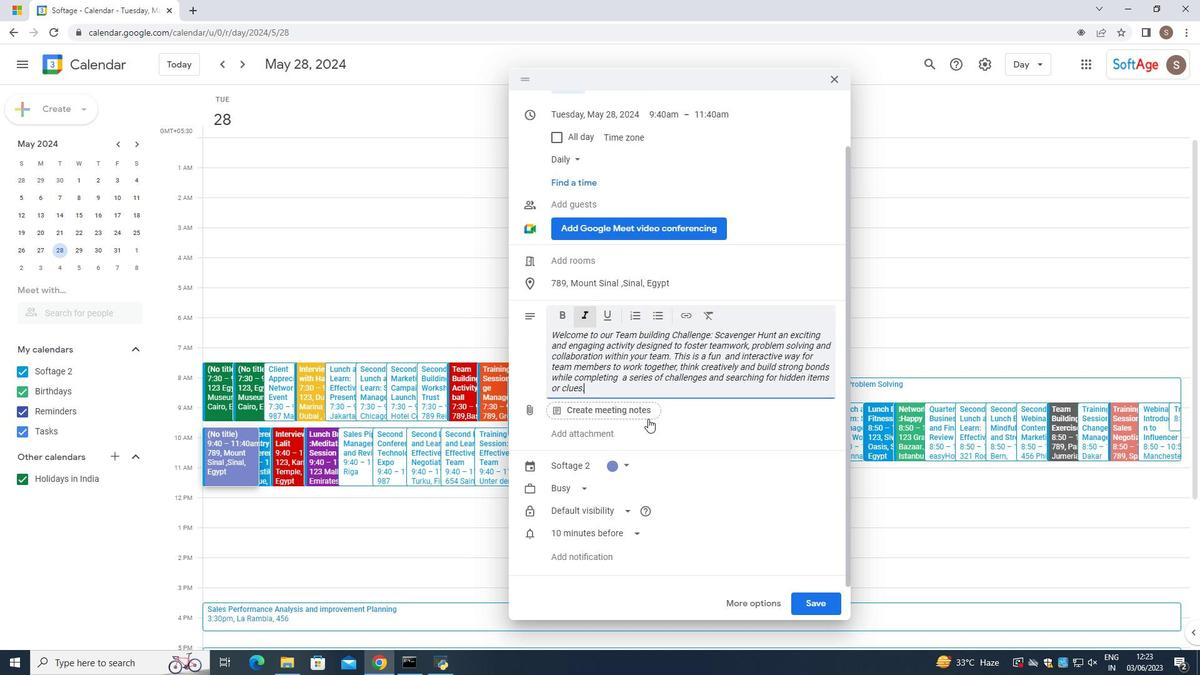 
Action: Mouse scrolled (642, 384) with delta (0, 0)
Screenshot: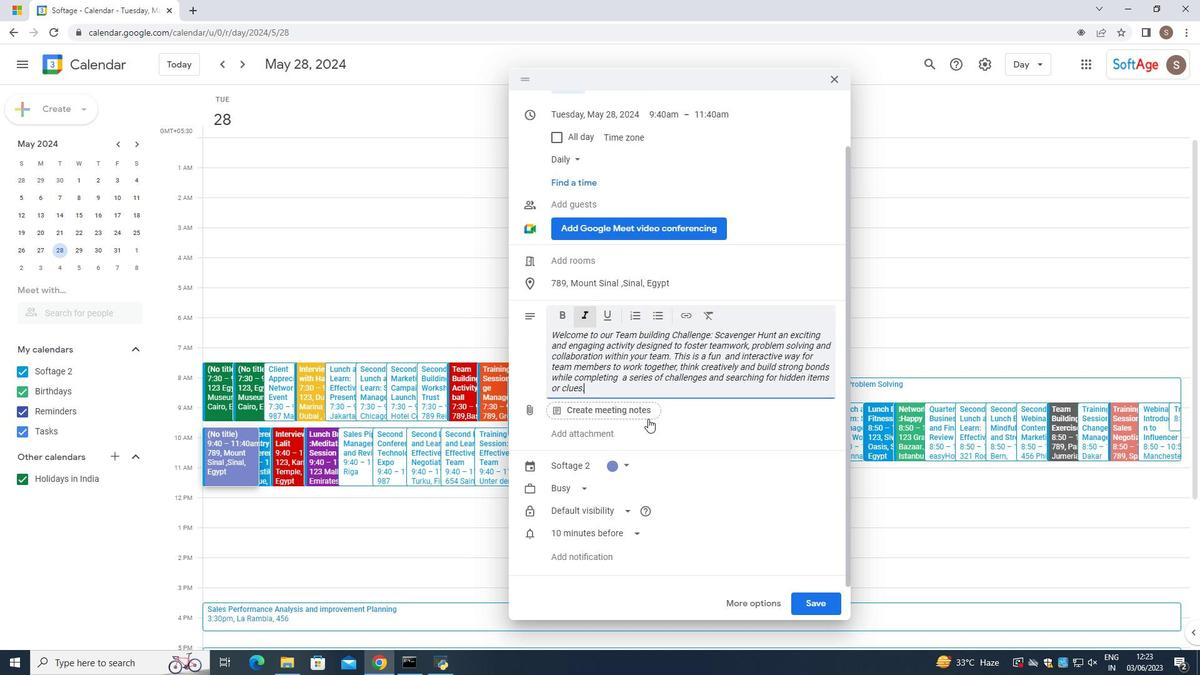 
Action: Mouse moved to (642, 375)
Screenshot: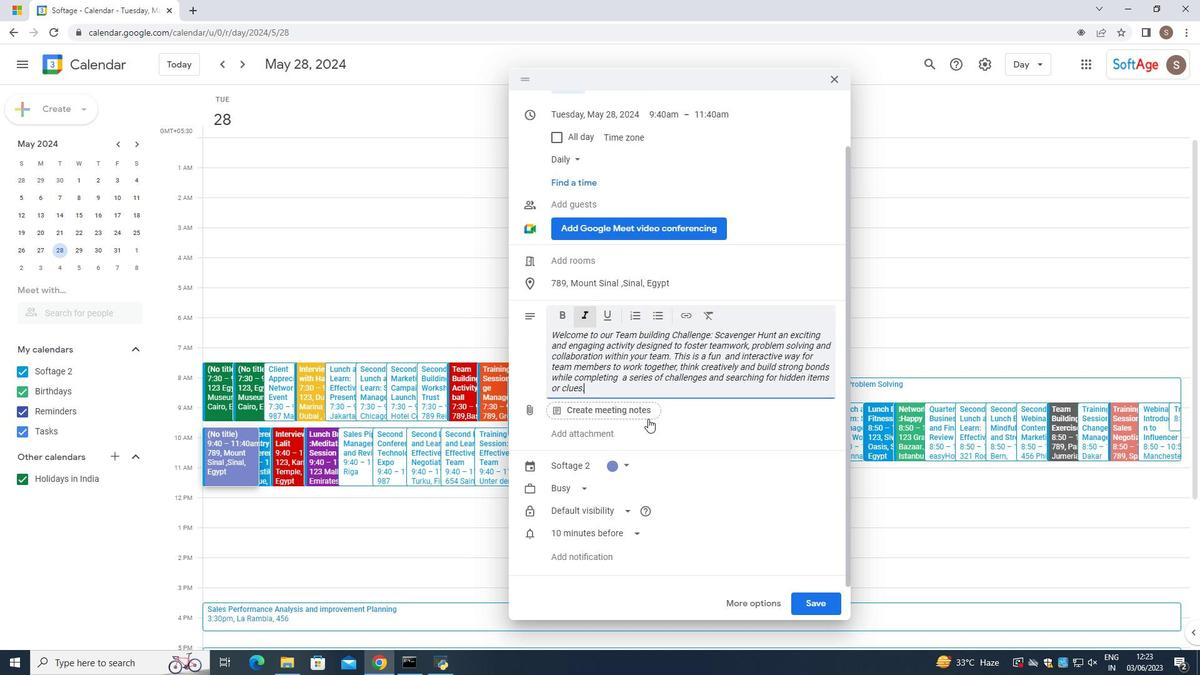 
Action: Mouse scrolled (642, 376) with delta (0, 0)
Screenshot: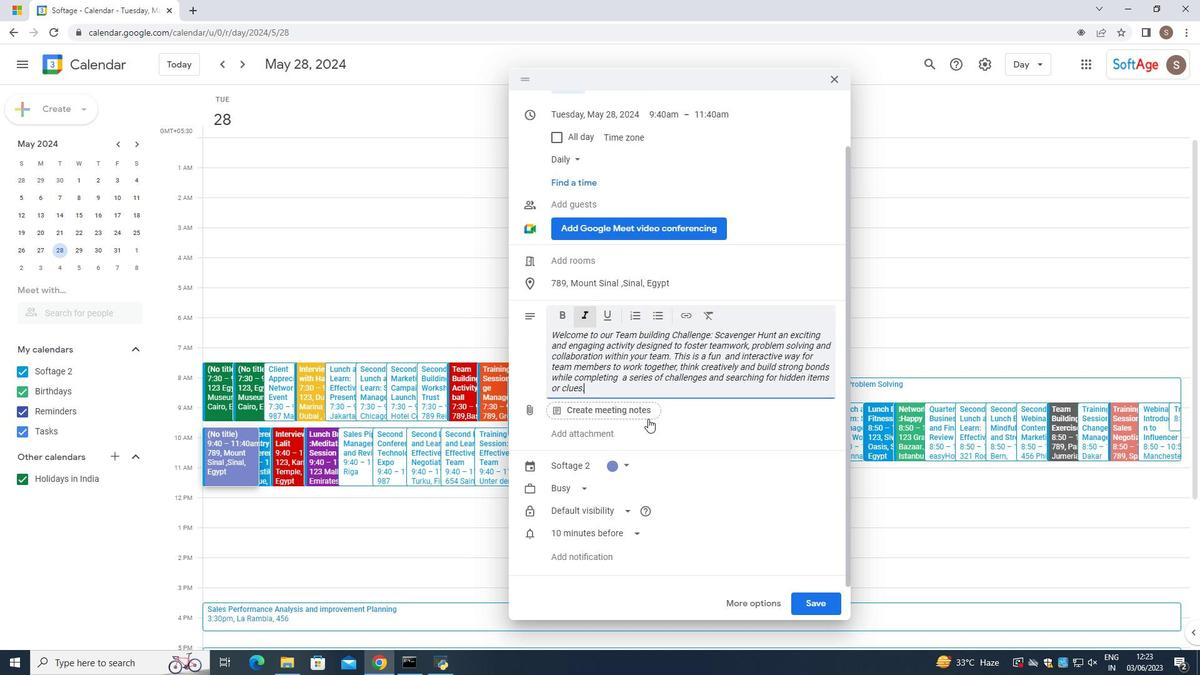 
Action: Mouse moved to (638, 351)
Screenshot: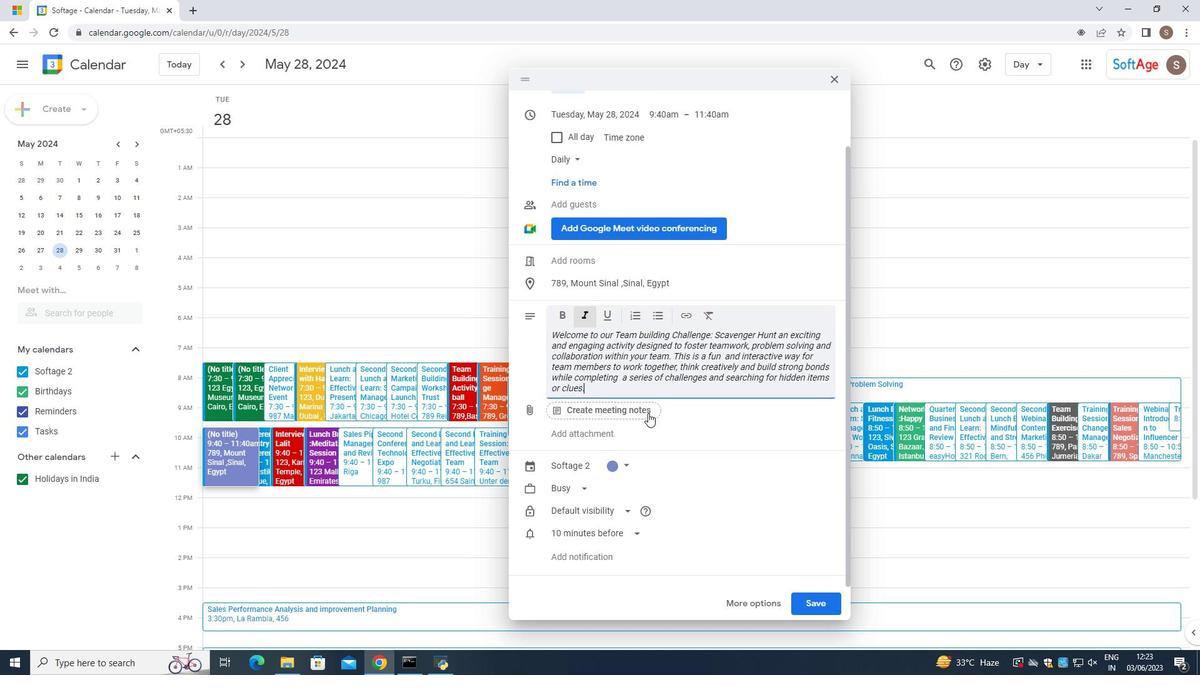 
Action: Mouse scrolled (638, 351) with delta (0, 0)
Screenshot: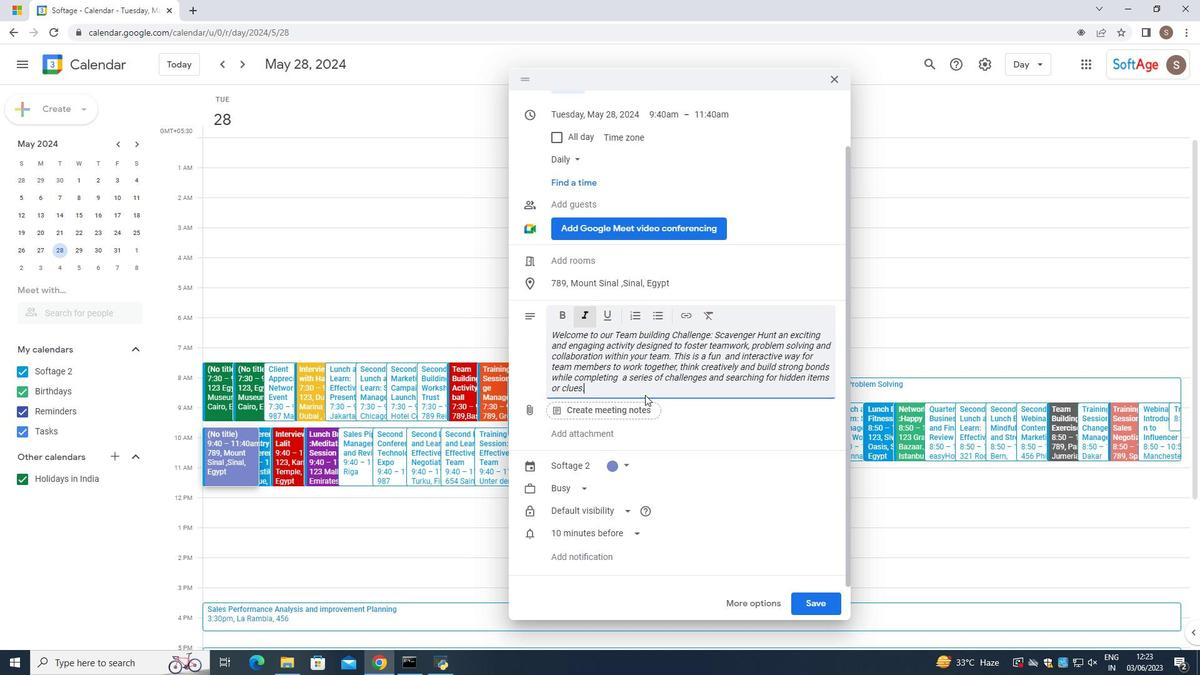 
Action: Mouse moved to (623, 101)
Screenshot: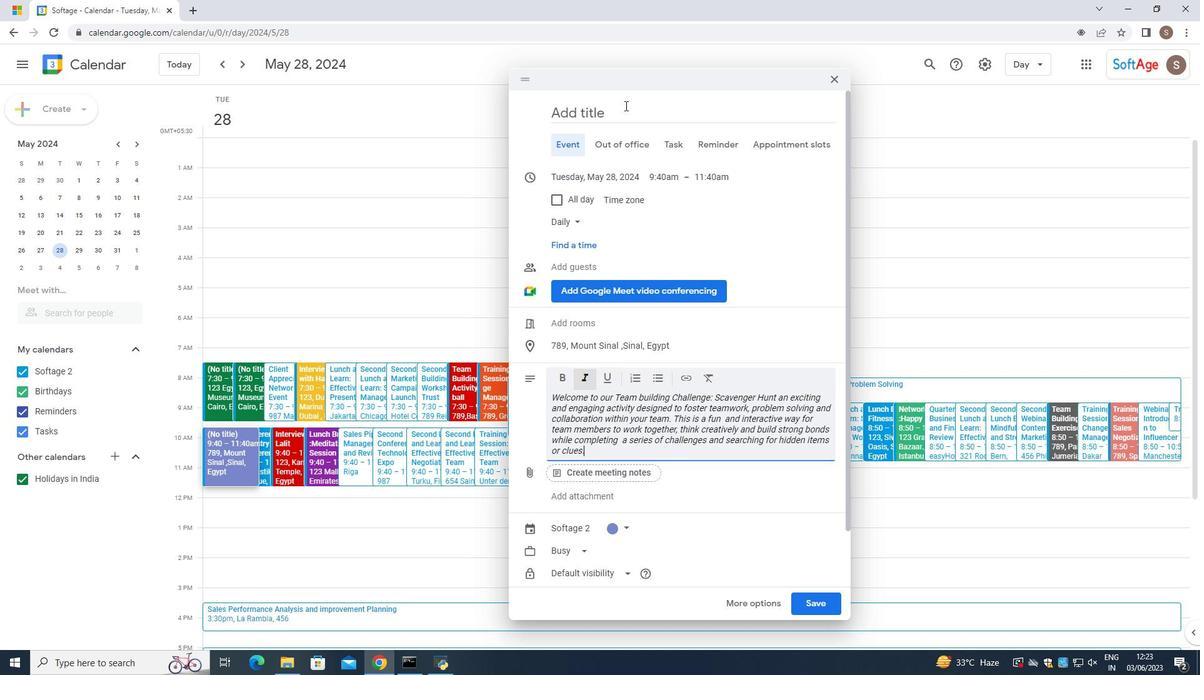 
Action: Mouse pressed left at (623, 101)
Screenshot: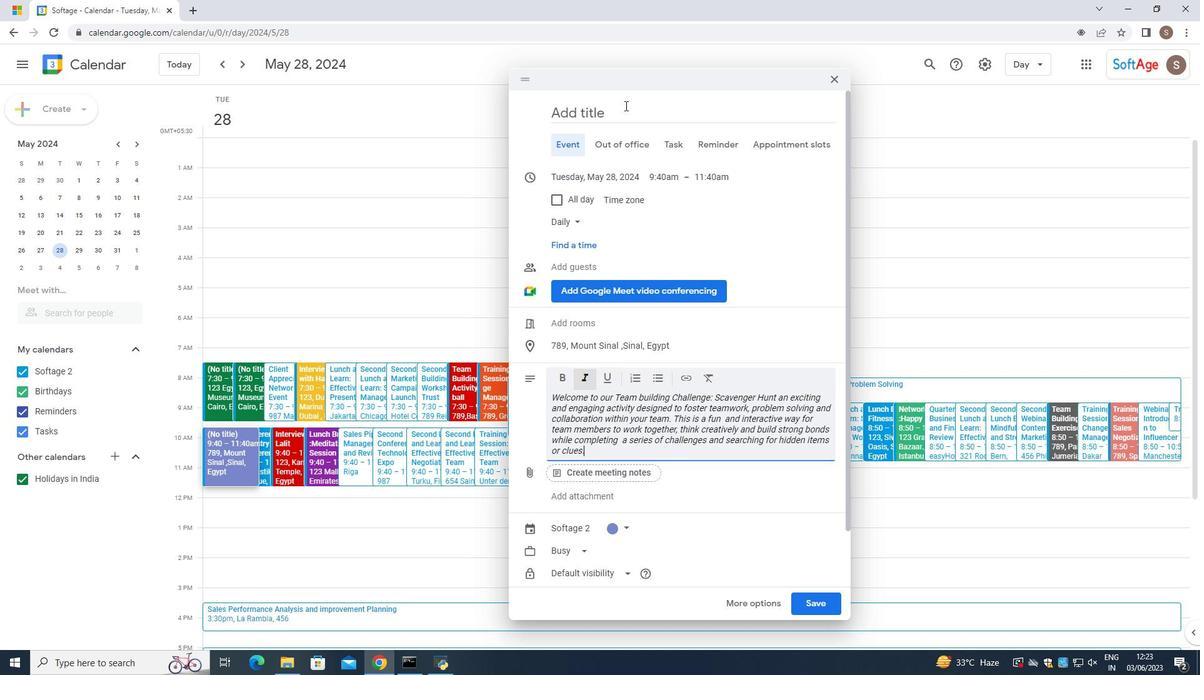 
Action: Mouse moved to (617, 106)
Screenshot: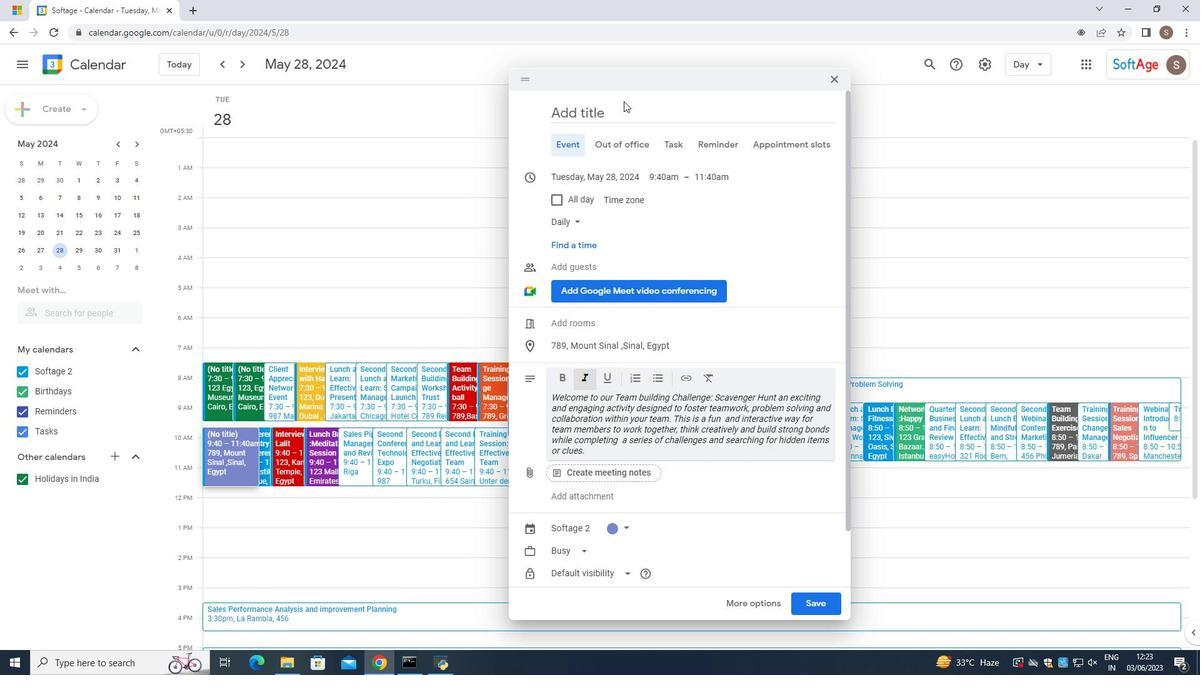 
Action: Mouse pressed left at (617, 106)
Screenshot: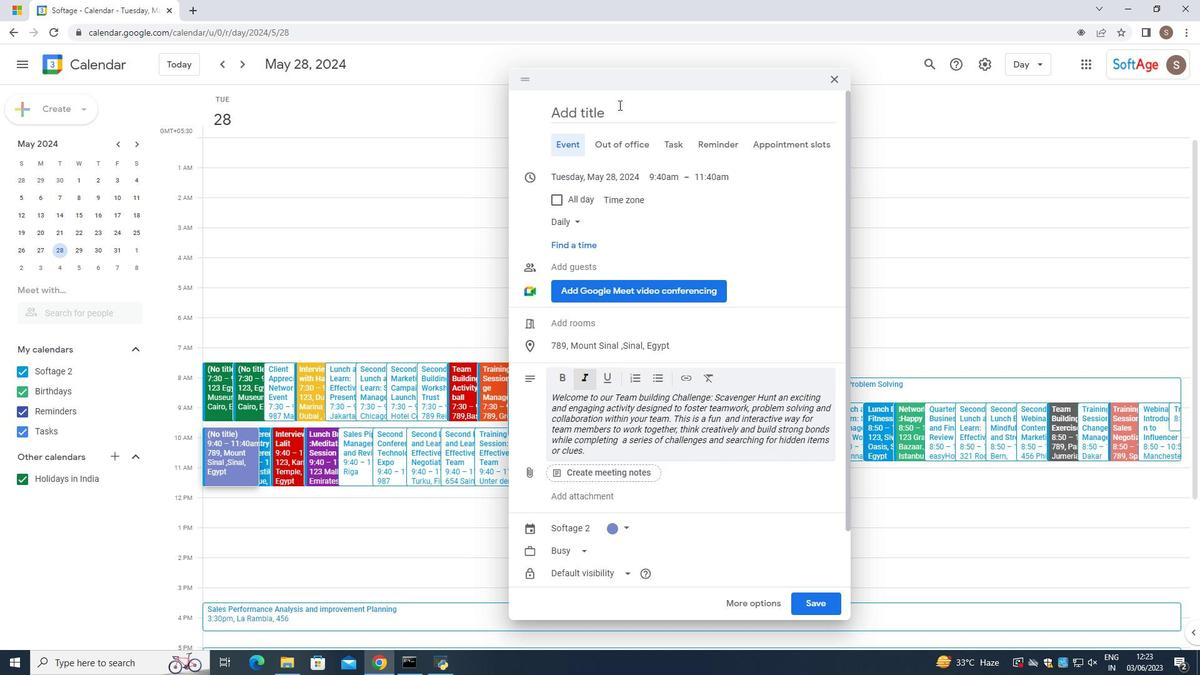 
Action: Key pressed <Key.caps_lock>T<Key.caps_lock>eam<Key.space><Key.caps_lock>B<Key.caps_lock>uilding<Key.space><Key.caps_lock>C<Key.caps_lock>halleb<Key.backspace>nege
Screenshot: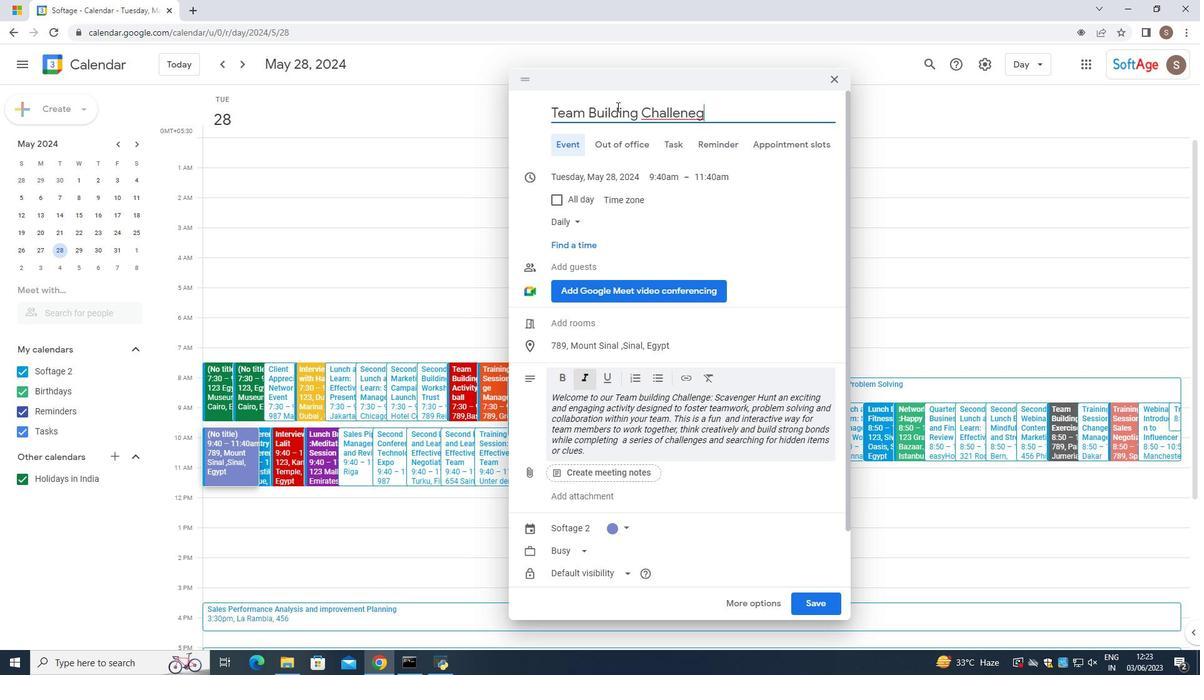 
Action: Mouse moved to (693, 112)
Screenshot: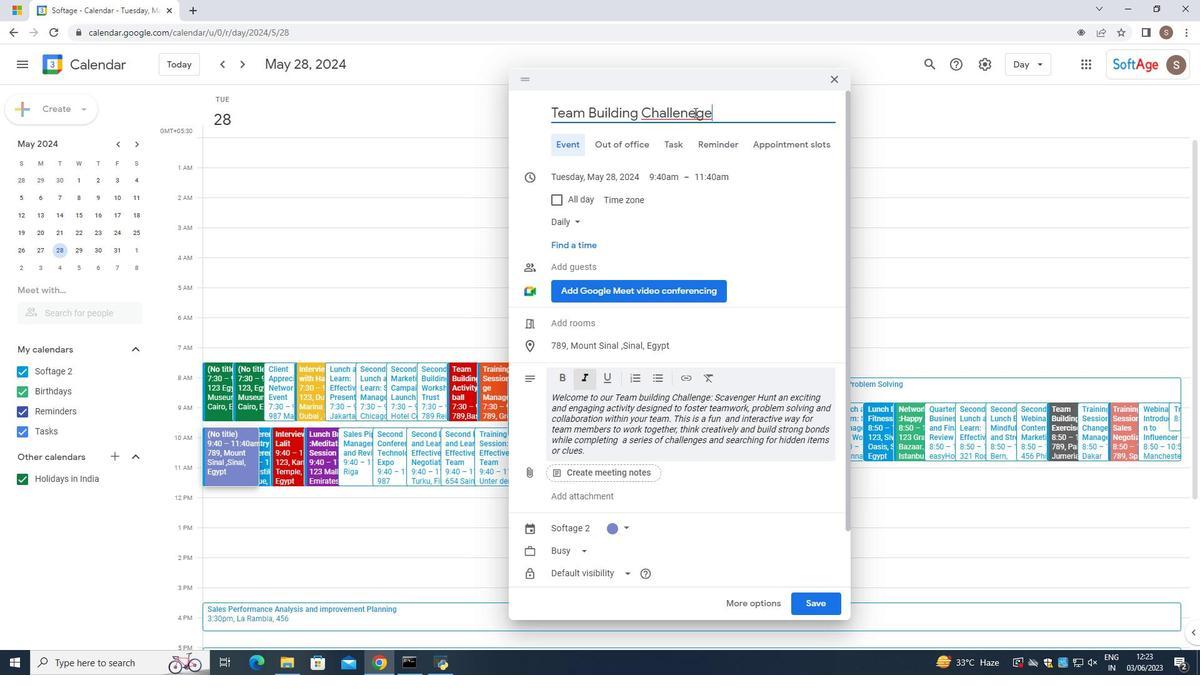 
Action: Mouse pressed left at (693, 112)
Screenshot: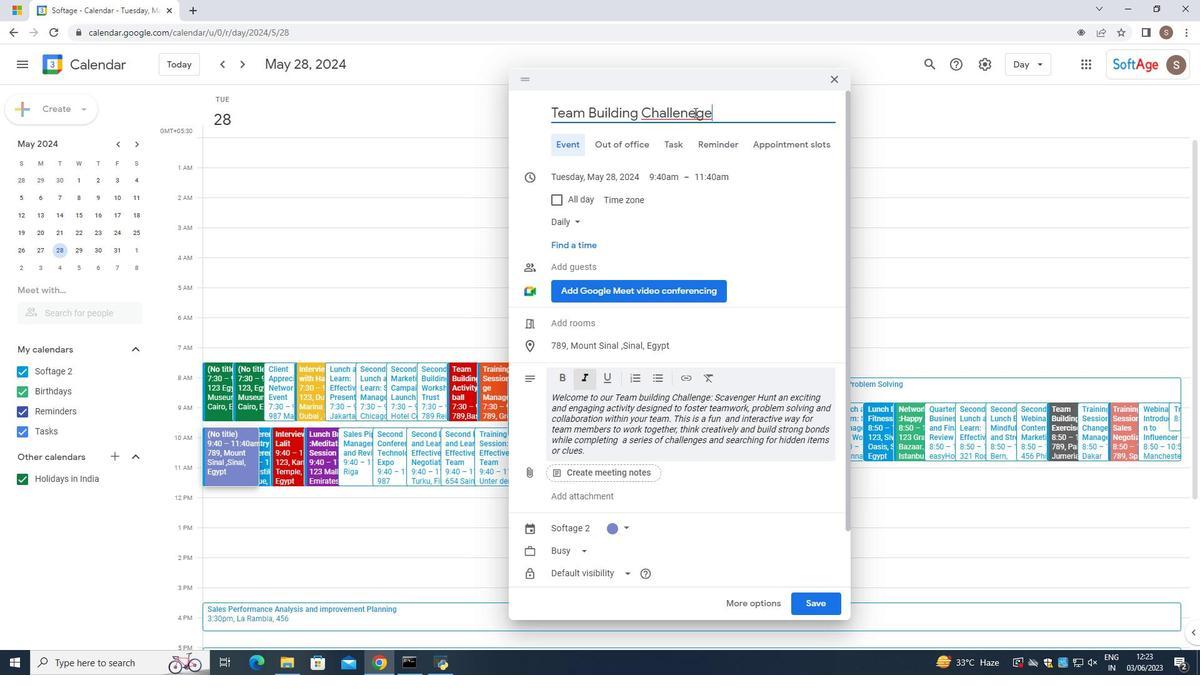 
Action: Mouse pressed right at (693, 112)
Screenshot: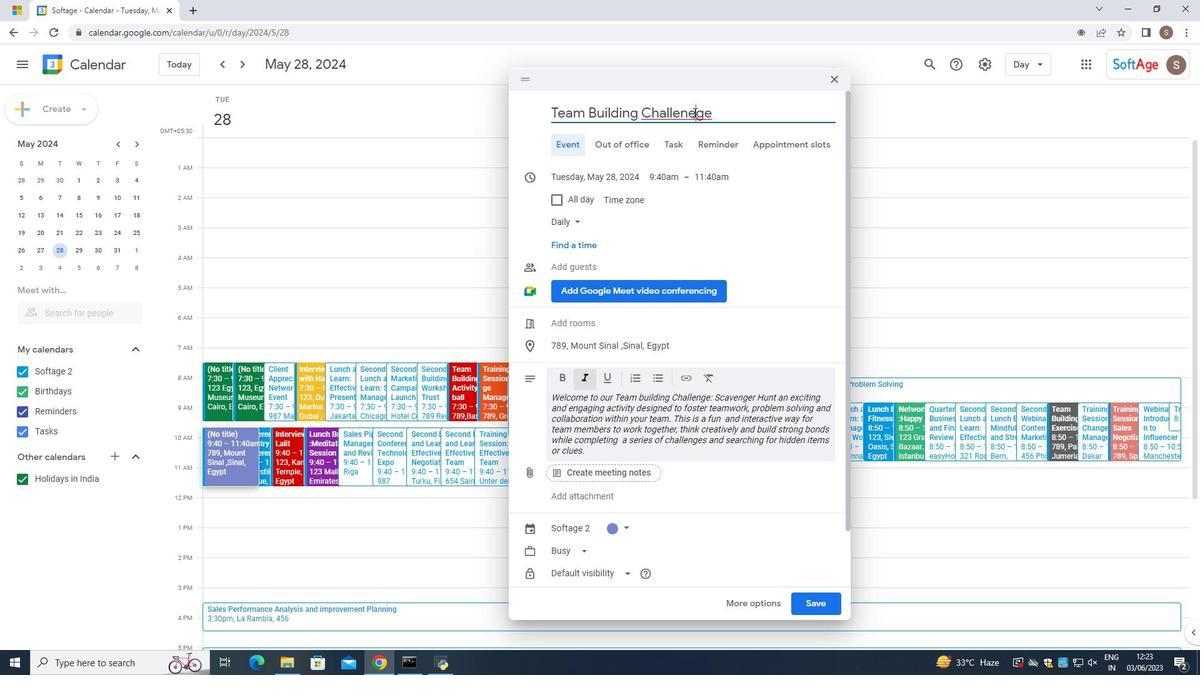 
Action: Mouse moved to (707, 120)
Screenshot: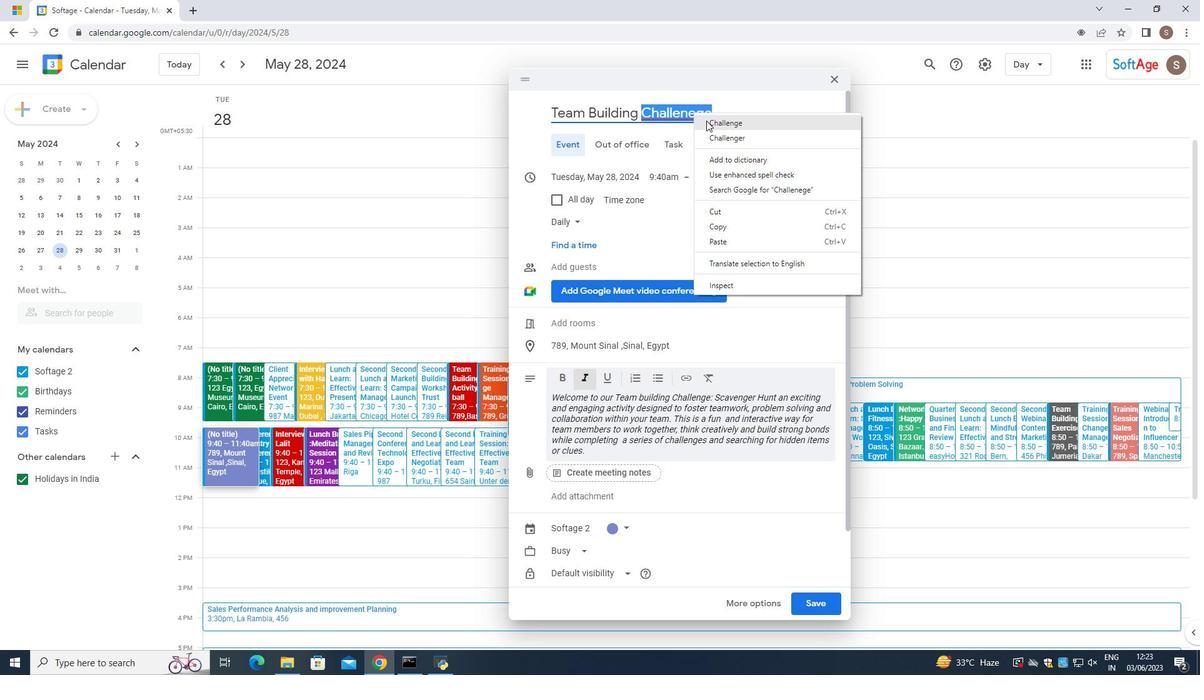 
Action: Mouse pressed left at (707, 120)
Screenshot: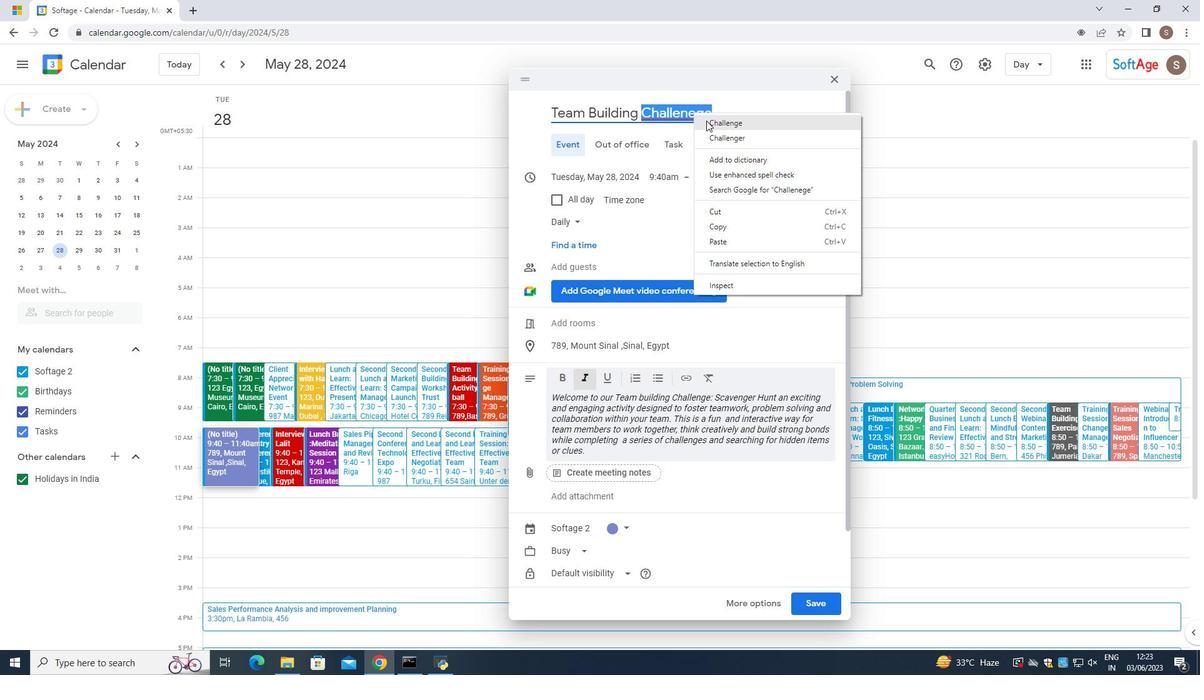
Action: Mouse moved to (716, 106)
Screenshot: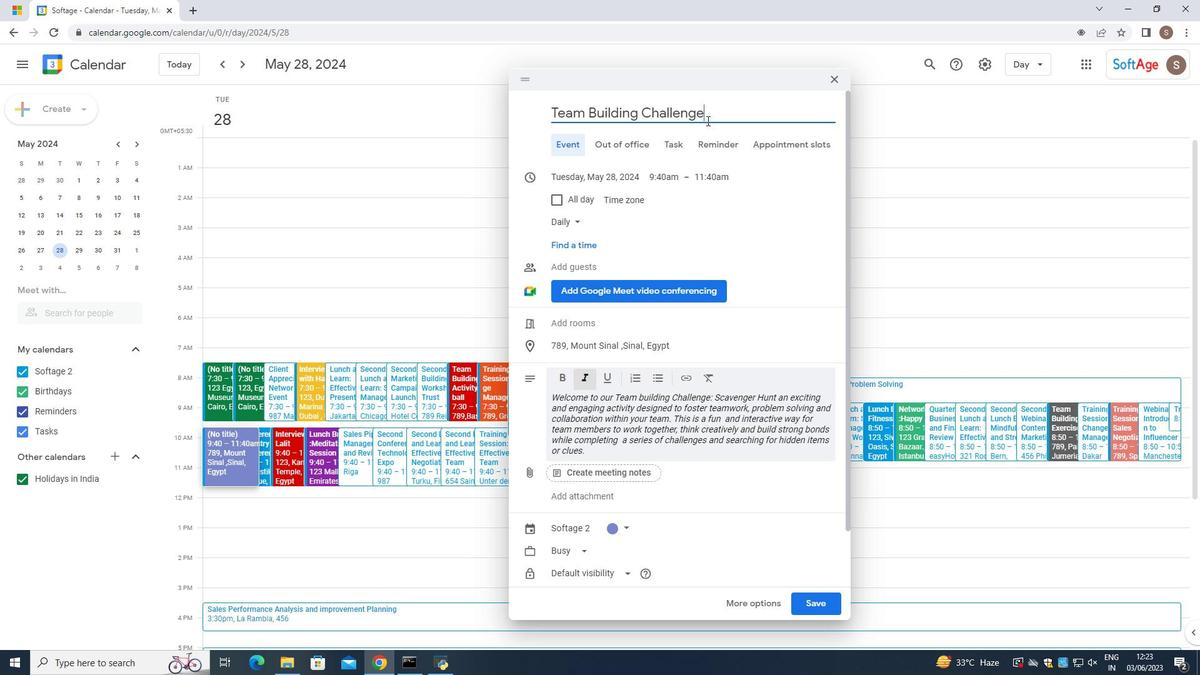 
Action: Mouse pressed left at (716, 106)
Screenshot: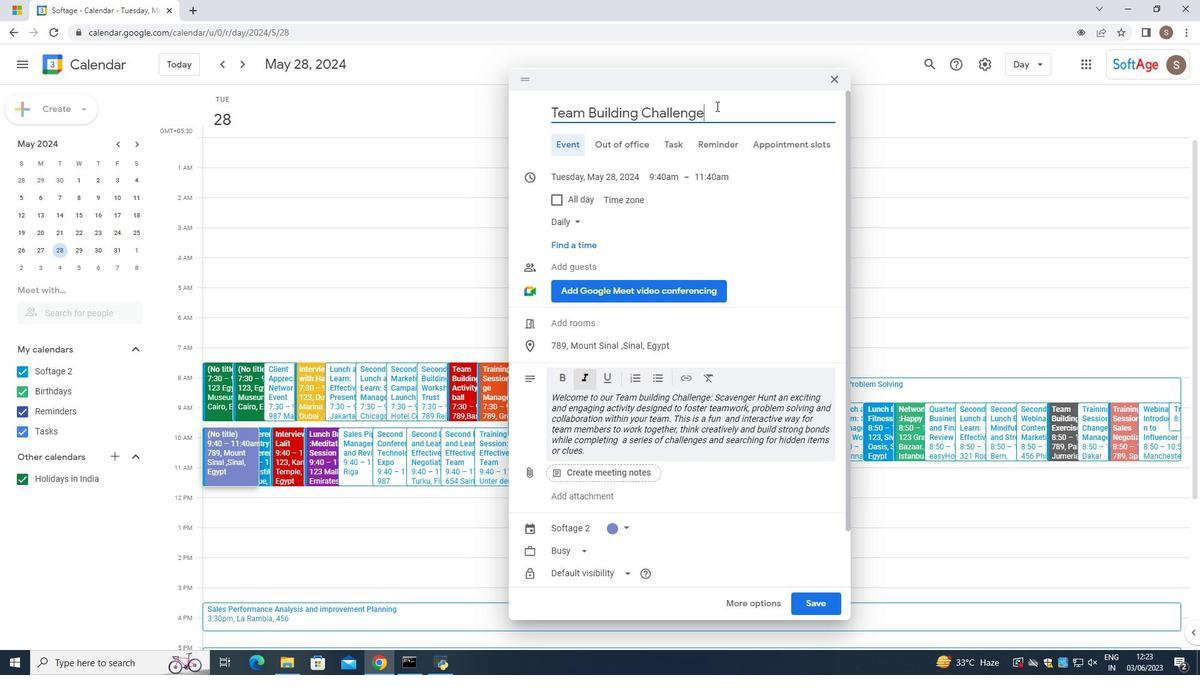
Action: Mouse moved to (717, 103)
Screenshot: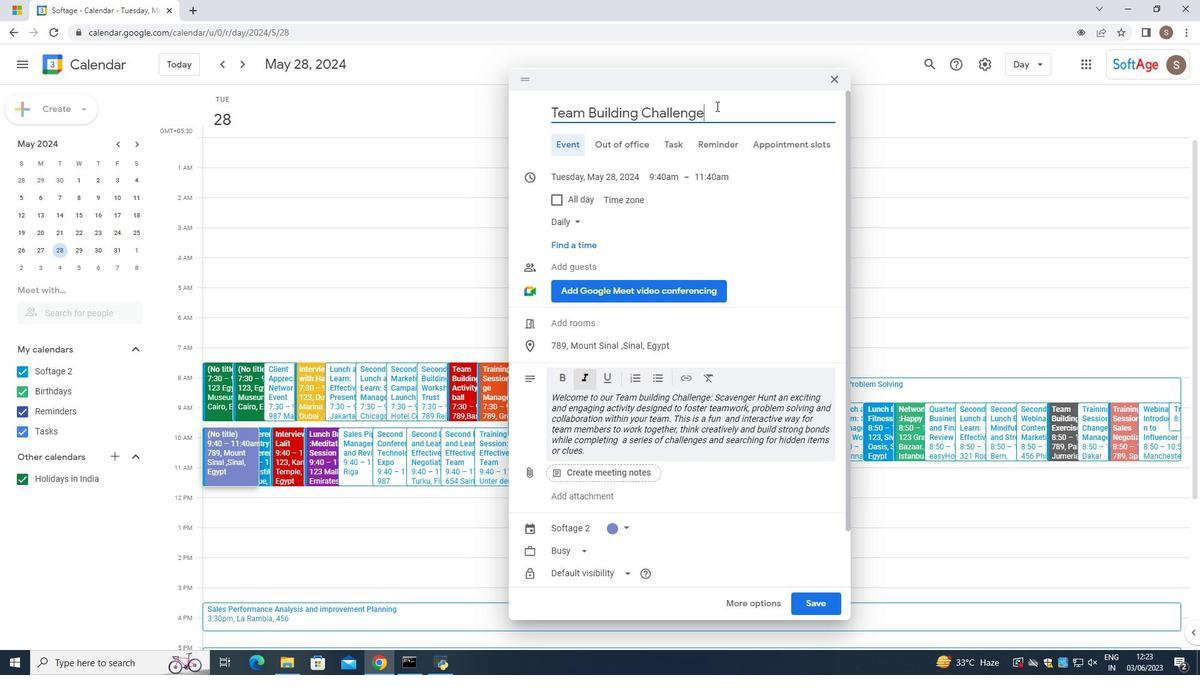 
Action: Key pressed <Key.shift_r>:<Key.caps_lock>S<Key.caps_lock>cavbenger<Key.space><Key.caps_lock>H<Key.caps_lock>unt
Screenshot: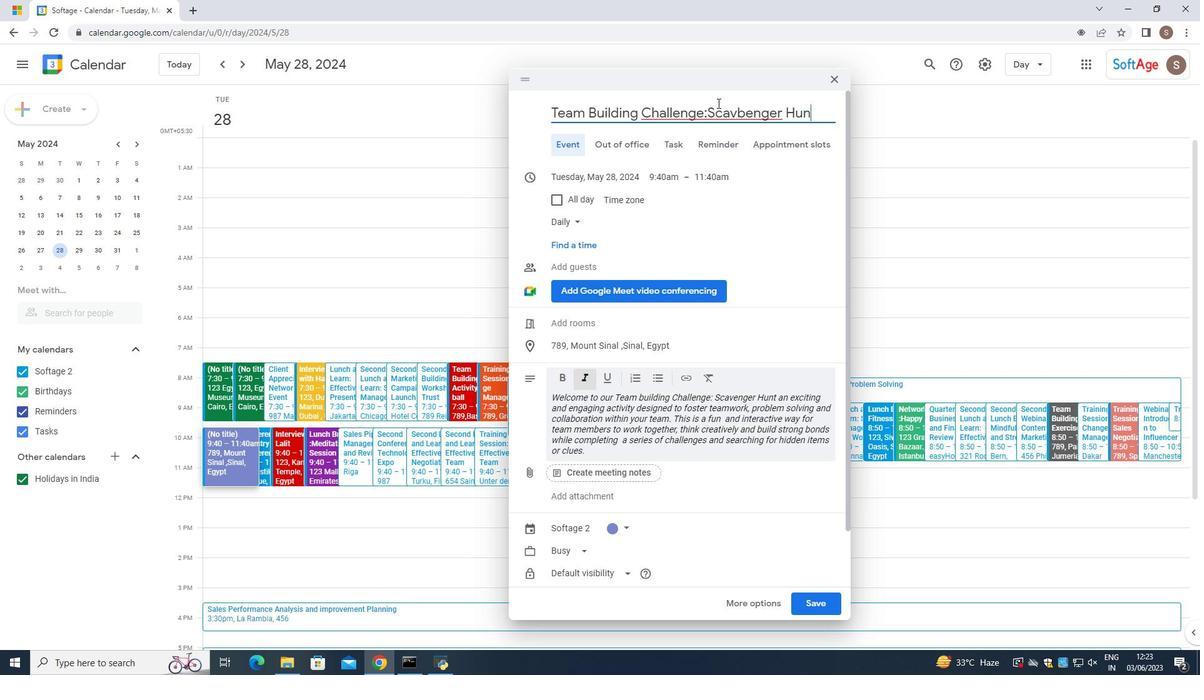 
Action: Mouse moved to (733, 107)
Screenshot: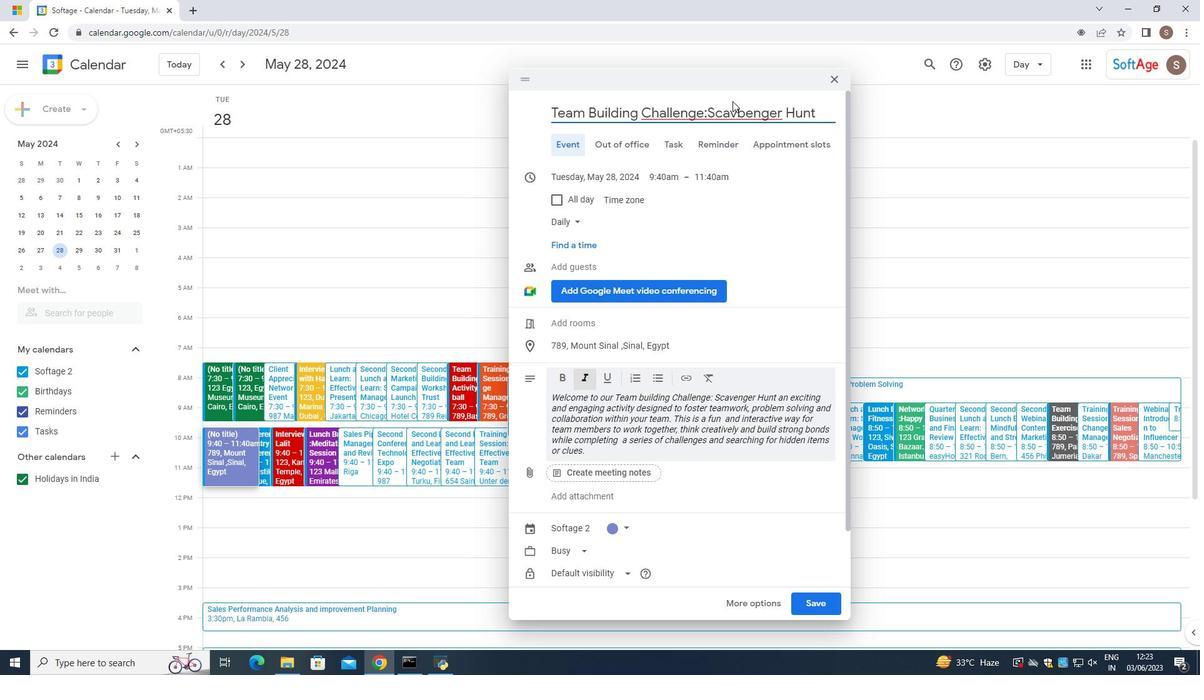 
Action: Mouse pressed left at (733, 107)
Screenshot: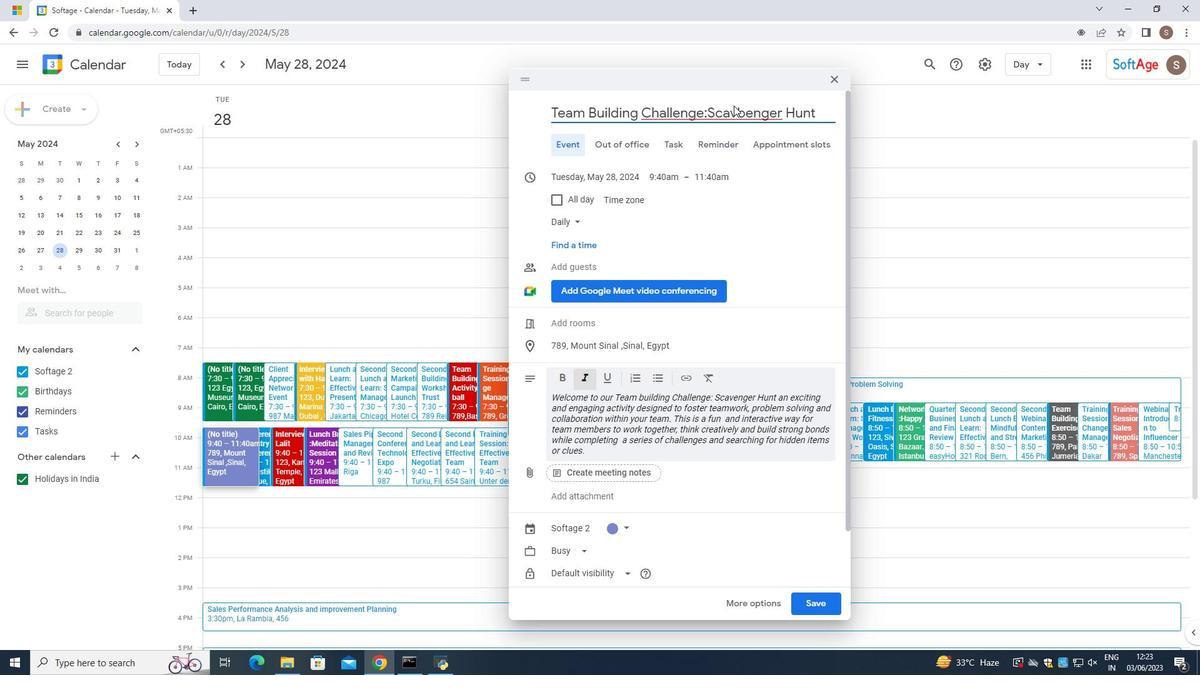 
Action: Mouse pressed right at (733, 107)
Screenshot: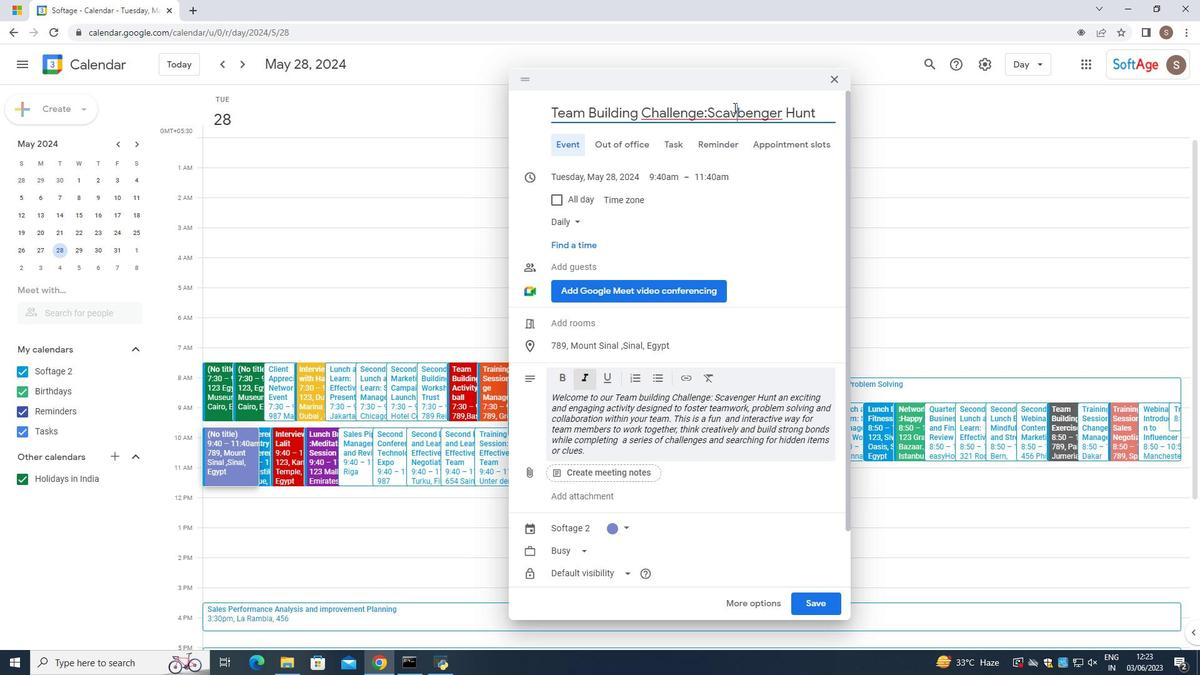 
Action: Mouse moved to (733, 108)
Screenshot: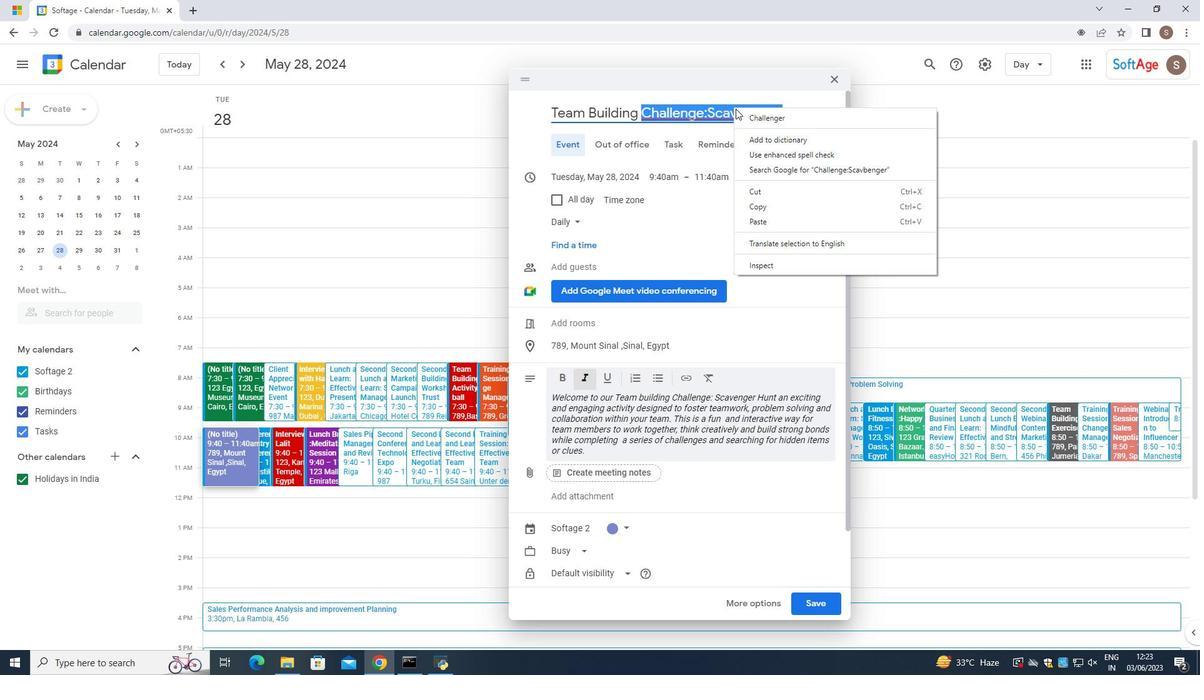 
Action: Mouse pressed left at (733, 108)
Screenshot: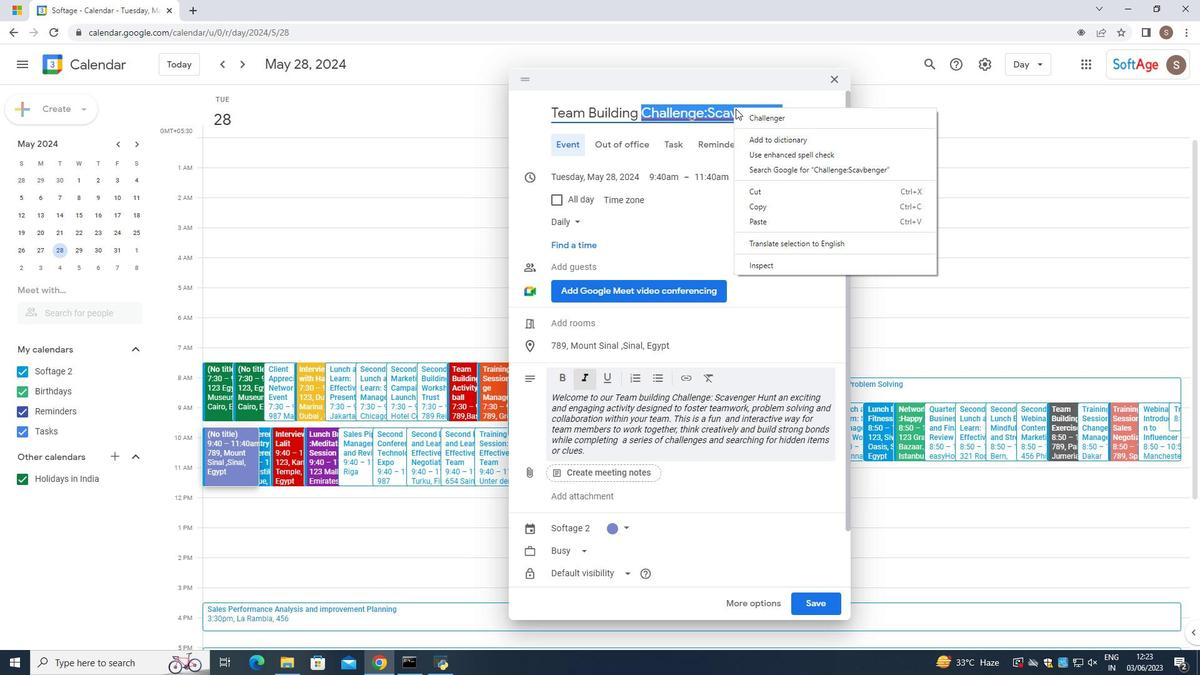 
Action: Mouse moved to (747, 110)
Screenshot: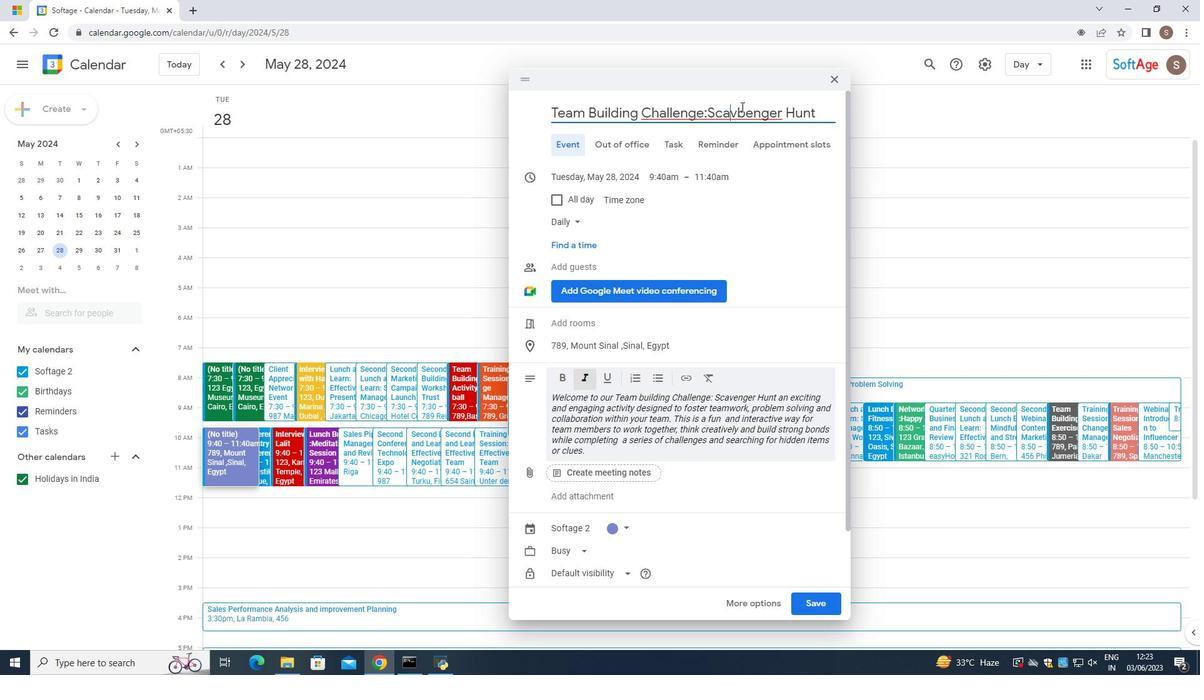 
Action: Mouse pressed left at (747, 110)
Screenshot: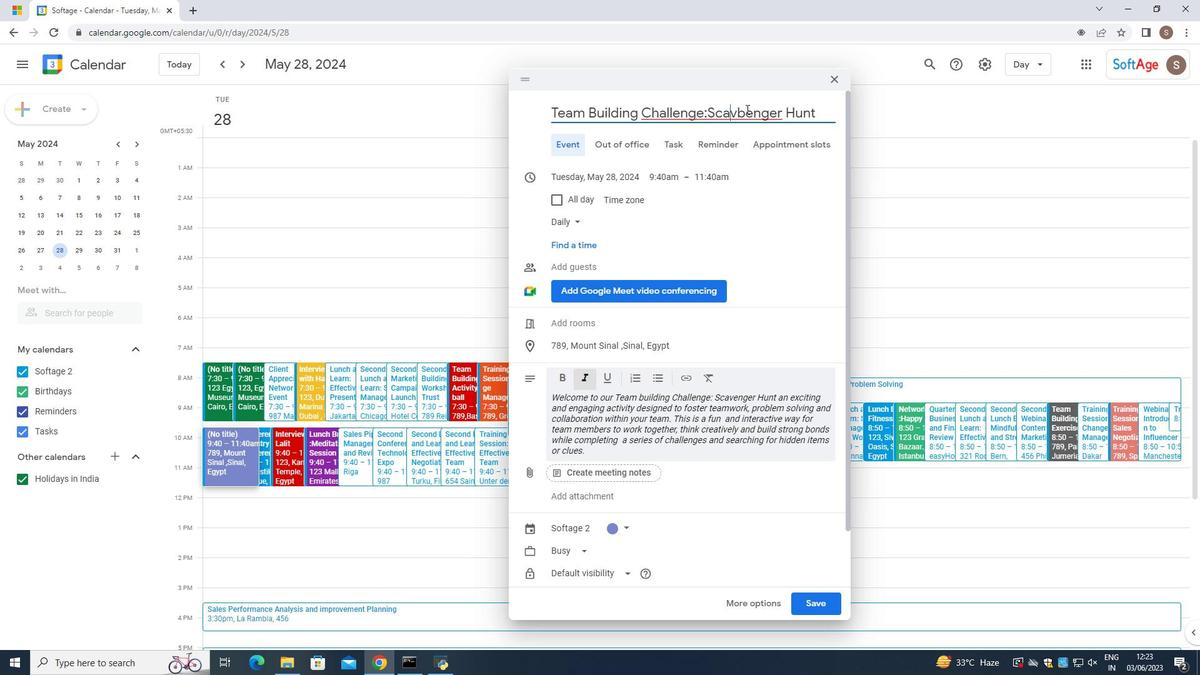 
Action: Mouse moved to (756, 126)
Screenshot: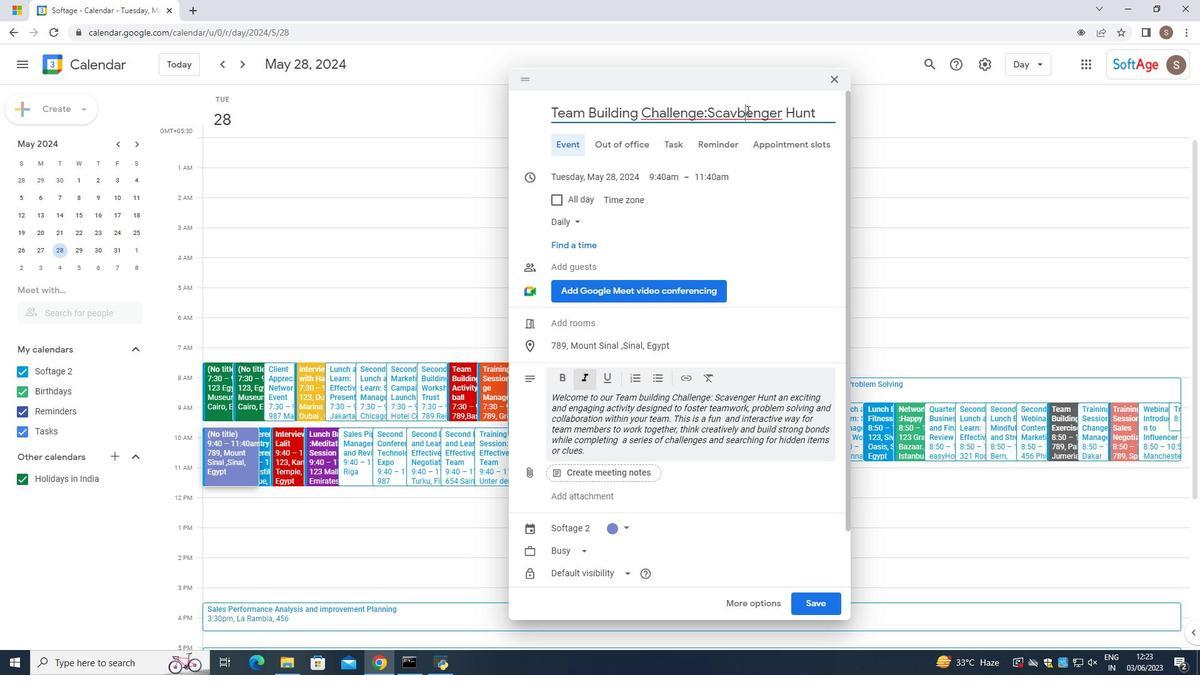 
Action: Key pressed <Key.backspace>
Screenshot: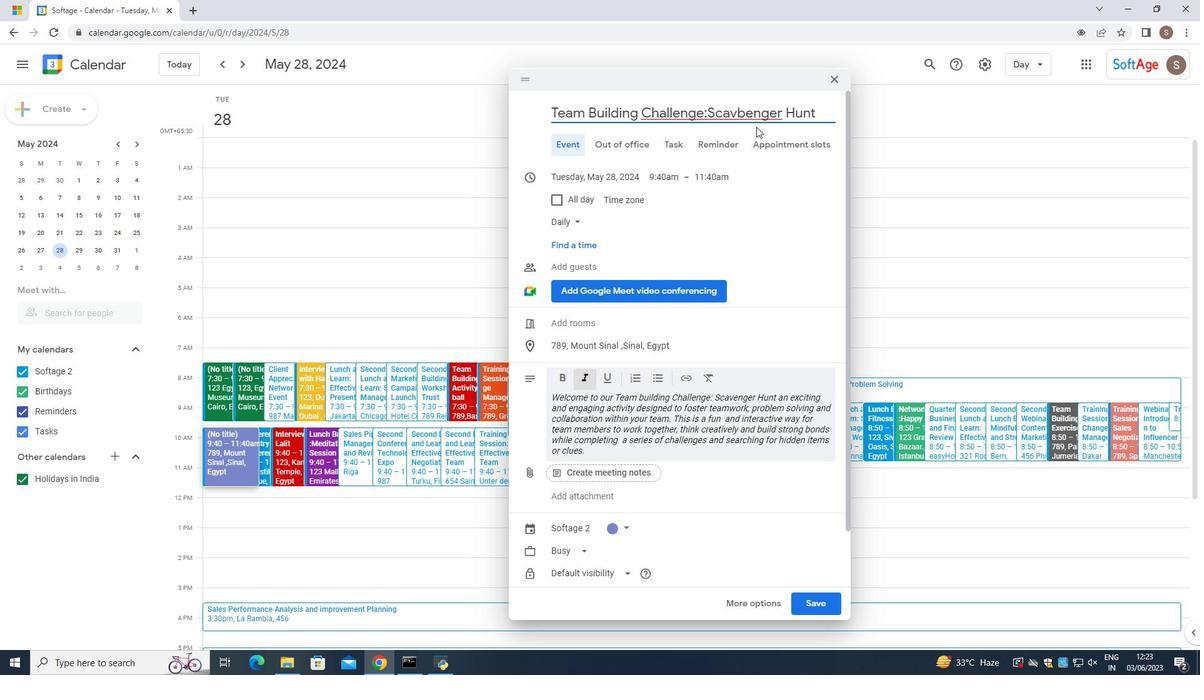
Action: Mouse moved to (837, 156)
Screenshot: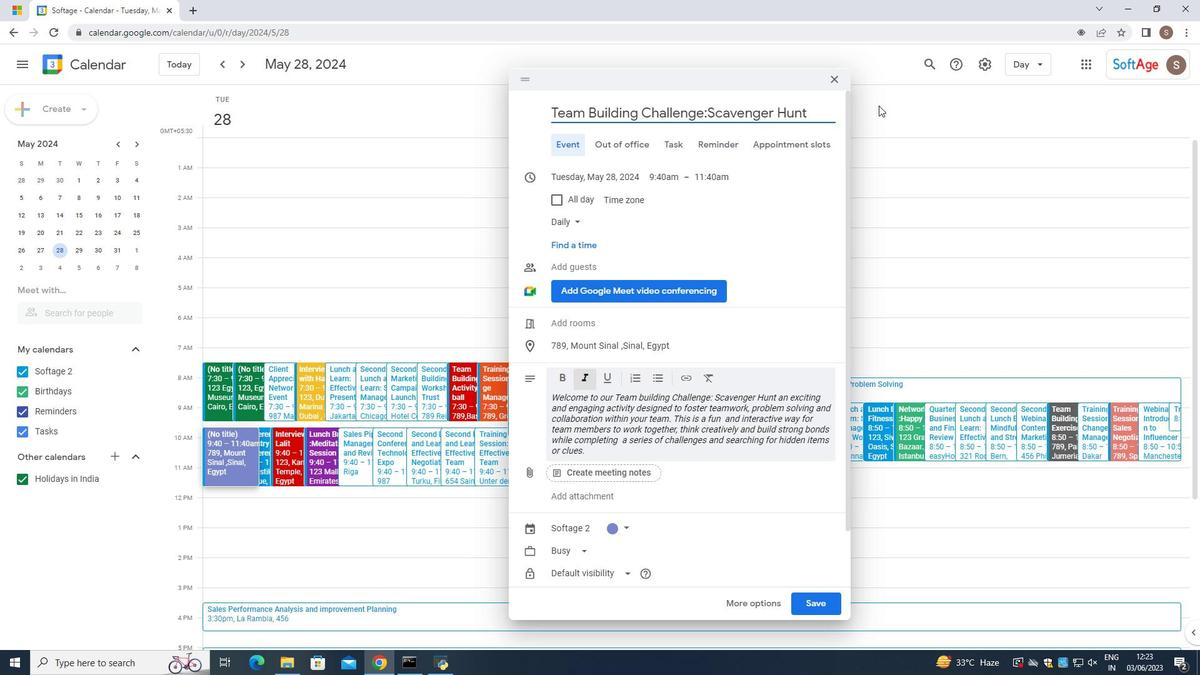 
Action: Mouse scrolled (837, 156) with delta (0, 0)
Screenshot: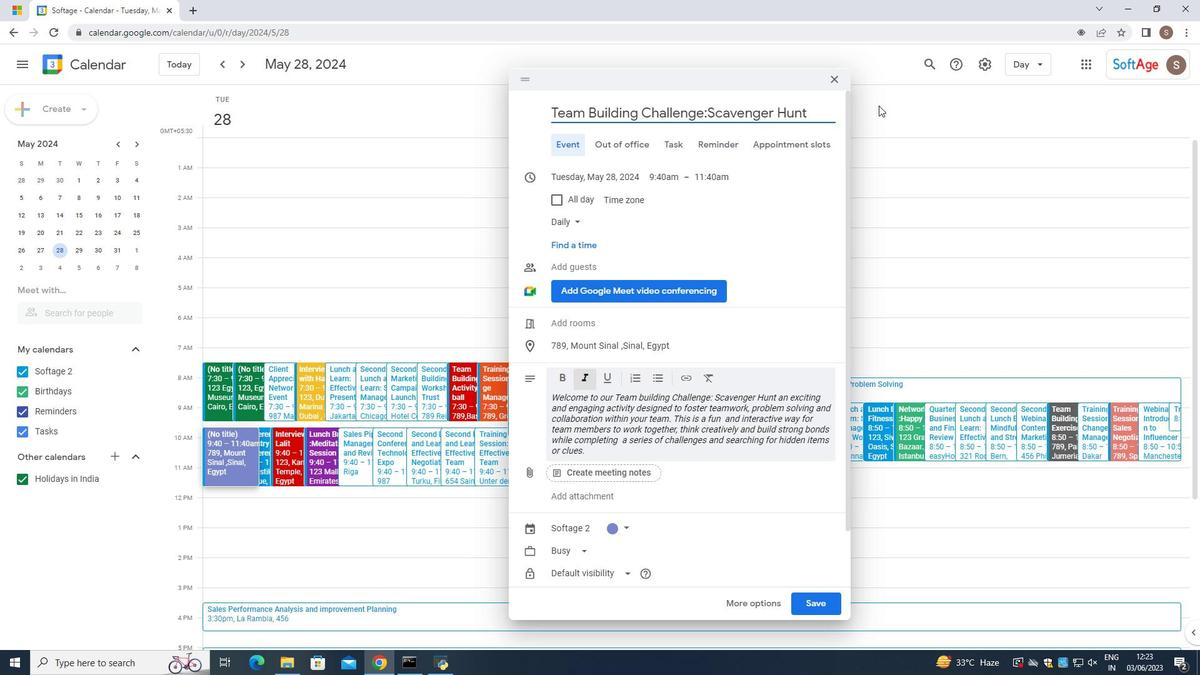 
Action: Mouse moved to (832, 161)
Screenshot: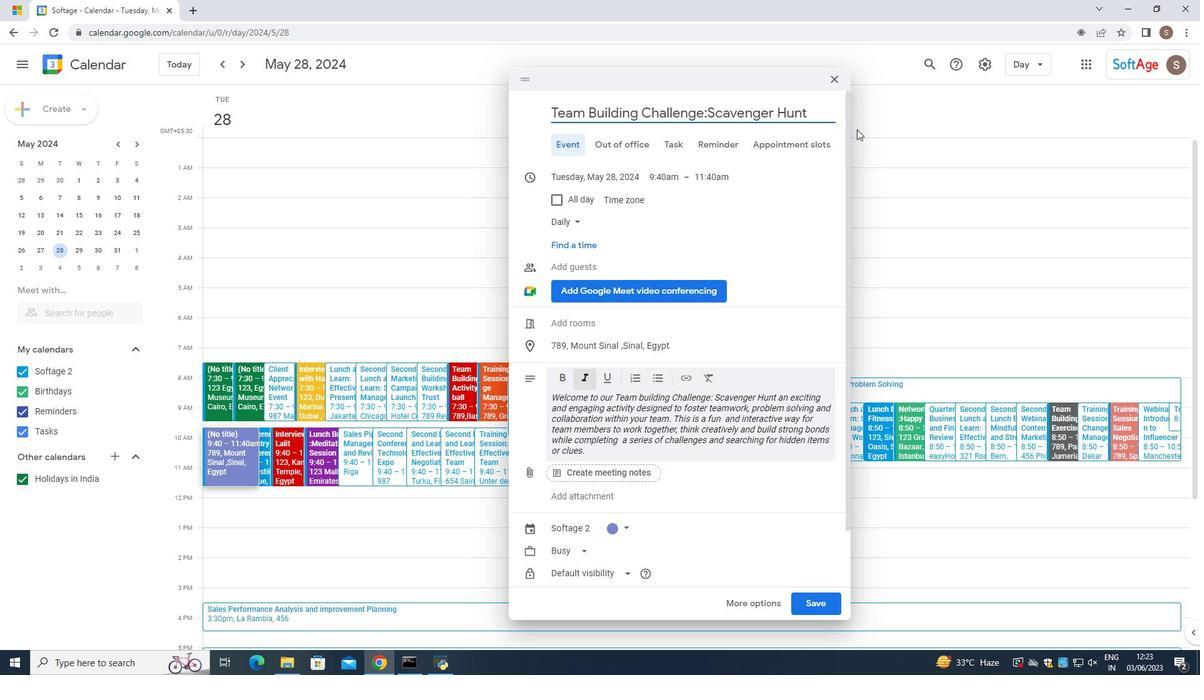 
Action: Mouse scrolled (832, 161) with delta (0, 0)
Screenshot: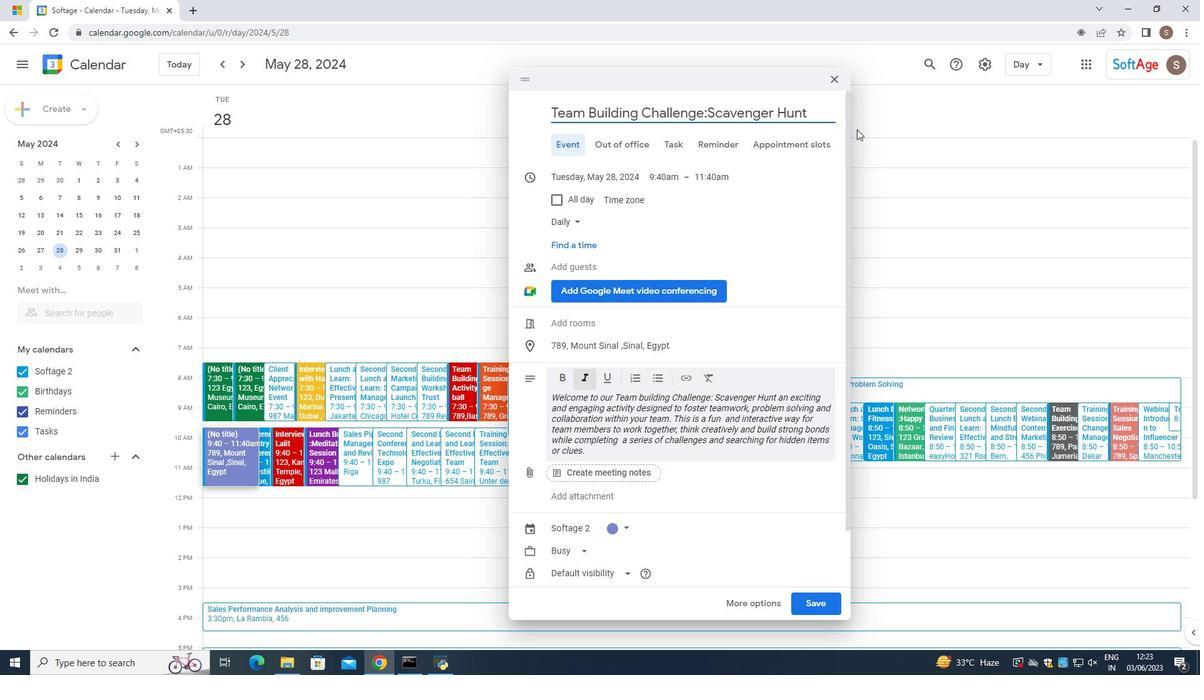 
Action: Mouse moved to (827, 168)
Screenshot: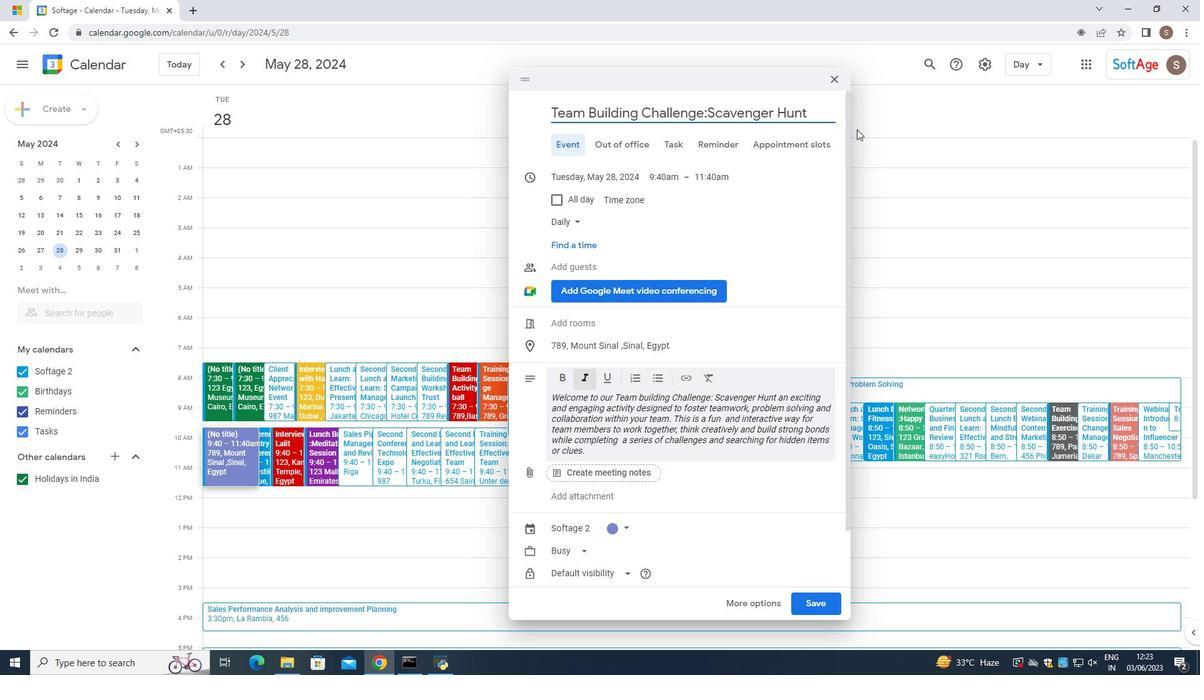 
Action: Mouse scrolled (827, 167) with delta (0, 0)
Screenshot: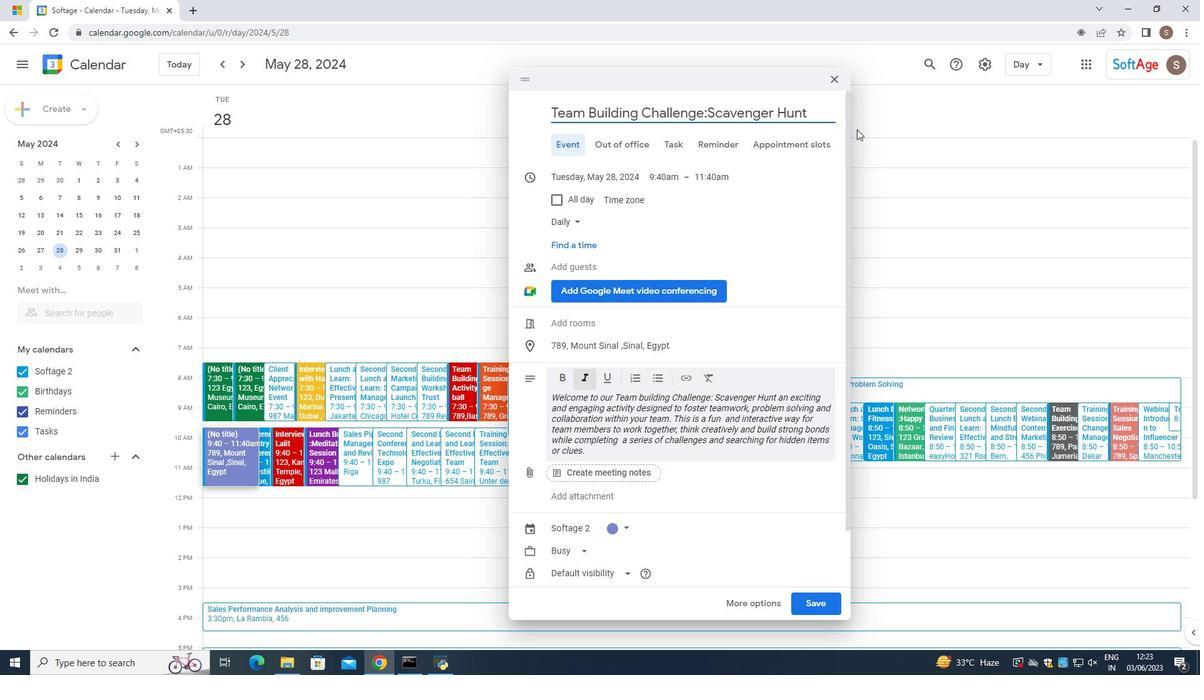 
Action: Mouse moved to (820, 180)
Screenshot: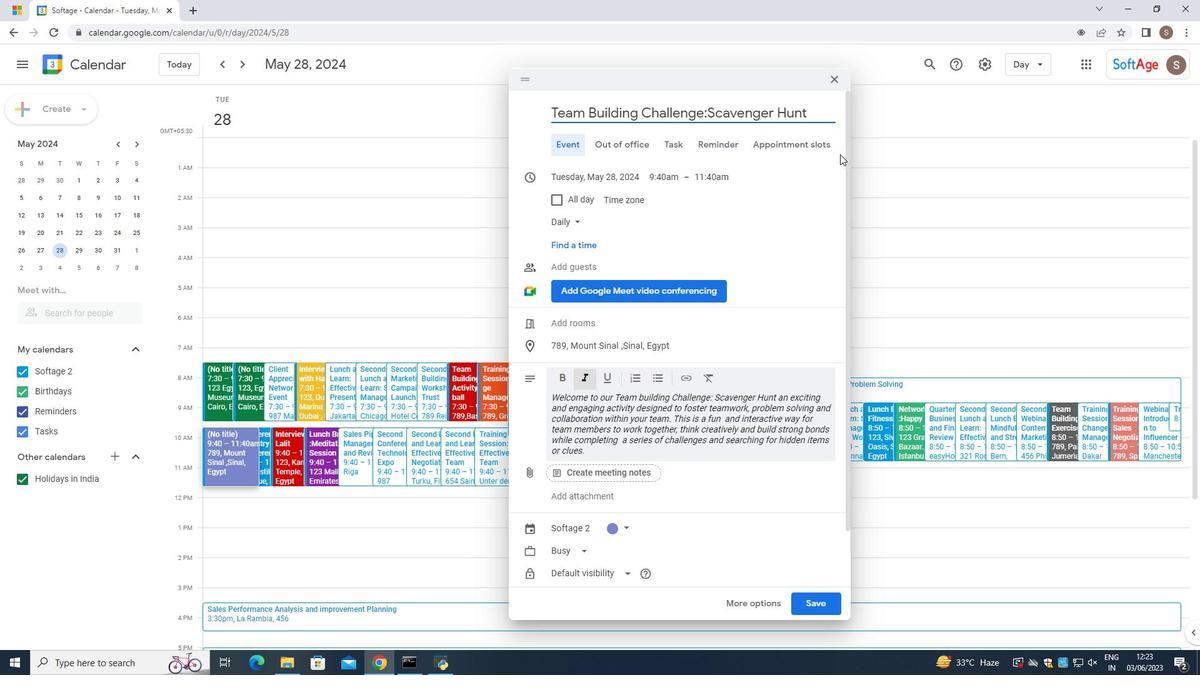 
Action: Mouse scrolled (820, 179) with delta (0, 0)
Screenshot: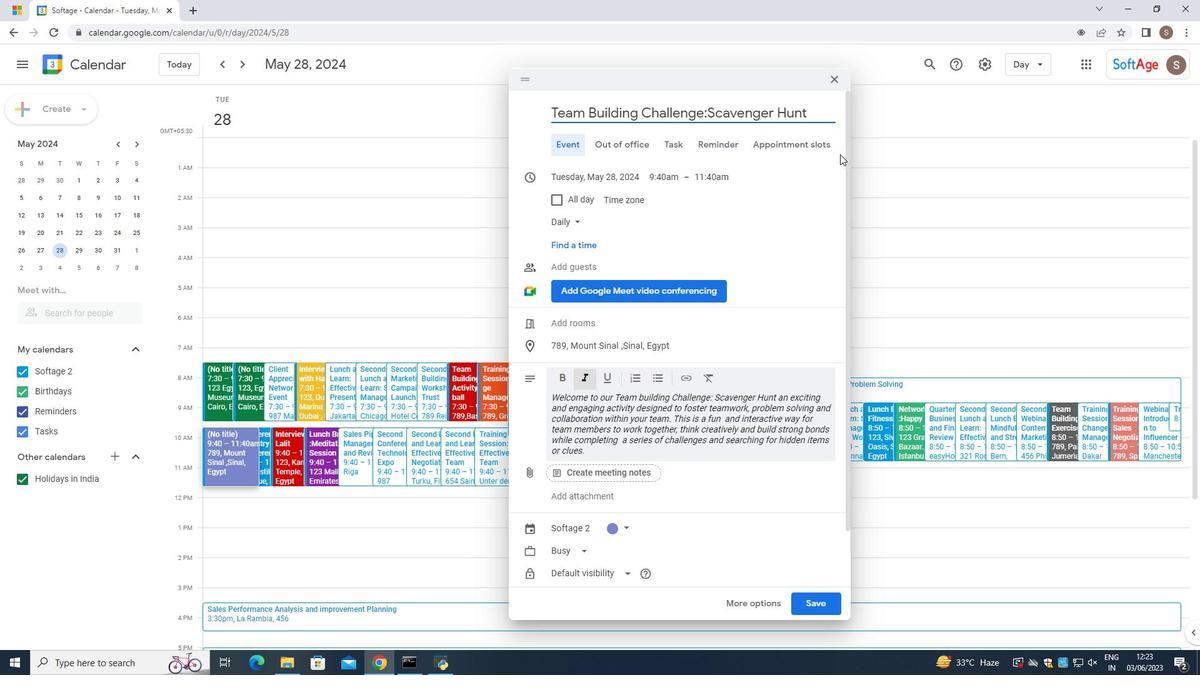 
Action: Mouse moved to (714, 297)
Screenshot: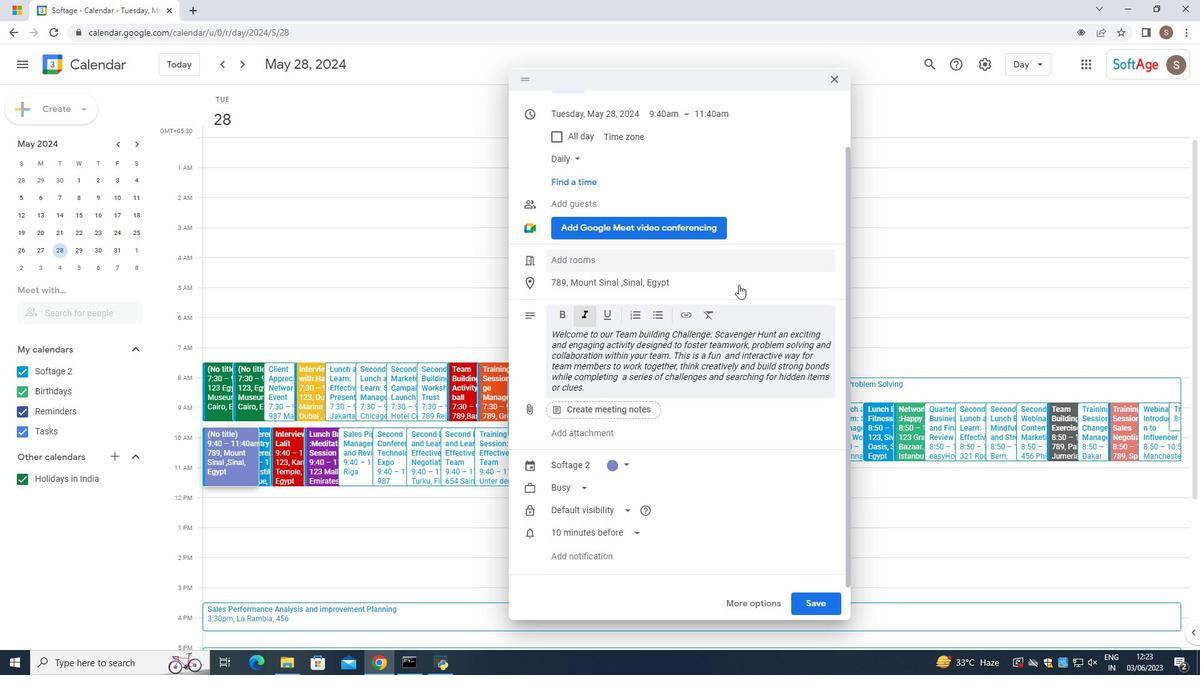 
Action: Mouse scrolled (714, 296) with delta (0, 0)
Screenshot: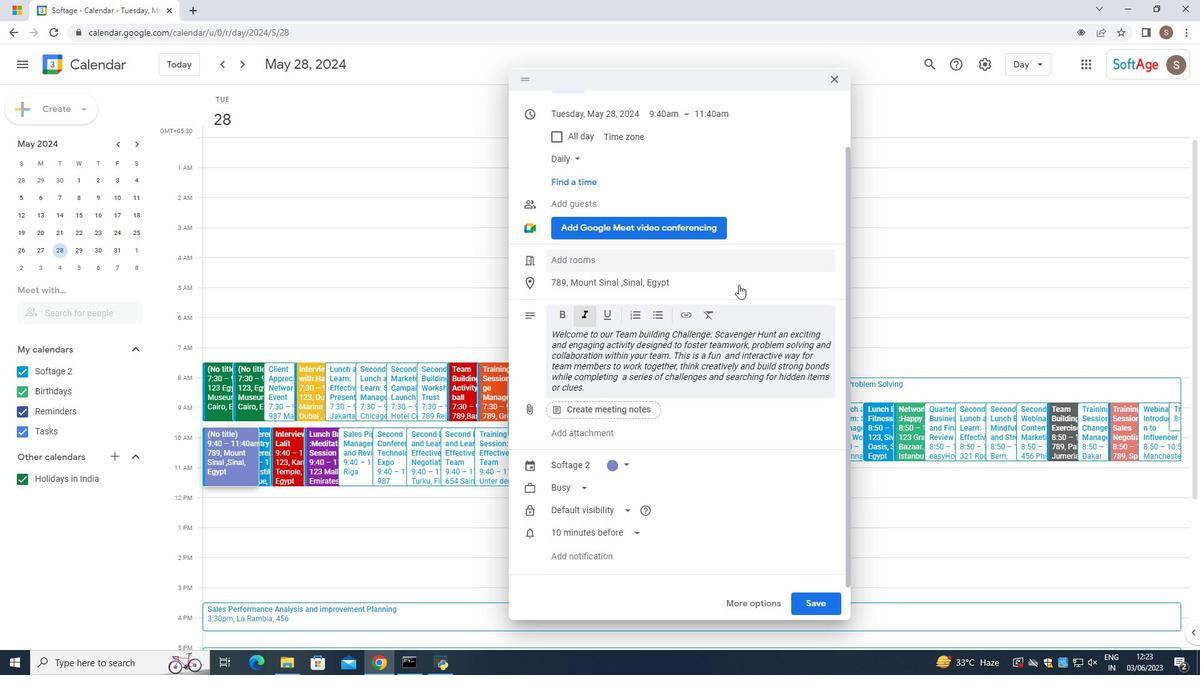 
Action: Mouse moved to (692, 321)
Screenshot: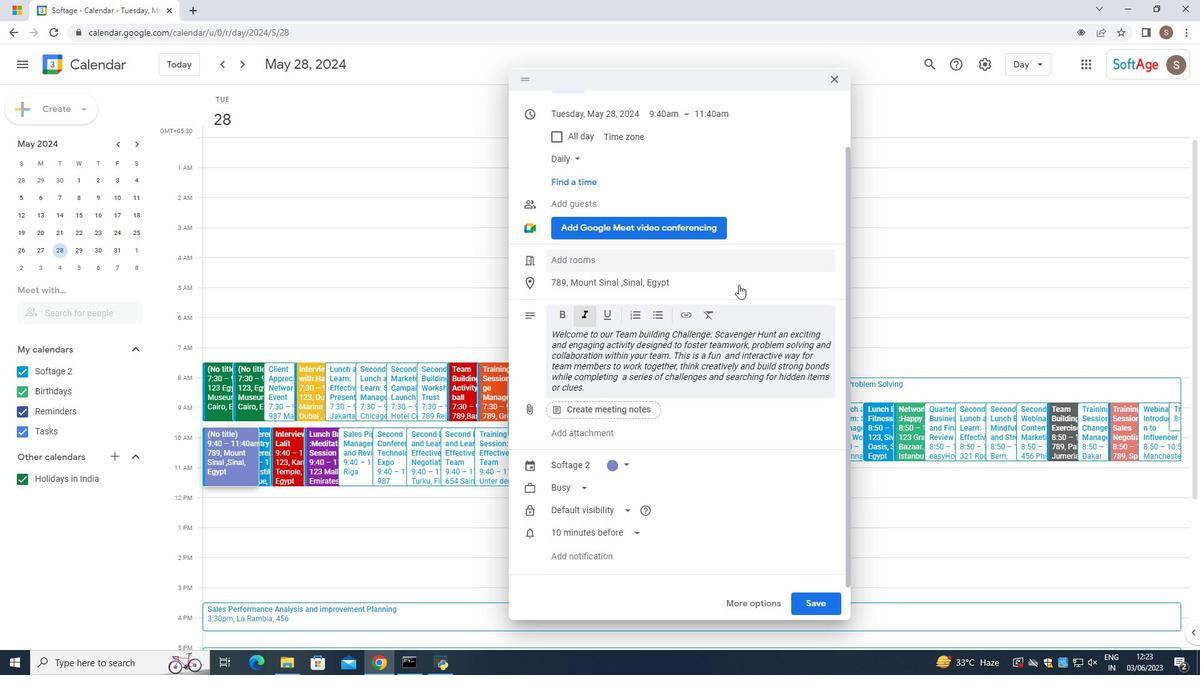 
Action: Mouse scrolled (692, 320) with delta (0, 0)
Screenshot: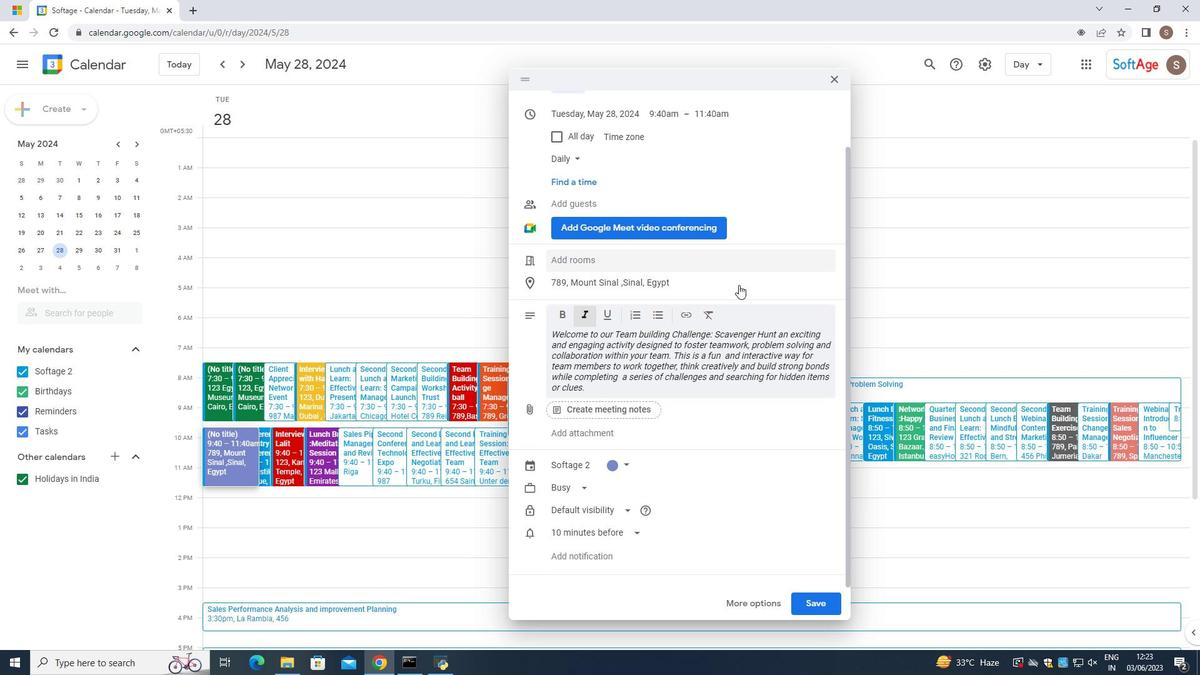 
Action: Mouse moved to (681, 336)
Screenshot: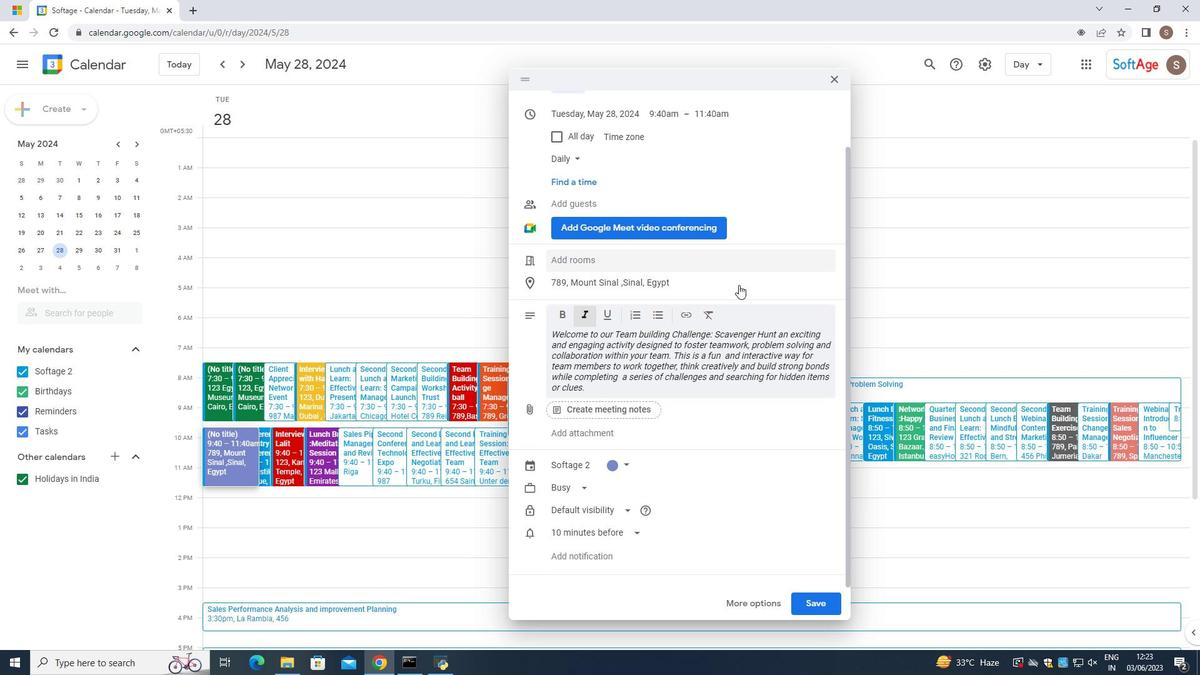 
Action: Mouse scrolled (681, 335) with delta (0, 0)
Screenshot: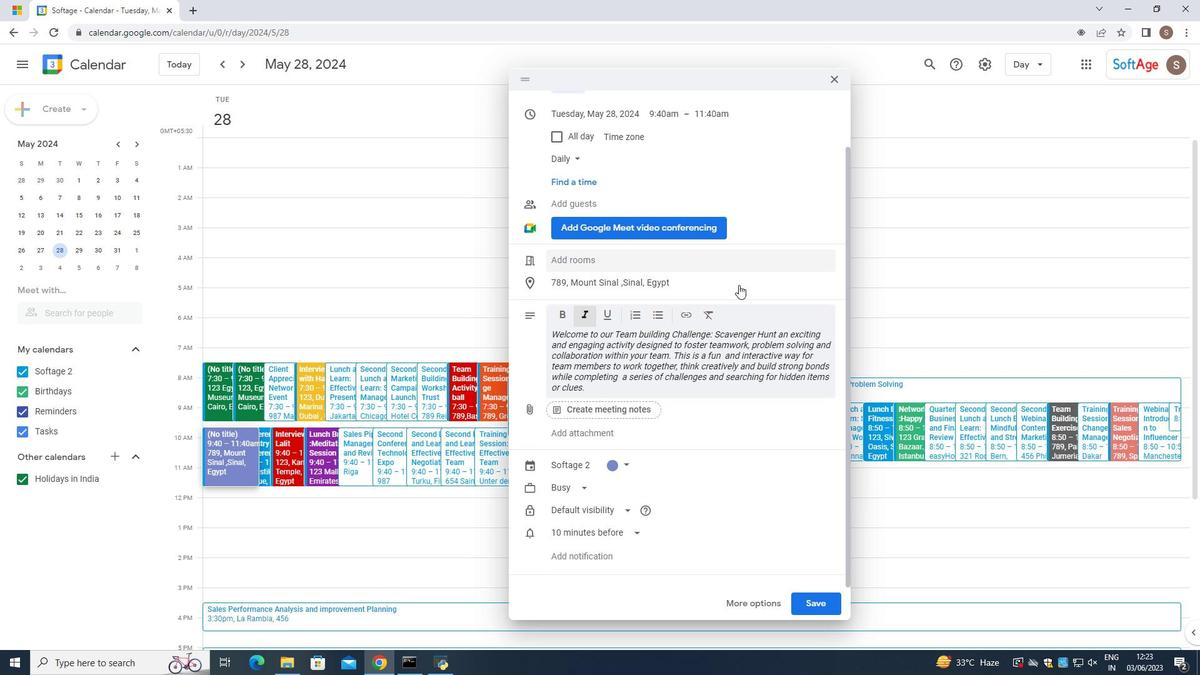 
Action: Mouse moved to (661, 365)
Screenshot: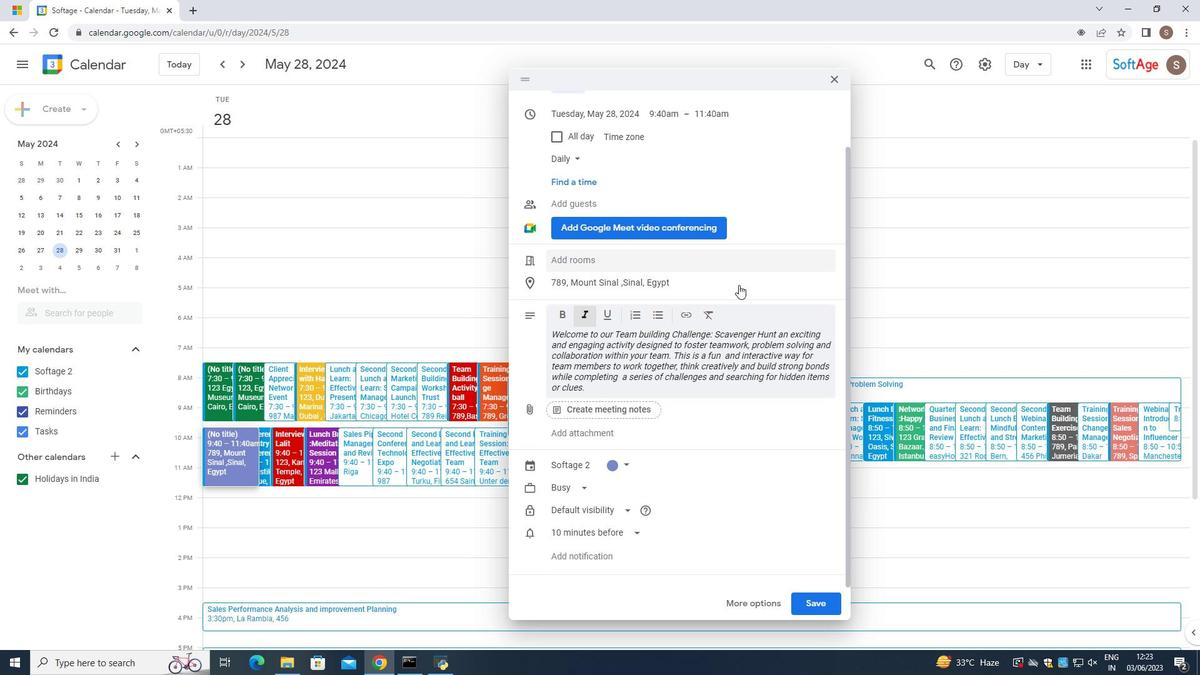 
Action: Mouse scrolled (671, 351) with delta (0, 0)
Screenshot: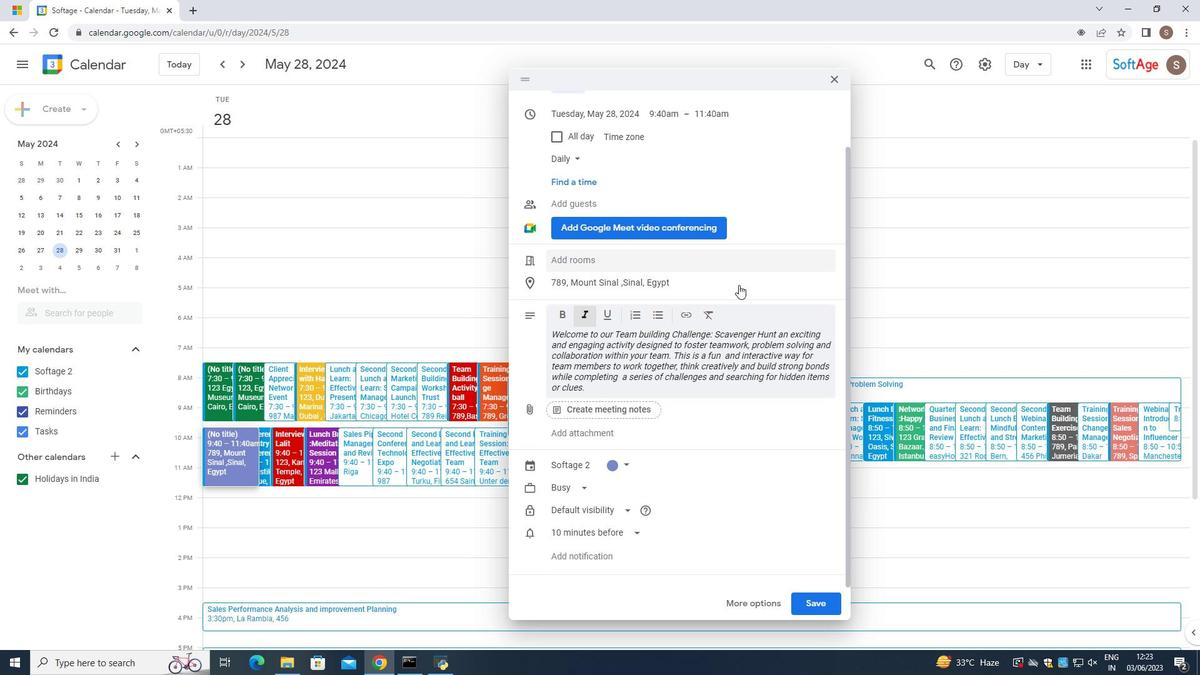 
Action: Mouse moved to (658, 369)
Screenshot: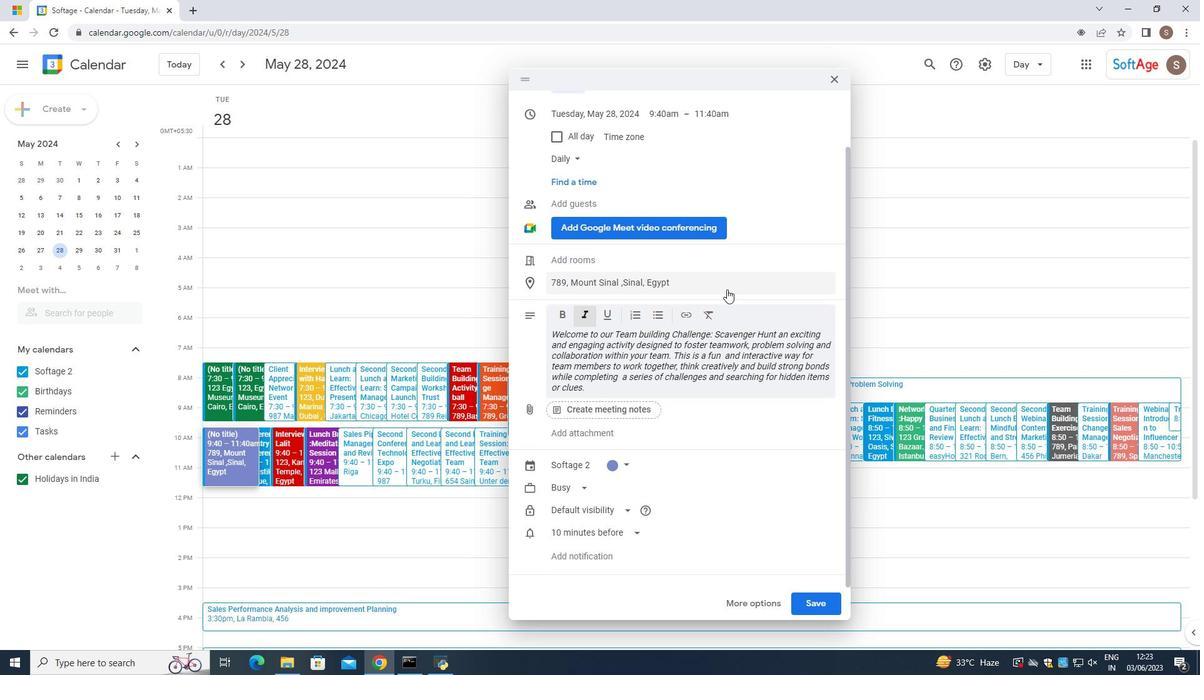 
Action: Mouse scrolled (661, 365) with delta (0, 0)
Screenshot: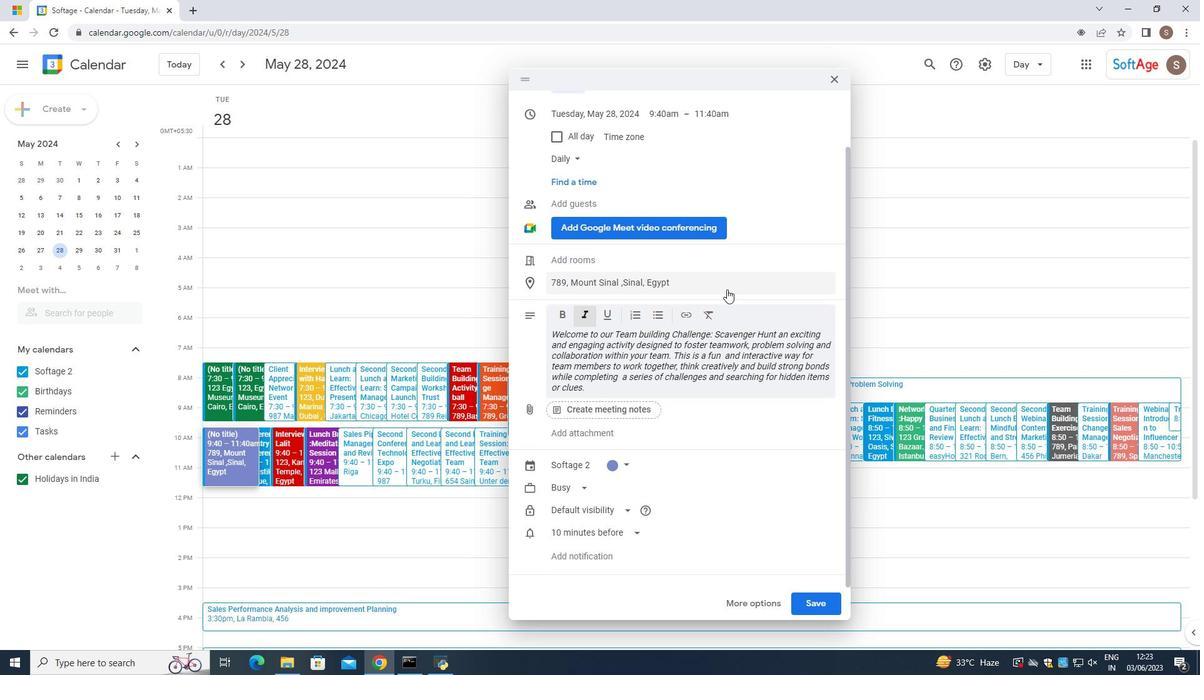 
Action: Mouse moved to (657, 369)
Screenshot: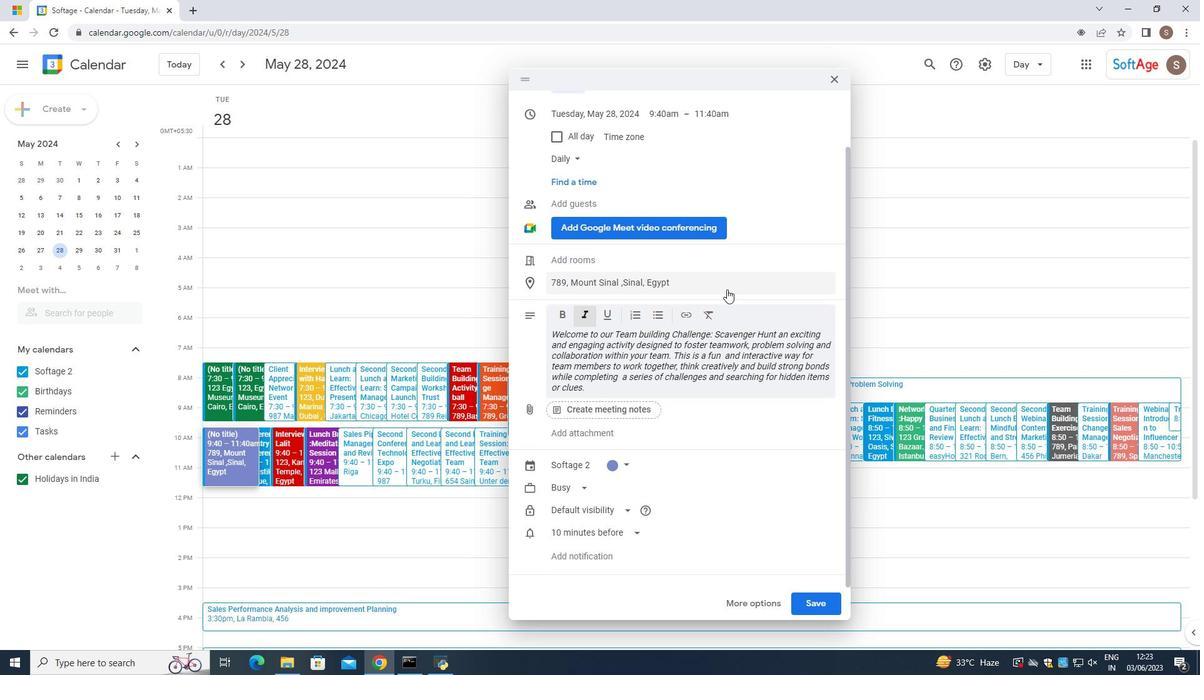 
Action: Mouse scrolled (657, 368) with delta (0, 0)
Screenshot: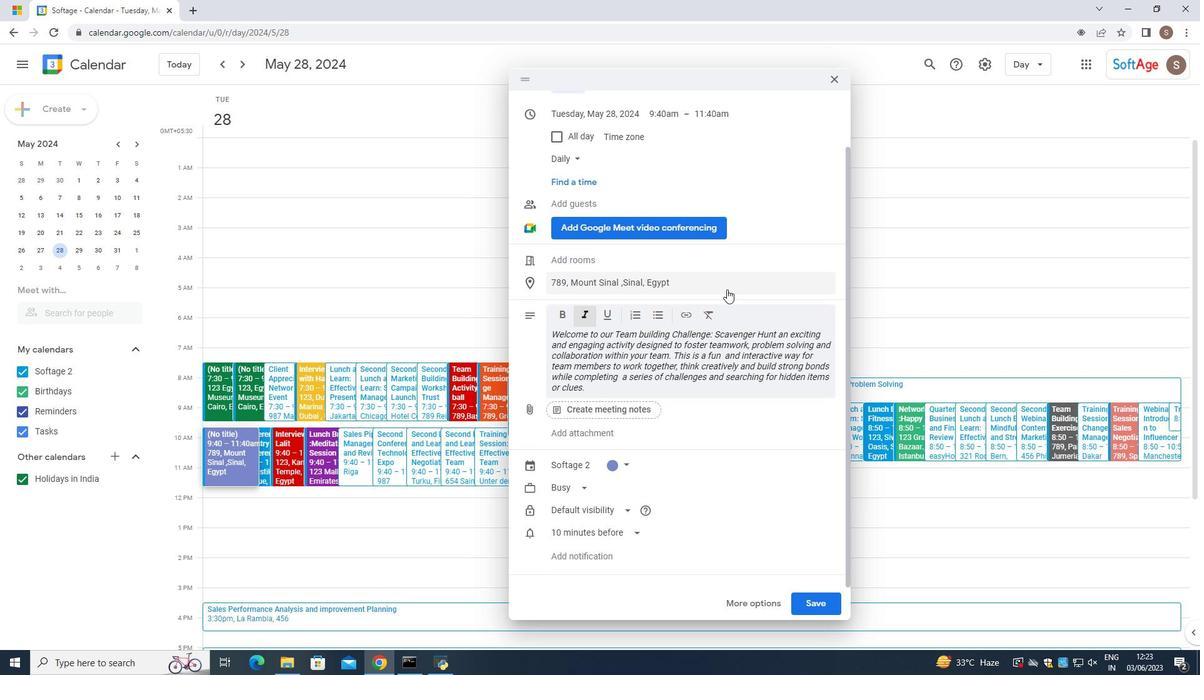
Action: Mouse scrolled (657, 368) with delta (0, 0)
Screenshot: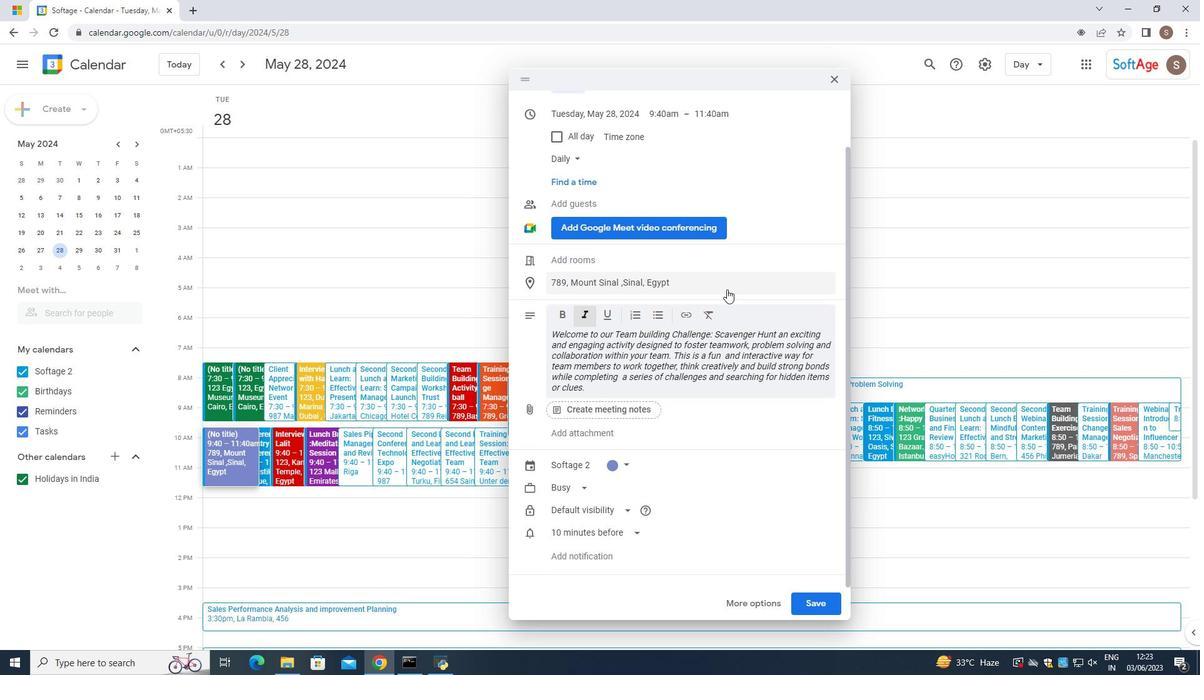 
Action: Mouse moved to (807, 601)
Screenshot: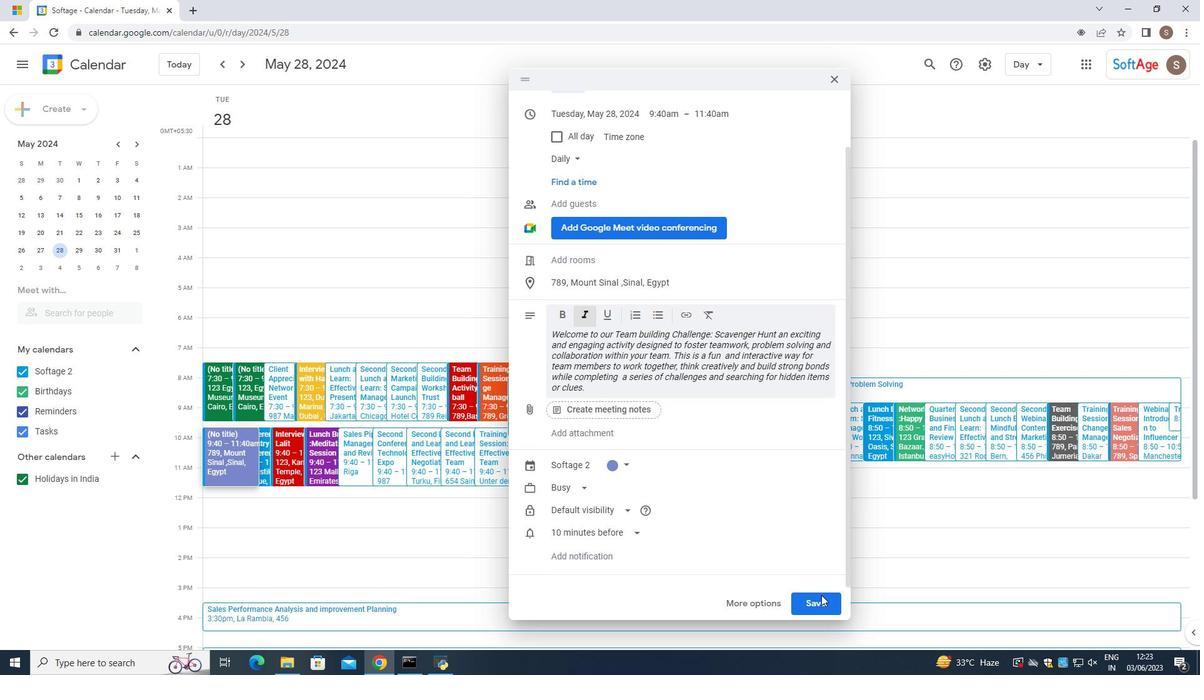 
Action: Mouse pressed left at (807, 601)
Screenshot: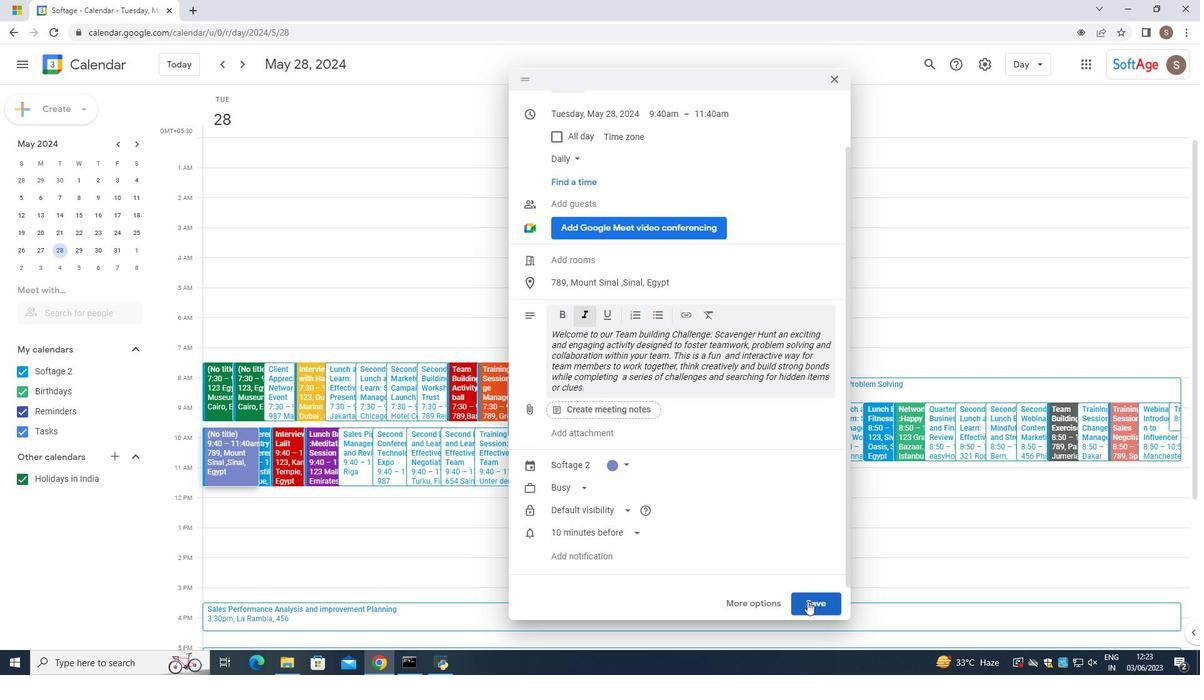 
Action: Mouse moved to (468, 469)
Screenshot: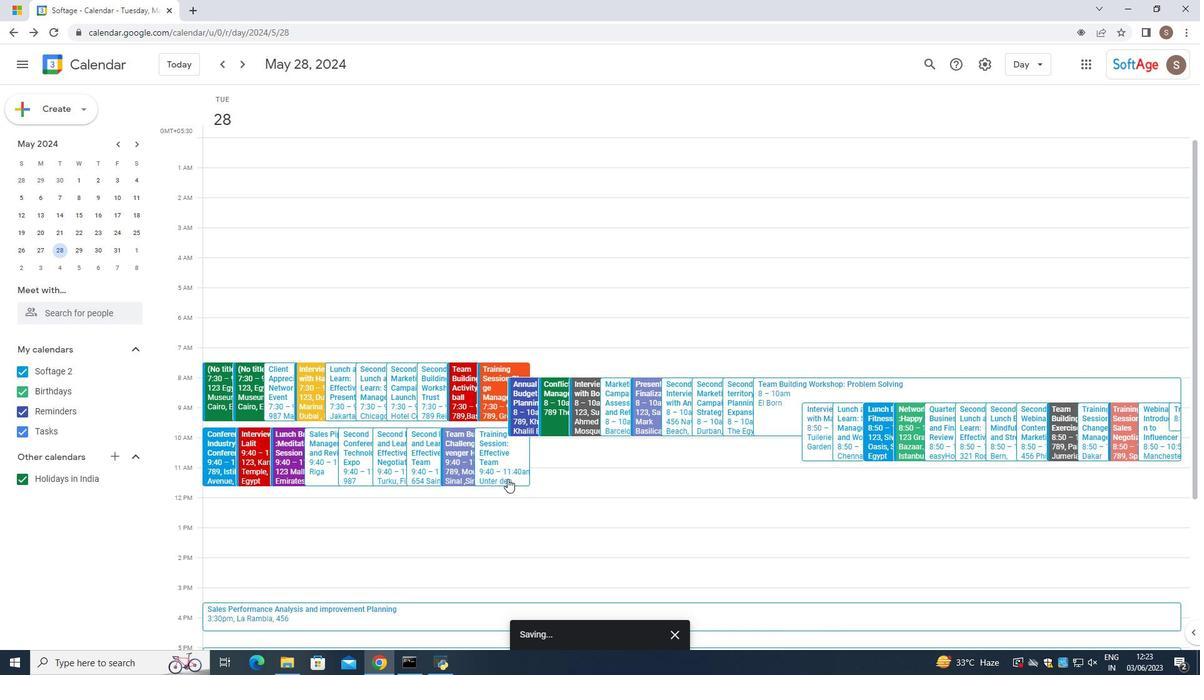 
Action: Mouse pressed left at (468, 469)
Screenshot: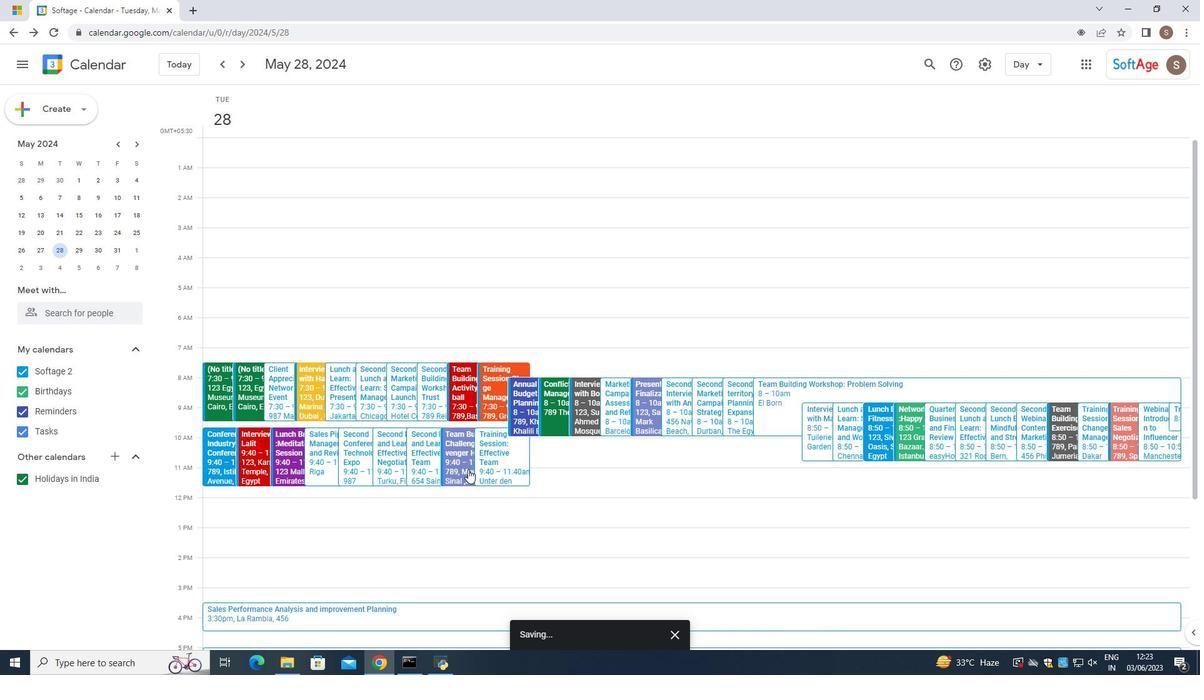 
Action: Mouse moved to (747, 210)
Screenshot: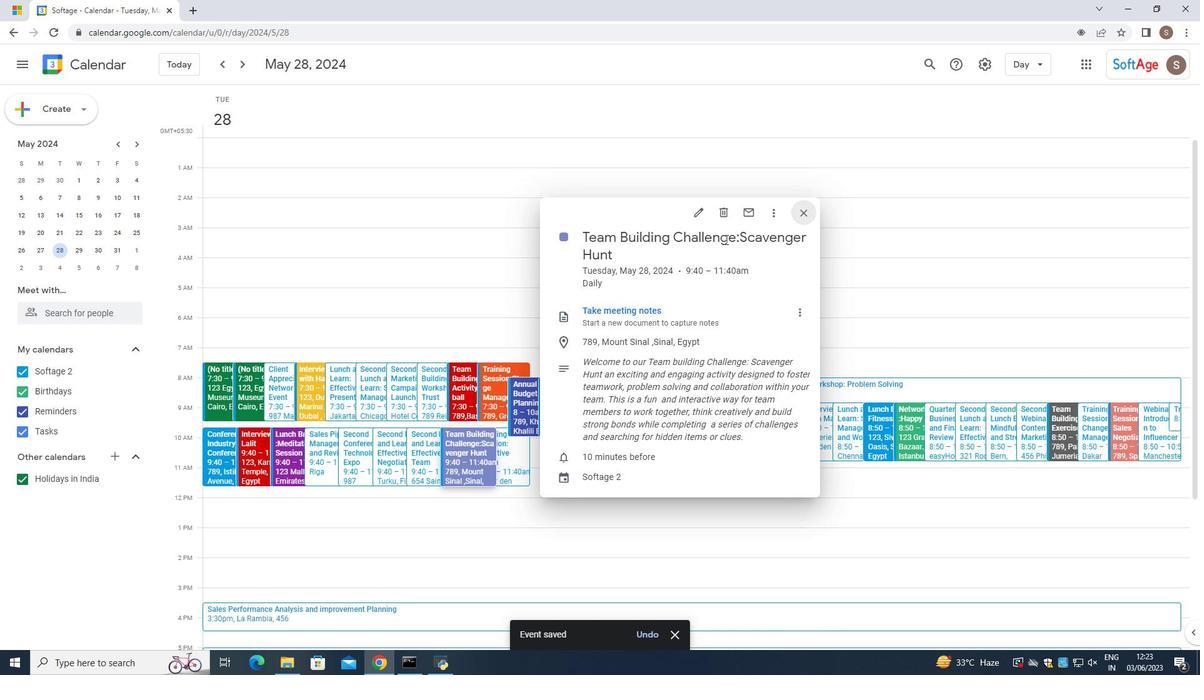 
Action: Mouse pressed left at (747, 210)
Screenshot: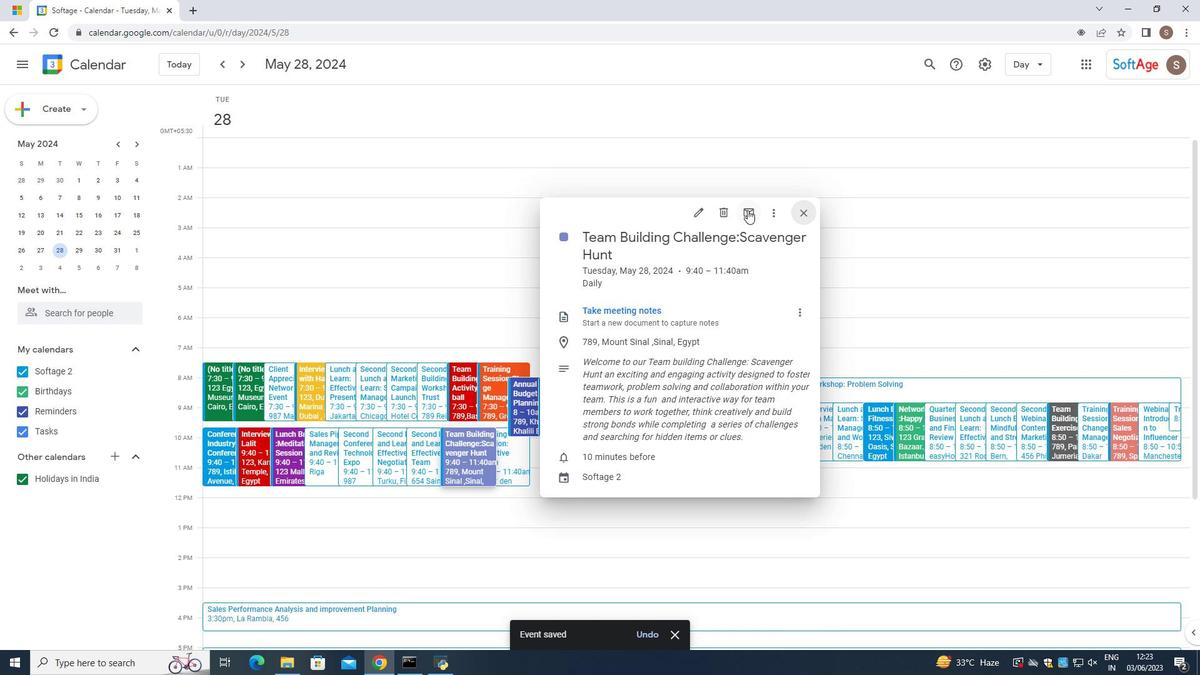 
Action: Mouse moved to (513, 288)
Screenshot: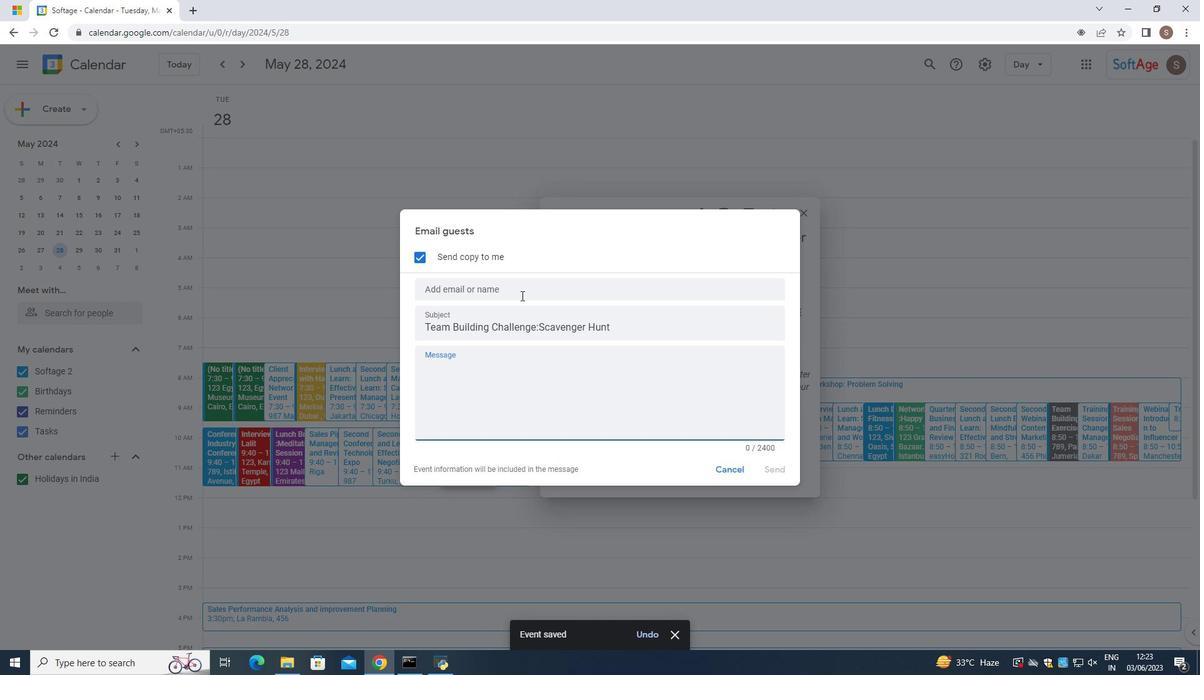 
Action: Mouse pressed left at (513, 288)
Screenshot: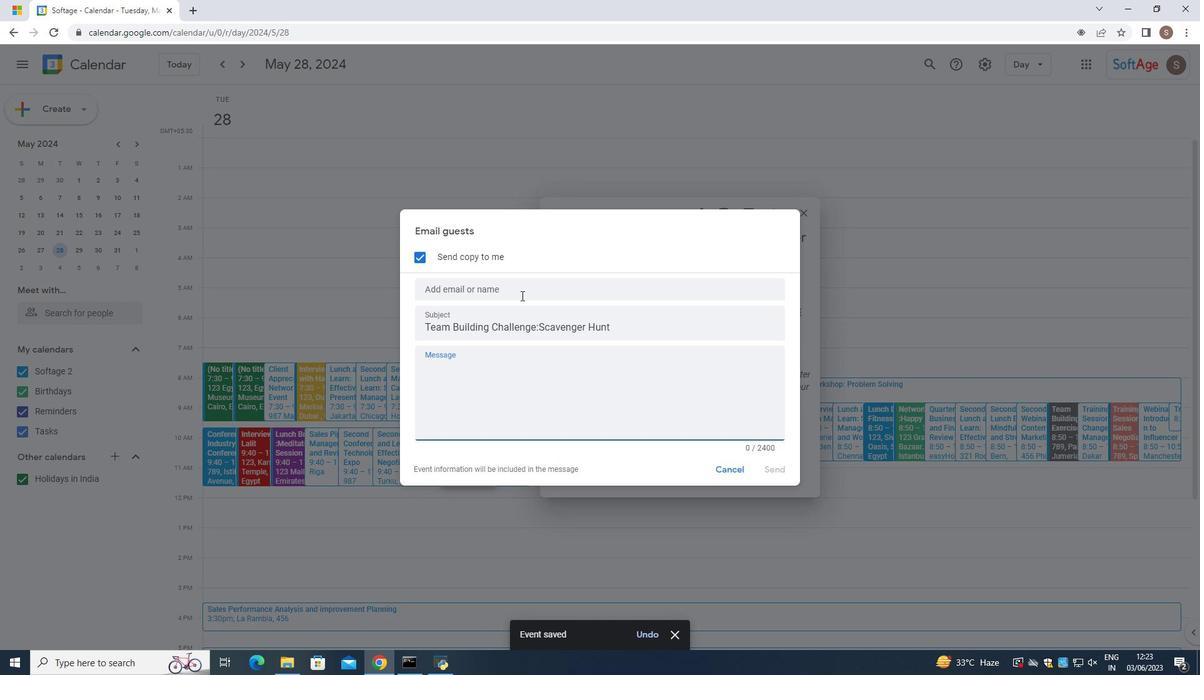
Action: Mouse moved to (502, 375)
Screenshot: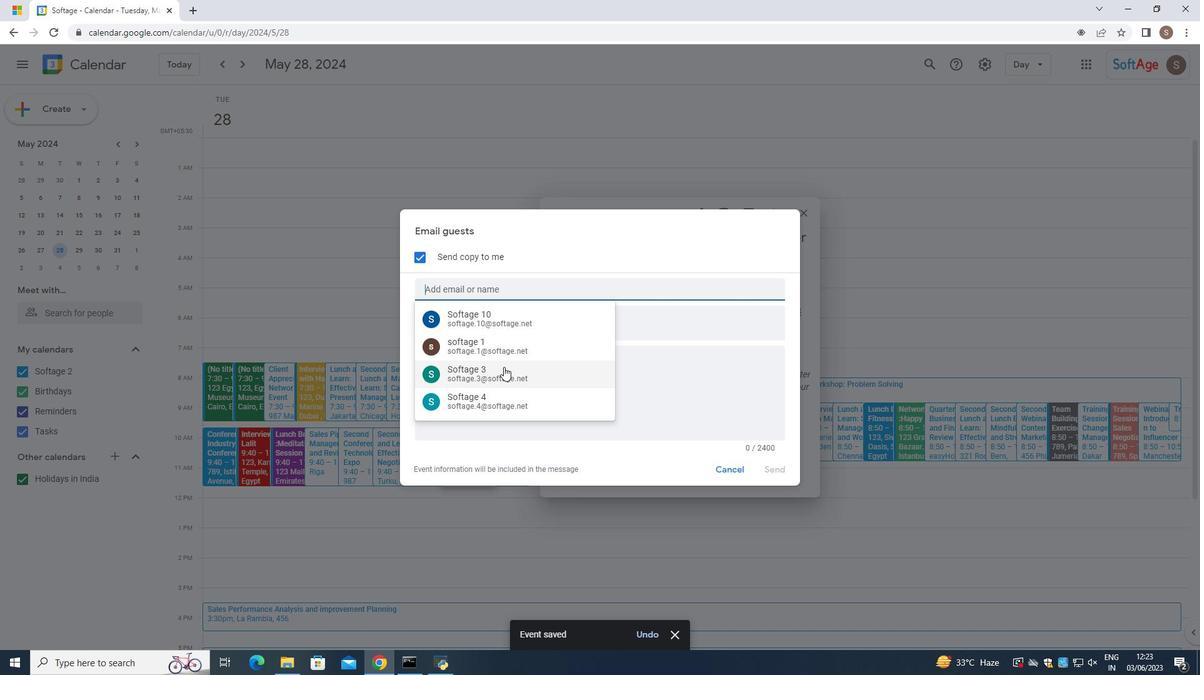 
Action: Mouse pressed left at (502, 375)
Screenshot: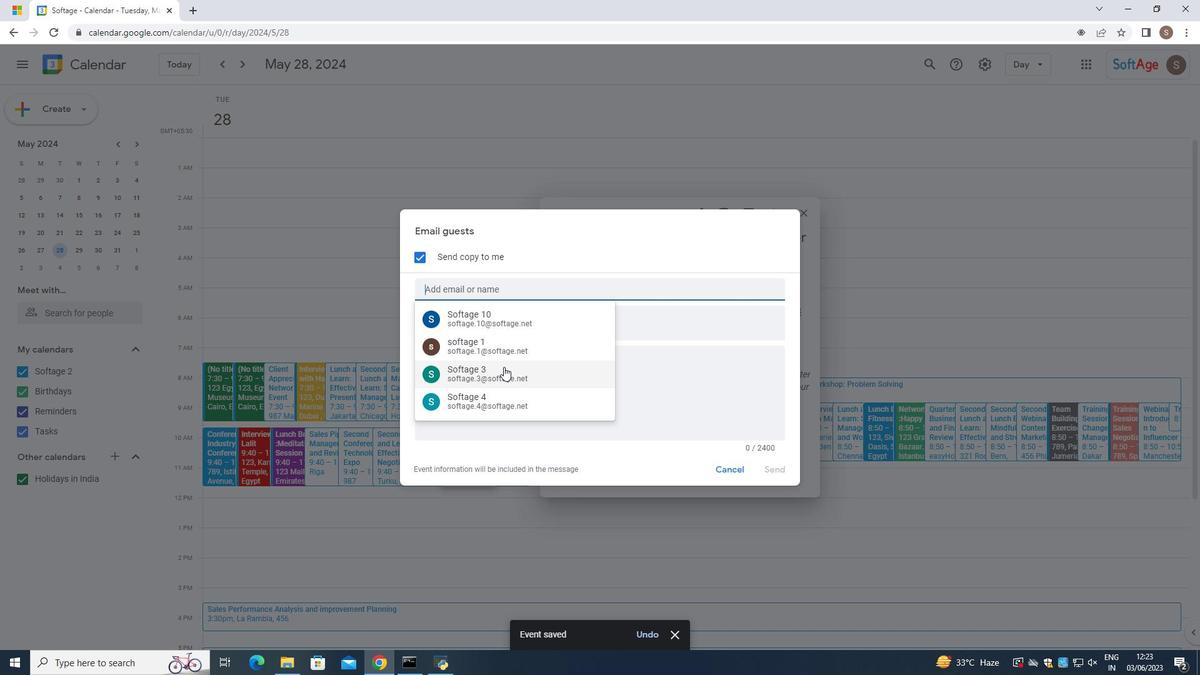 
Action: Mouse moved to (504, 305)
Screenshot: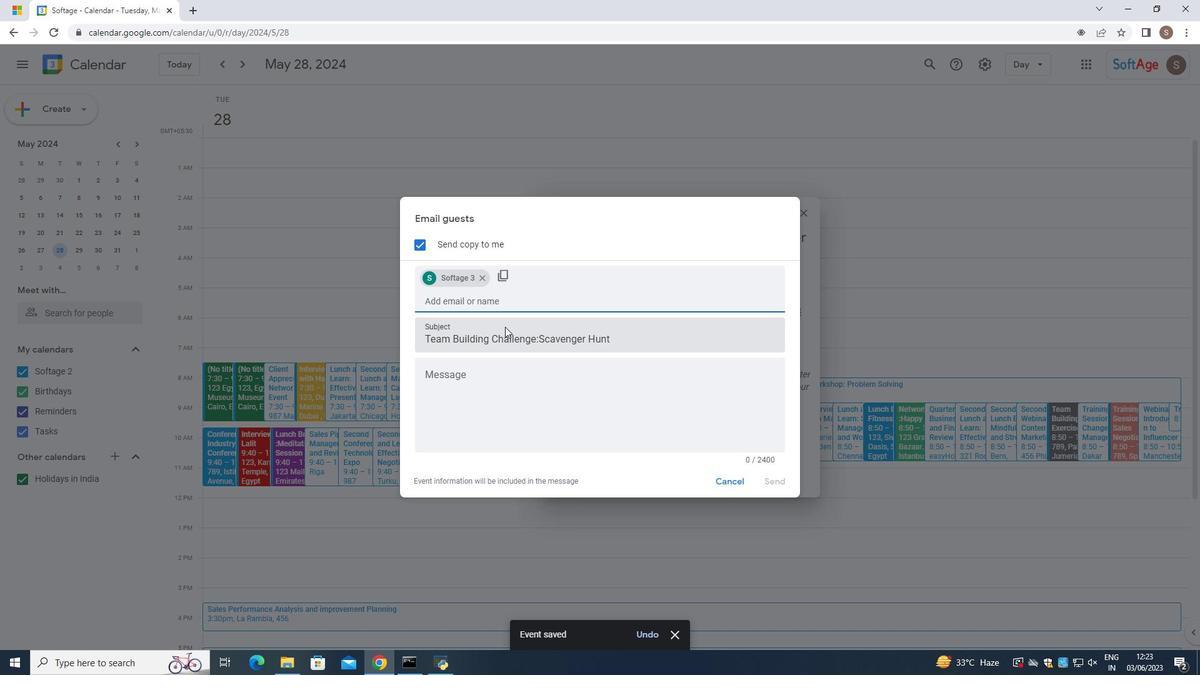 
Action: Mouse pressed left at (504, 305)
Screenshot: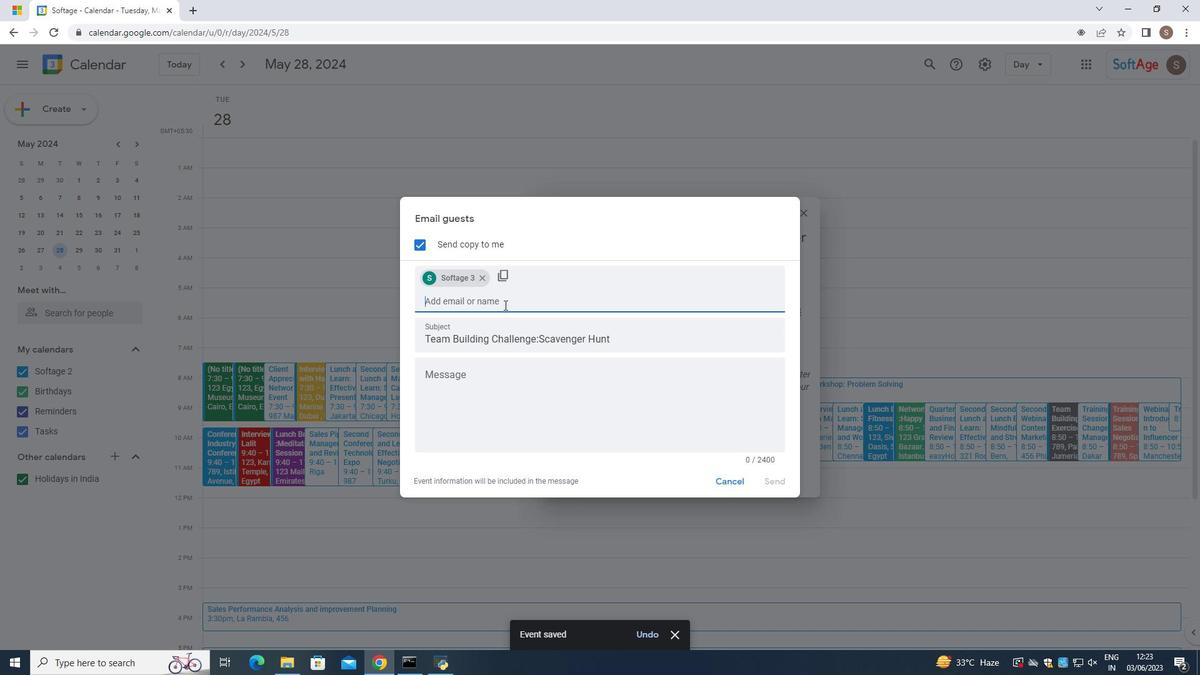 
Action: Mouse moved to (483, 395)
Screenshot: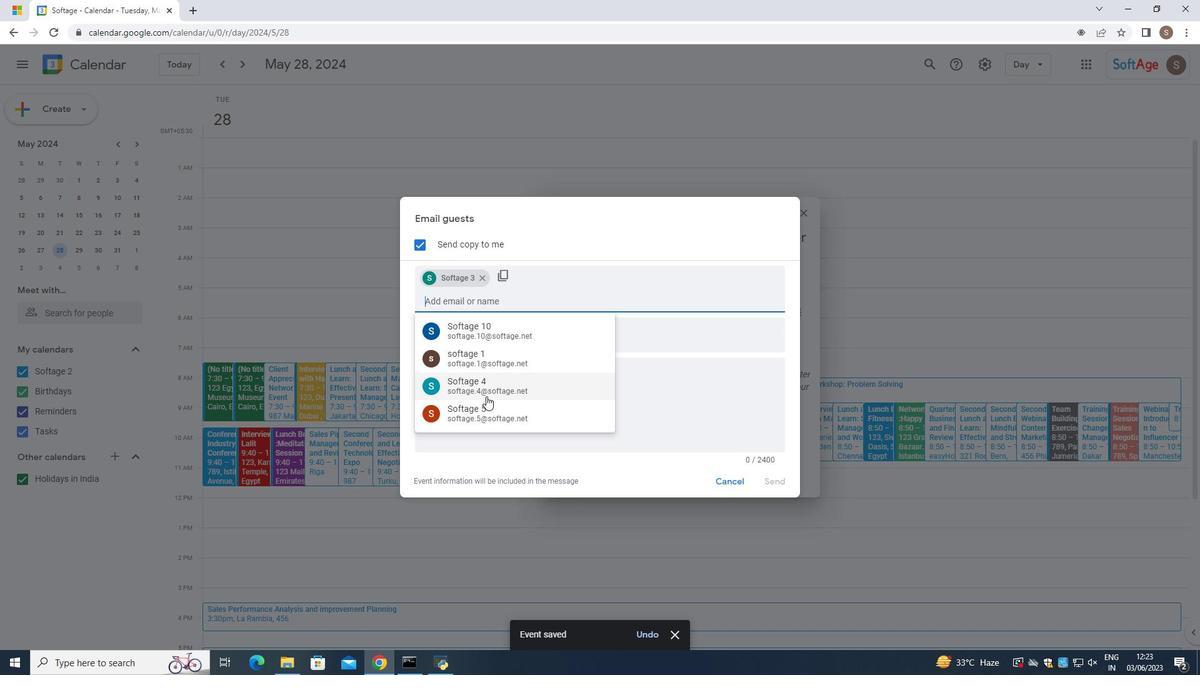 
Action: Mouse pressed left at (483, 395)
Screenshot: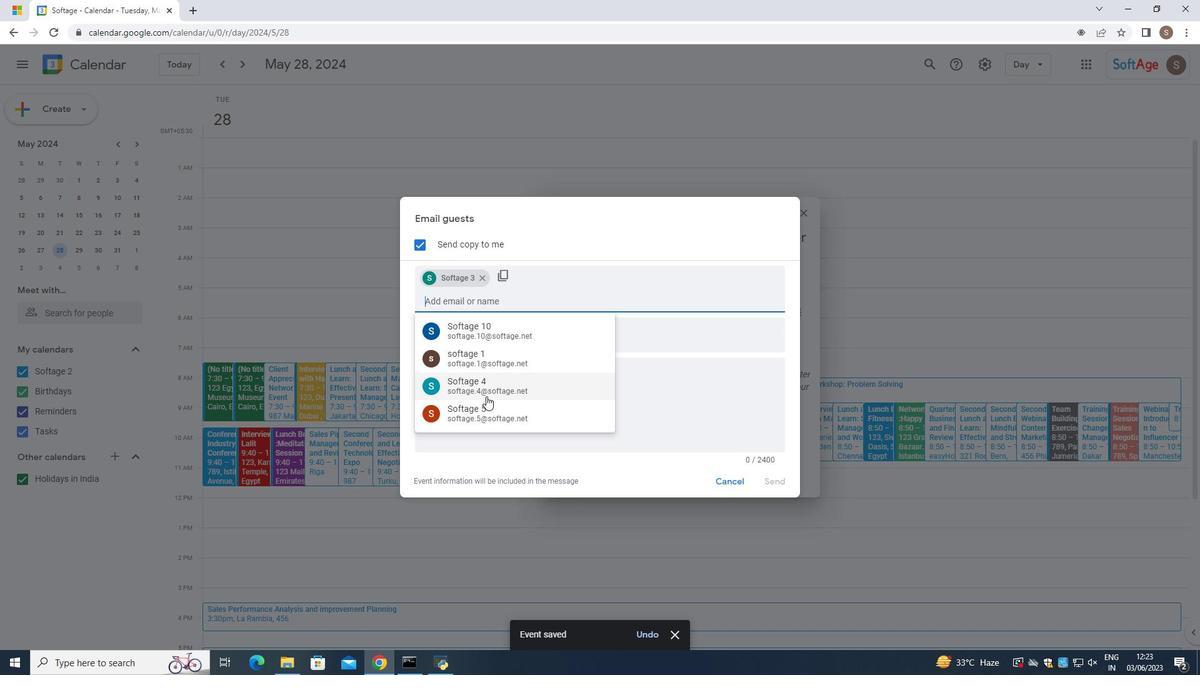 
Action: Mouse moved to (493, 400)
Screenshot: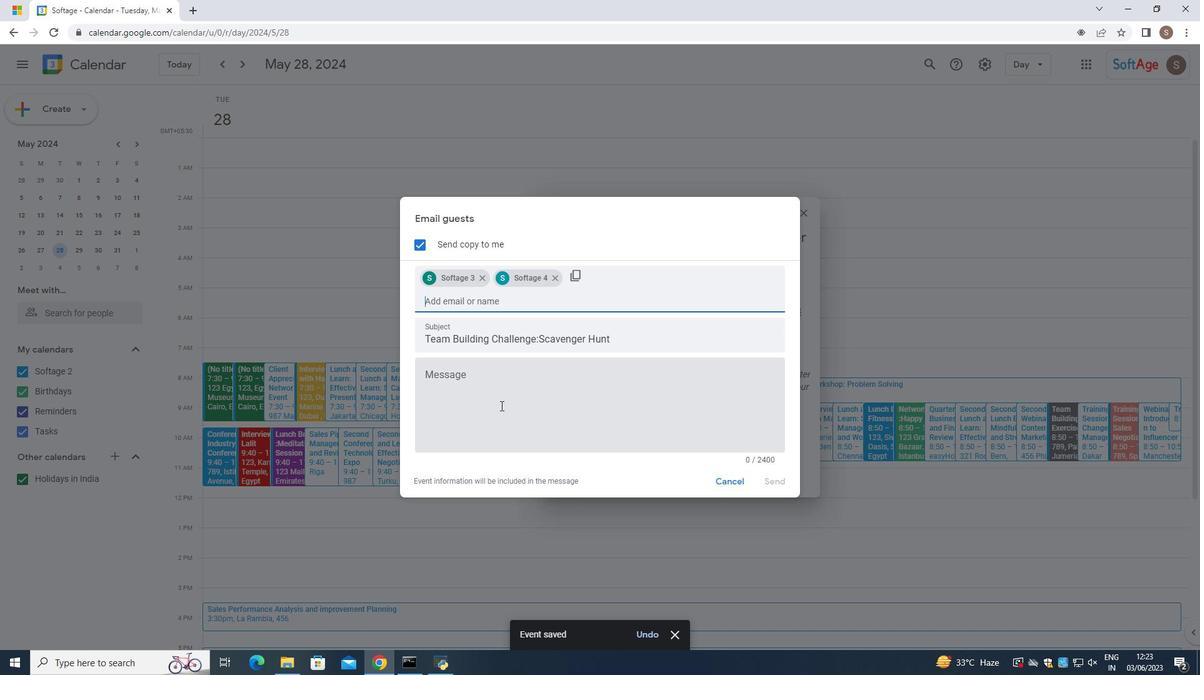 
Action: Mouse pressed left at (493, 400)
Screenshot: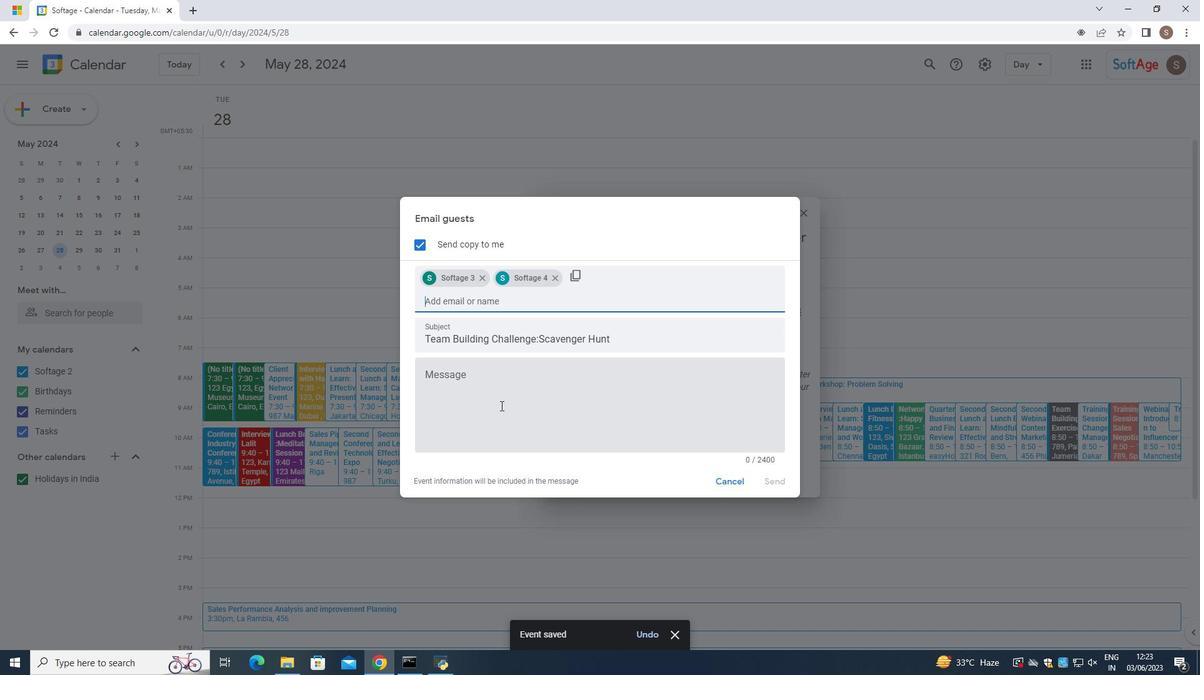 
Action: Mouse moved to (498, 403)
Screenshot: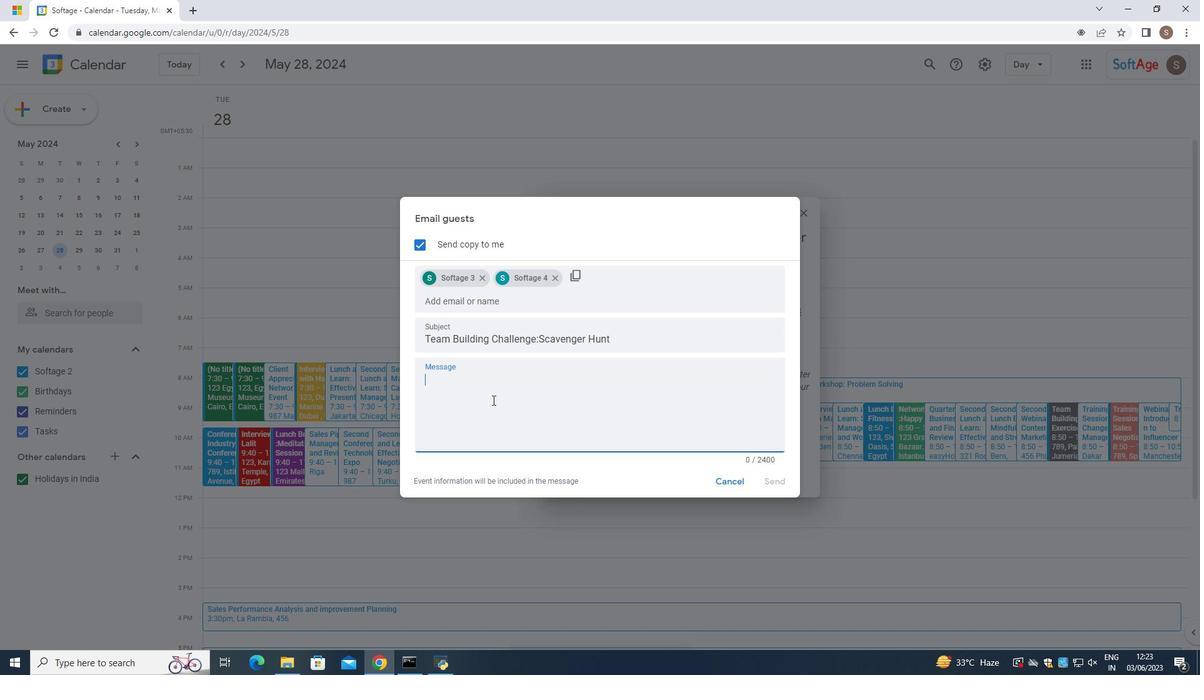 
Action: Key pressed <Key.caps_lock>P<Key.caps_lock>articipate
Screenshot: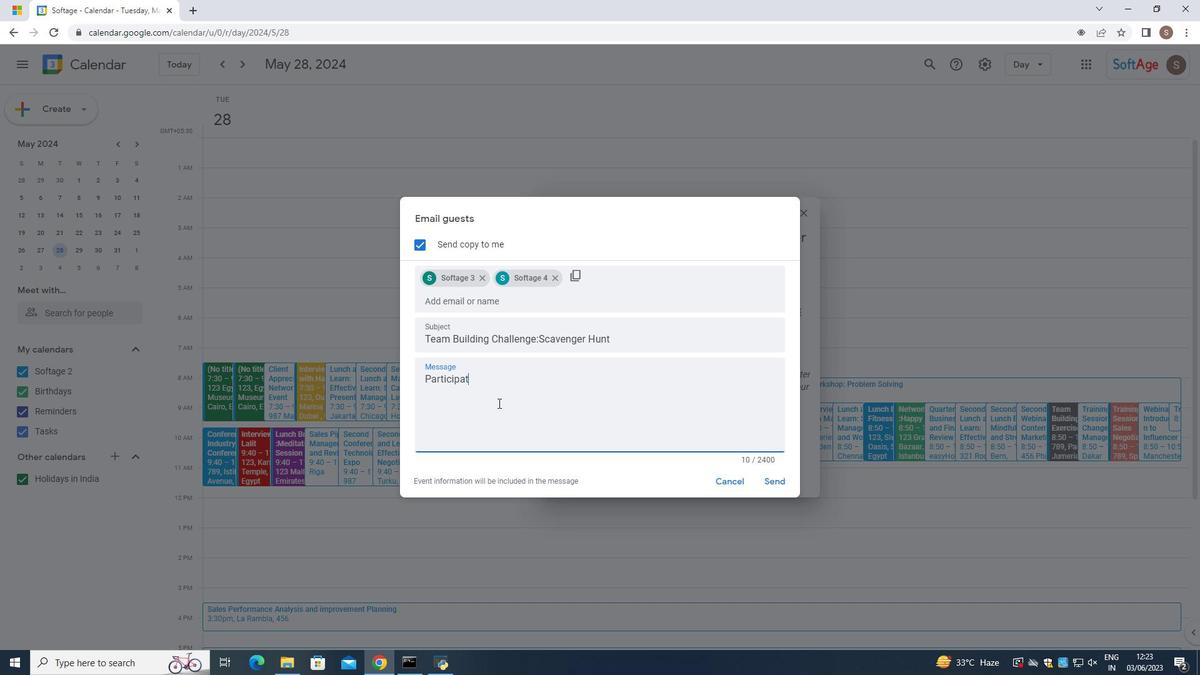 
Action: Mouse moved to (767, 487)
Screenshot: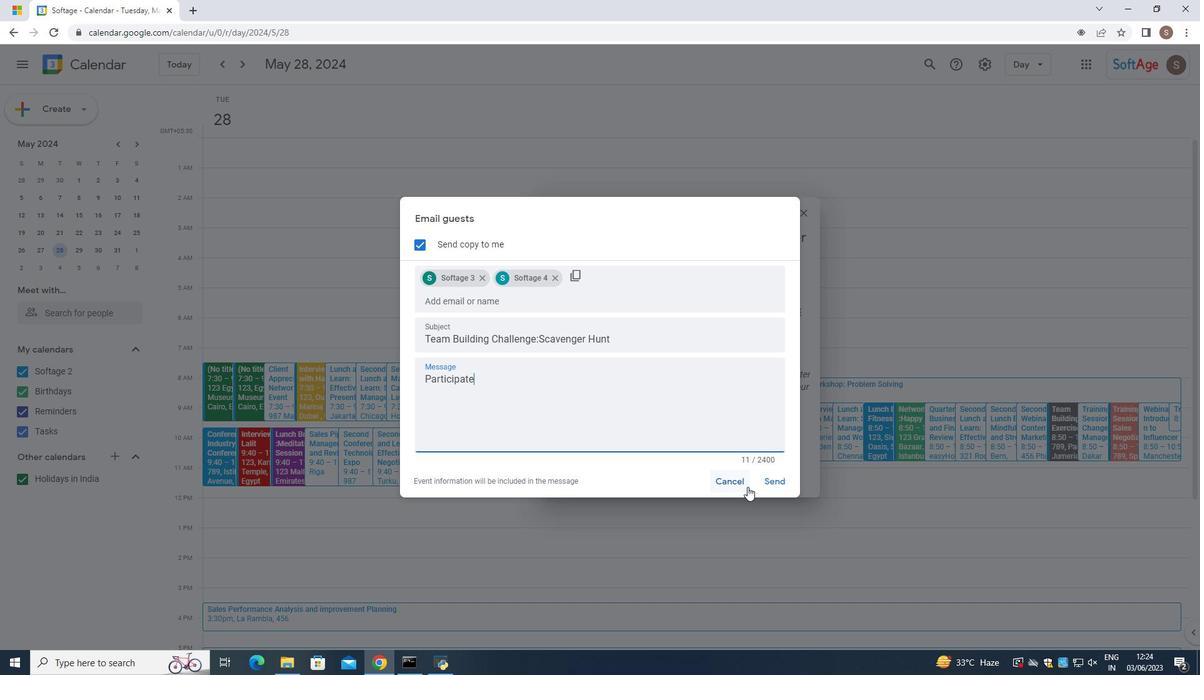 
Action: Mouse pressed left at (767, 487)
Screenshot: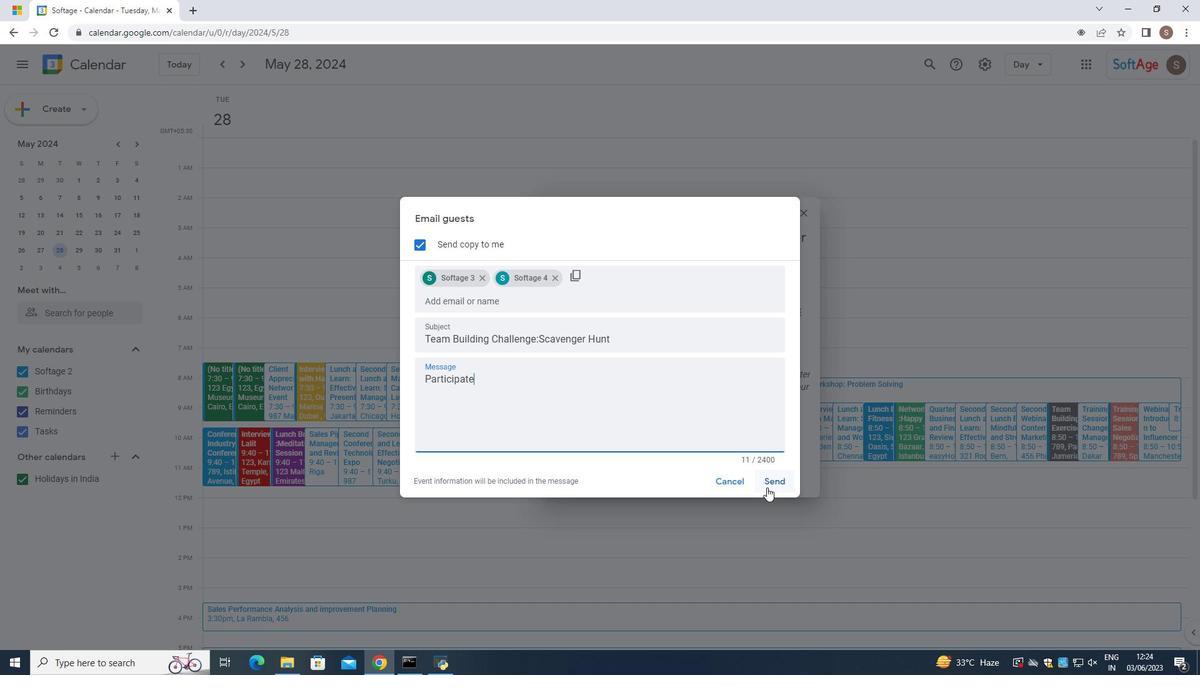 
Action: Mouse moved to (444, 443)
Screenshot: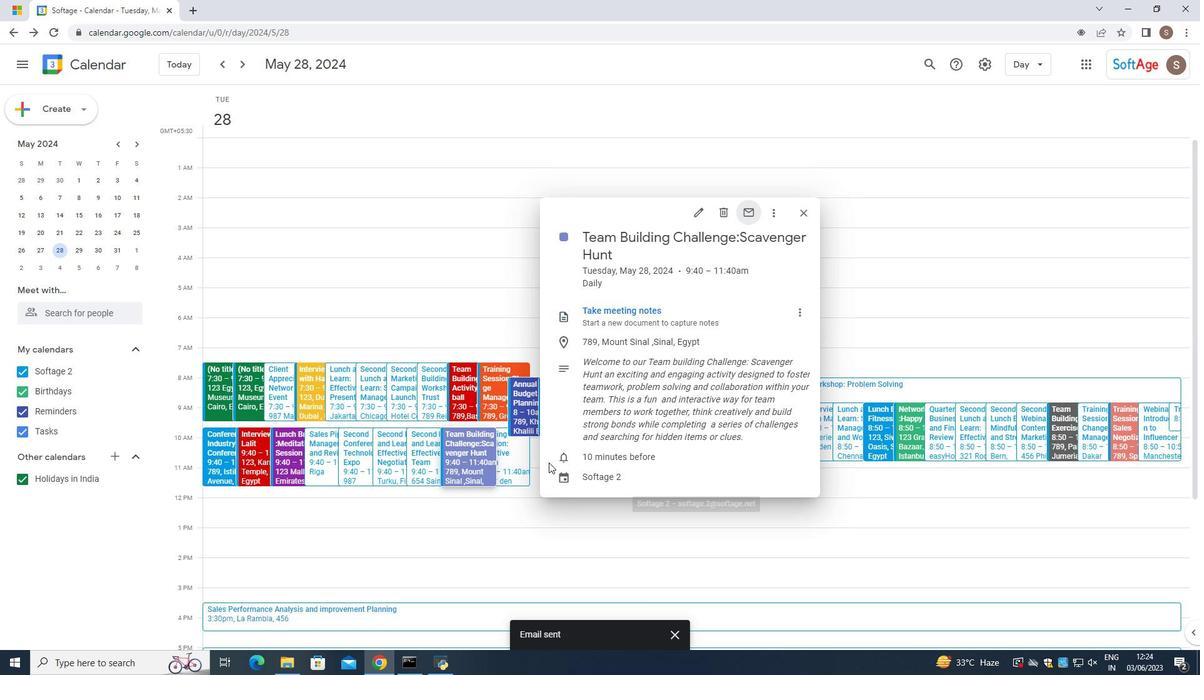 
